 Task: Business budget blue modern simple.
Action: Mouse moved to (127, 168)
Screenshot: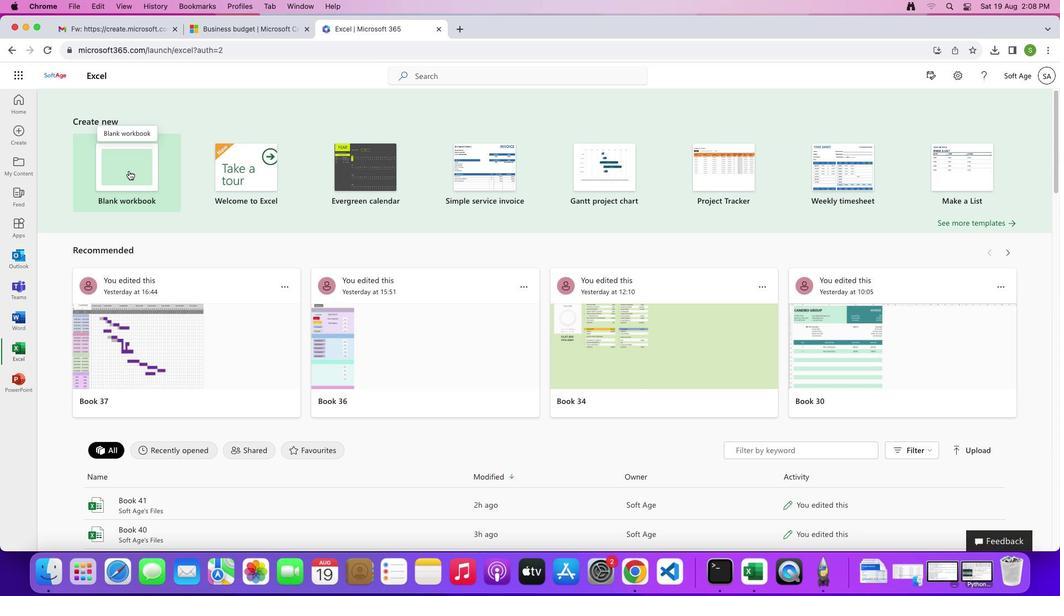
Action: Mouse pressed left at (127, 168)
Screenshot: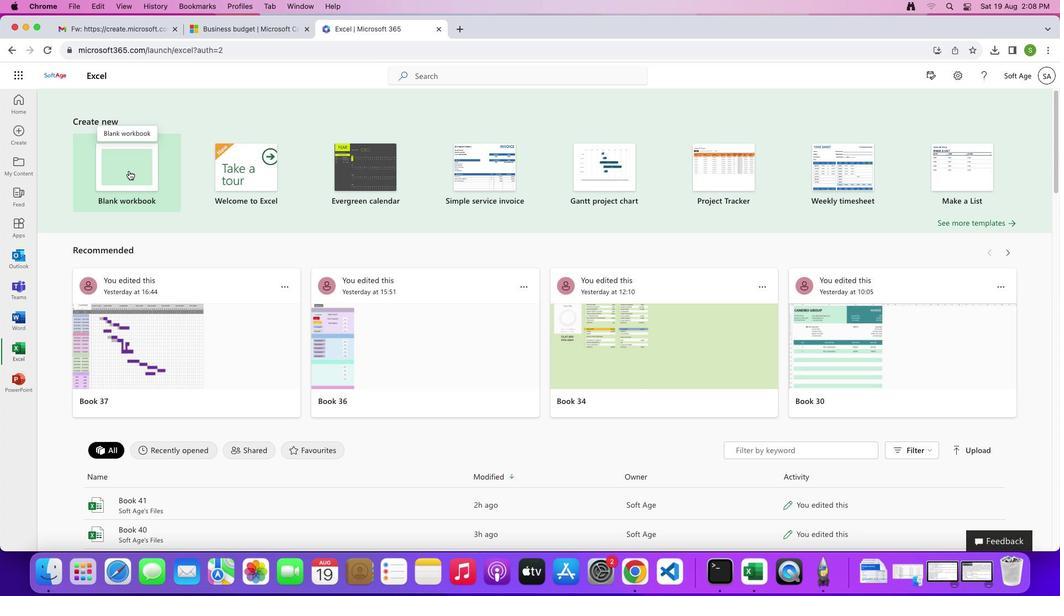 
Action: Mouse pressed left at (127, 168)
Screenshot: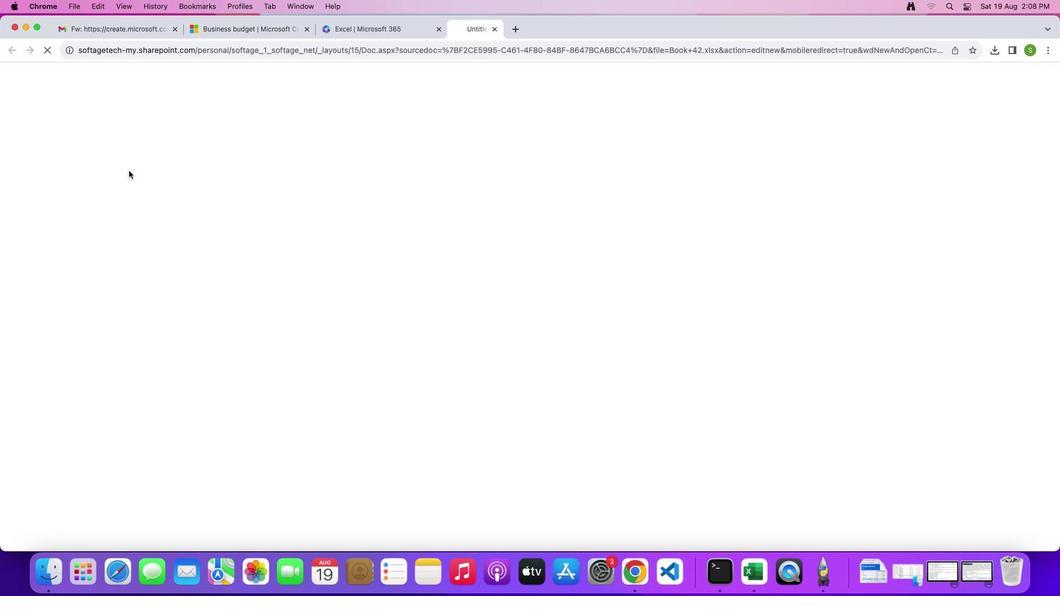 
Action: Mouse moved to (10, 182)
Screenshot: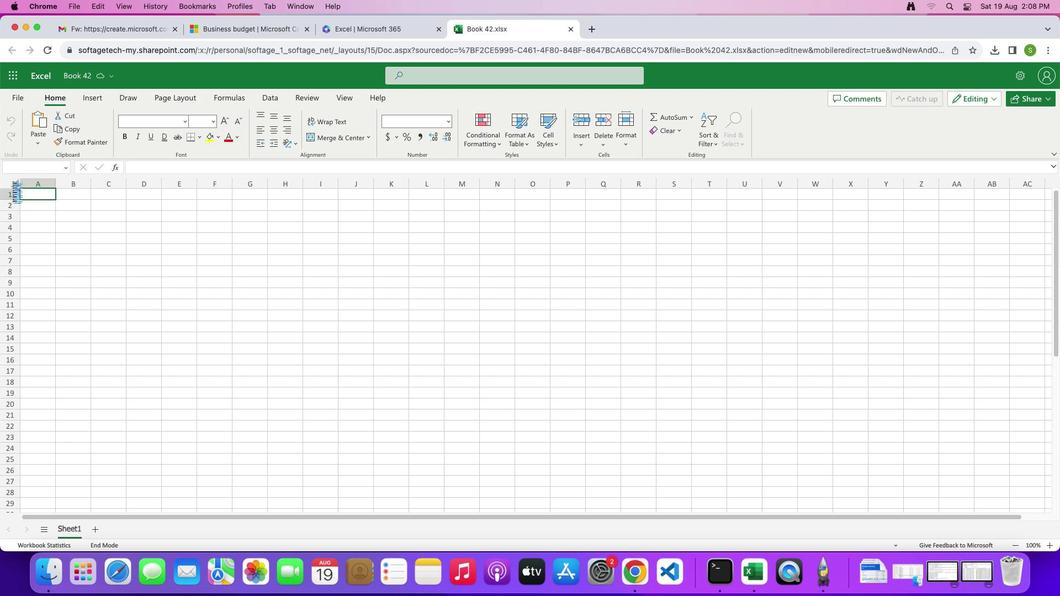 
Action: Mouse pressed left at (10, 182)
Screenshot: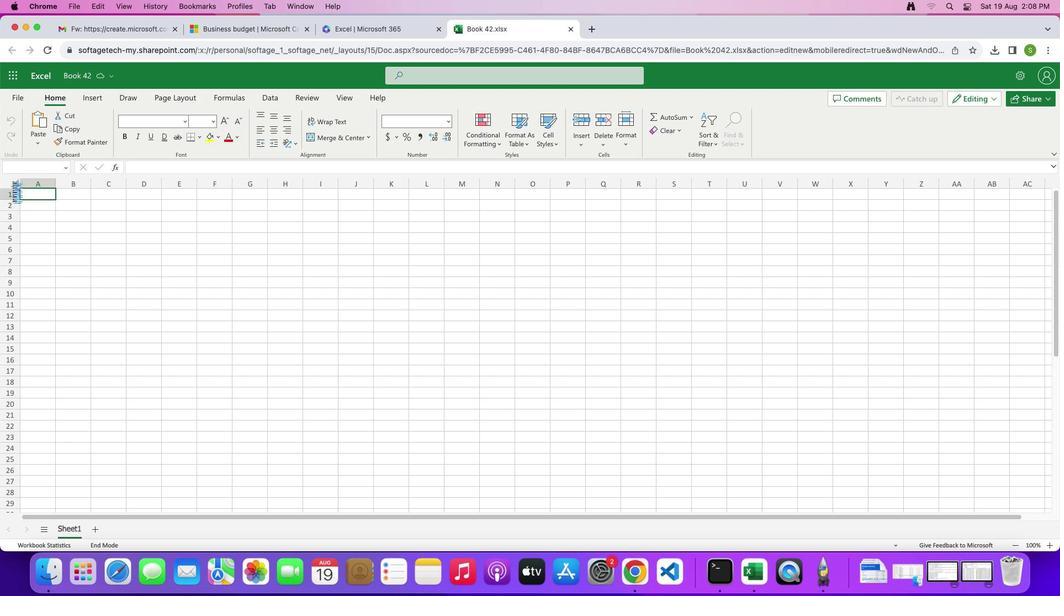 
Action: Mouse moved to (215, 139)
Screenshot: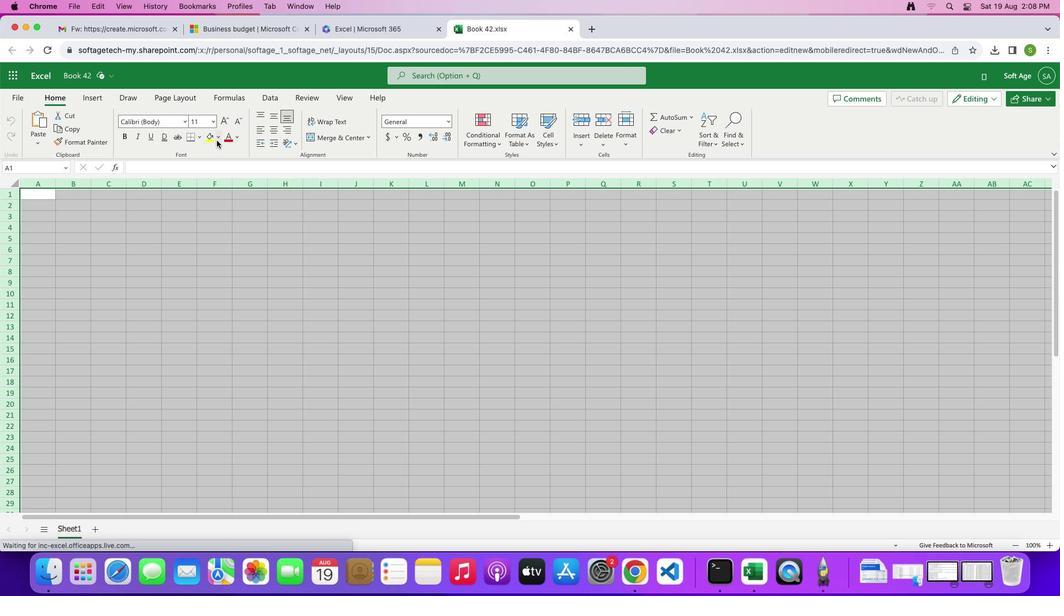 
Action: Mouse pressed left at (215, 139)
Screenshot: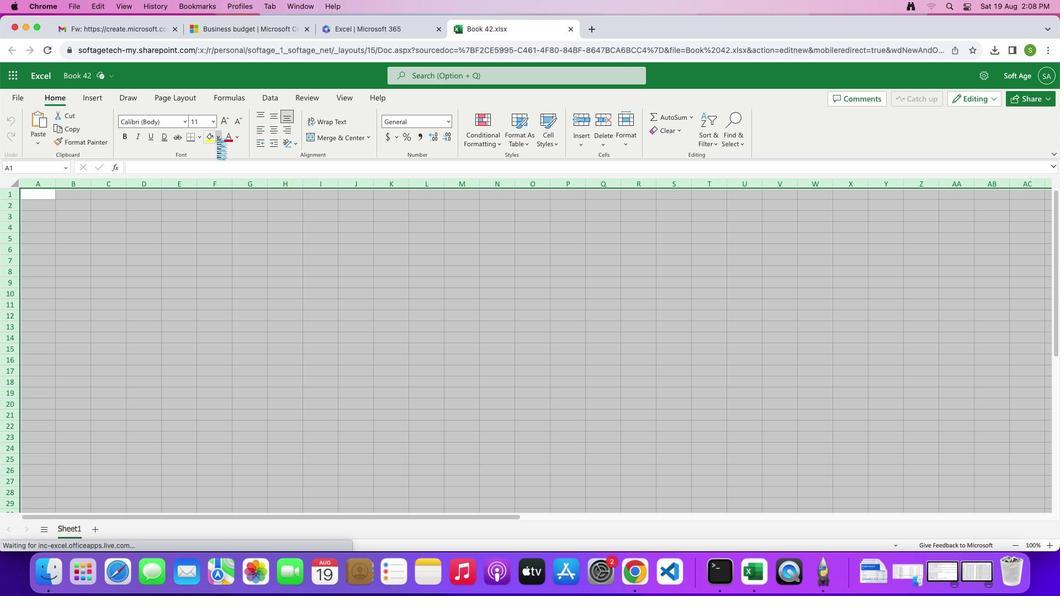 
Action: Mouse moved to (211, 165)
Screenshot: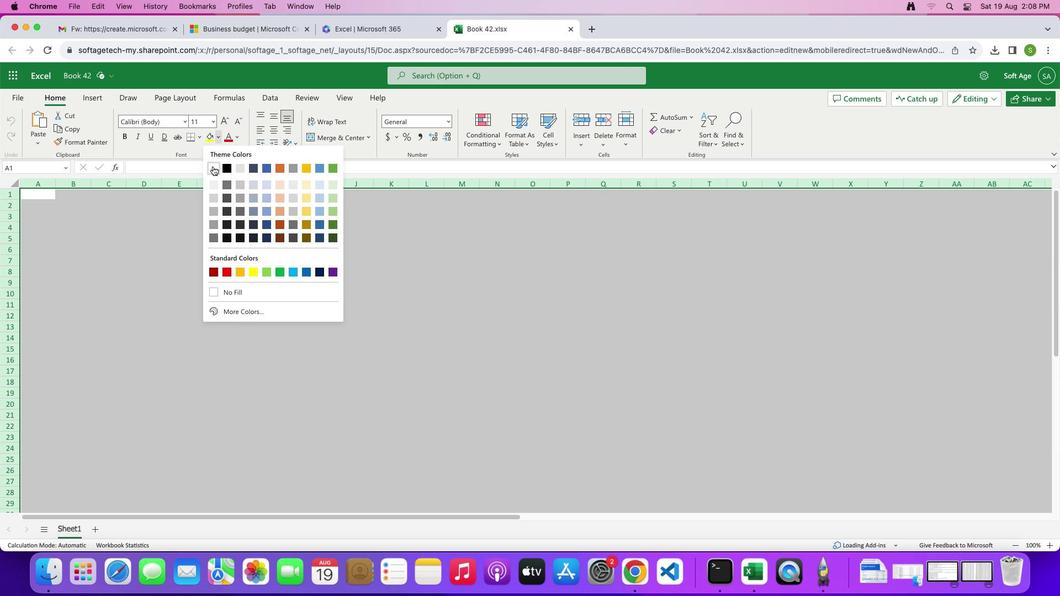 
Action: Mouse pressed left at (211, 165)
Screenshot: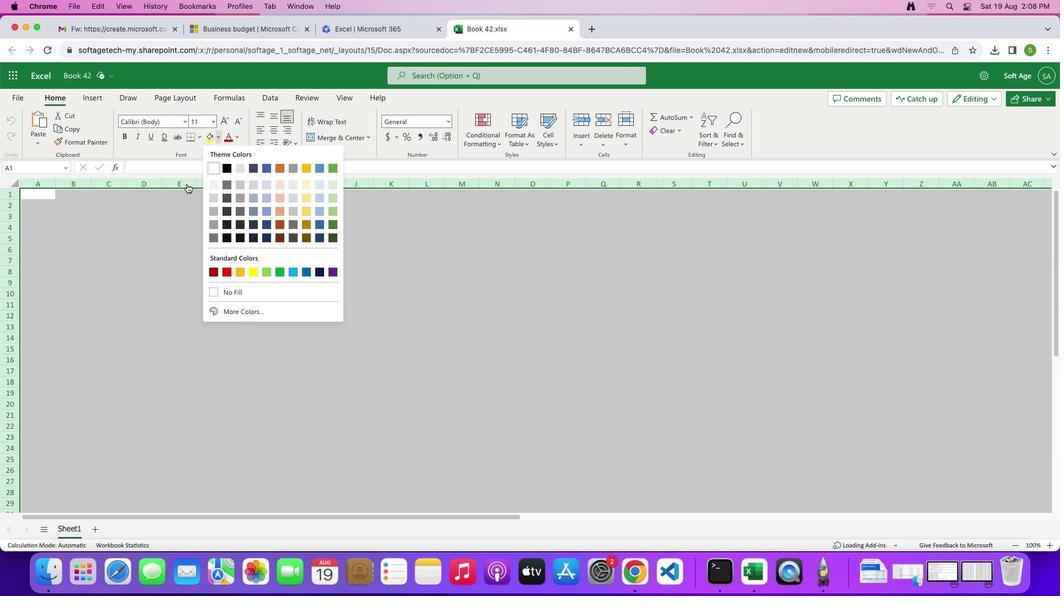 
Action: Mouse moved to (124, 238)
Screenshot: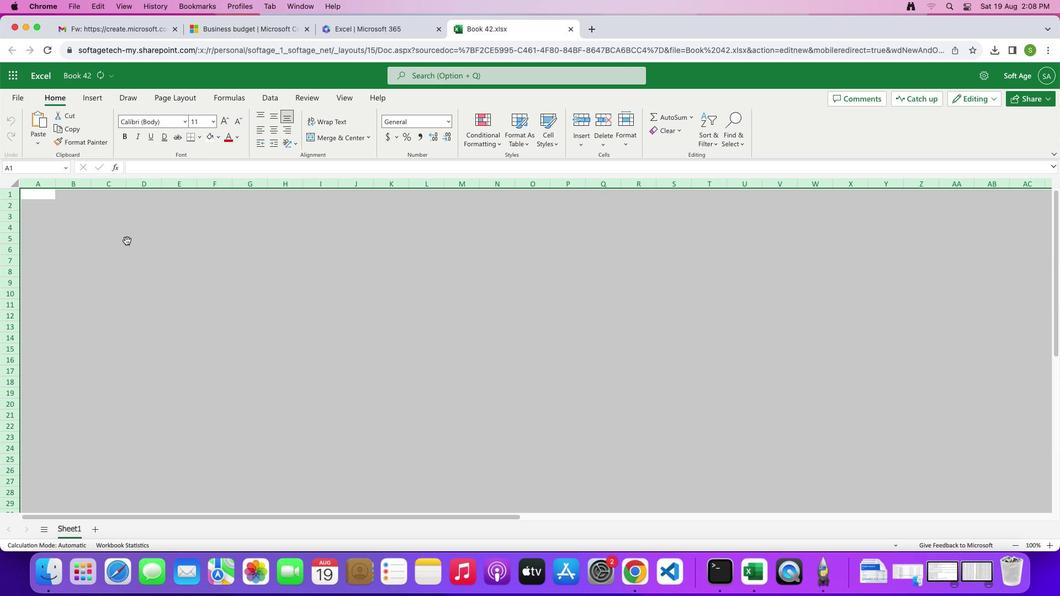 
Action: Mouse pressed left at (124, 238)
Screenshot: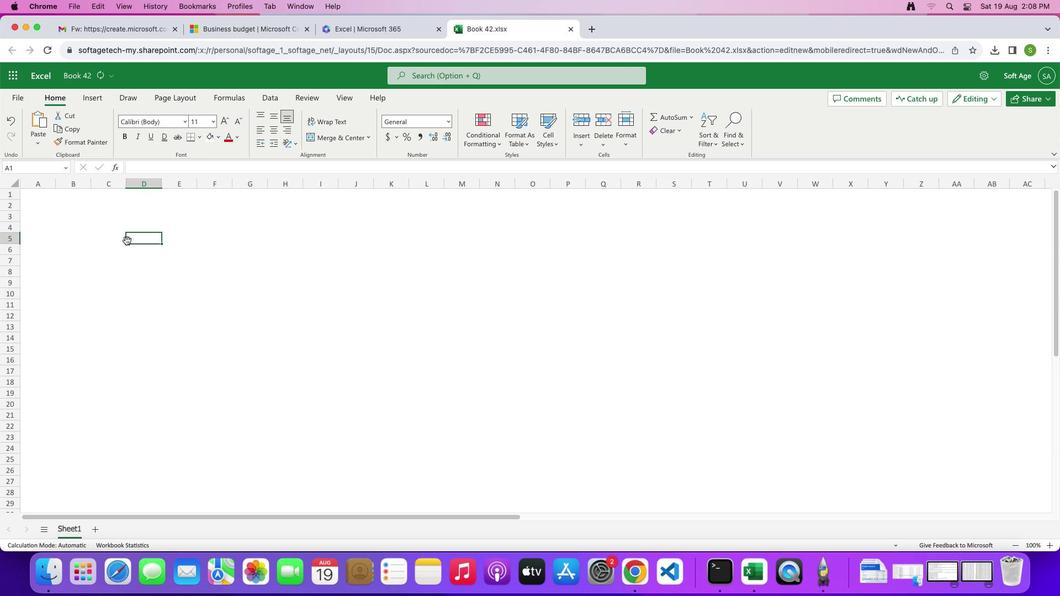 
Action: Mouse moved to (12, 198)
Screenshot: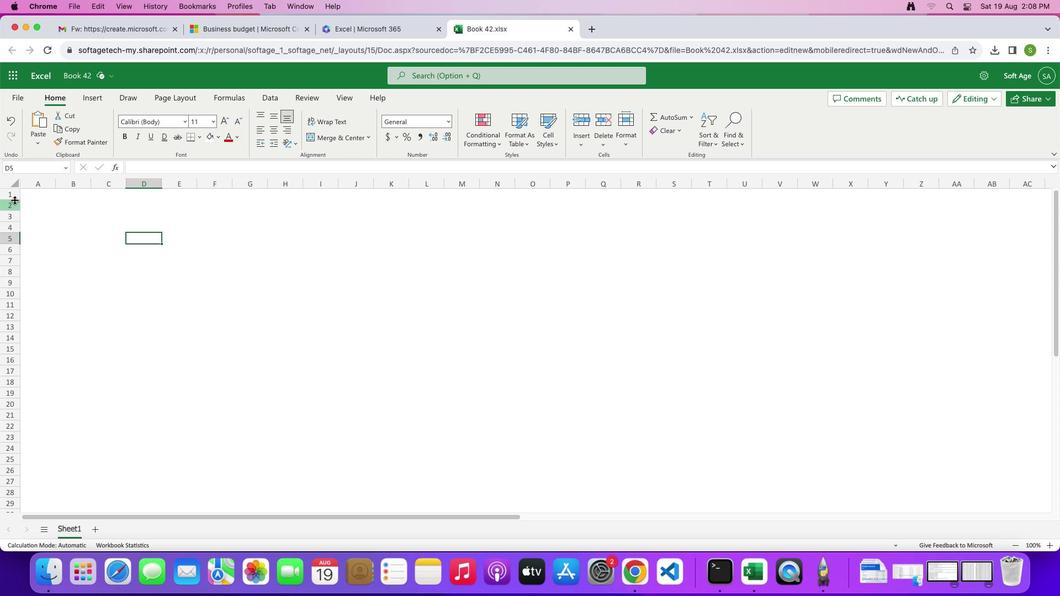 
Action: Mouse pressed left at (12, 198)
Screenshot: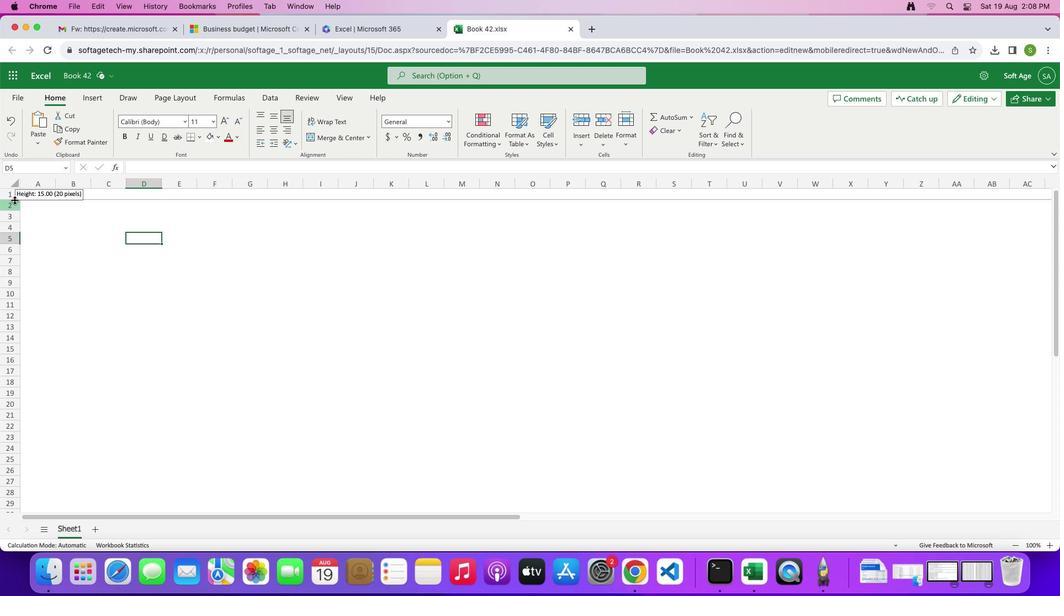 
Action: Mouse moved to (54, 182)
Screenshot: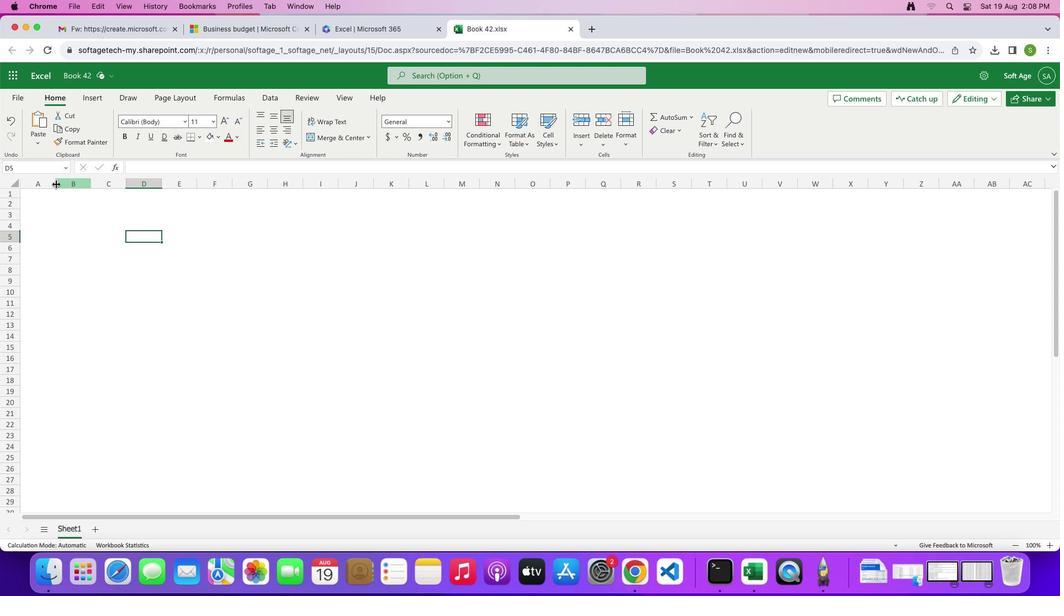 
Action: Mouse pressed left at (54, 182)
Screenshot: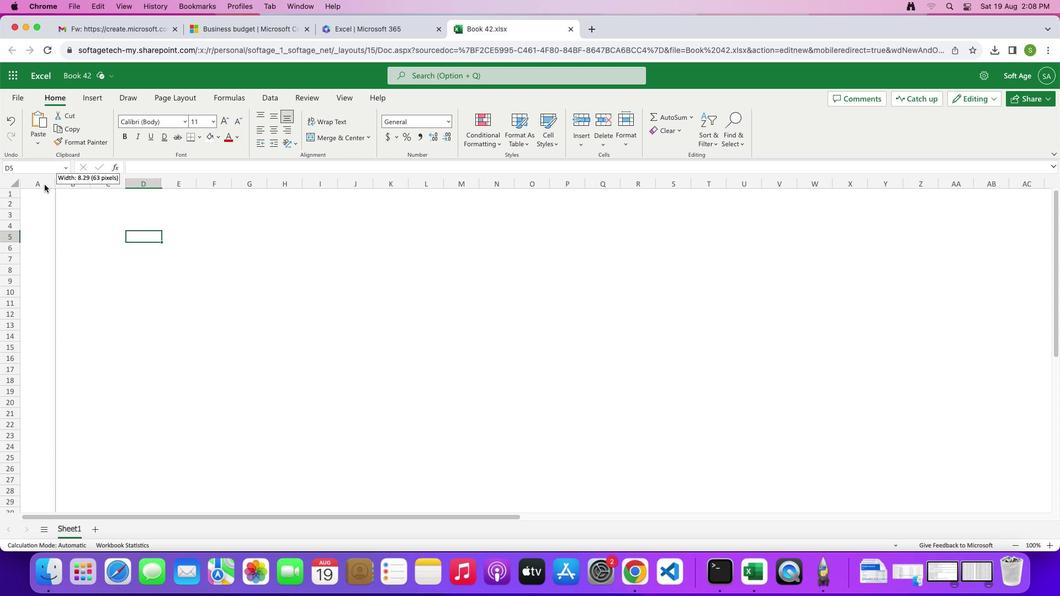 
Action: Mouse moved to (63, 183)
Screenshot: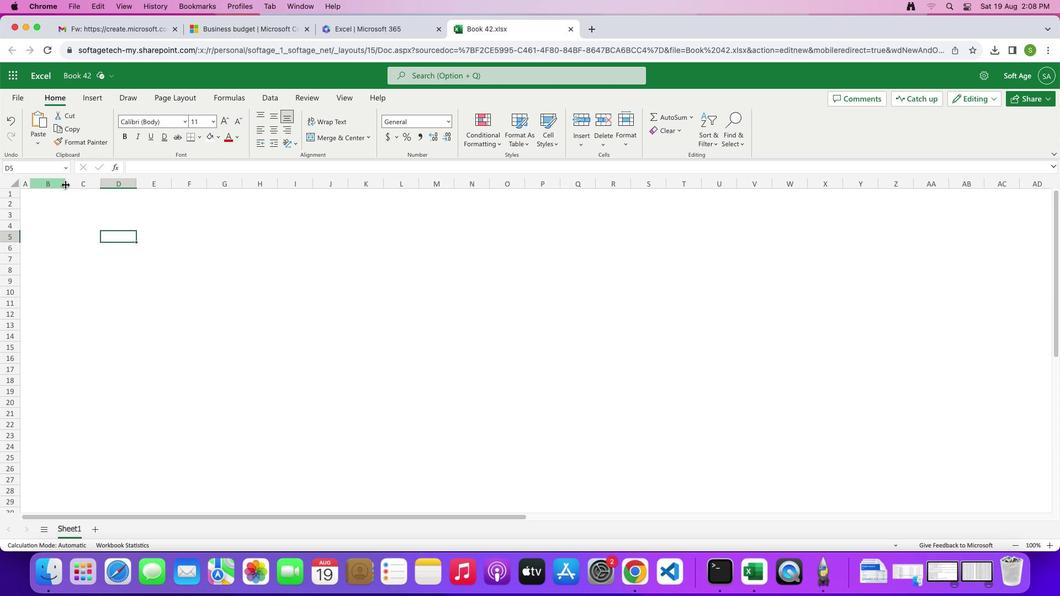 
Action: Mouse pressed left at (63, 183)
Screenshot: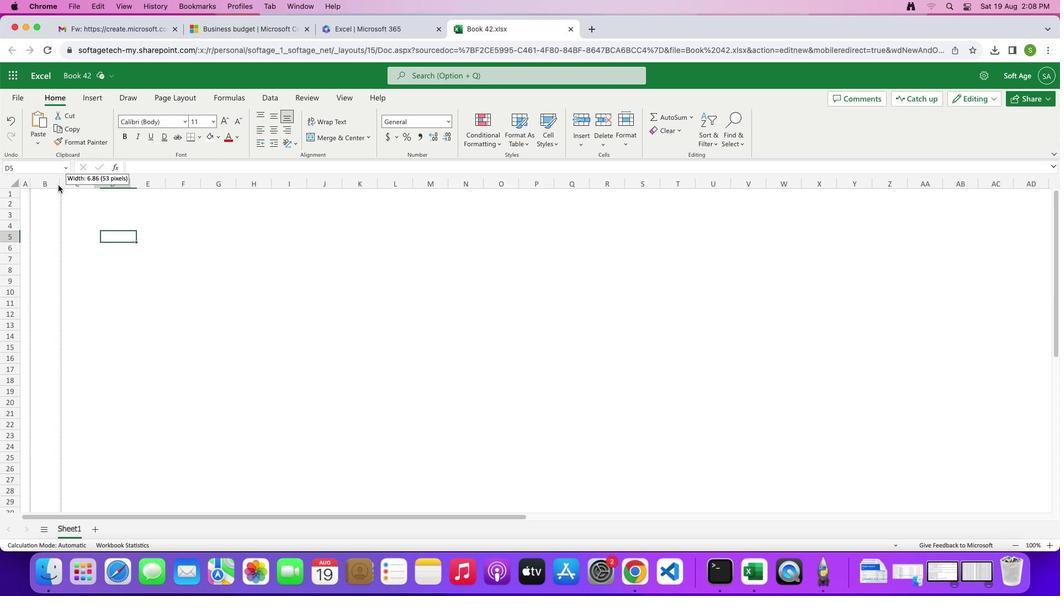 
Action: Mouse moved to (101, 284)
Screenshot: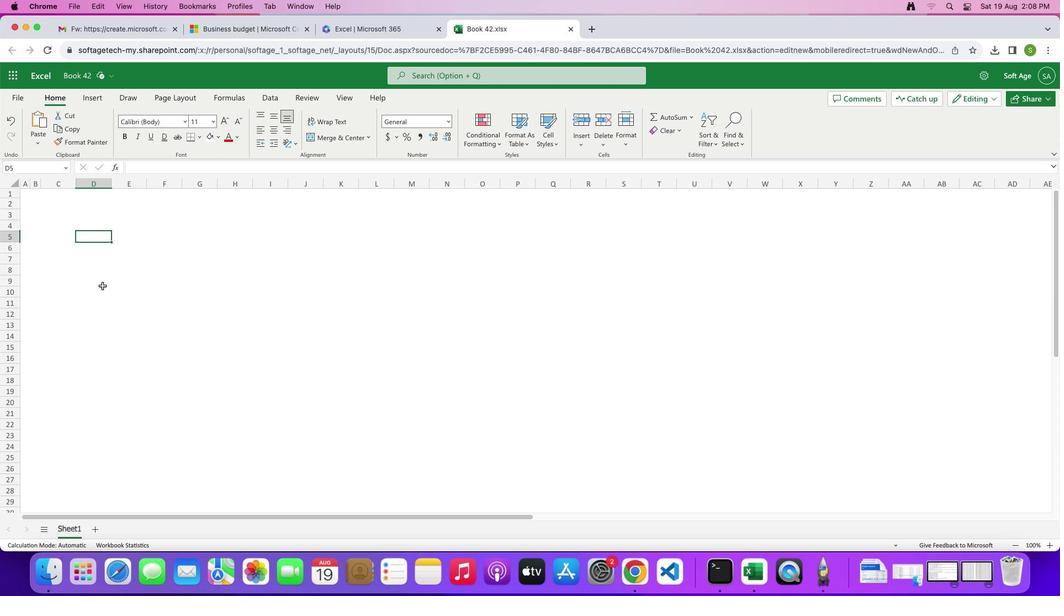 
Action: Mouse pressed left at (101, 284)
Screenshot: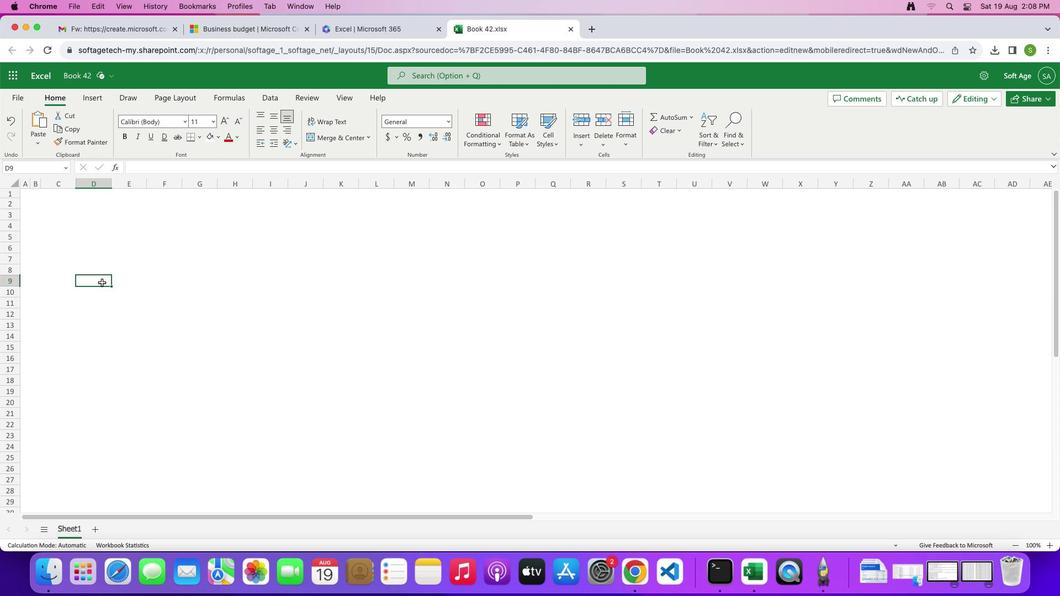 
Action: Mouse moved to (61, 183)
Screenshot: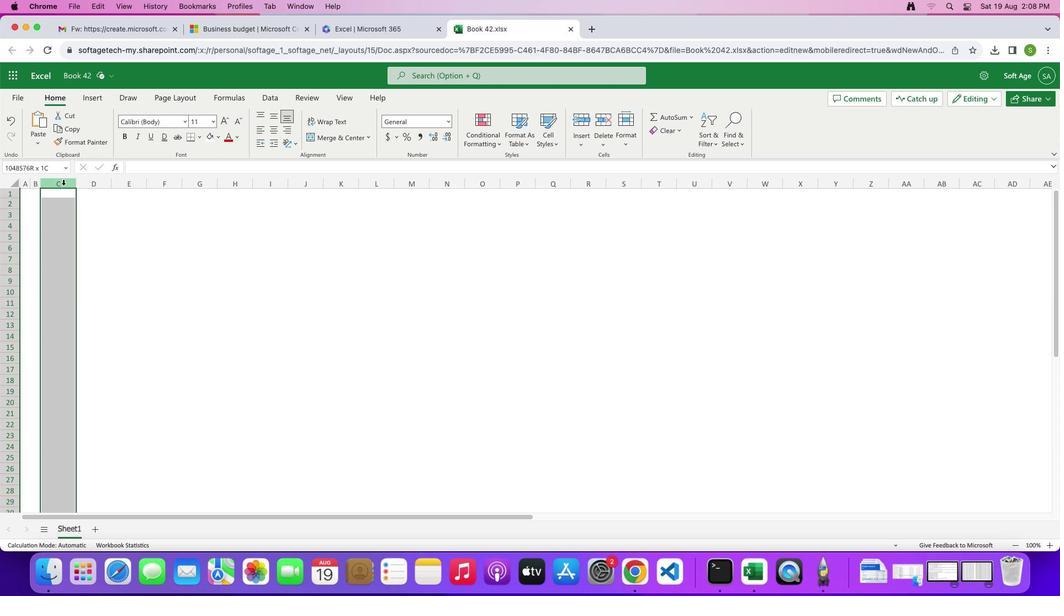 
Action: Mouse pressed left at (61, 183)
Screenshot: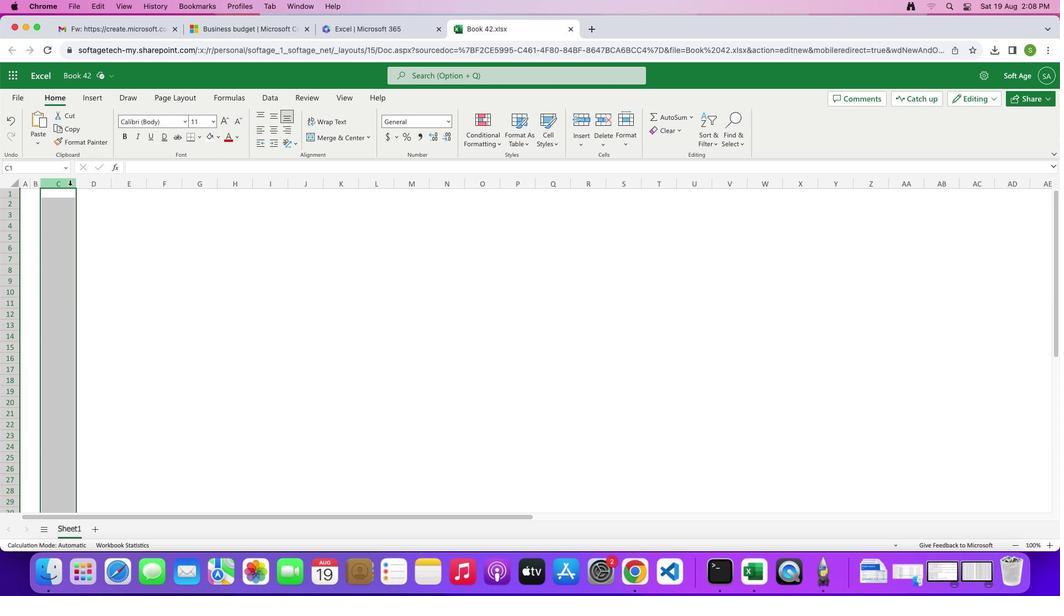 
Action: Mouse moved to (72, 183)
Screenshot: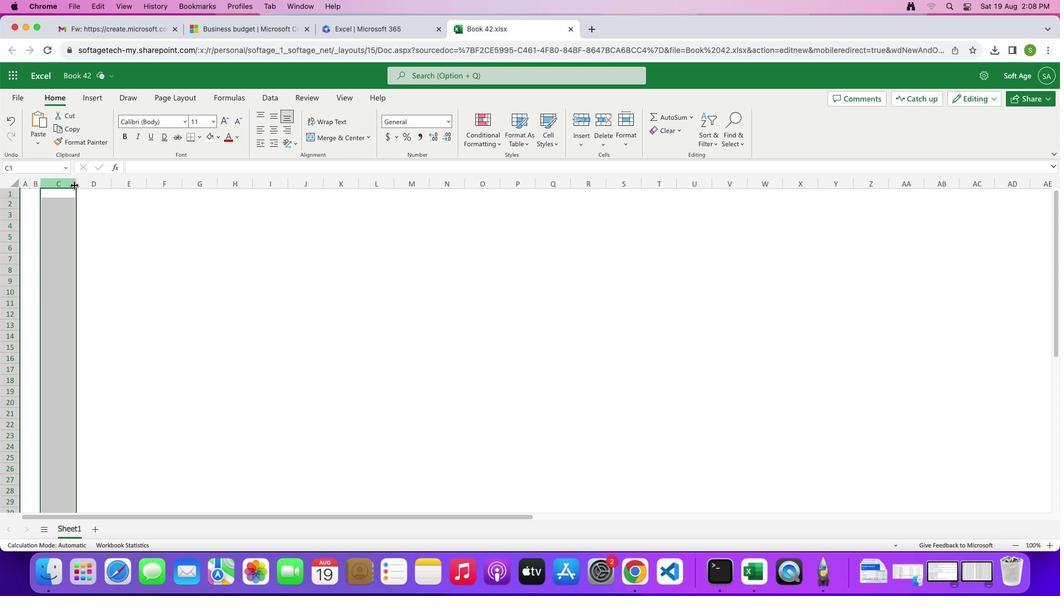 
Action: Mouse pressed left at (72, 183)
Screenshot: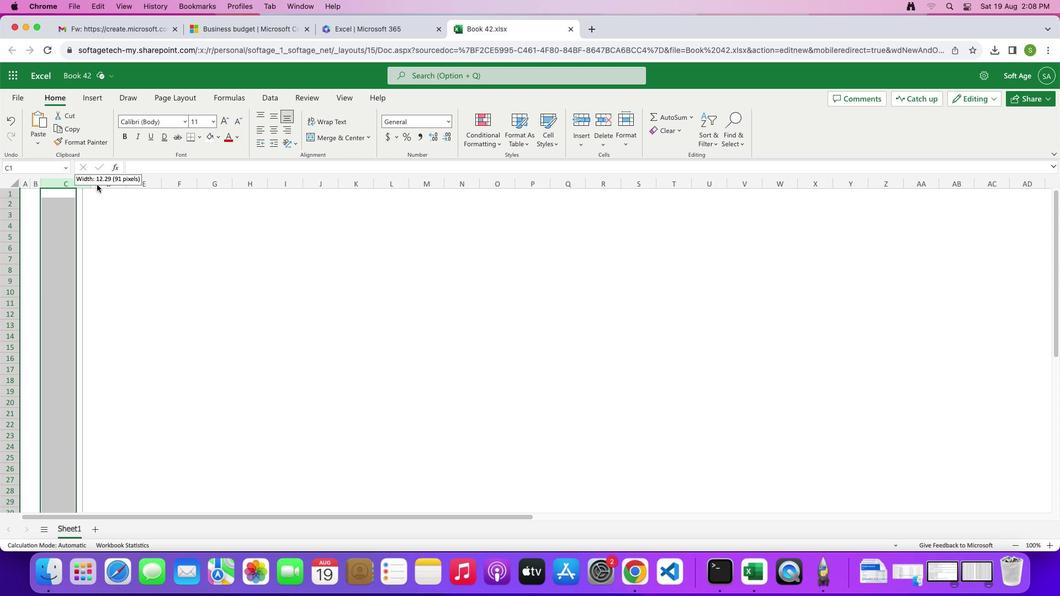 
Action: Mouse moved to (228, 180)
Screenshot: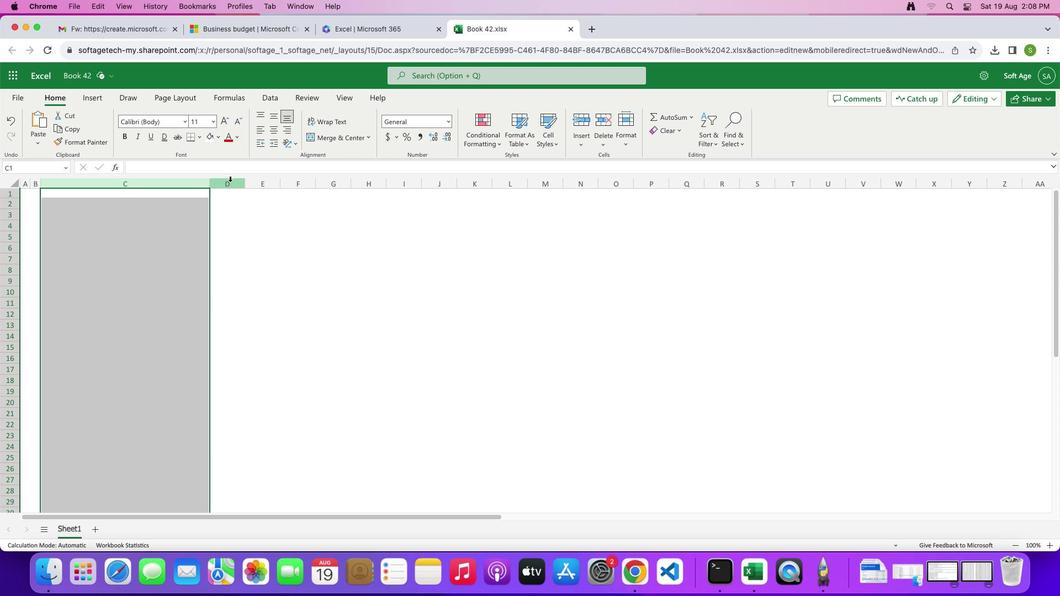 
Action: Mouse pressed left at (228, 180)
Screenshot: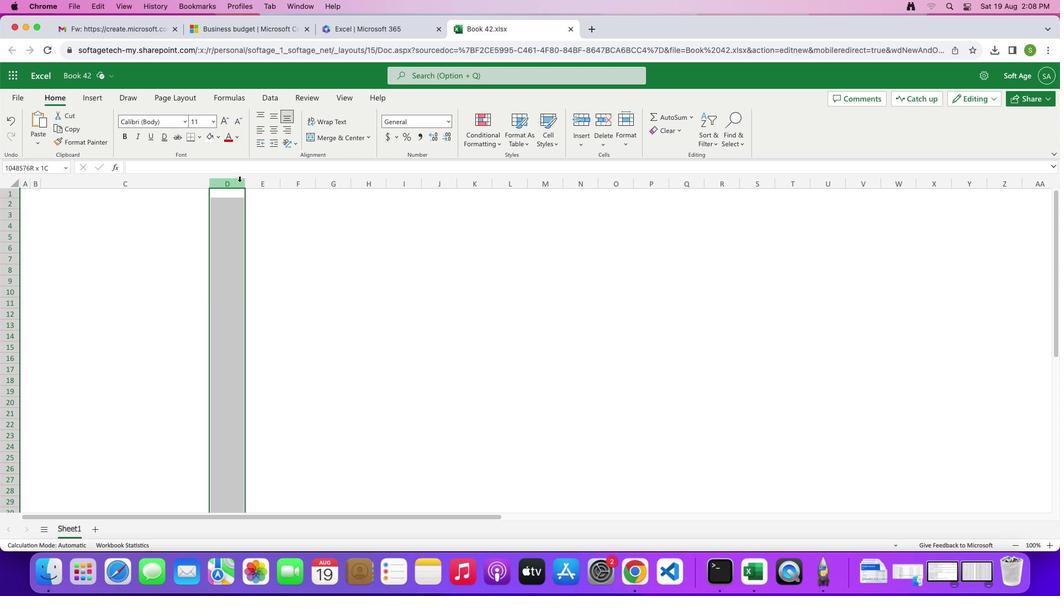 
Action: Mouse moved to (243, 182)
Screenshot: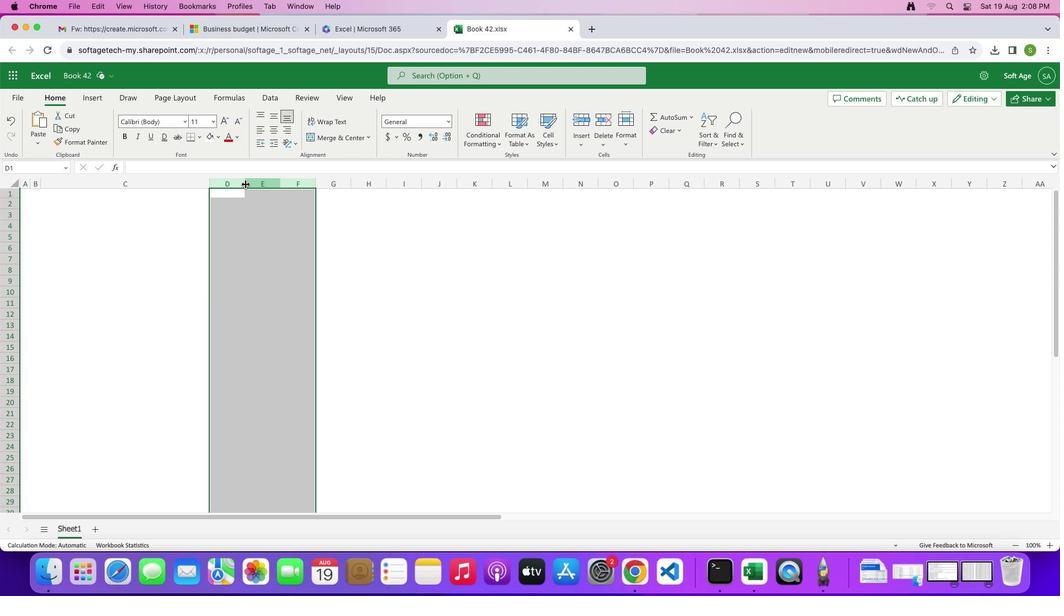 
Action: Mouse pressed left at (243, 182)
Screenshot: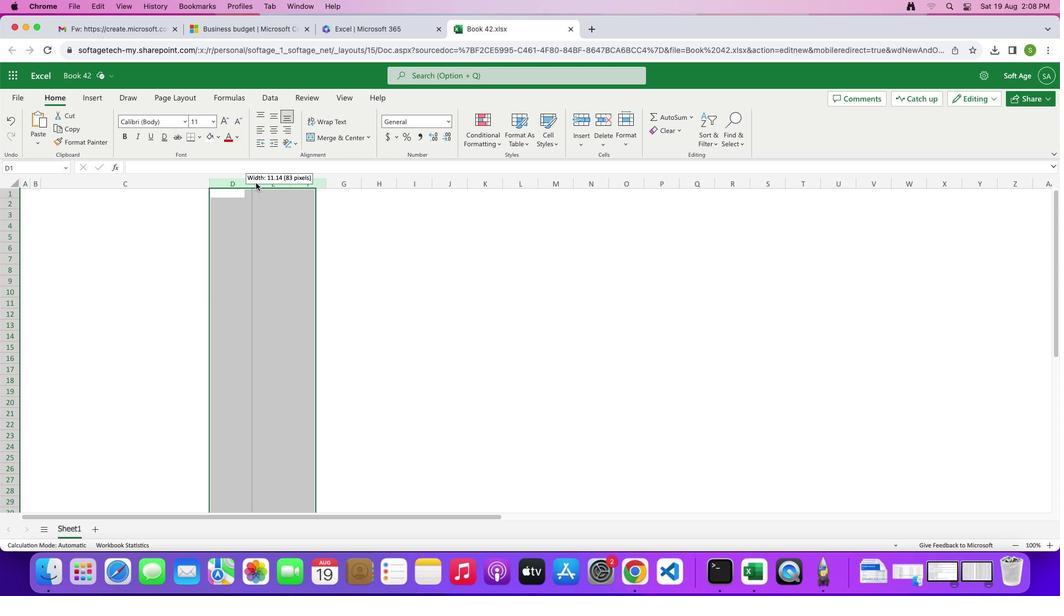 
Action: Mouse moved to (453, 184)
Screenshot: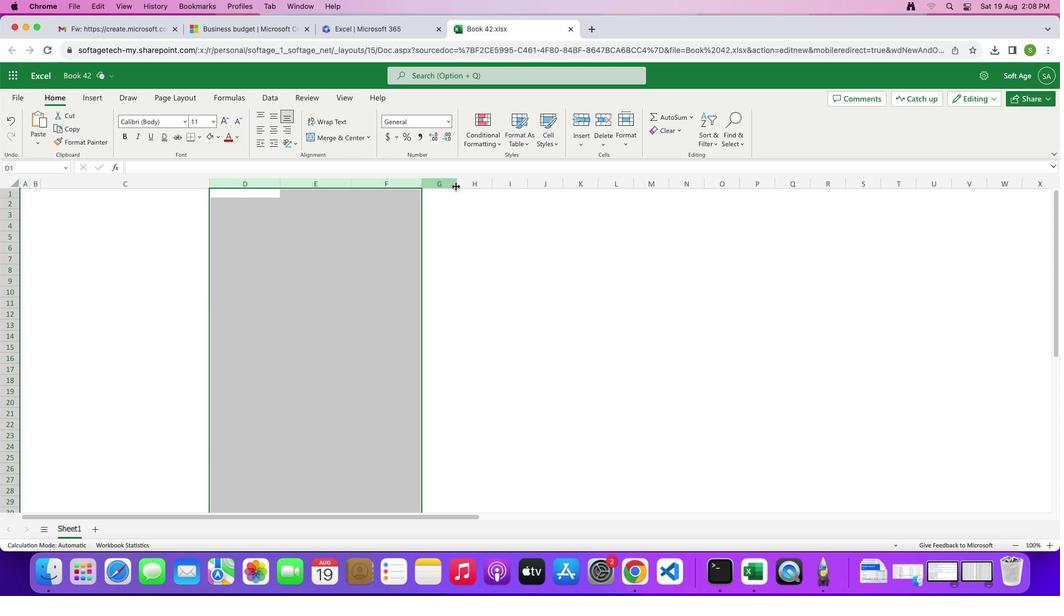 
Action: Mouse pressed left at (453, 184)
Screenshot: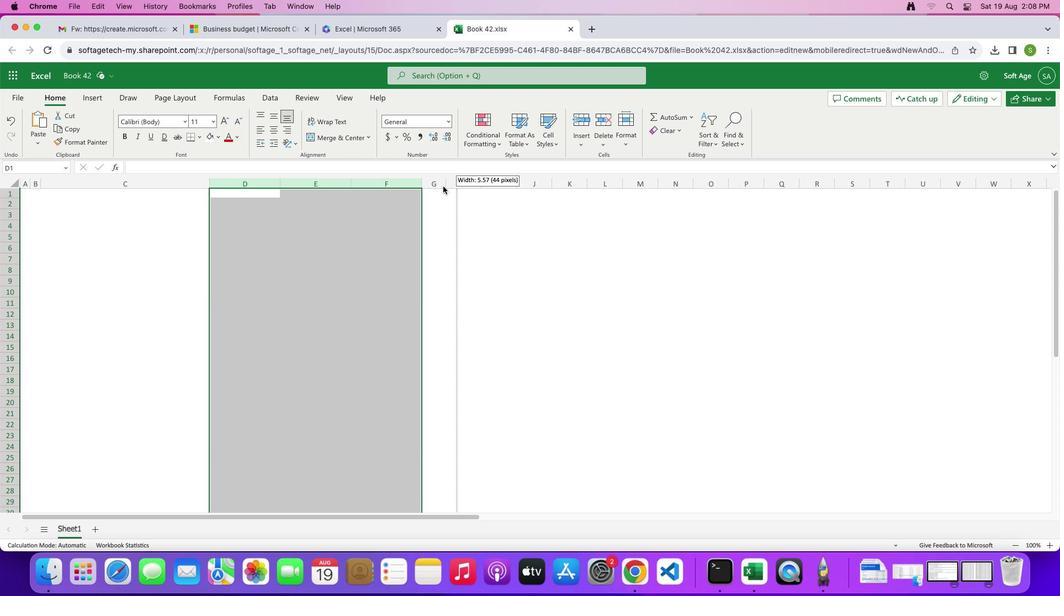
Action: Mouse moved to (464, 182)
Screenshot: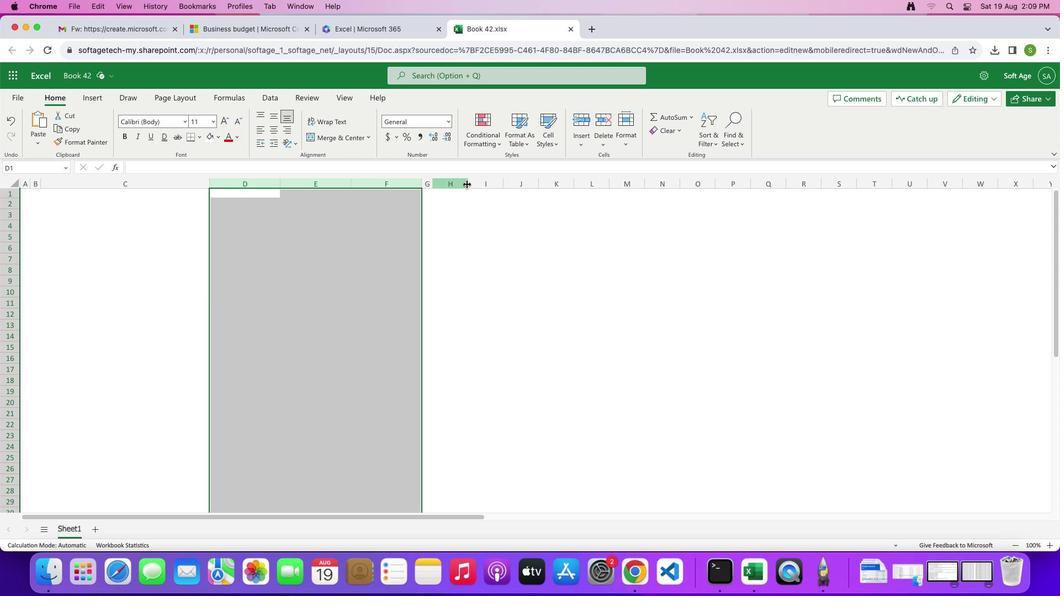 
Action: Mouse pressed left at (464, 182)
Screenshot: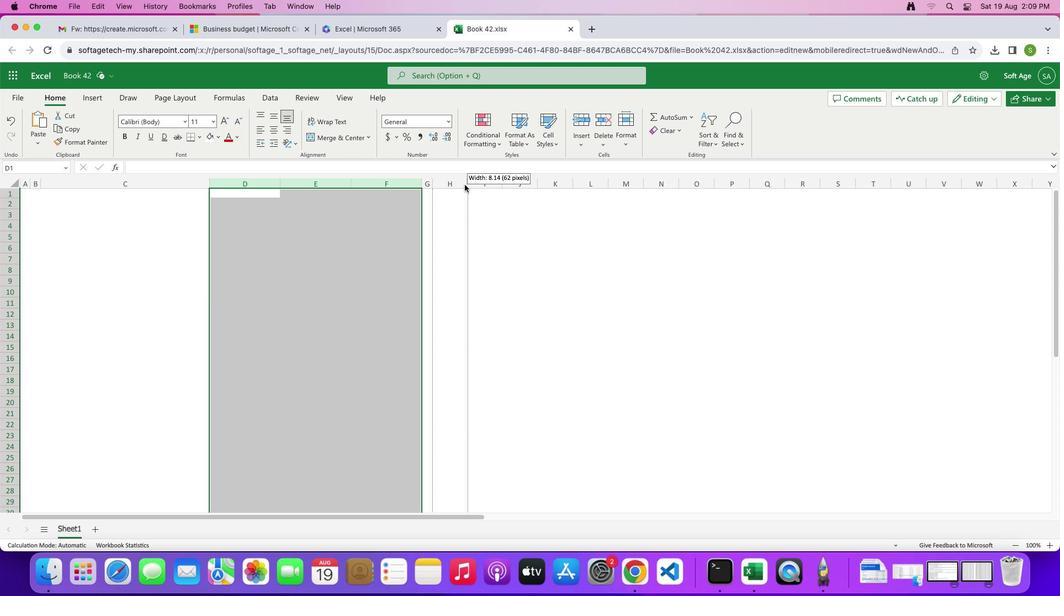 
Action: Mouse moved to (511, 252)
Screenshot: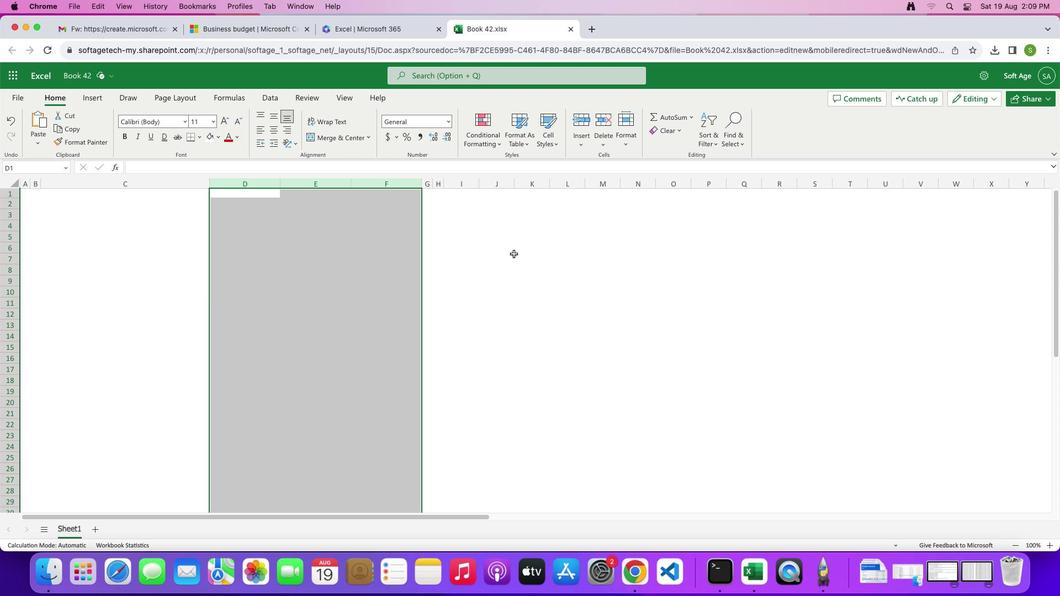 
Action: Mouse pressed left at (511, 252)
Screenshot: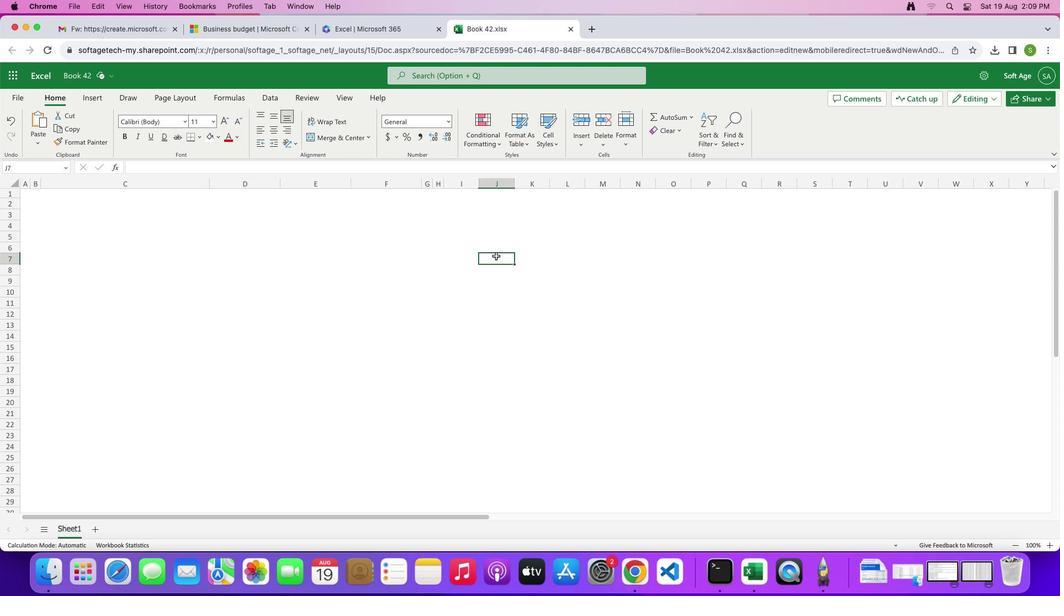 
Action: Mouse moved to (39, 204)
Screenshot: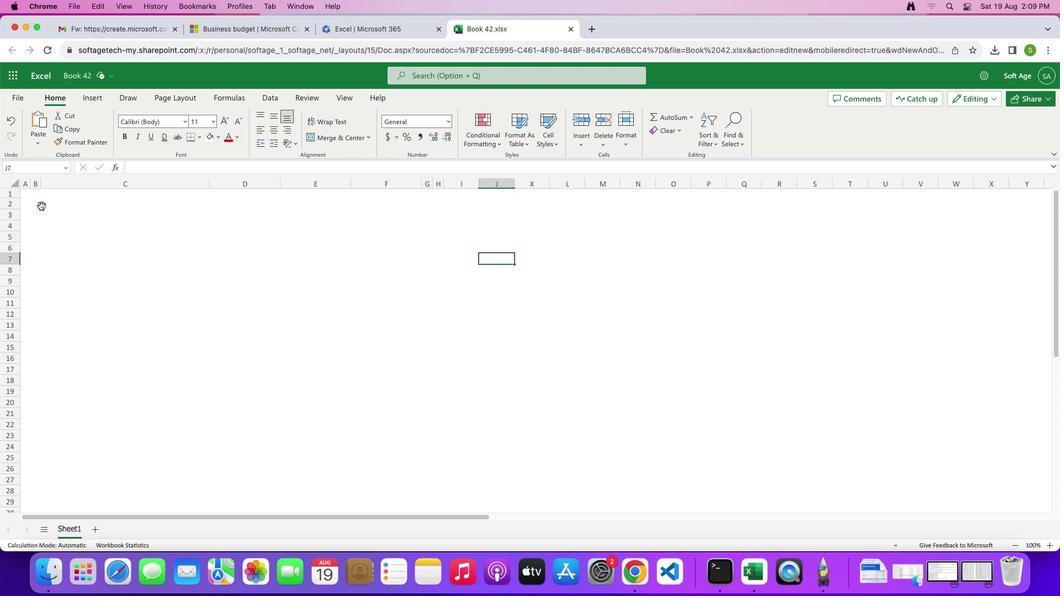
Action: Mouse pressed left at (39, 204)
Screenshot: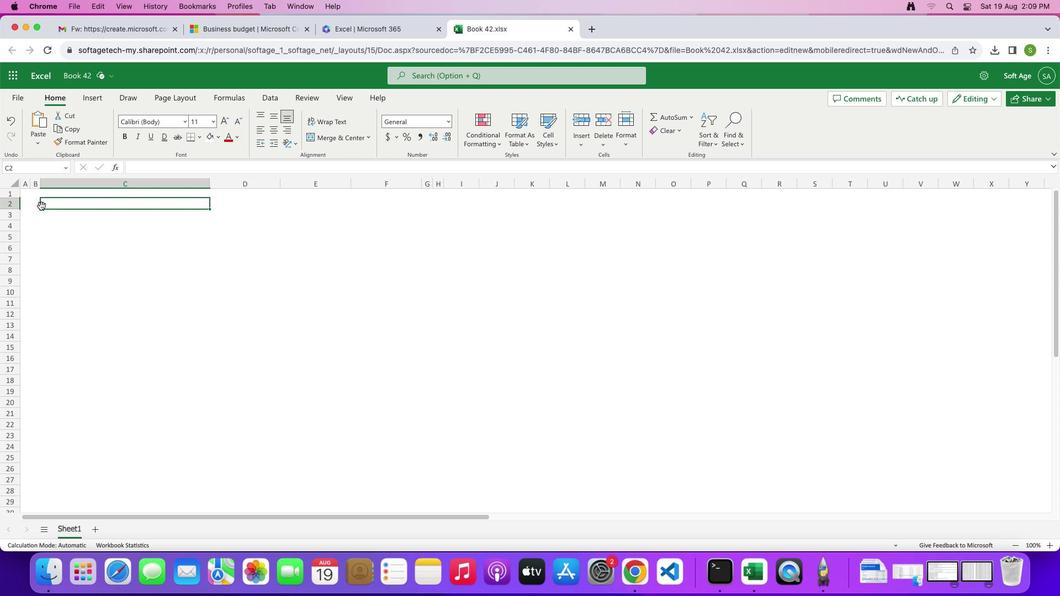 
Action: Mouse moved to (218, 136)
Screenshot: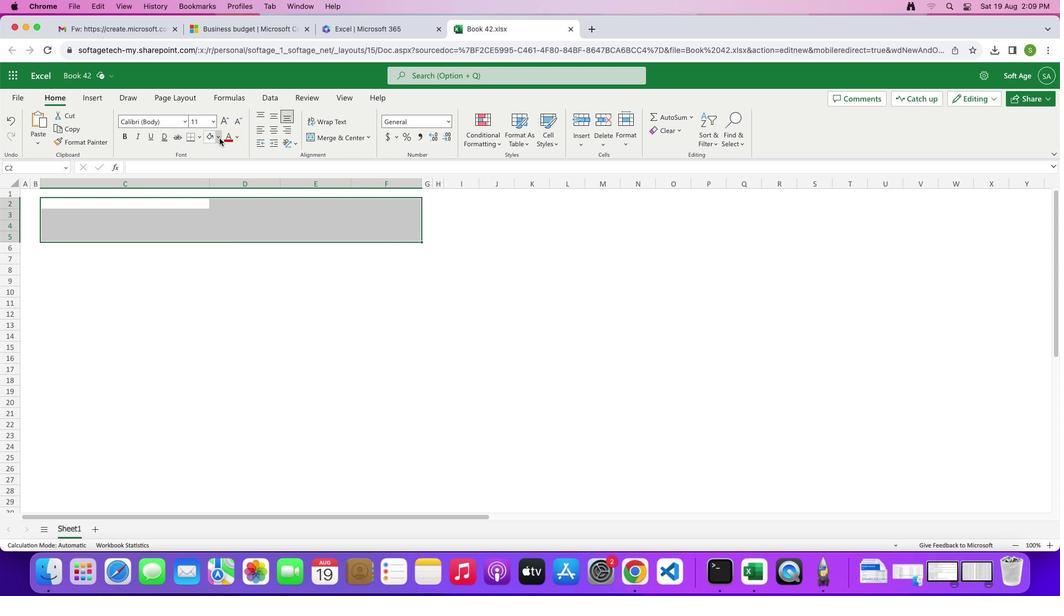 
Action: Mouse pressed left at (218, 136)
Screenshot: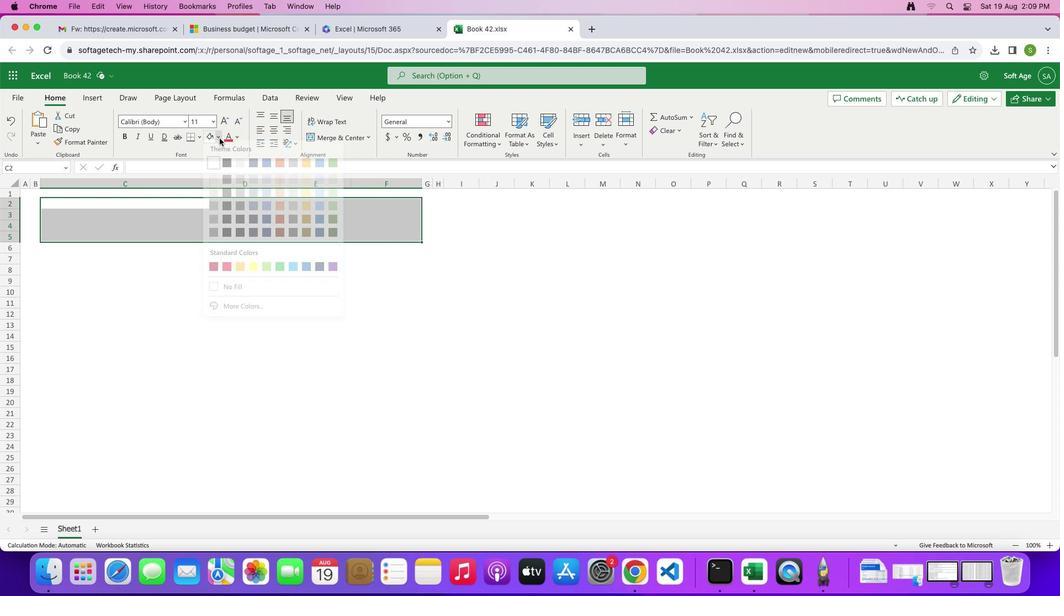 
Action: Mouse moved to (245, 312)
Screenshot: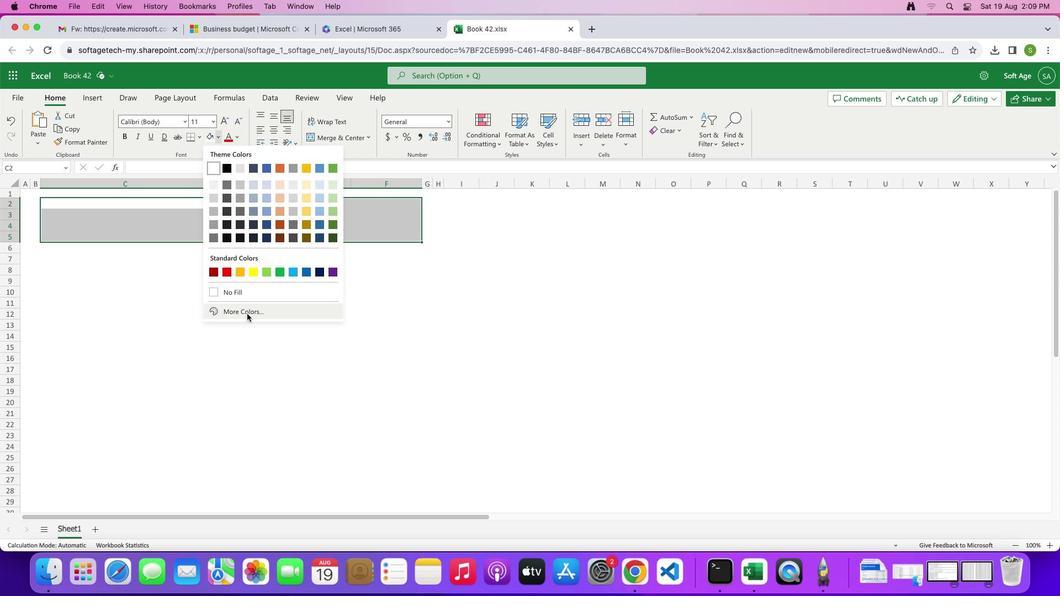 
Action: Mouse pressed left at (245, 312)
Screenshot: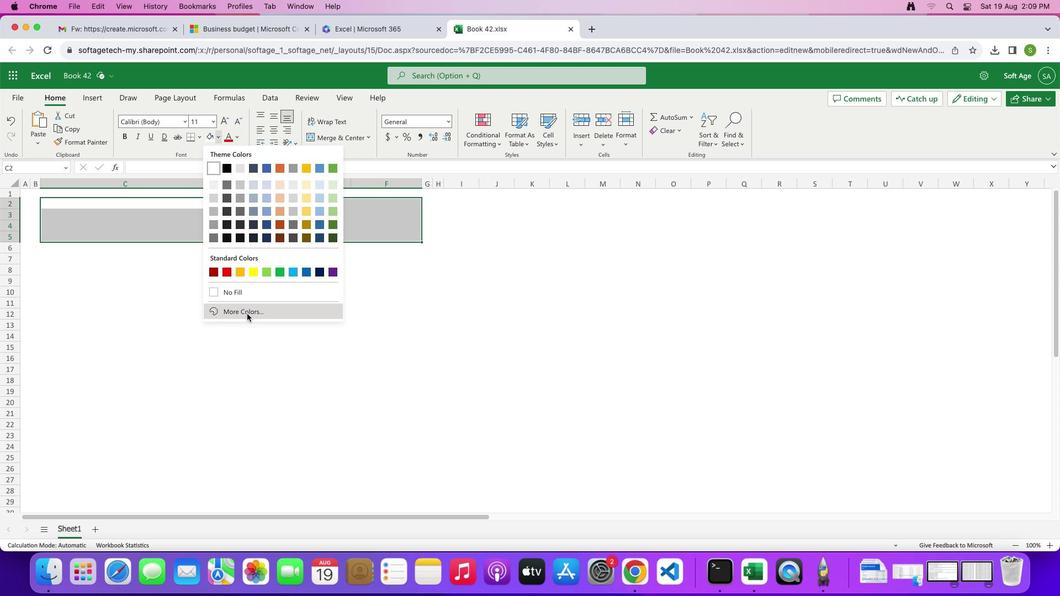 
Action: Mouse moved to (521, 354)
Screenshot: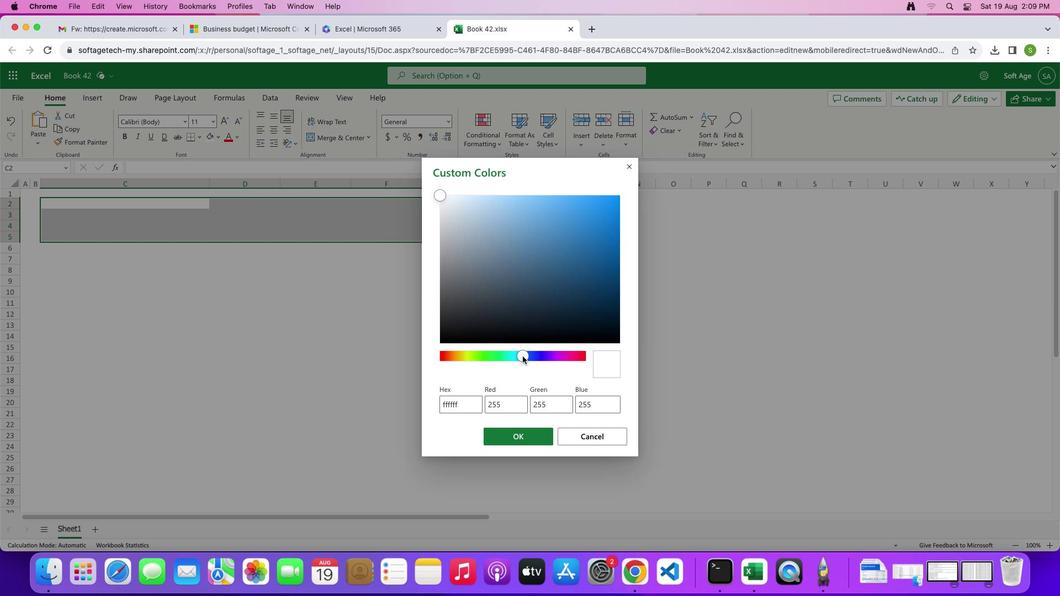 
Action: Mouse pressed left at (521, 354)
Screenshot: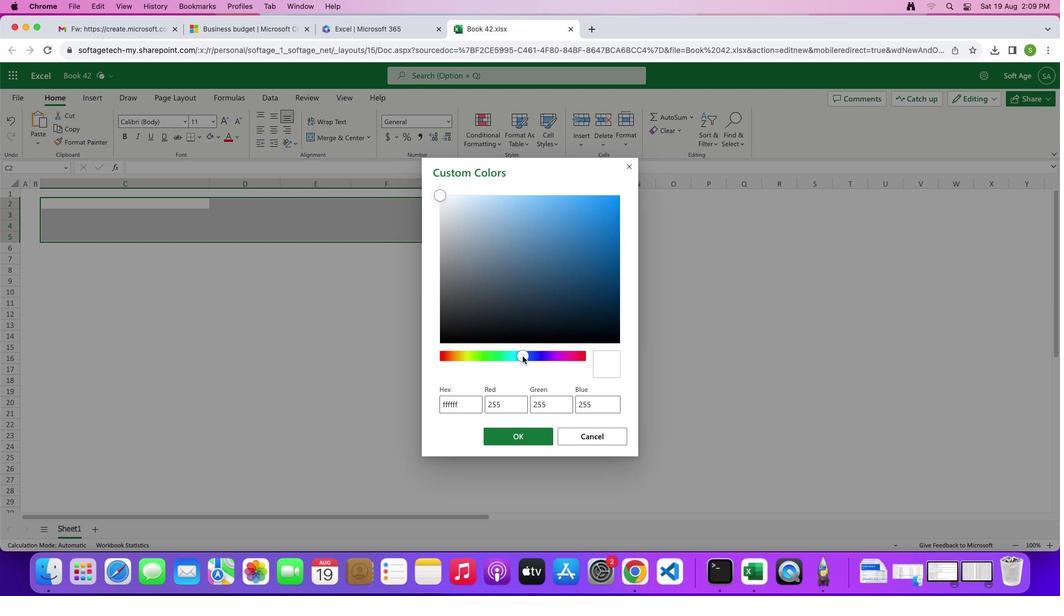 
Action: Mouse moved to (527, 352)
Screenshot: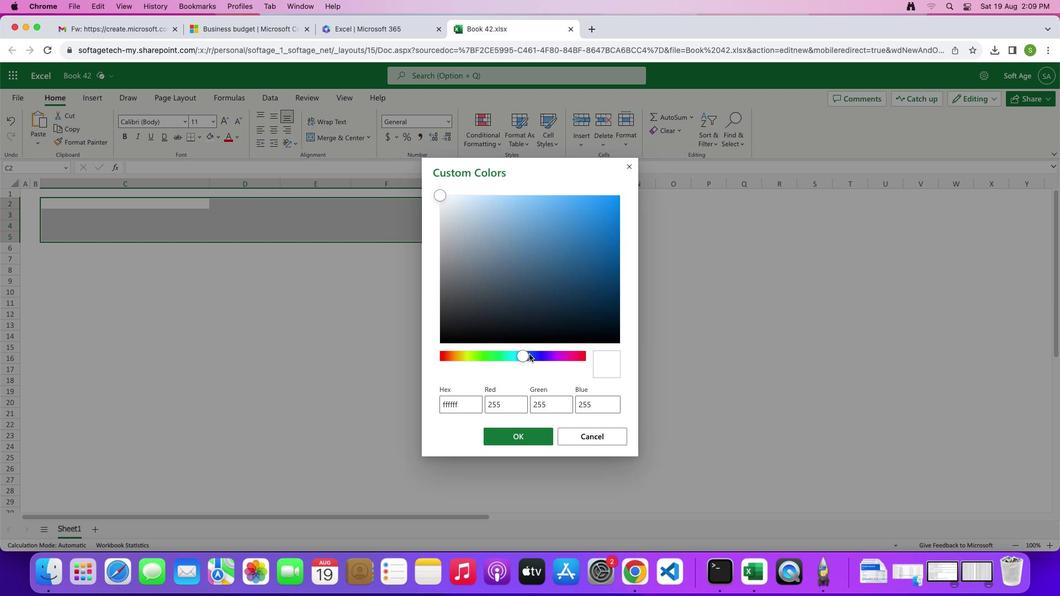 
Action: Mouse pressed left at (527, 352)
Screenshot: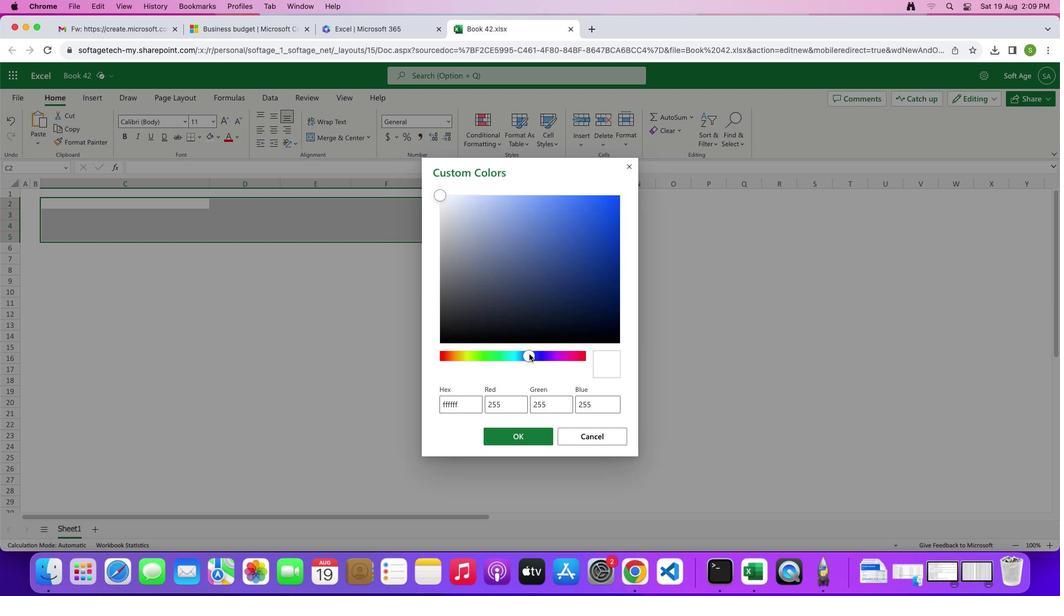 
Action: Mouse moved to (542, 212)
Screenshot: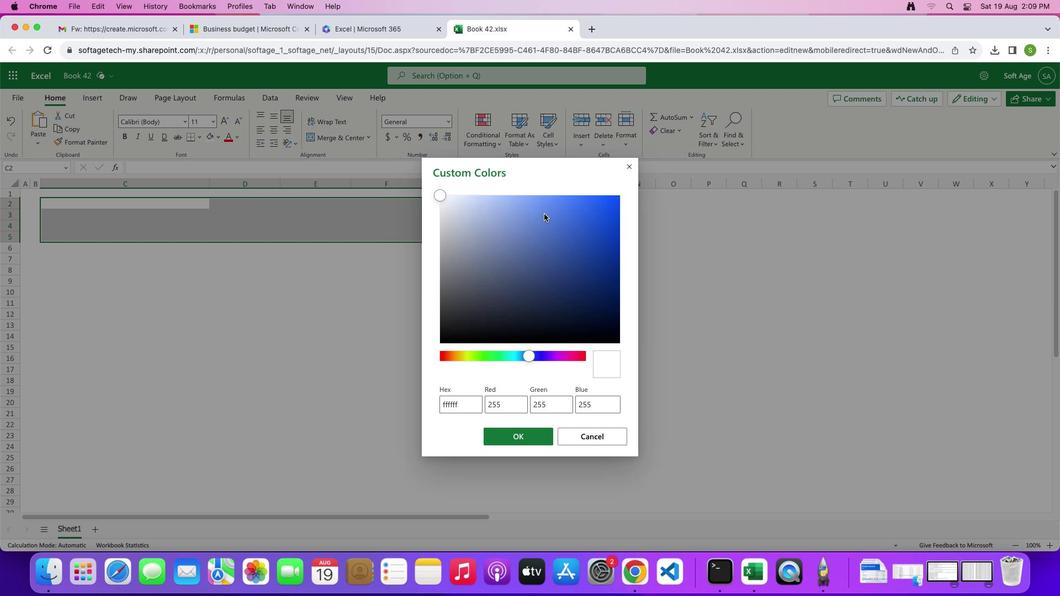 
Action: Mouse pressed left at (542, 212)
Screenshot: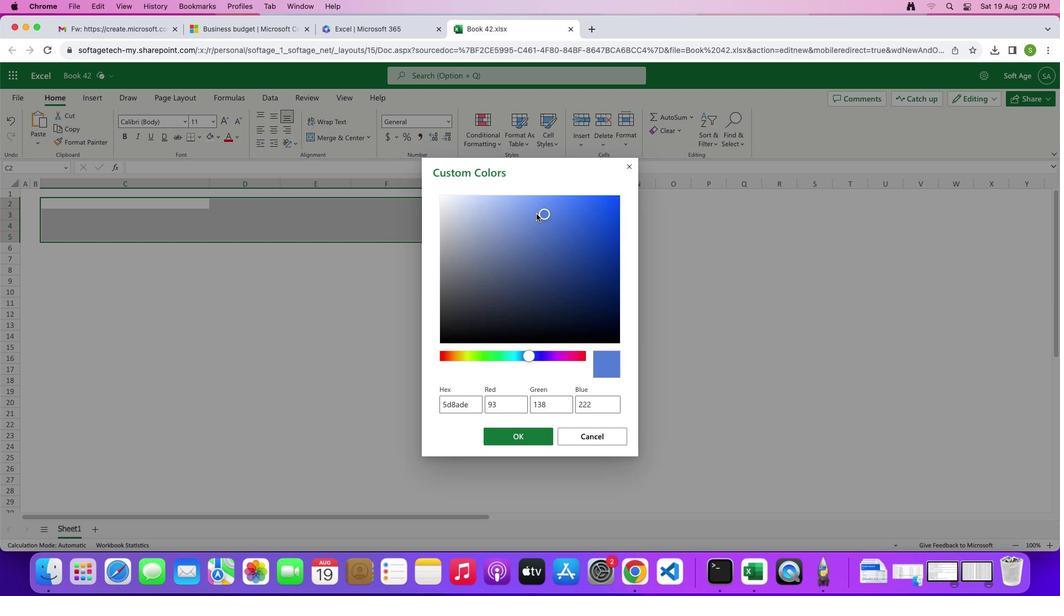 
Action: Mouse moved to (525, 202)
Screenshot: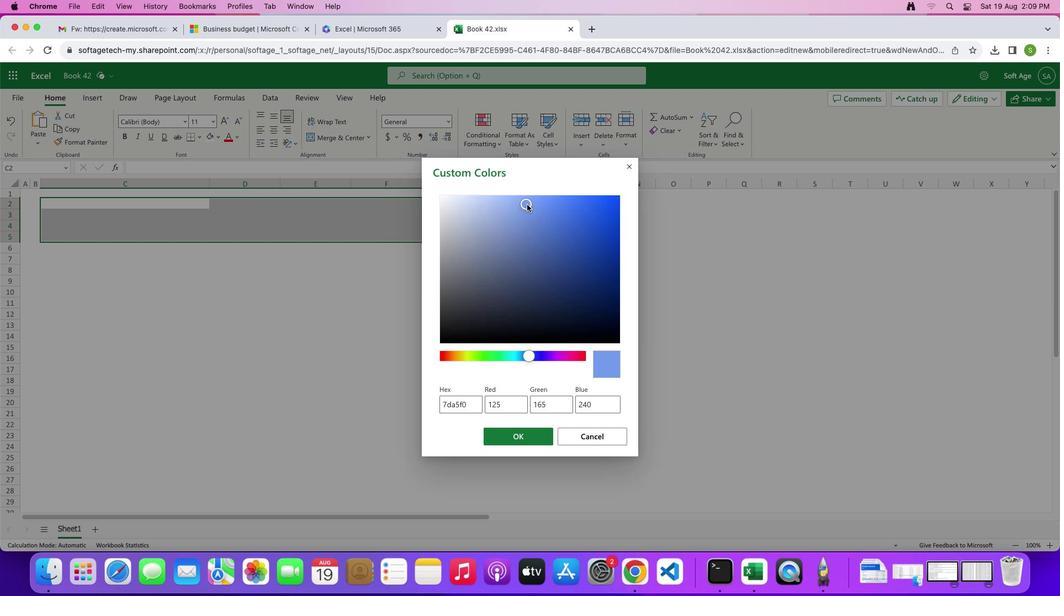 
Action: Mouse pressed left at (525, 202)
Screenshot: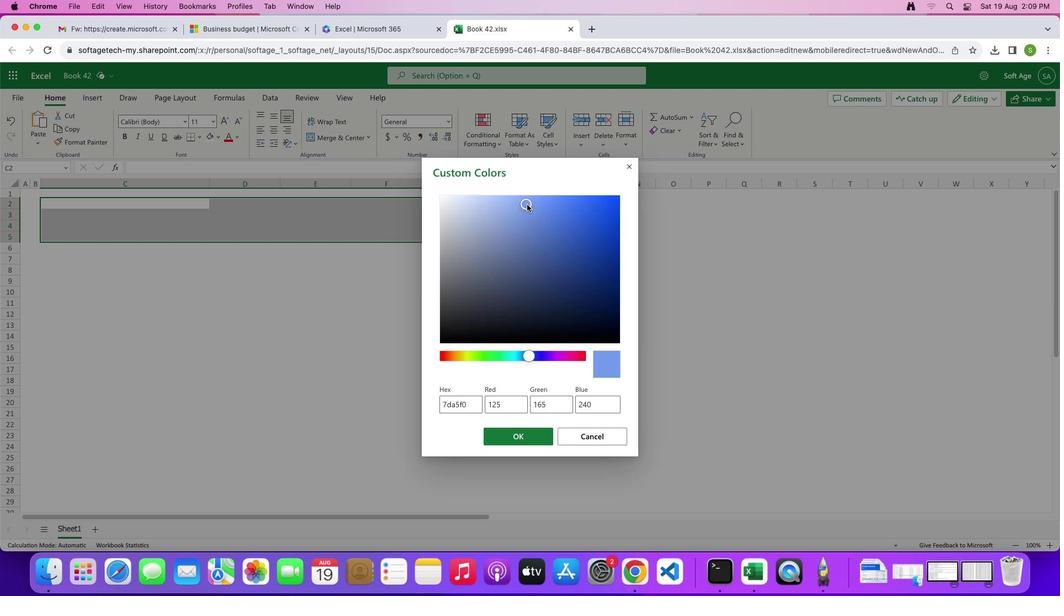 
Action: Mouse moved to (547, 200)
Screenshot: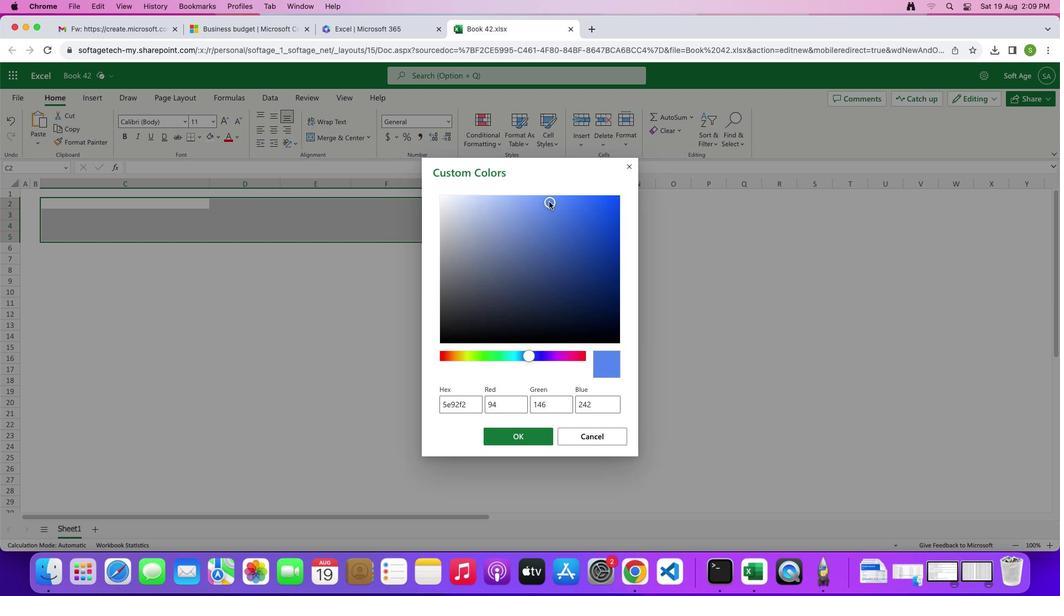 
Action: Mouse pressed left at (547, 200)
Screenshot: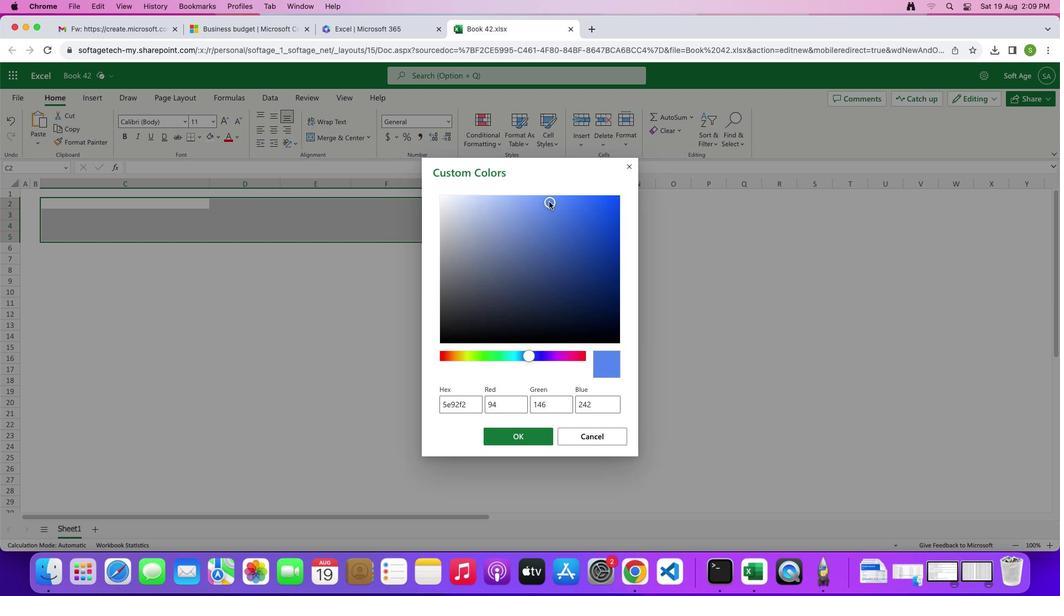
Action: Mouse moved to (558, 200)
Screenshot: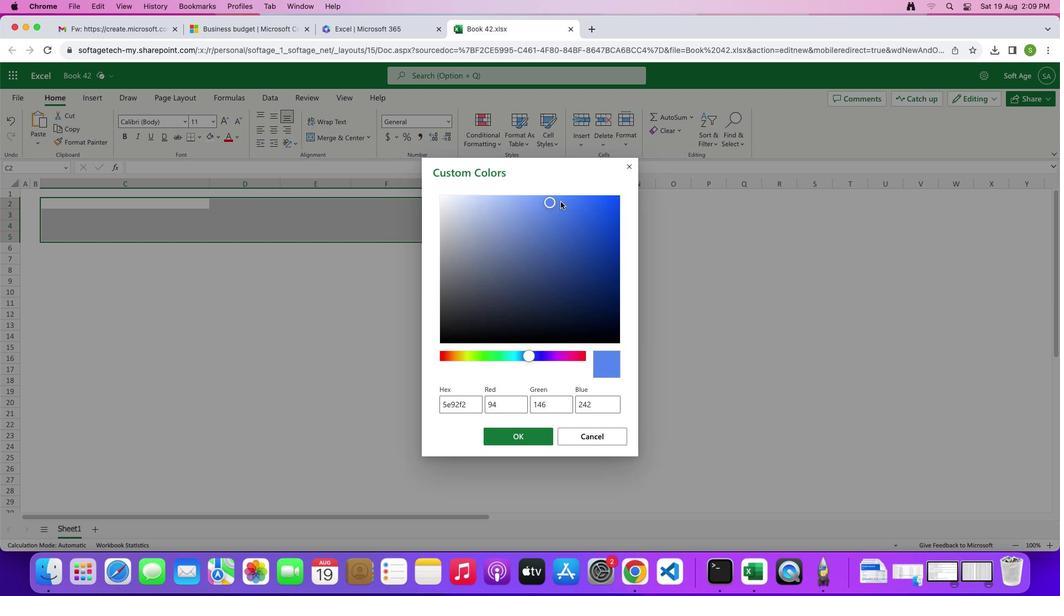 
Action: Mouse pressed left at (558, 200)
Screenshot: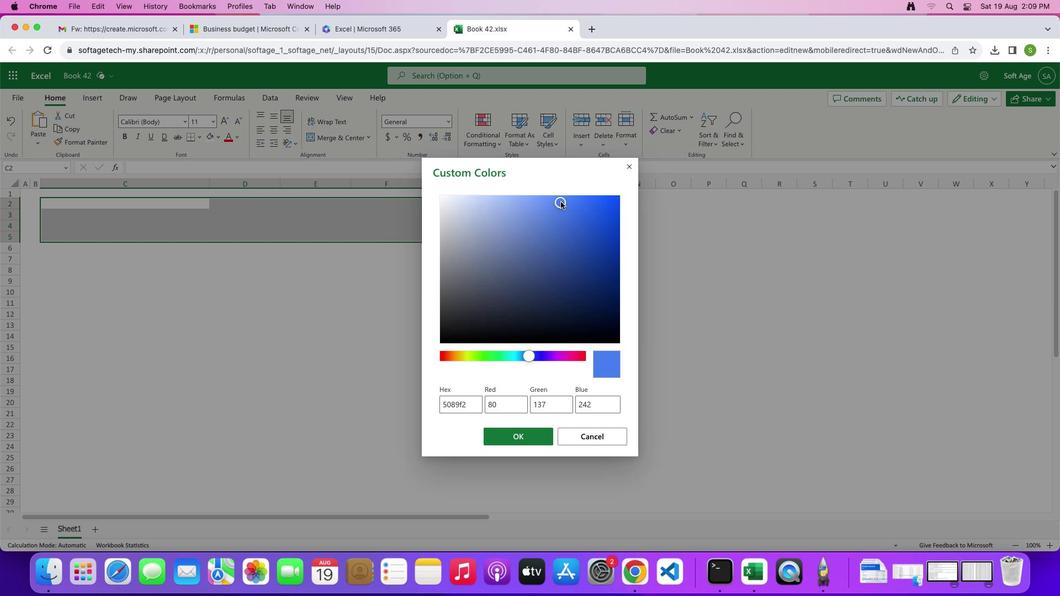 
Action: Mouse moved to (535, 357)
Screenshot: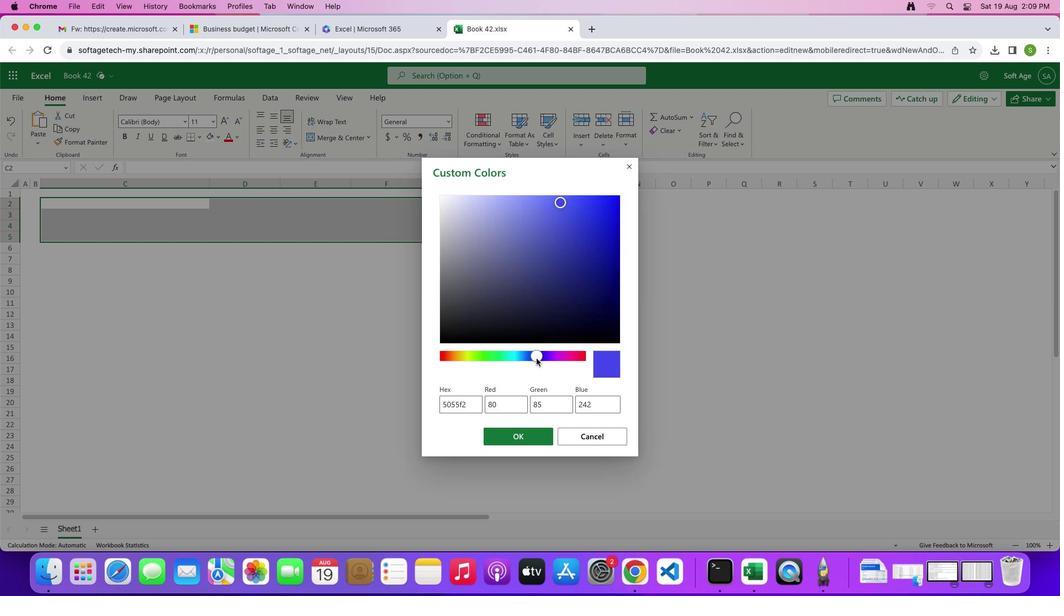 
Action: Mouse pressed left at (535, 357)
Screenshot: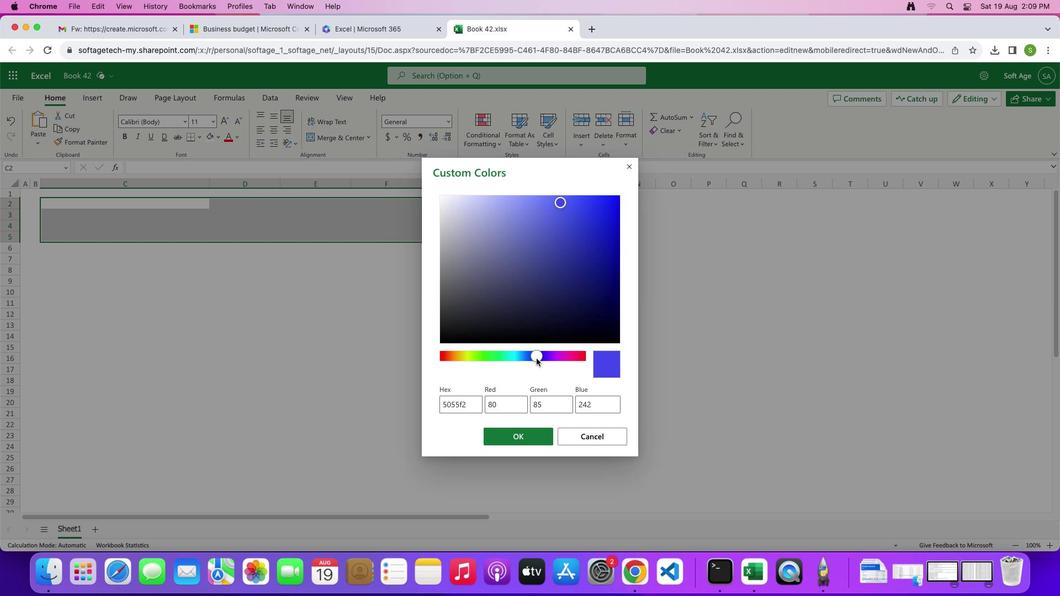 
Action: Mouse moved to (527, 357)
Screenshot: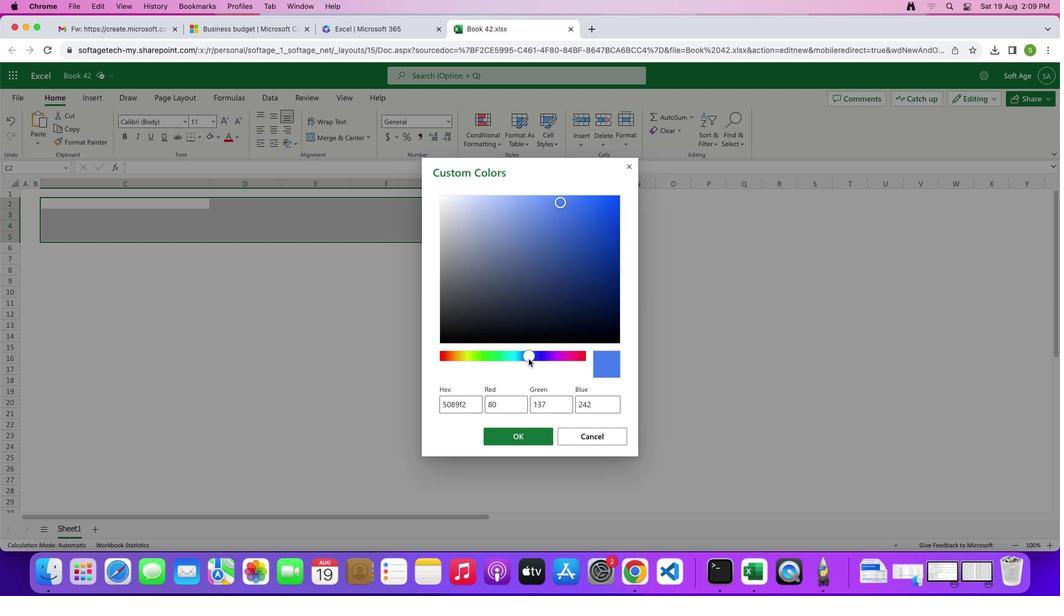 
Action: Mouse pressed left at (527, 357)
Screenshot: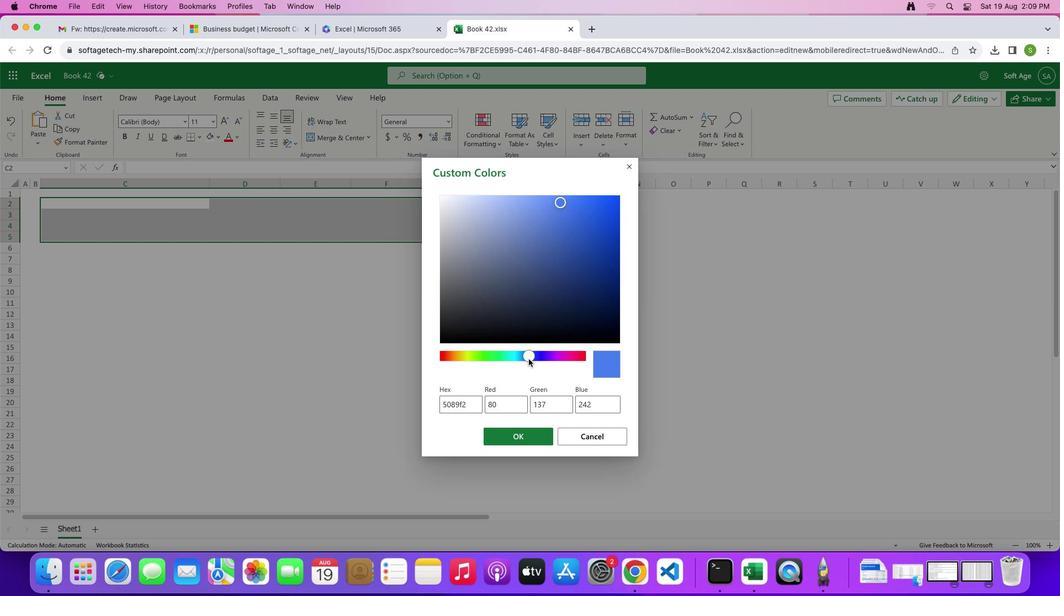 
Action: Mouse moved to (529, 205)
Screenshot: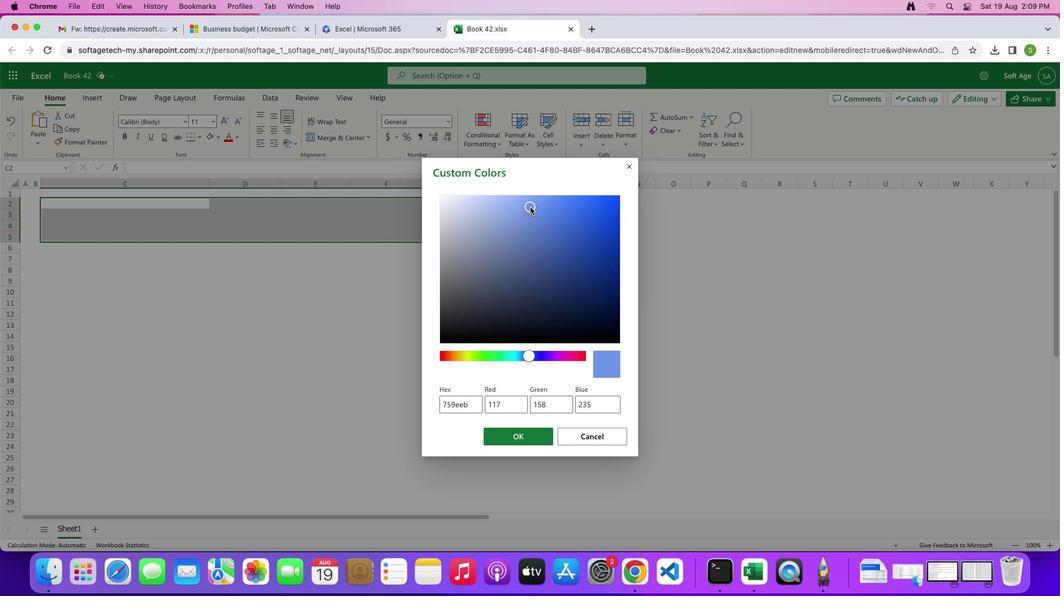 
Action: Mouse pressed left at (529, 205)
Screenshot: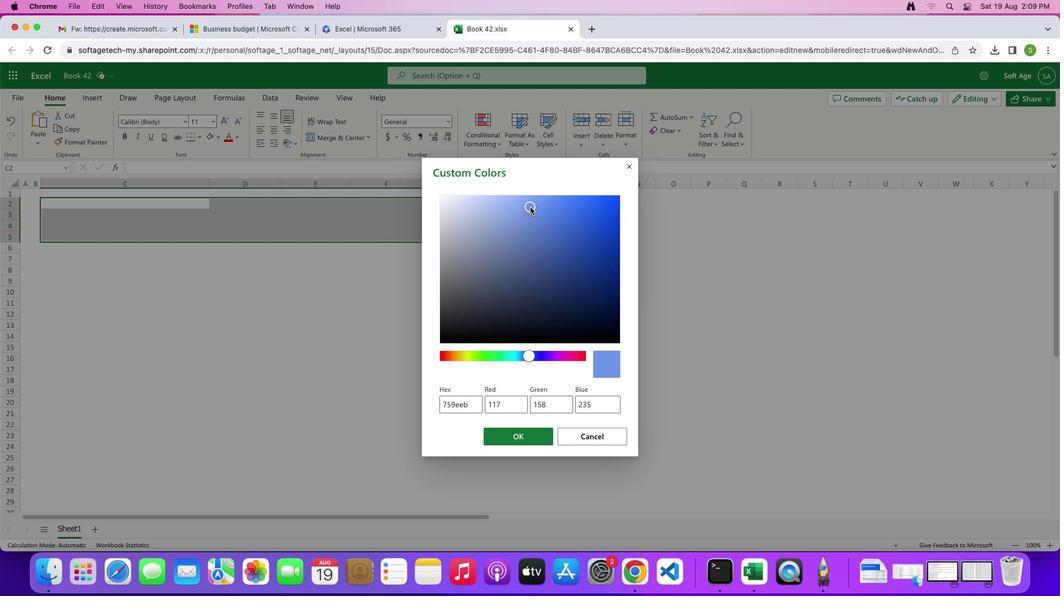 
Action: Mouse moved to (510, 194)
Screenshot: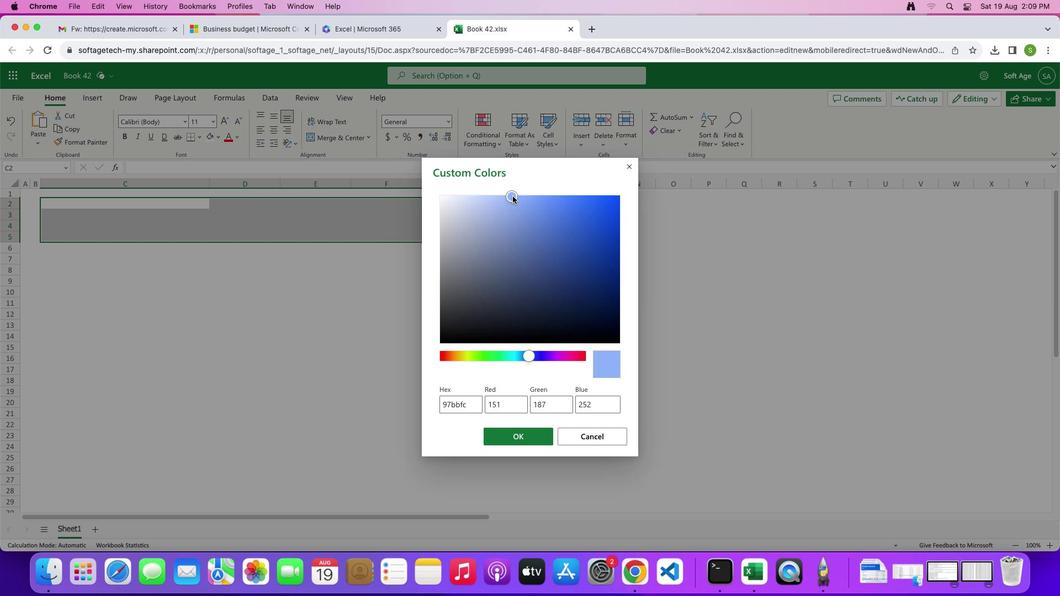 
Action: Mouse pressed left at (510, 194)
Screenshot: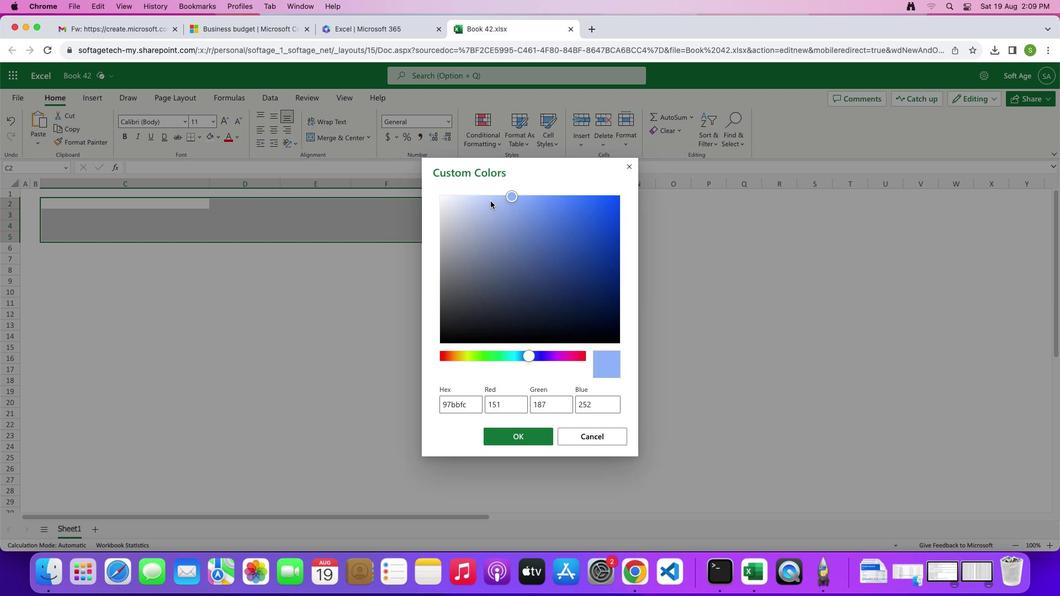 
Action: Mouse moved to (487, 199)
Screenshot: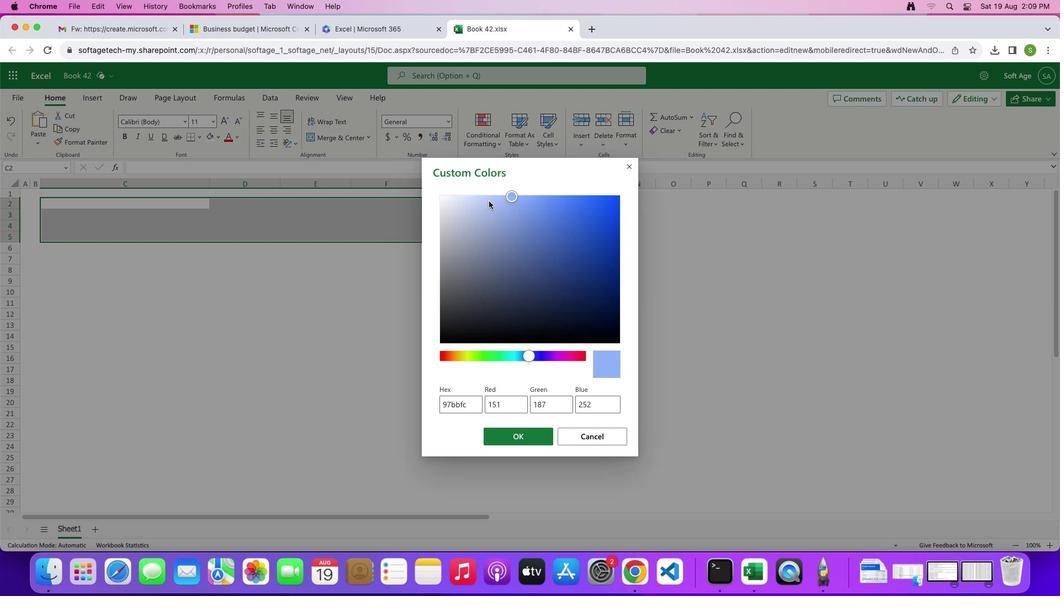 
Action: Mouse pressed left at (487, 199)
Screenshot: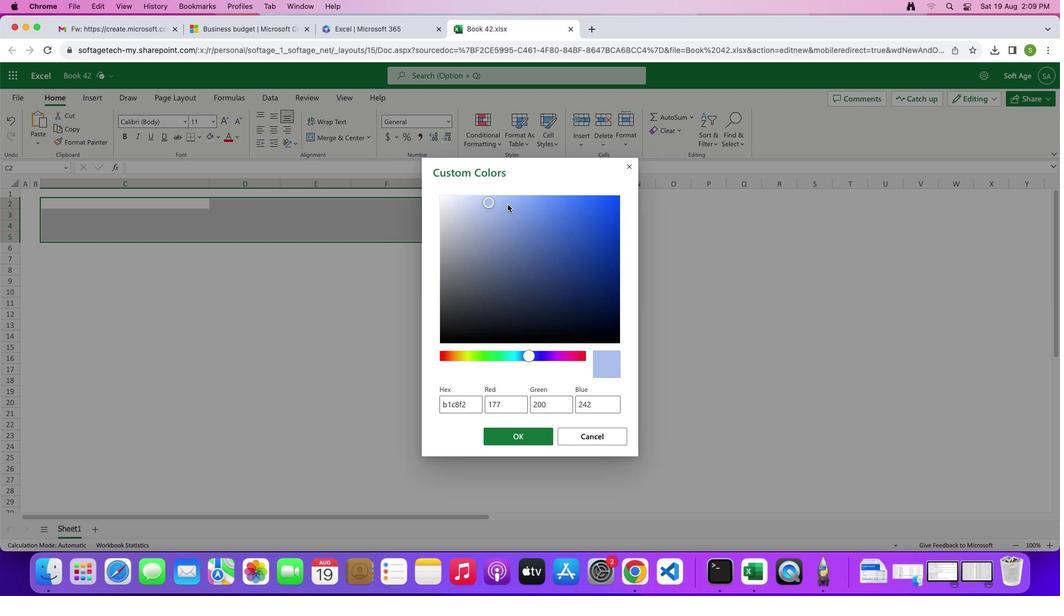 
Action: Mouse moved to (539, 202)
Screenshot: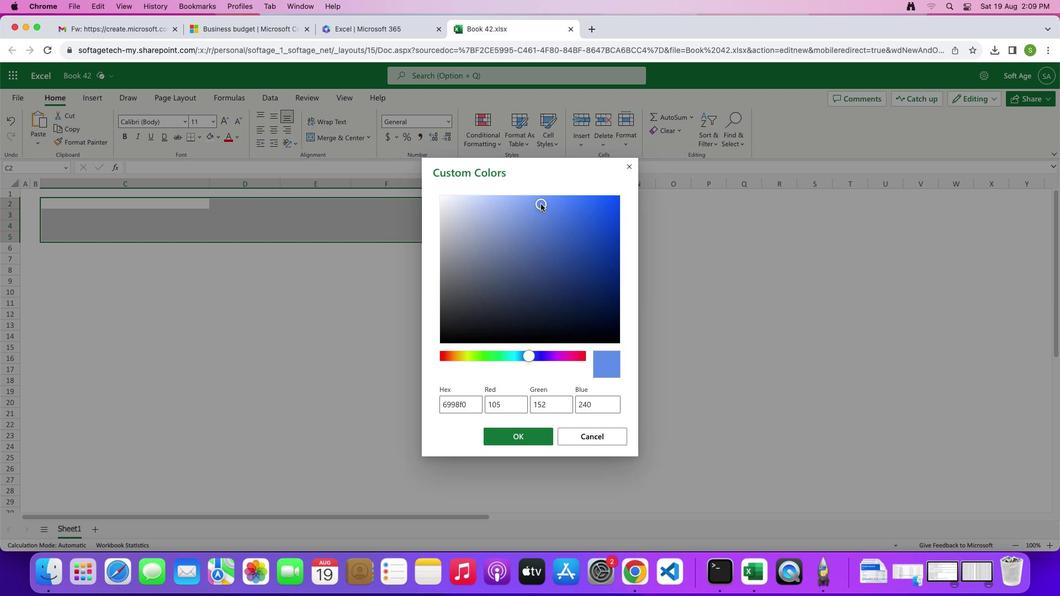 
Action: Mouse pressed left at (539, 202)
Screenshot: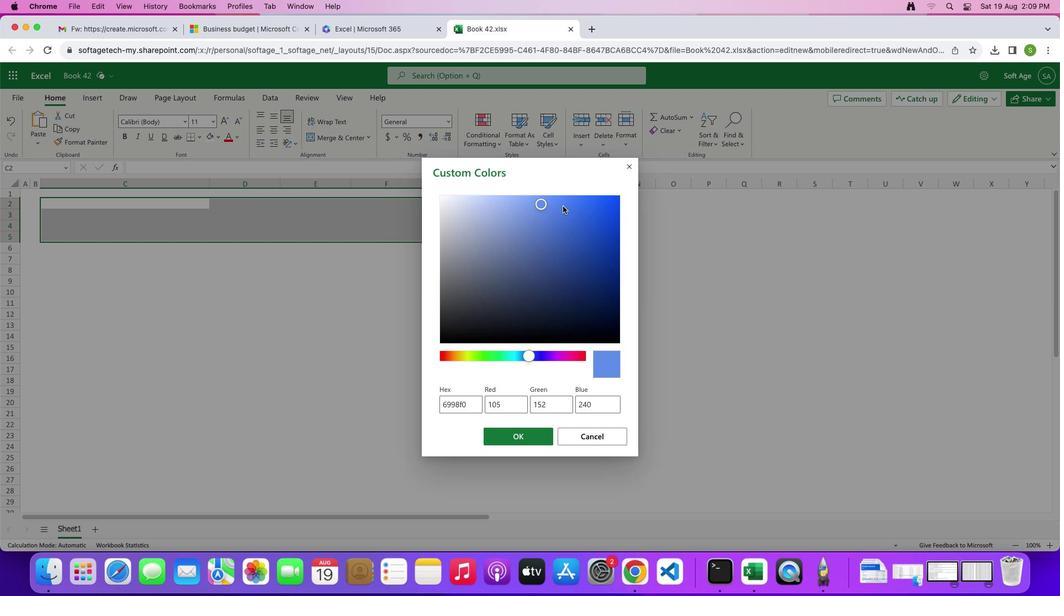 
Action: Mouse moved to (562, 204)
Screenshot: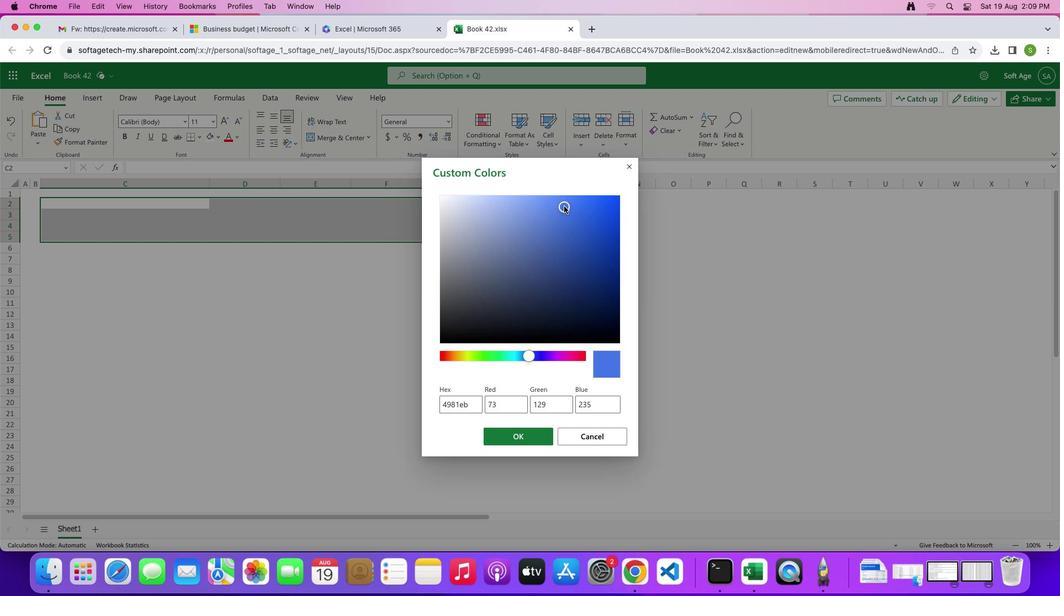 
Action: Mouse pressed left at (562, 204)
Screenshot: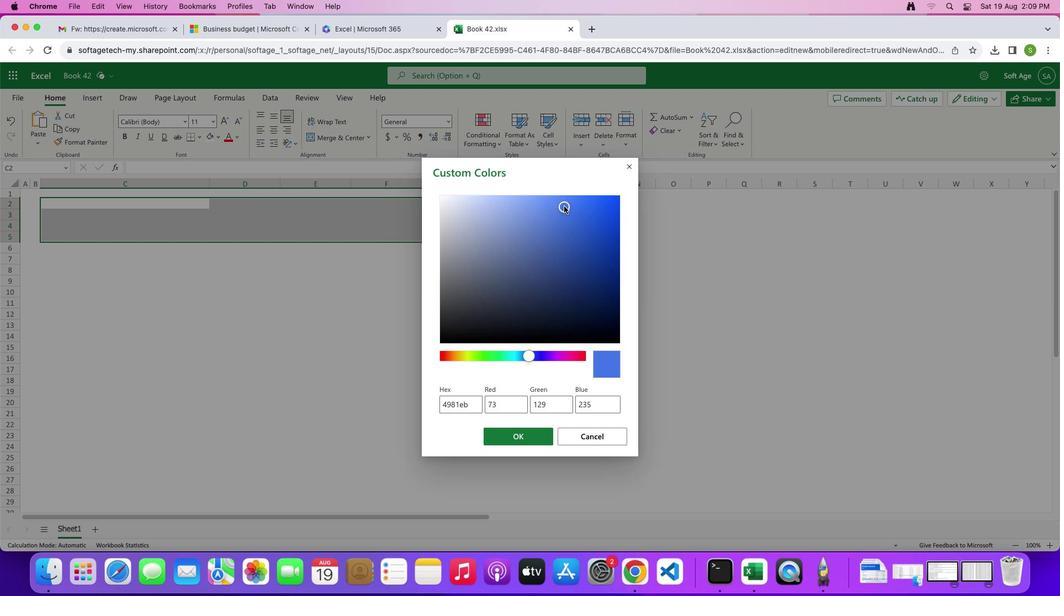 
Action: Mouse moved to (535, 436)
Screenshot: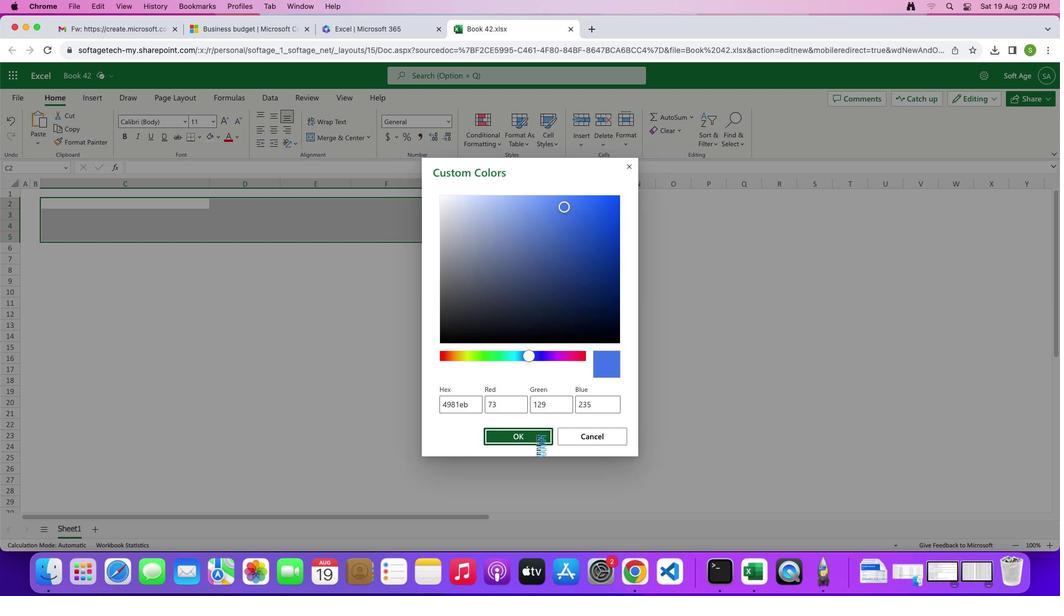 
Action: Mouse pressed left at (535, 436)
Screenshot: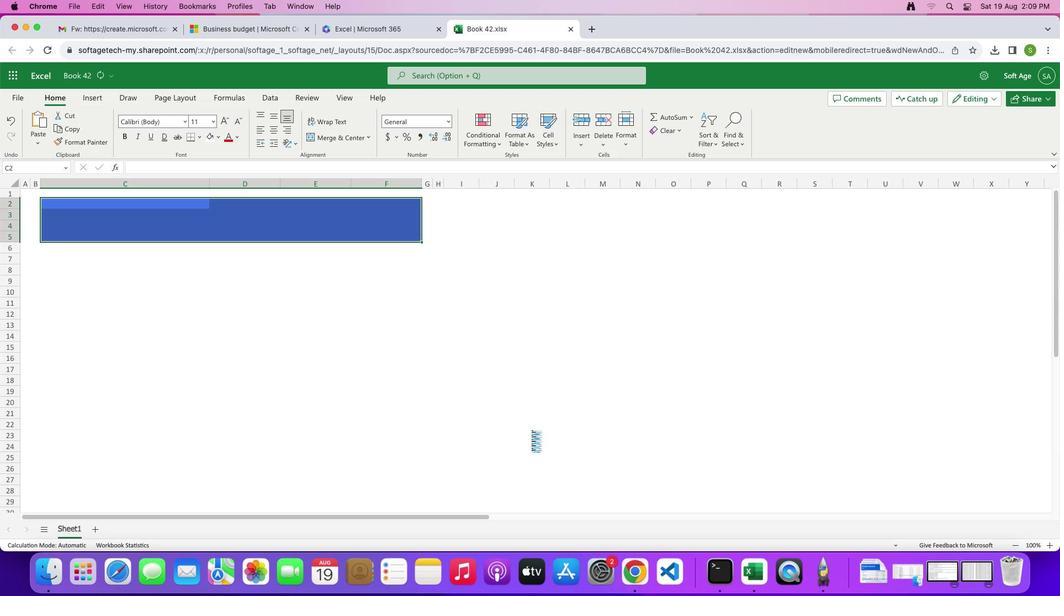 
Action: Mouse moved to (238, 280)
Screenshot: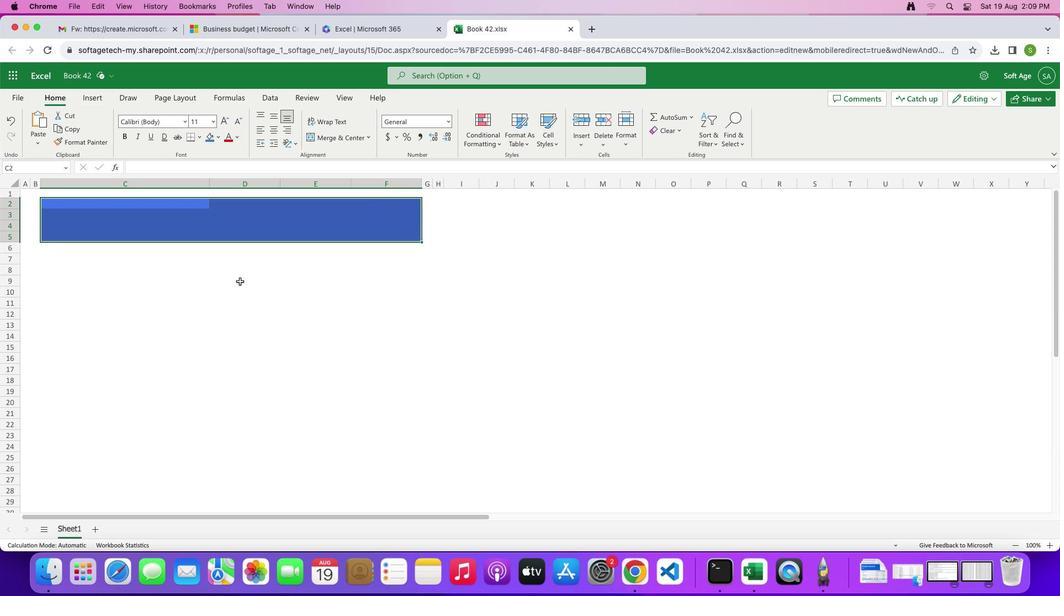 
Action: Mouse pressed left at (238, 280)
Screenshot: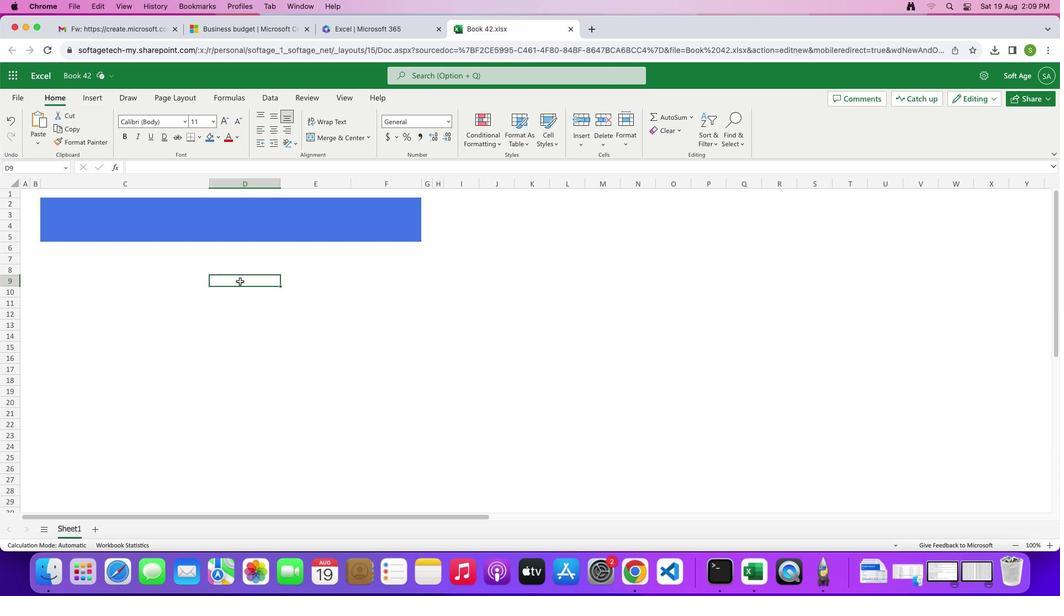 
Action: Mouse moved to (7, 213)
Screenshot: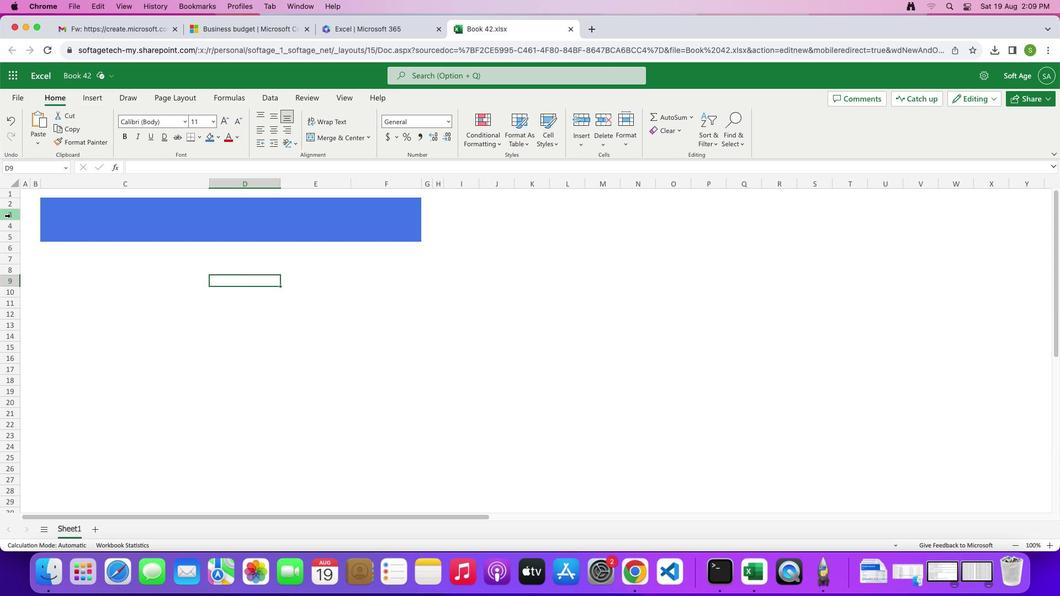 
Action: Mouse pressed left at (7, 213)
Screenshot: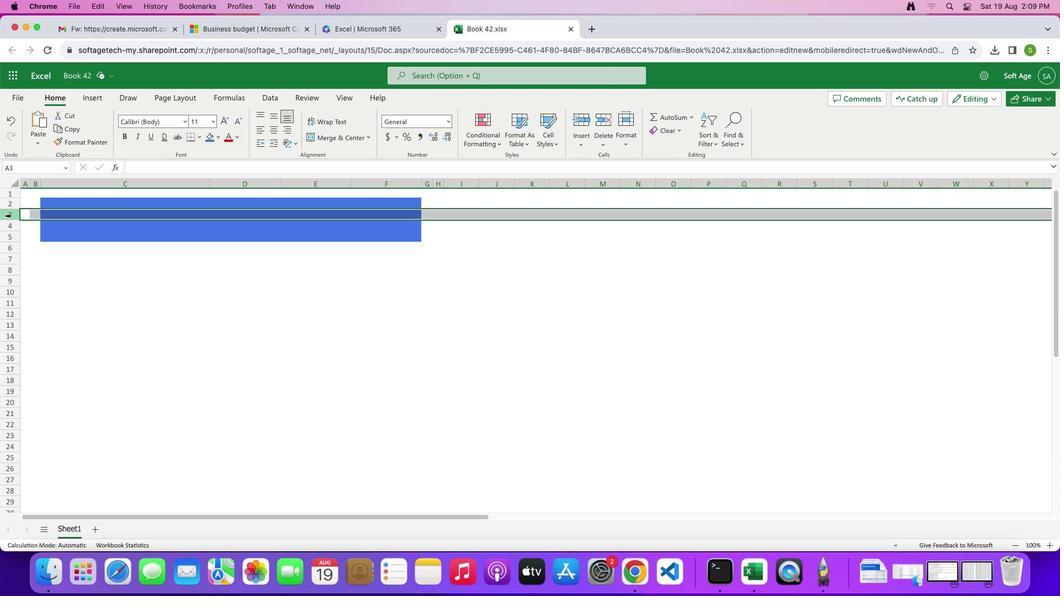 
Action: Mouse moved to (9, 217)
Screenshot: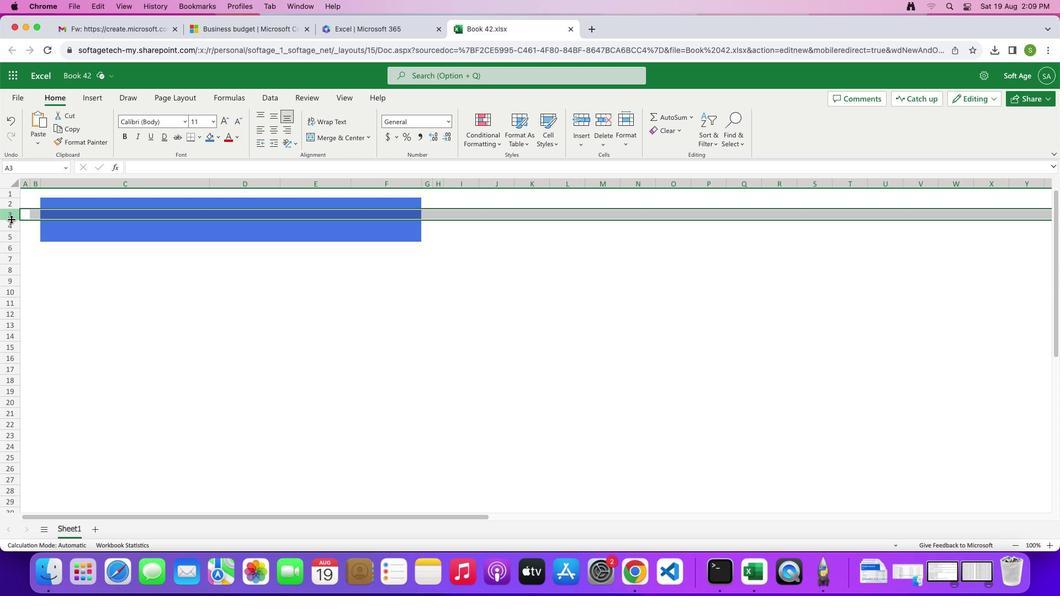 
Action: Mouse pressed left at (9, 217)
Screenshot: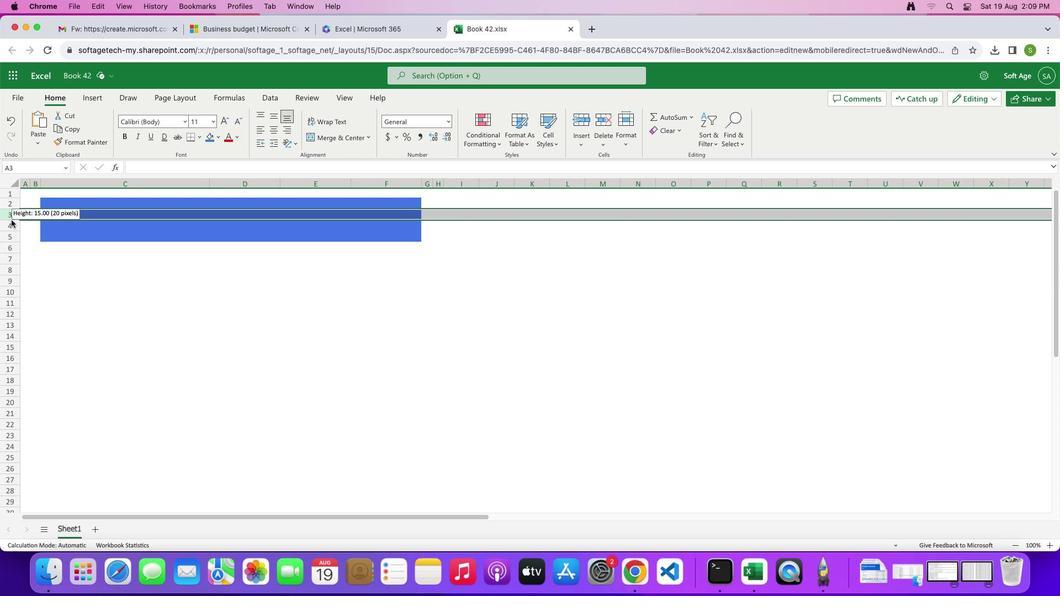 
Action: Mouse moved to (8, 233)
Screenshot: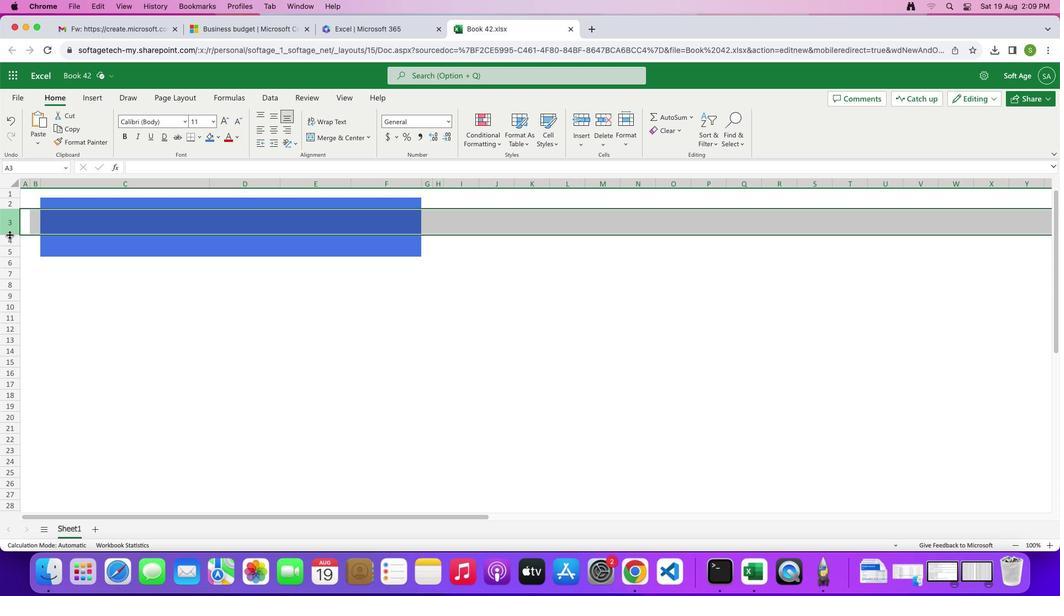 
Action: Mouse pressed left at (8, 233)
Screenshot: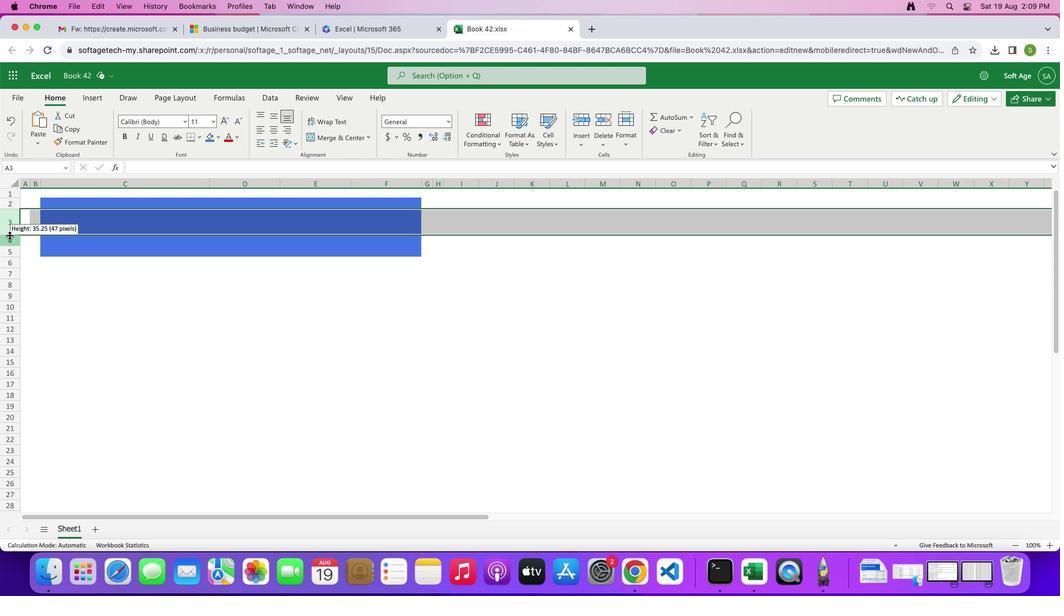 
Action: Mouse moved to (193, 320)
Screenshot: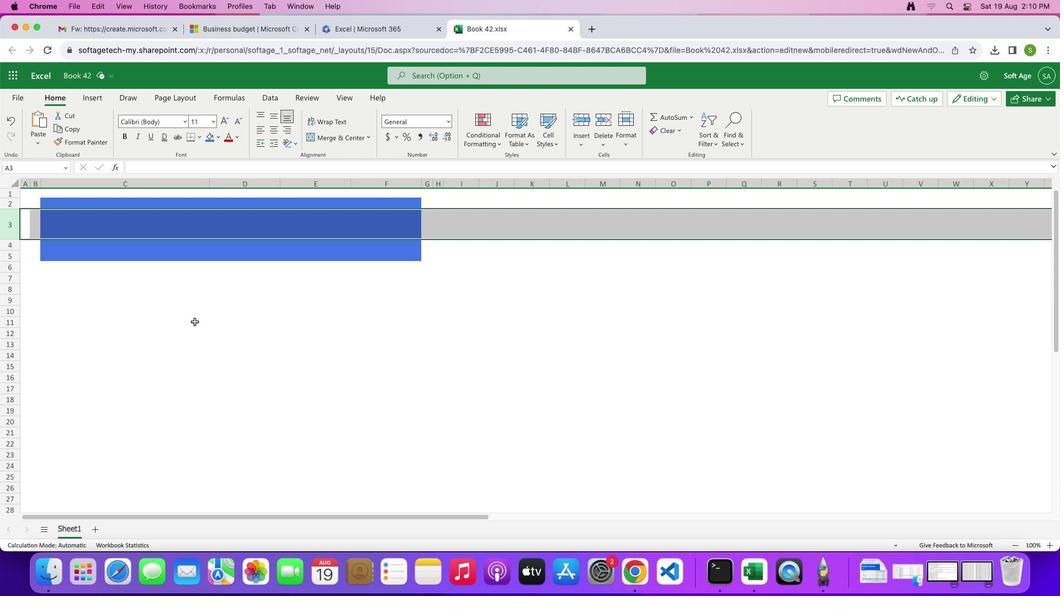 
Action: Mouse pressed left at (193, 320)
Screenshot: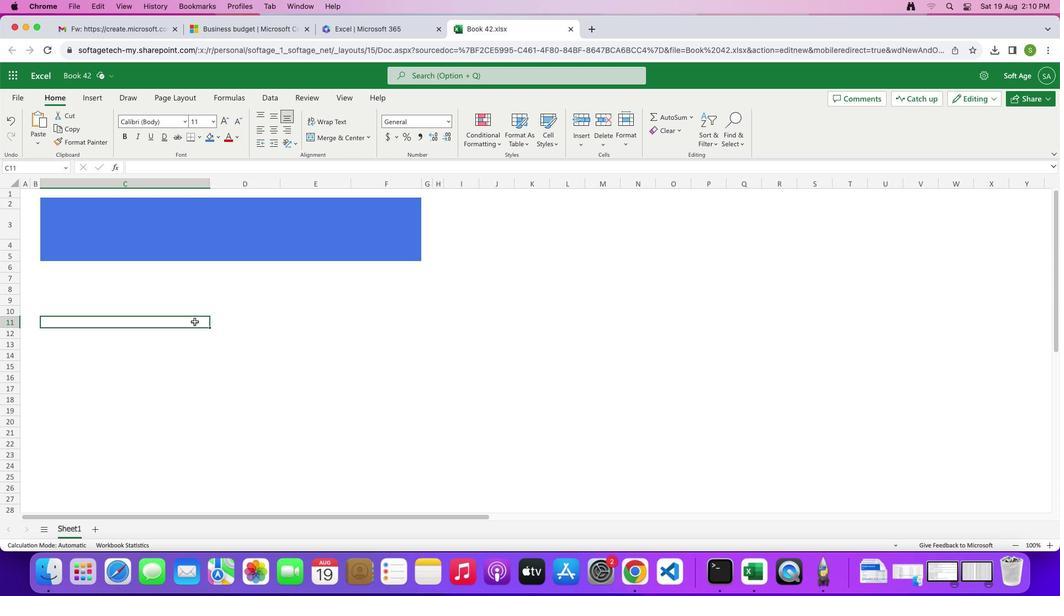 
Action: Mouse moved to (54, 224)
Screenshot: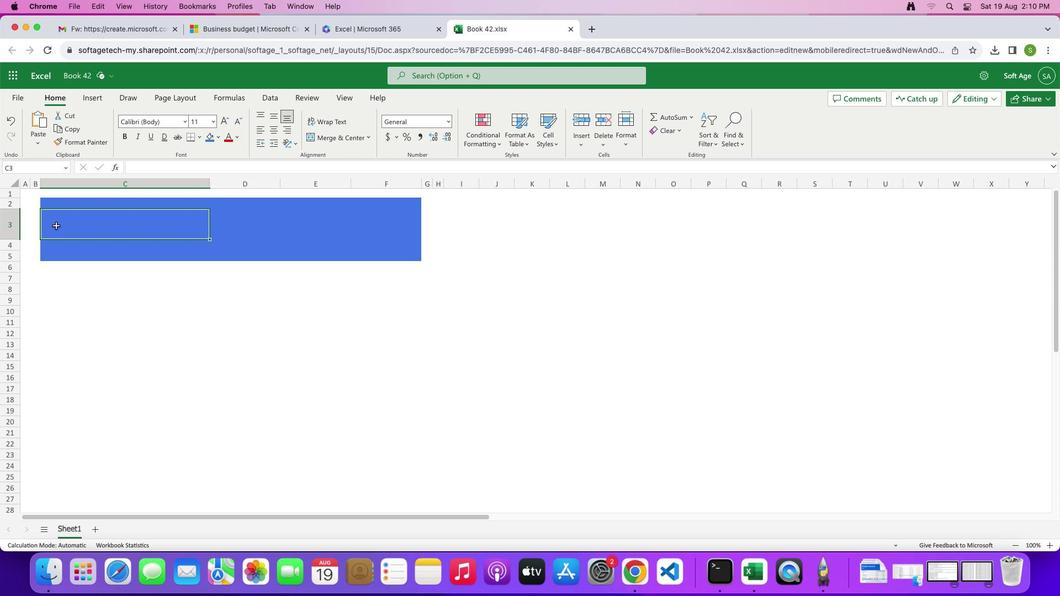 
Action: Mouse pressed left at (54, 224)
Screenshot: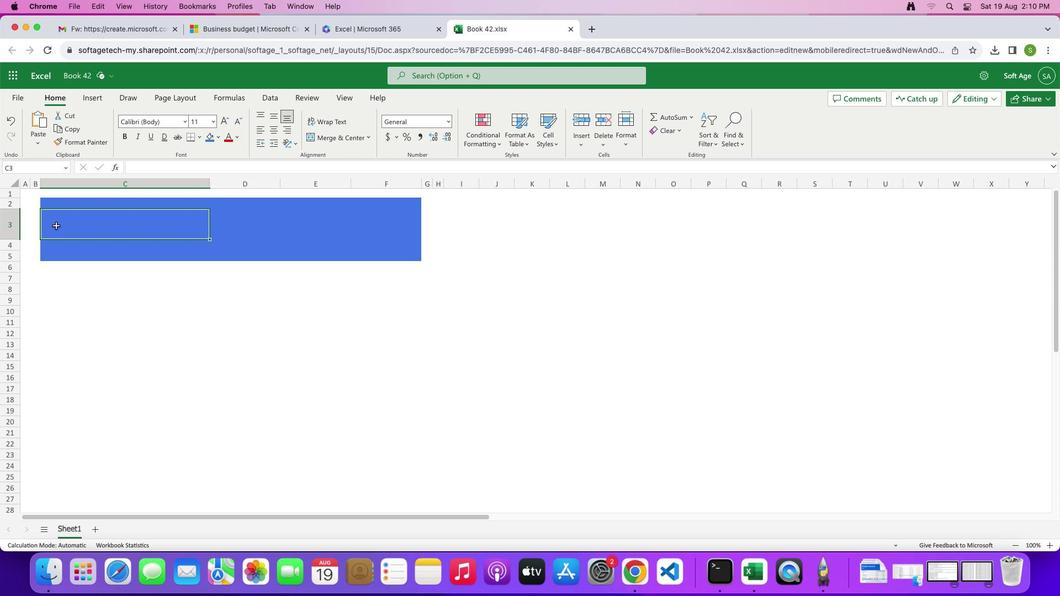 
Action: Mouse moved to (219, 331)
Screenshot: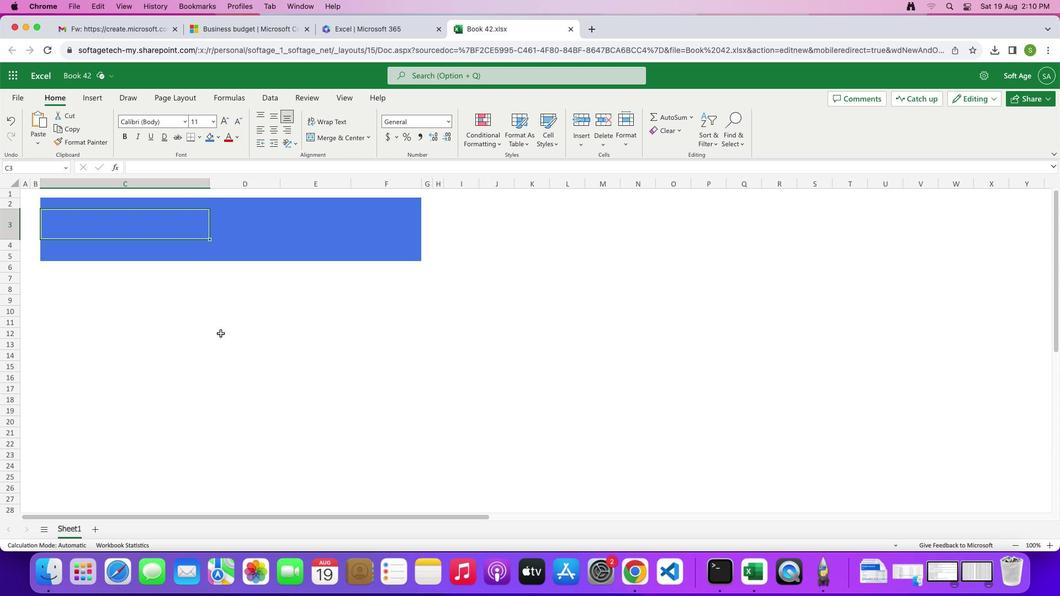 
Action: Mouse pressed left at (219, 331)
Screenshot: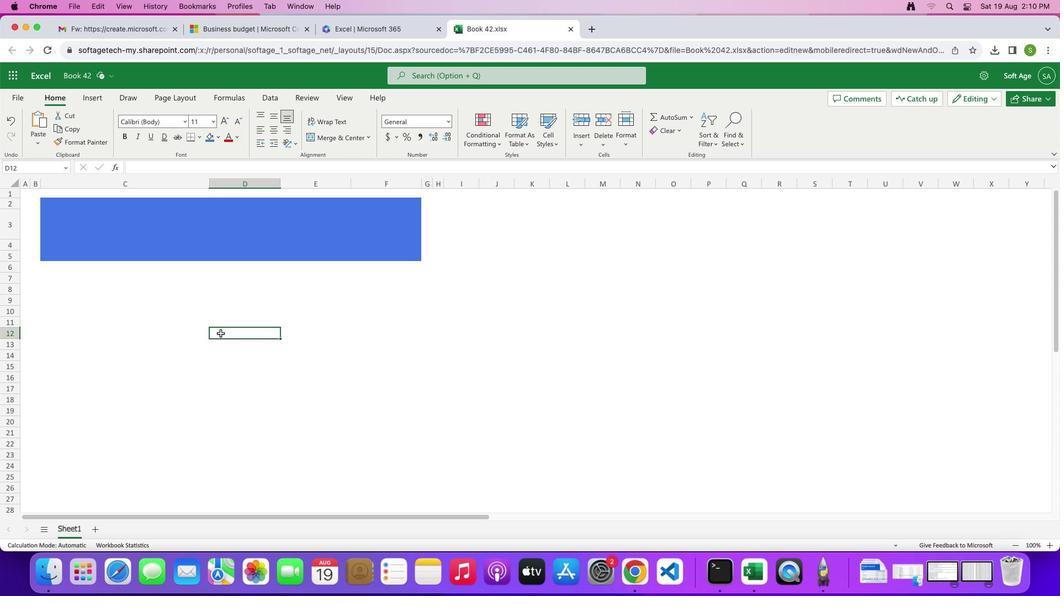 
Action: Mouse moved to (63, 221)
Screenshot: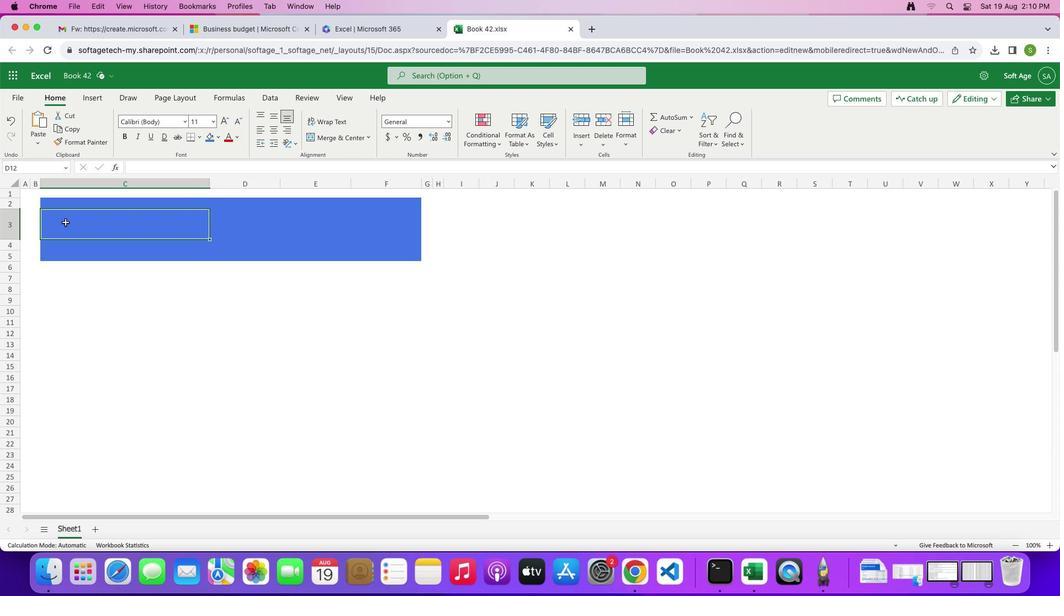 
Action: Mouse pressed left at (63, 221)
Screenshot: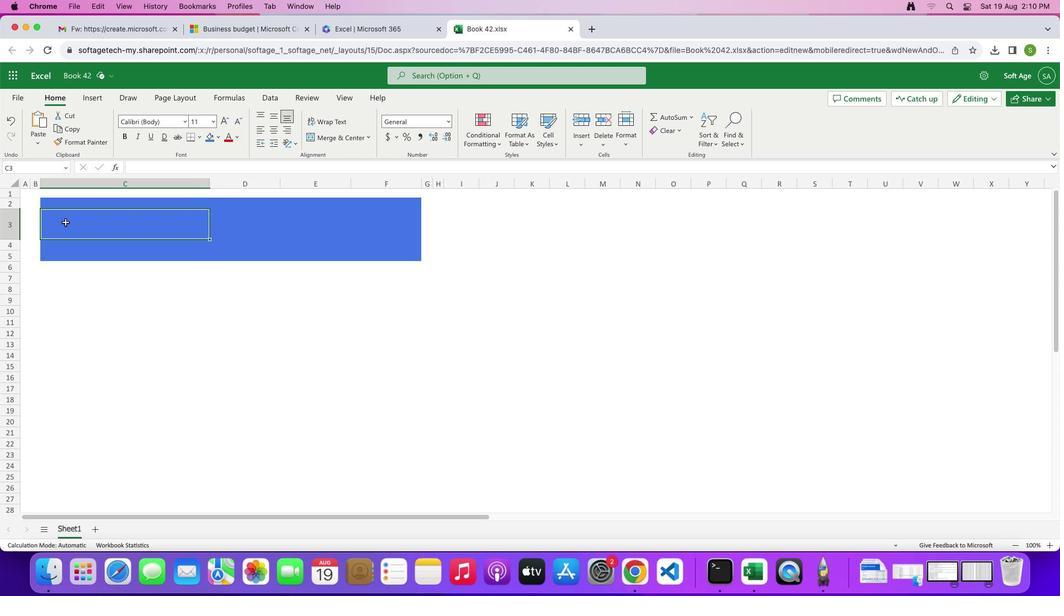 
Action: Mouse moved to (70, 222)
Screenshot: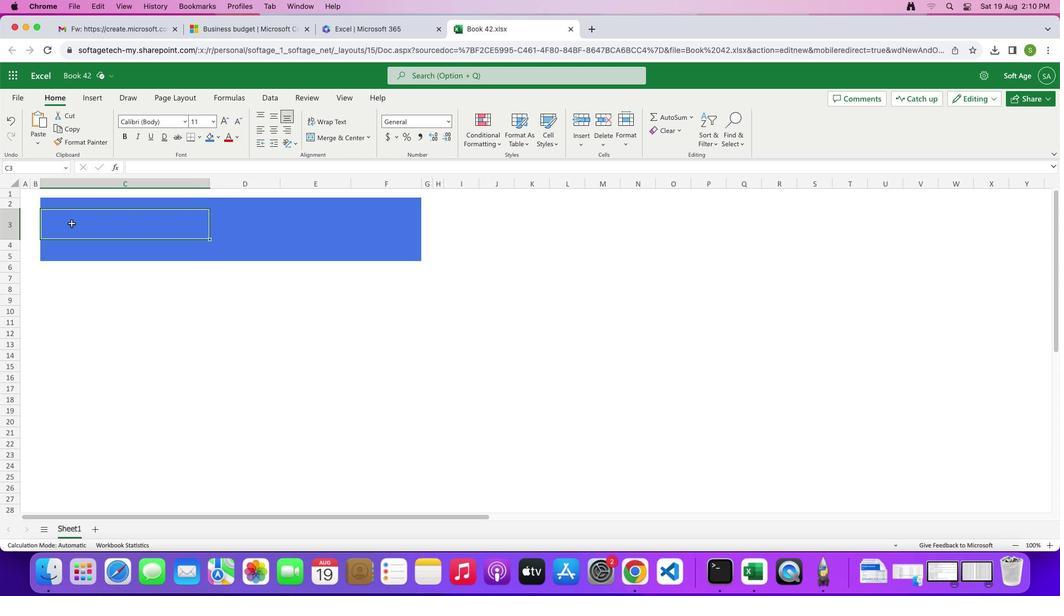 
Action: Key pressed Key.shift'O'Key.caps_lock'p''e''r''a''t''i''n''g'Key.spaceKey.shift'e''x''p''e''n''s''e''s'
Screenshot: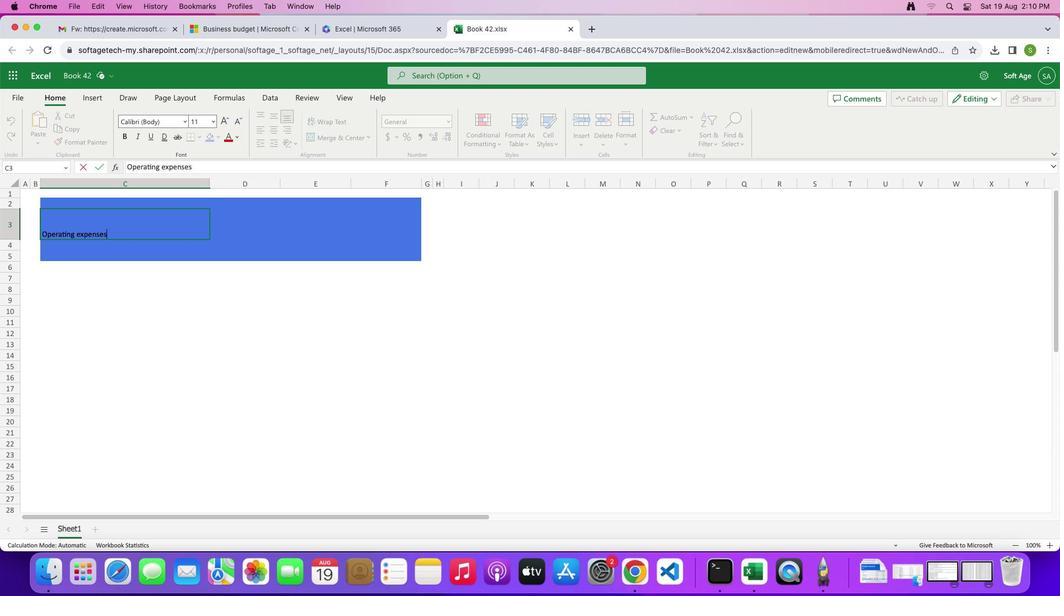 
Action: Mouse moved to (191, 245)
Screenshot: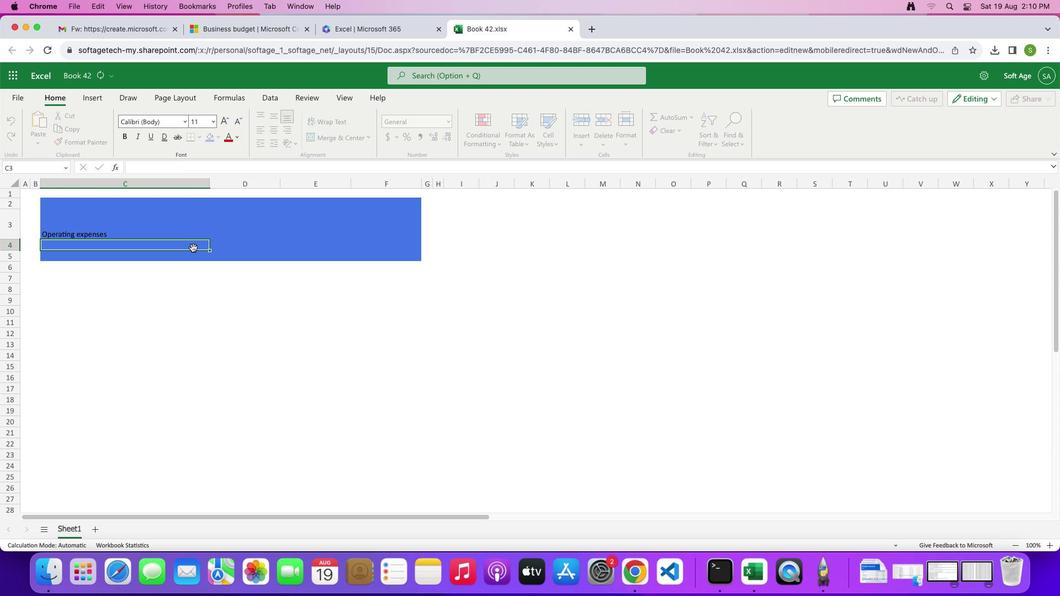 
Action: Mouse pressed left at (191, 245)
Screenshot: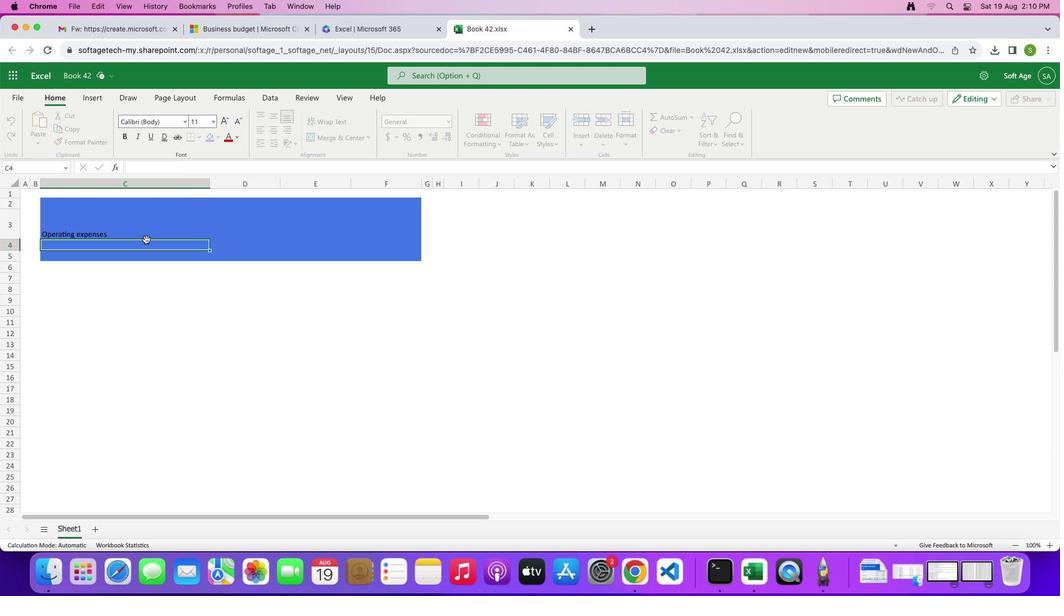 
Action: Mouse moved to (108, 221)
Screenshot: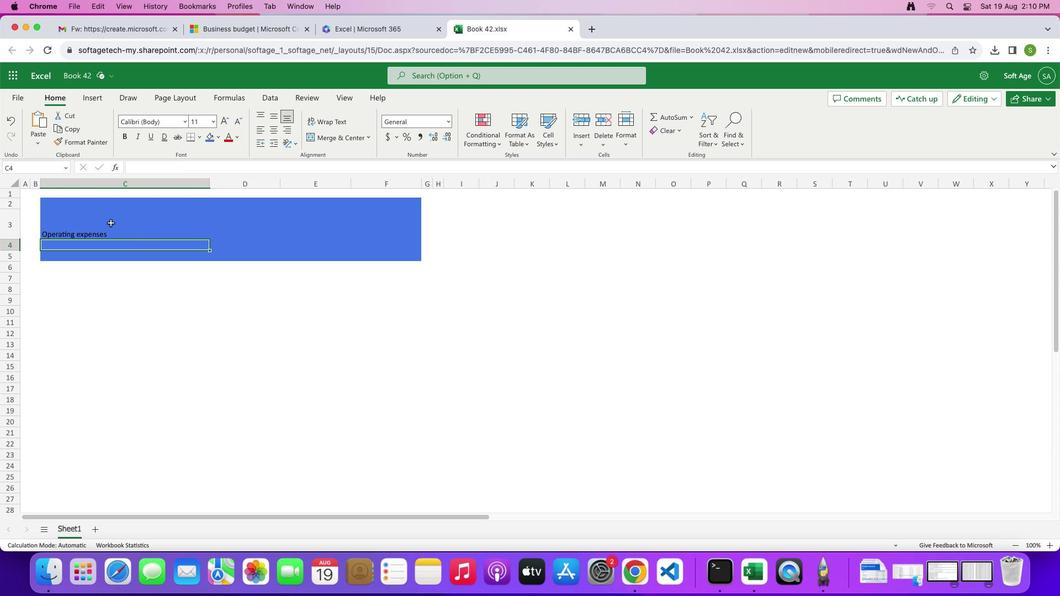 
Action: Mouse pressed left at (108, 221)
Screenshot: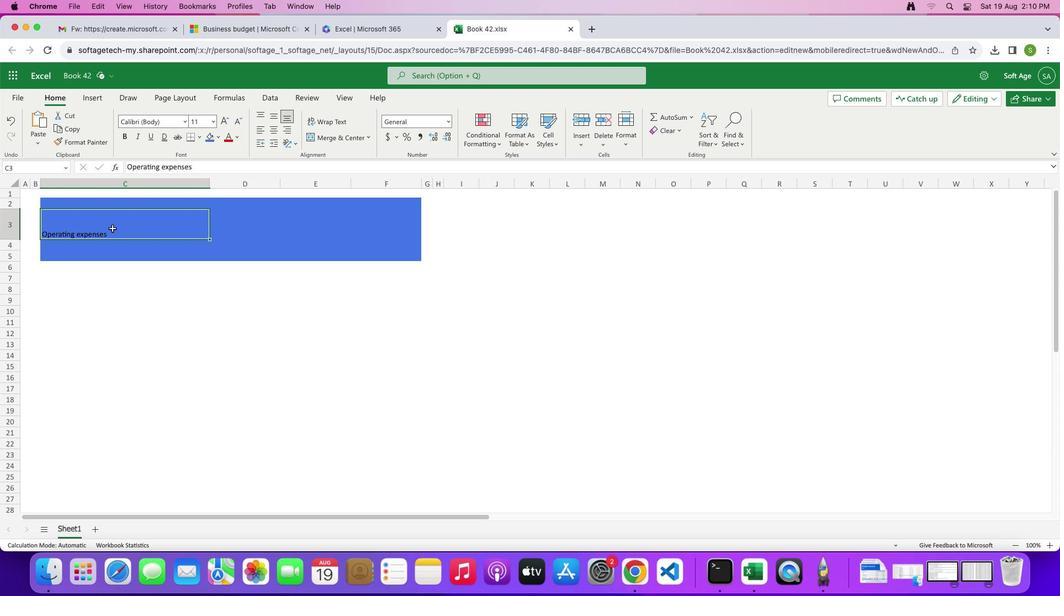 
Action: Mouse moved to (262, 111)
Screenshot: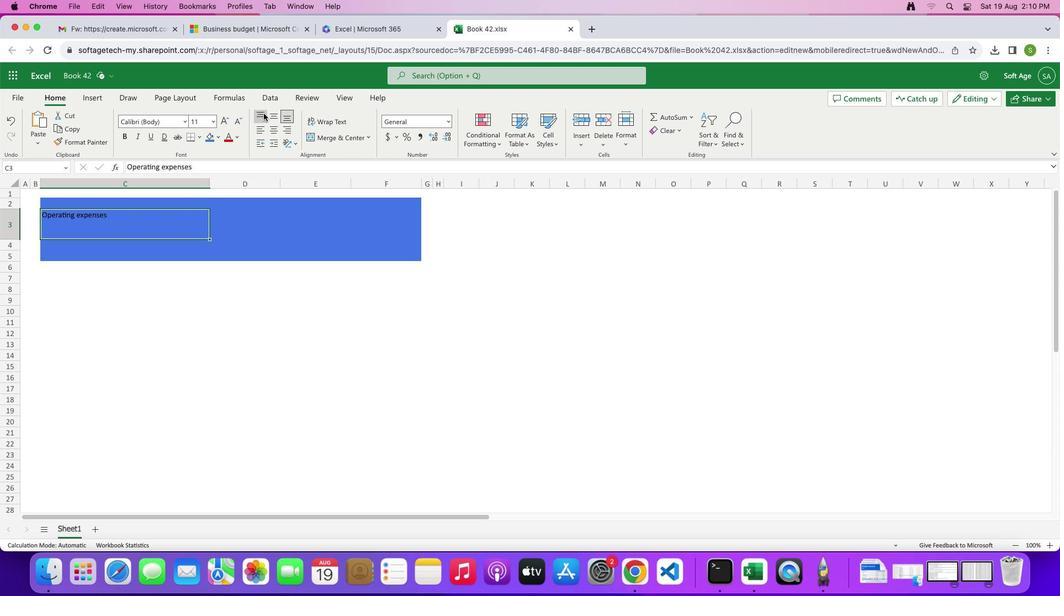 
Action: Mouse pressed left at (262, 111)
Screenshot: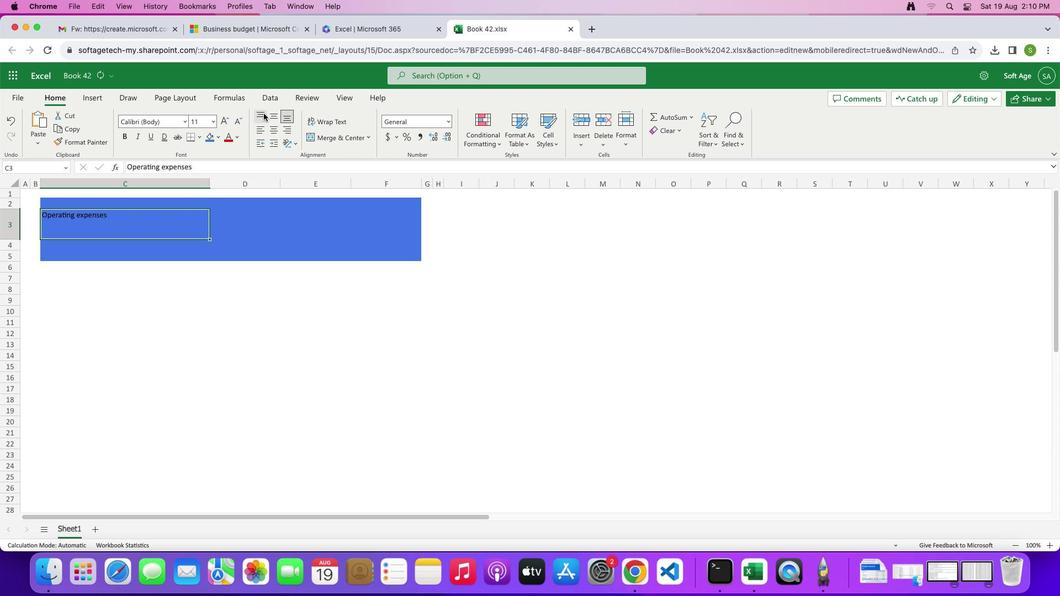 
Action: Mouse moved to (271, 117)
Screenshot: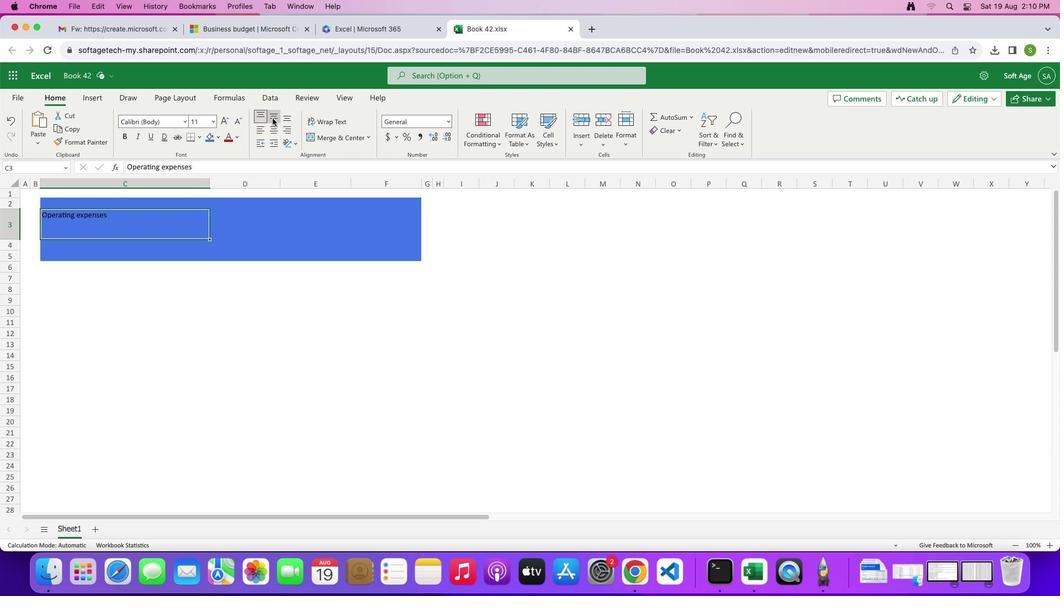 
Action: Mouse pressed left at (271, 117)
Screenshot: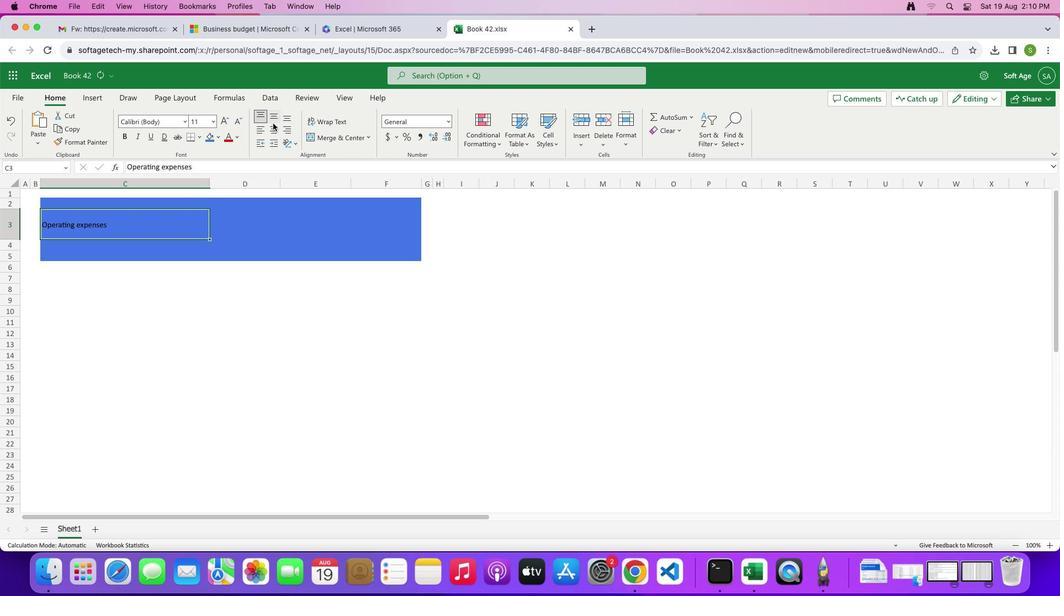 
Action: Mouse moved to (271, 129)
Screenshot: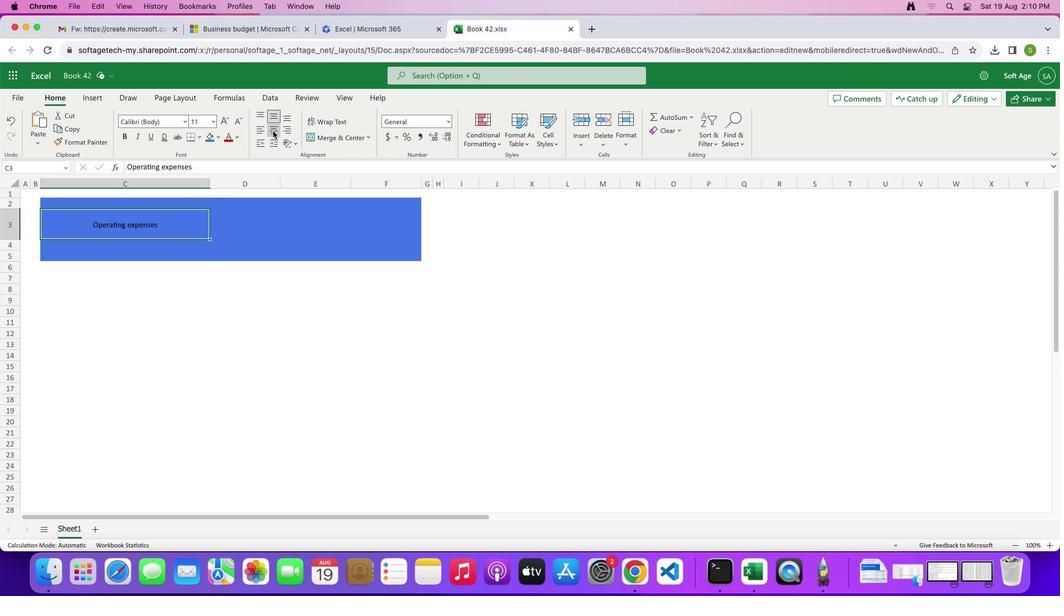 
Action: Mouse pressed left at (271, 129)
Screenshot: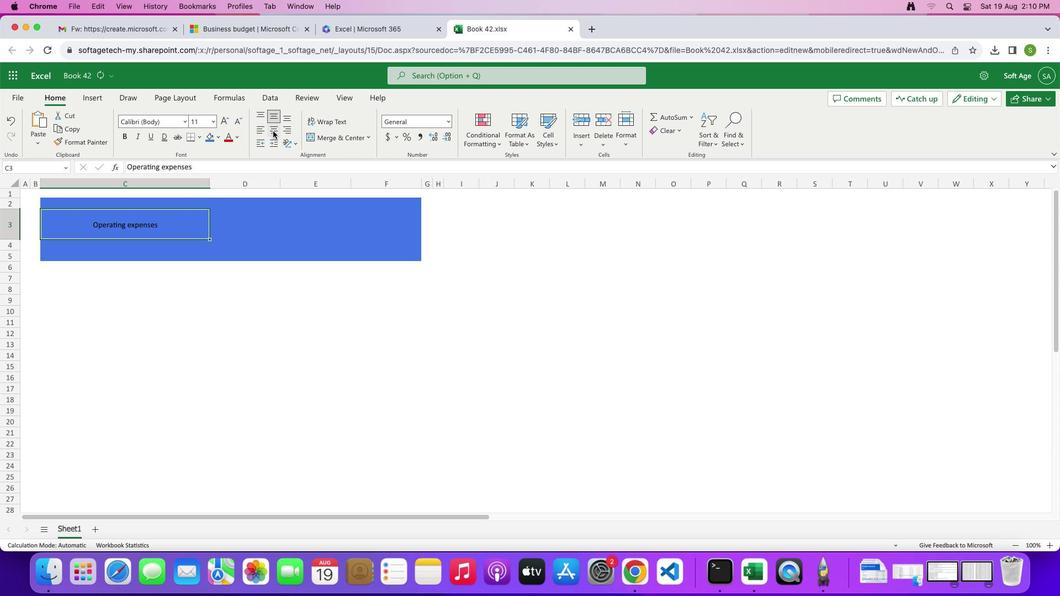 
Action: Mouse moved to (257, 128)
Screenshot: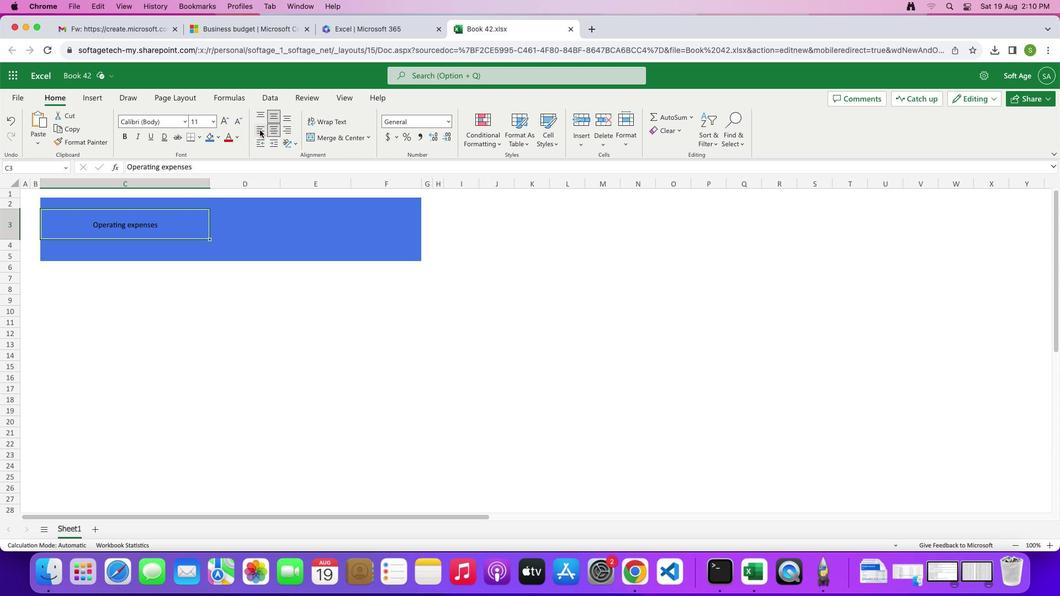 
Action: Mouse pressed left at (257, 128)
Screenshot: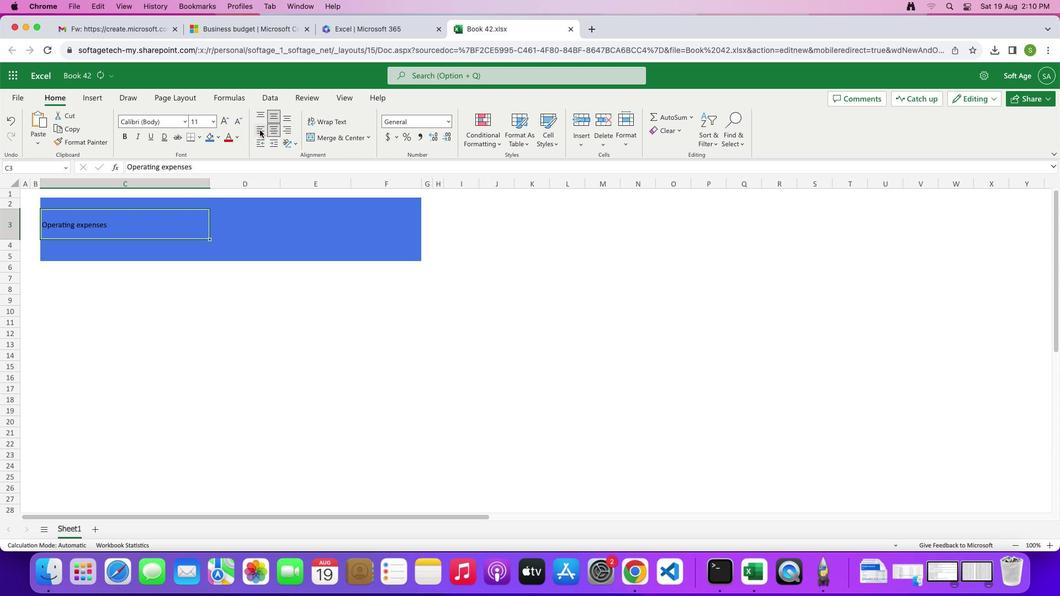 
Action: Mouse moved to (234, 134)
Screenshot: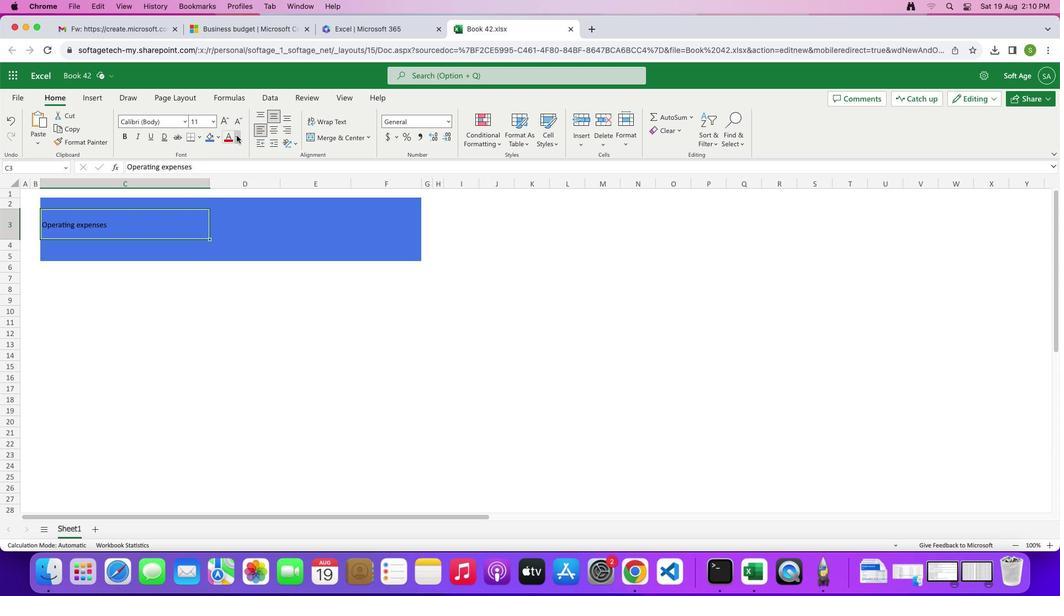 
Action: Mouse pressed left at (234, 134)
Screenshot: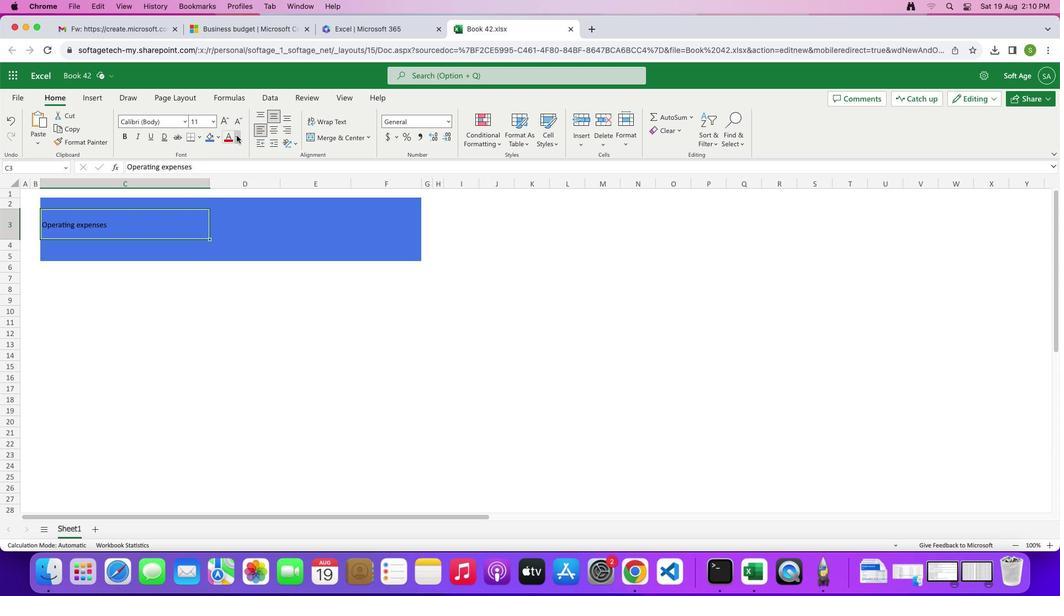 
Action: Mouse moved to (230, 185)
Screenshot: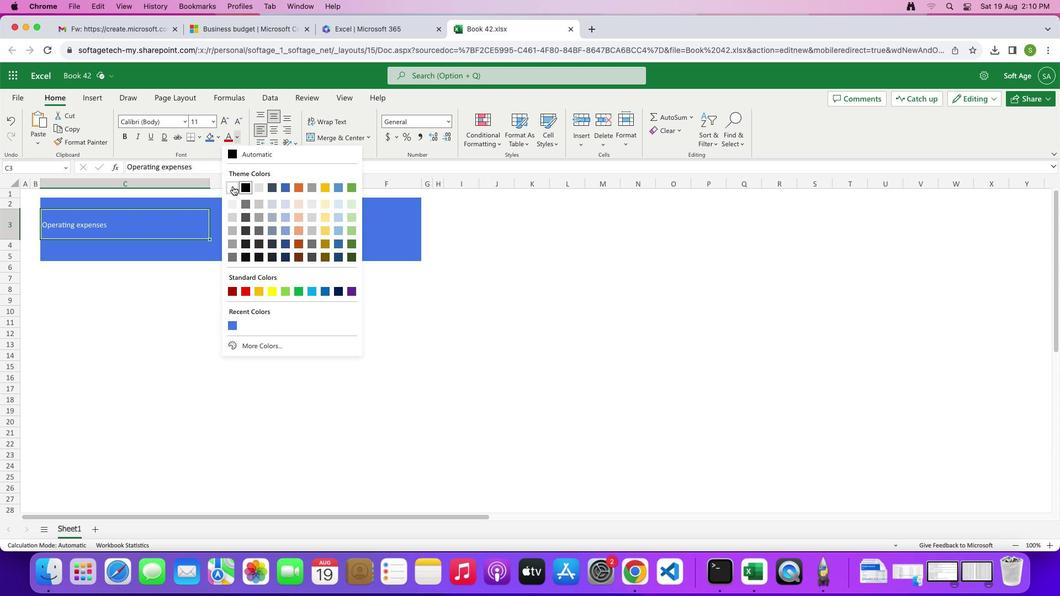 
Action: Mouse pressed left at (230, 185)
Screenshot: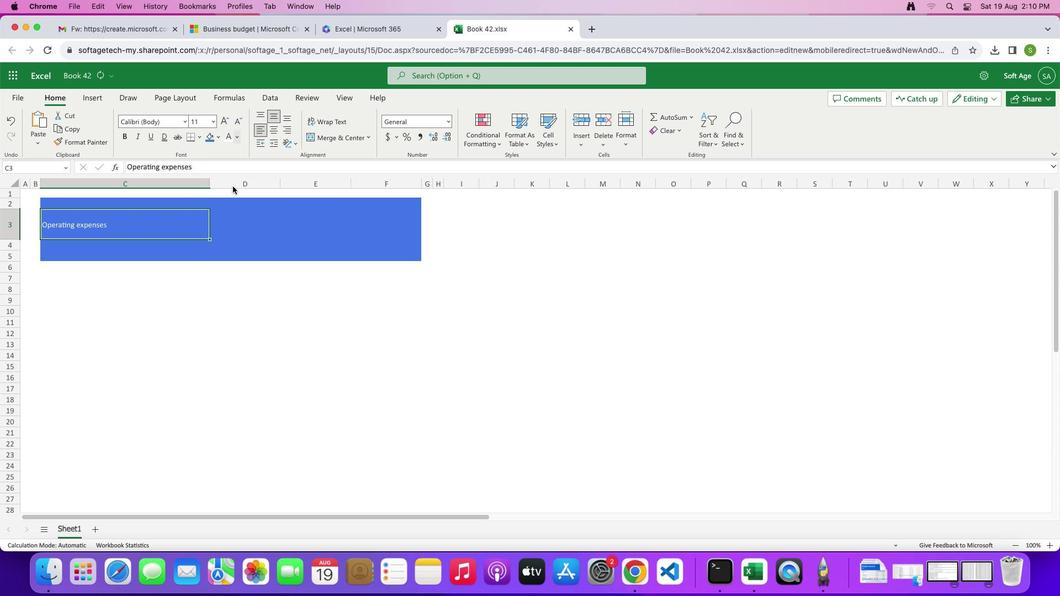 
Action: Mouse moved to (122, 135)
Screenshot: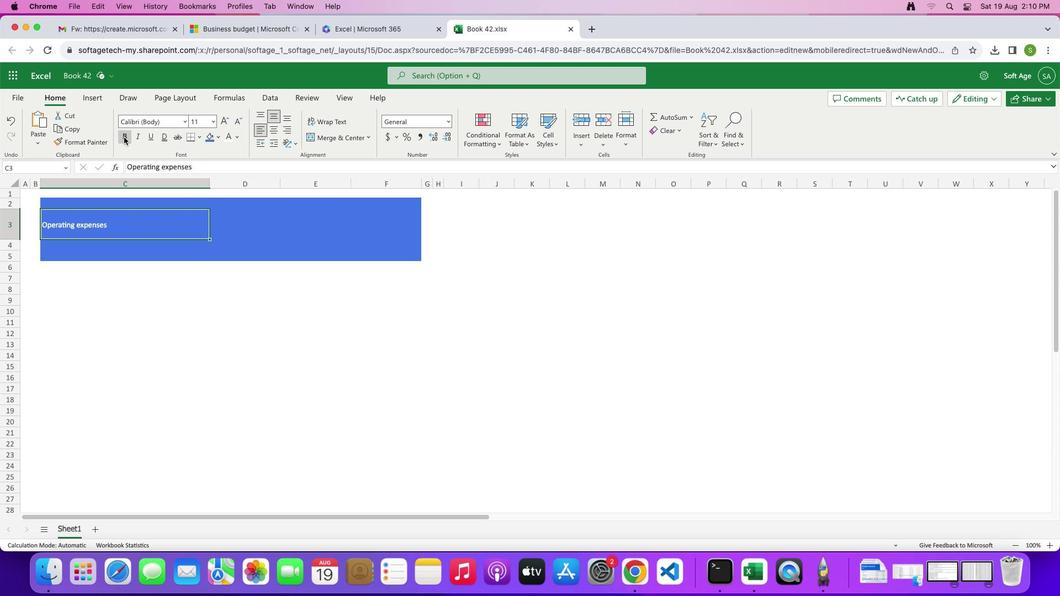 
Action: Mouse pressed left at (122, 135)
Screenshot: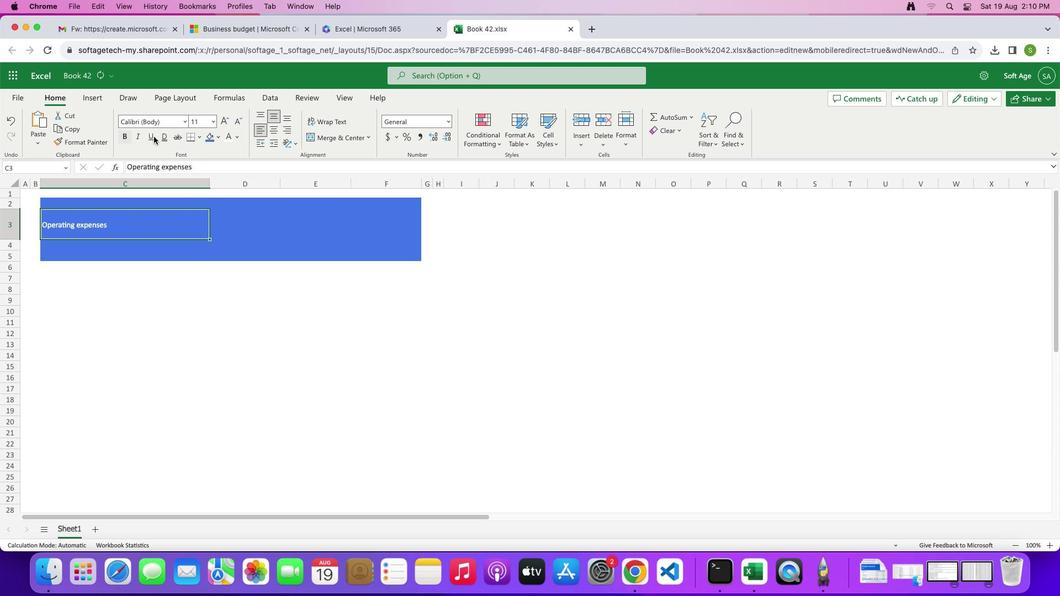 
Action: Mouse moved to (223, 119)
Screenshot: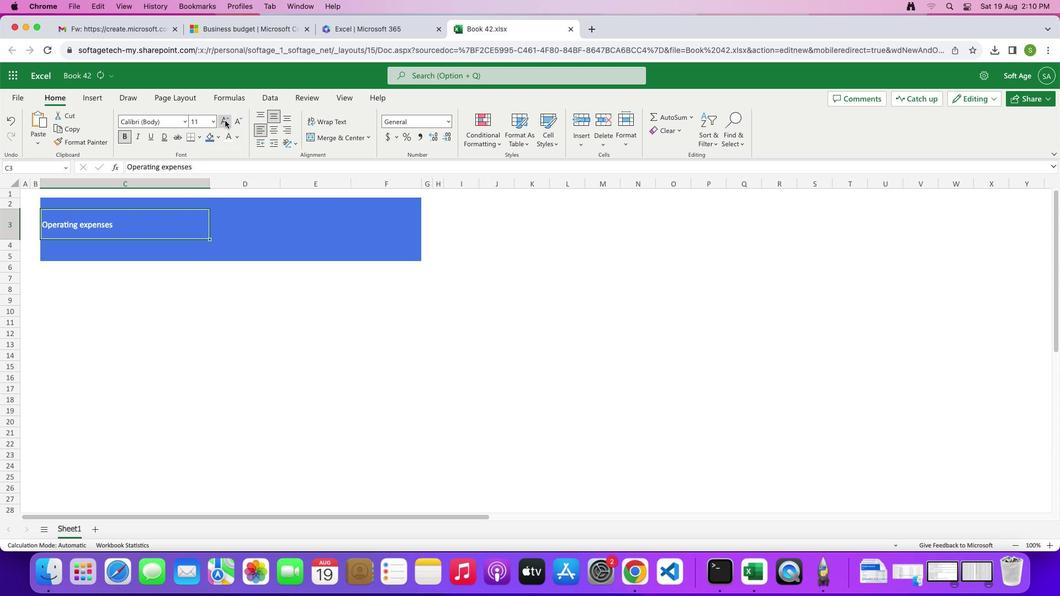 
Action: Mouse pressed left at (223, 119)
Screenshot: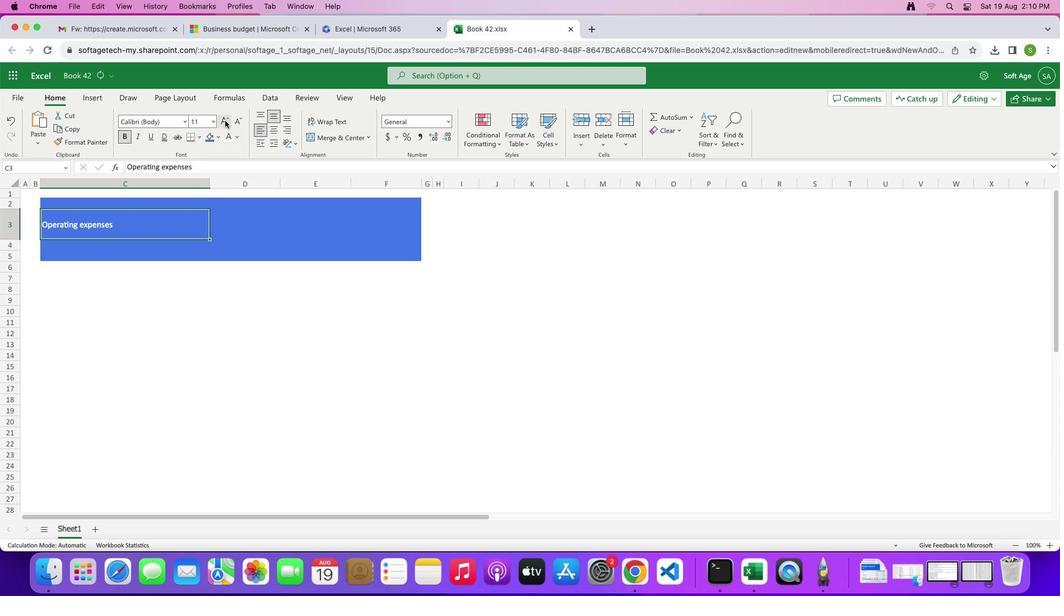 
Action: Mouse pressed left at (223, 119)
Screenshot: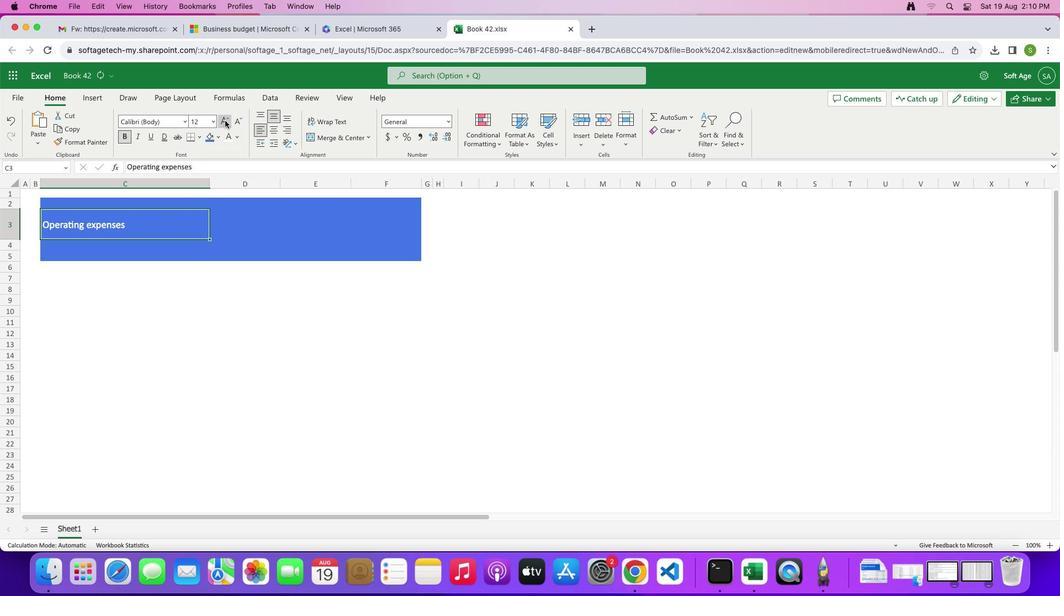 
Action: Mouse pressed left at (223, 119)
Screenshot: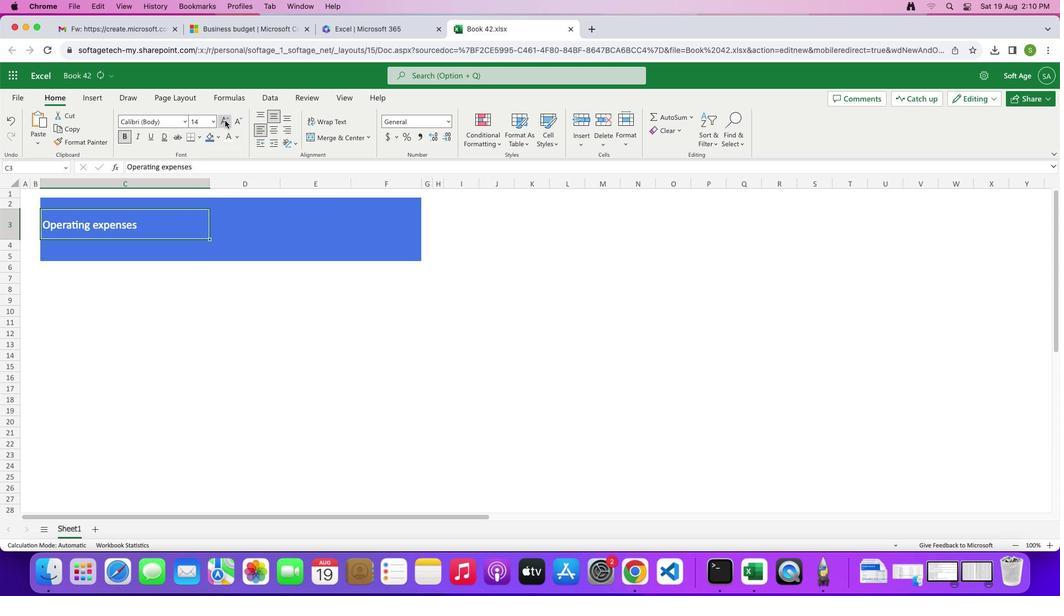 
Action: Mouse pressed left at (223, 119)
Screenshot: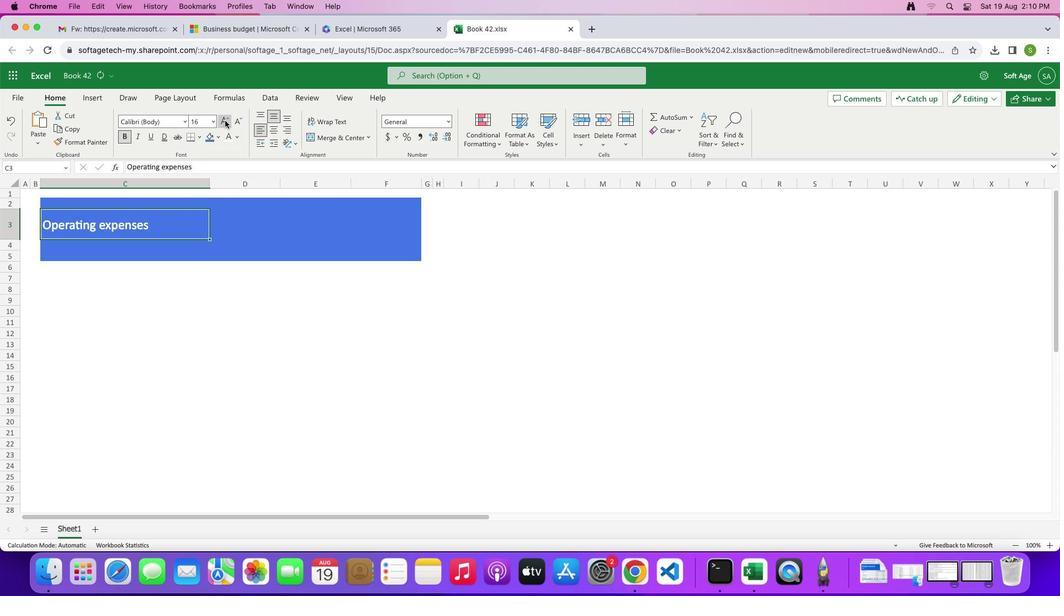 
Action: Mouse pressed left at (223, 119)
Screenshot: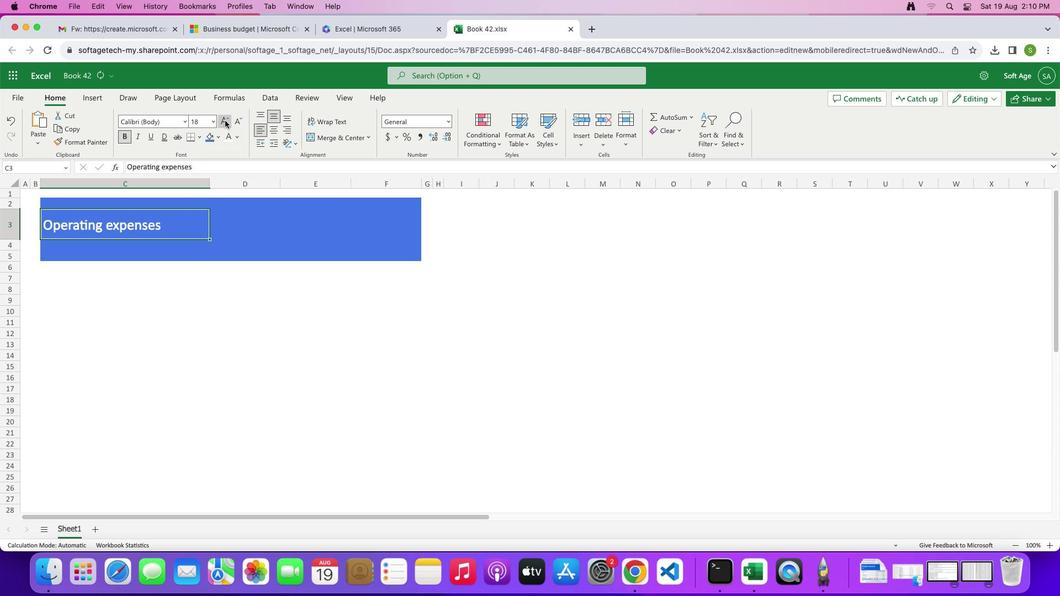 
Action: Mouse pressed left at (223, 119)
Screenshot: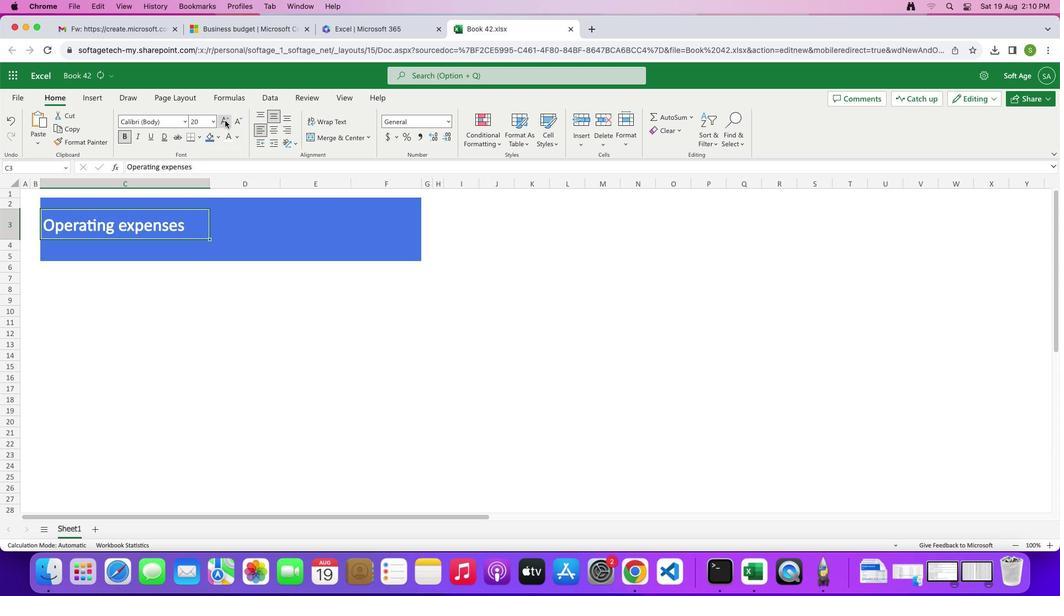 
Action: Mouse pressed left at (223, 119)
Screenshot: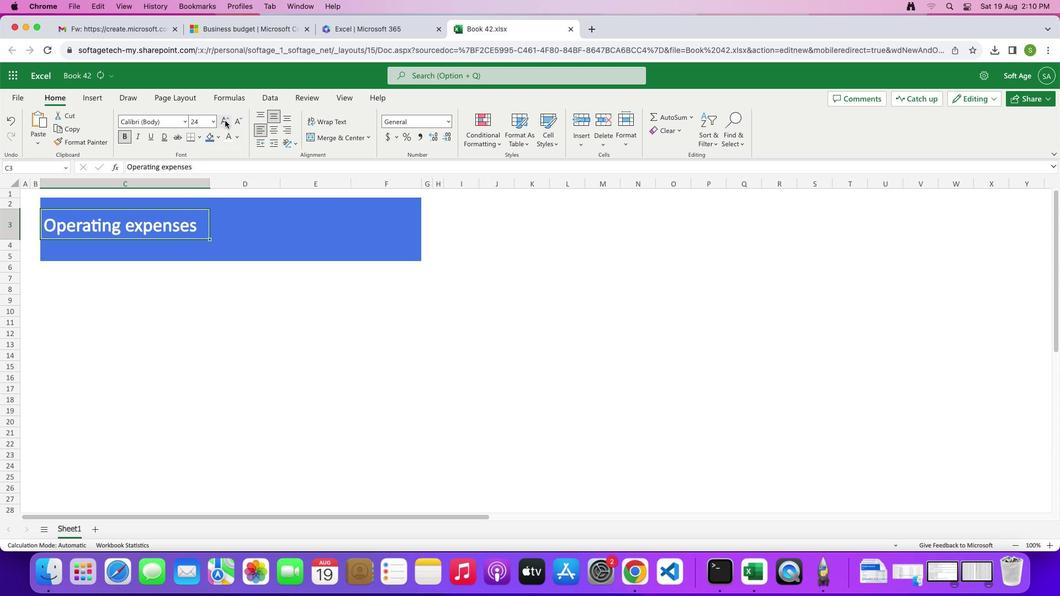 
Action: Mouse pressed left at (223, 119)
Screenshot: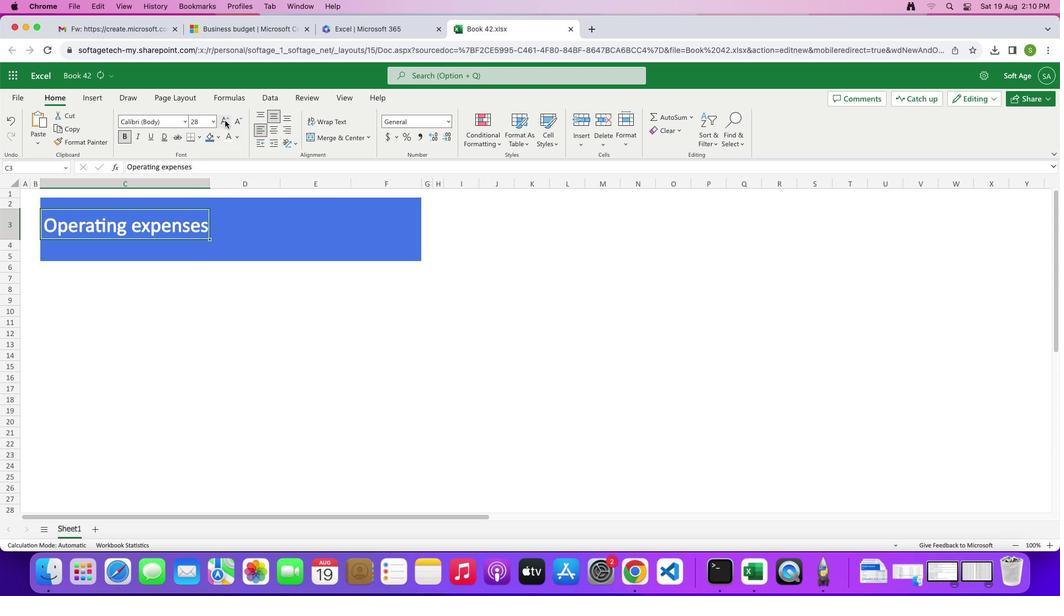 
Action: Mouse moved to (74, 242)
Screenshot: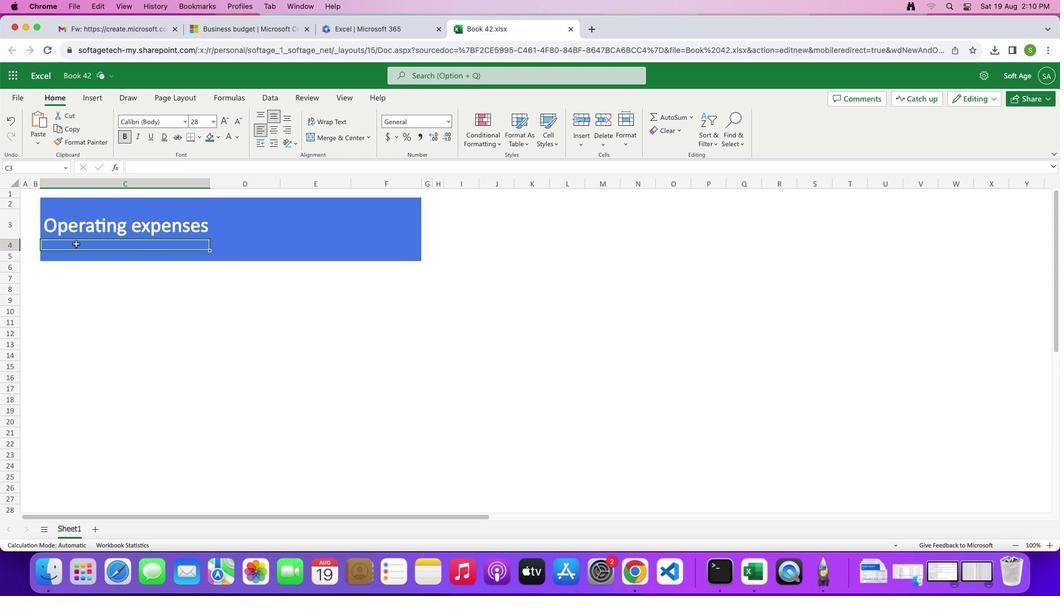 
Action: Mouse pressed left at (74, 242)
Screenshot: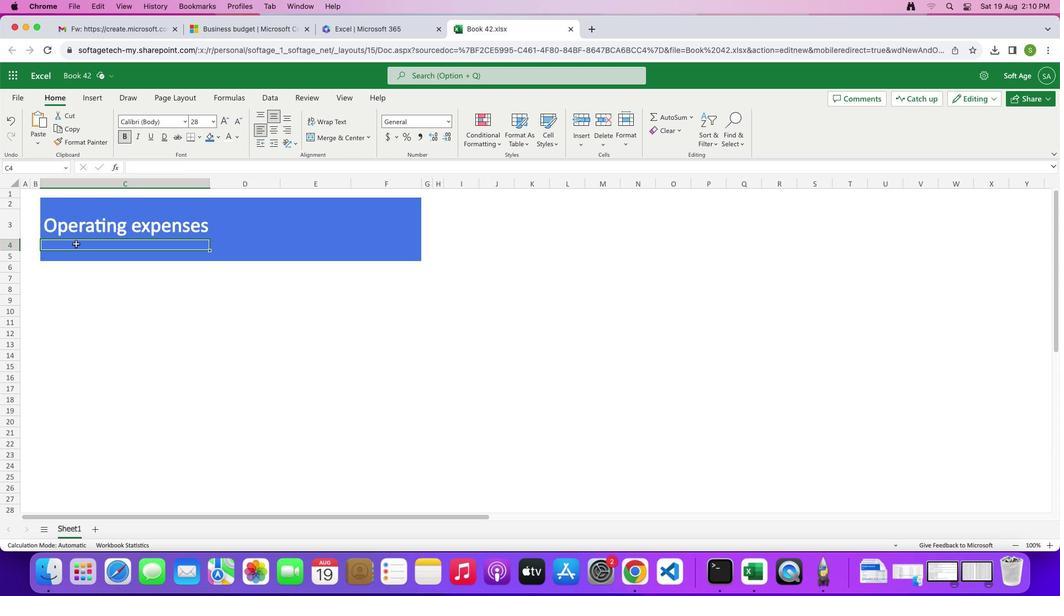 
Action: Mouse moved to (259, 128)
Screenshot: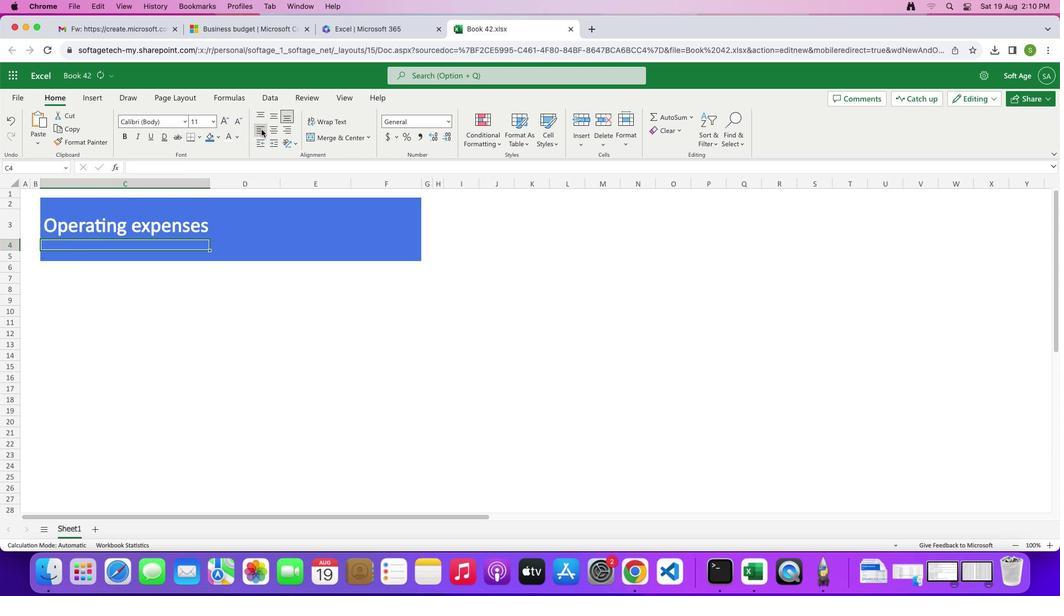
Action: Mouse pressed left at (259, 128)
Screenshot: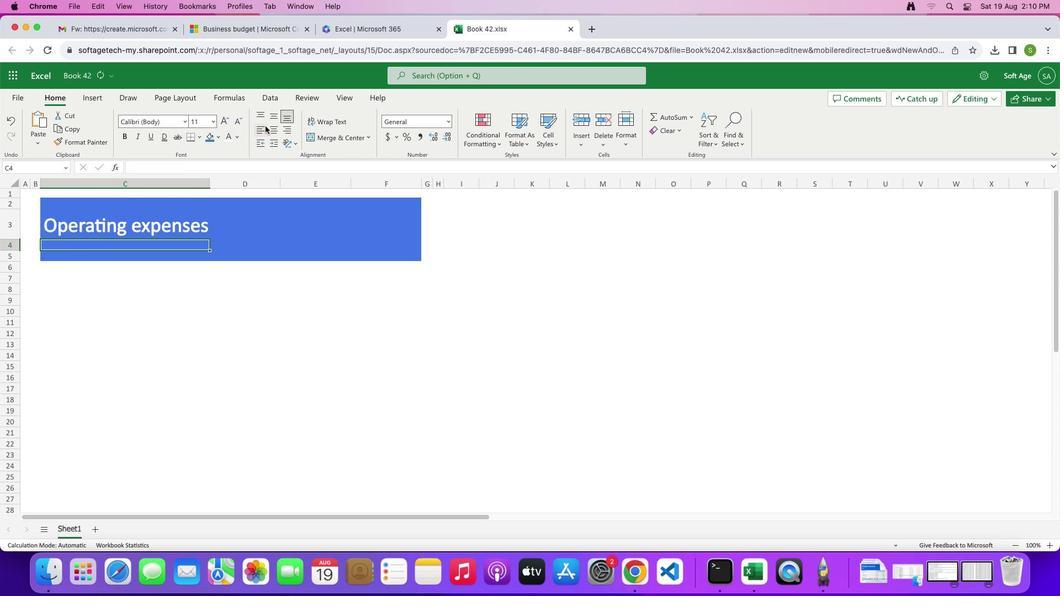 
Action: Mouse moved to (274, 113)
Screenshot: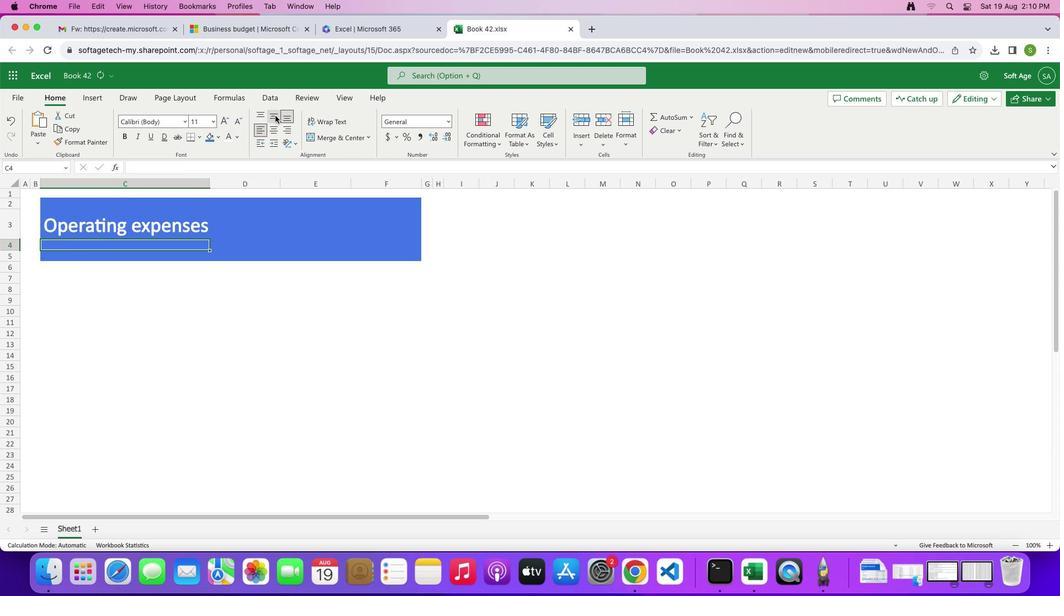 
Action: Mouse pressed left at (274, 113)
Screenshot: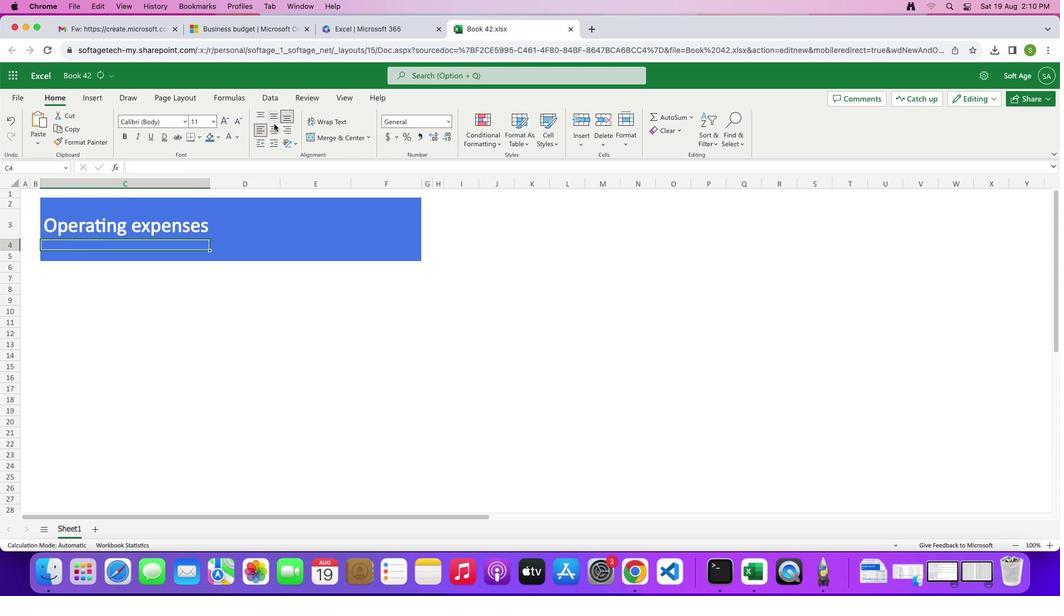 
Action: Mouse moved to (229, 139)
Screenshot: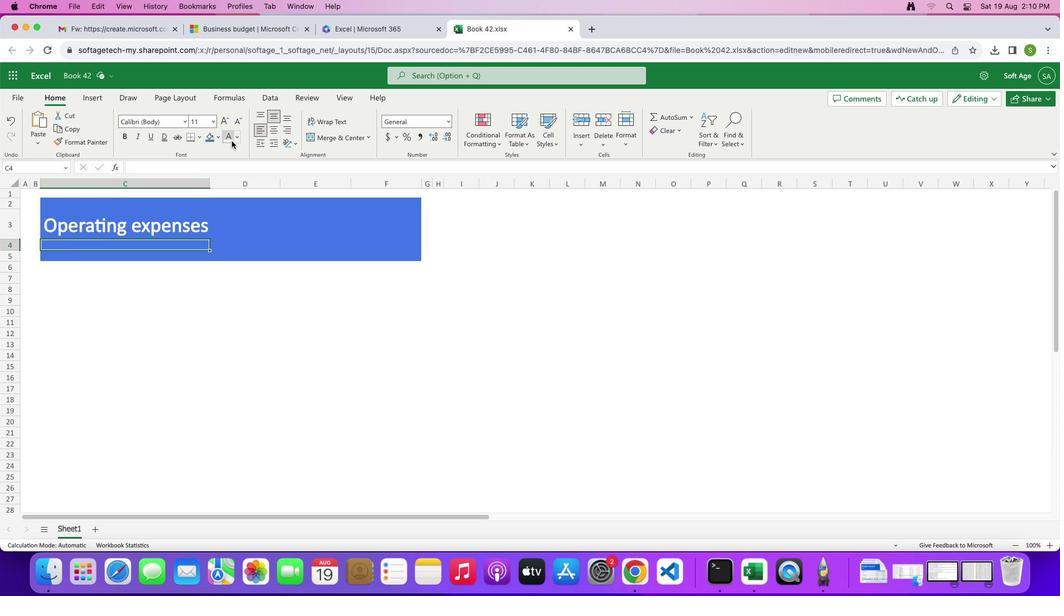 
Action: Mouse pressed left at (229, 139)
Screenshot: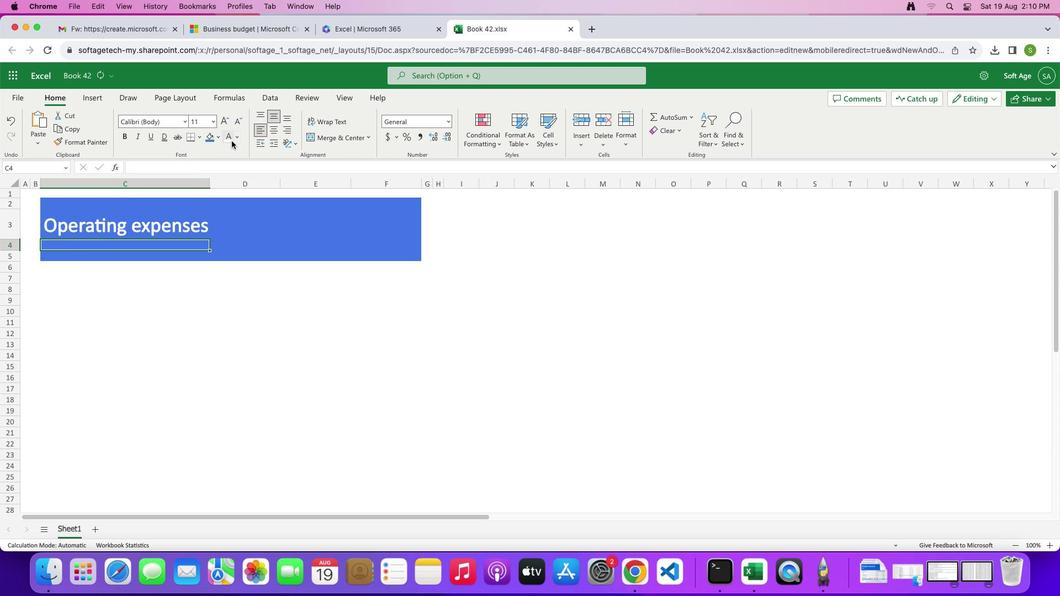 
Action: Mouse moved to (245, 174)
Screenshot: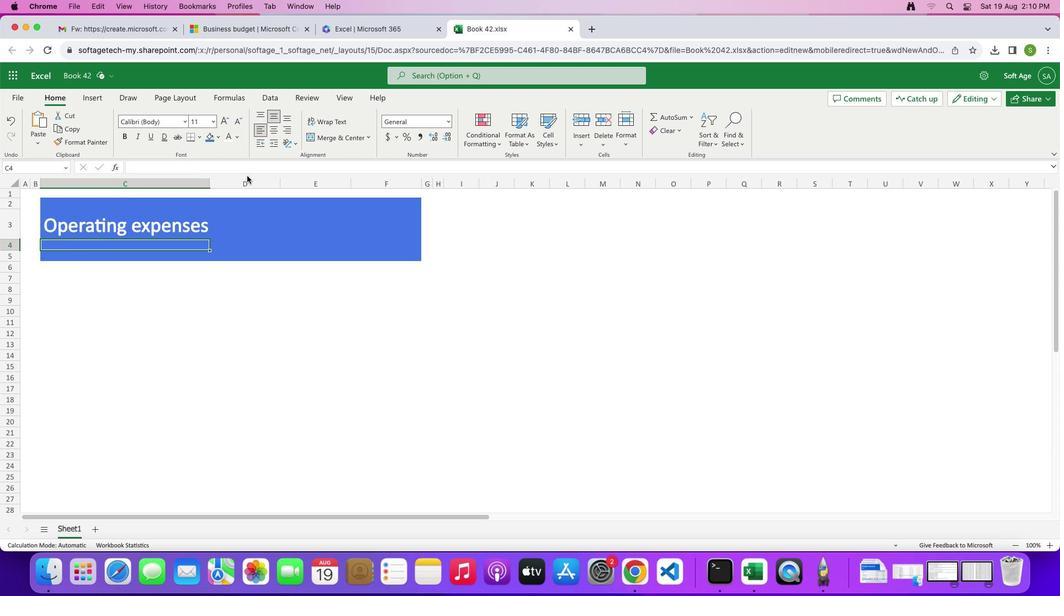 
Action: Key pressed Key.shift'D''a''t''e'
Screenshot: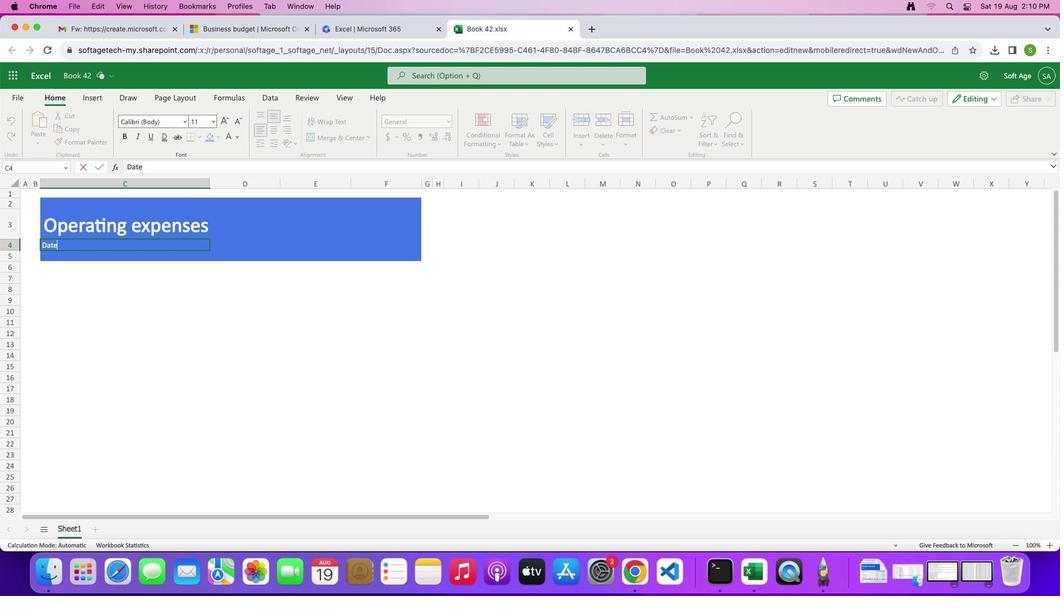 
Action: Mouse moved to (257, 175)
Screenshot: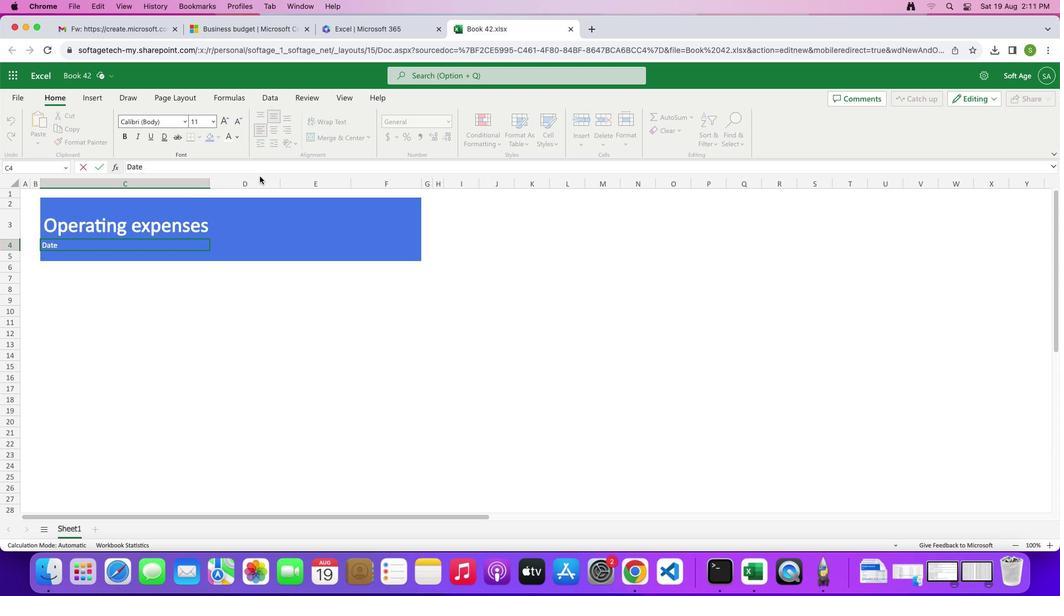 
Action: Key pressed Key.shift_r
Screenshot: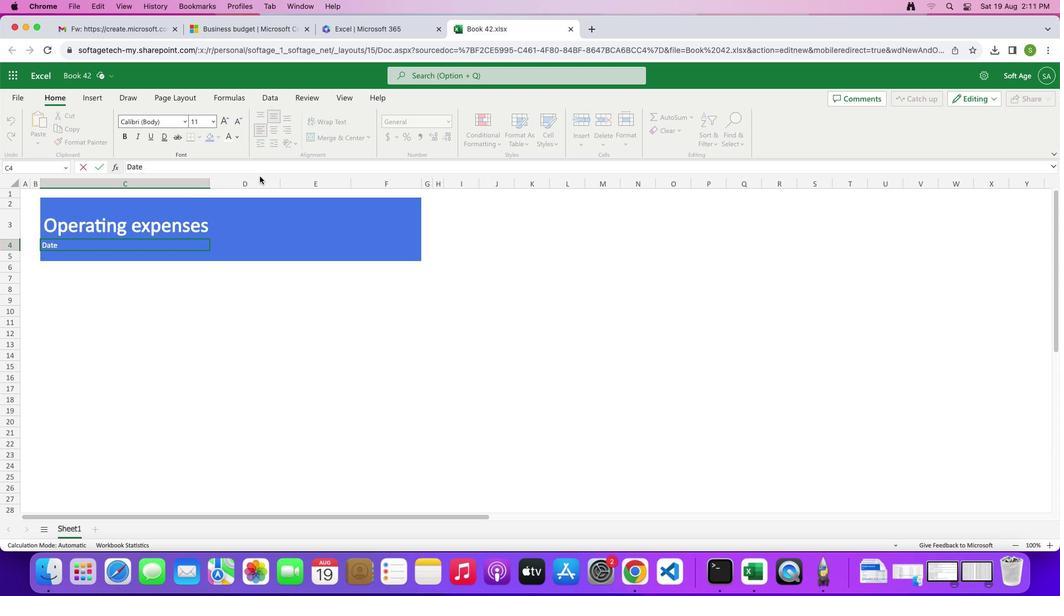 
Action: Mouse moved to (257, 175)
Screenshot: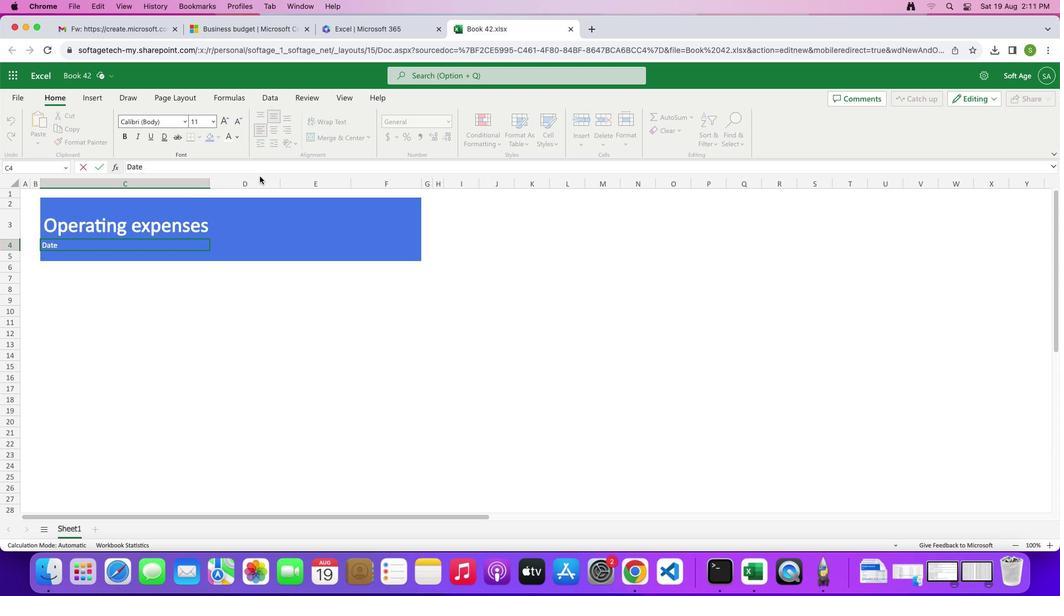 
Action: Key pressed ':'
Screenshot: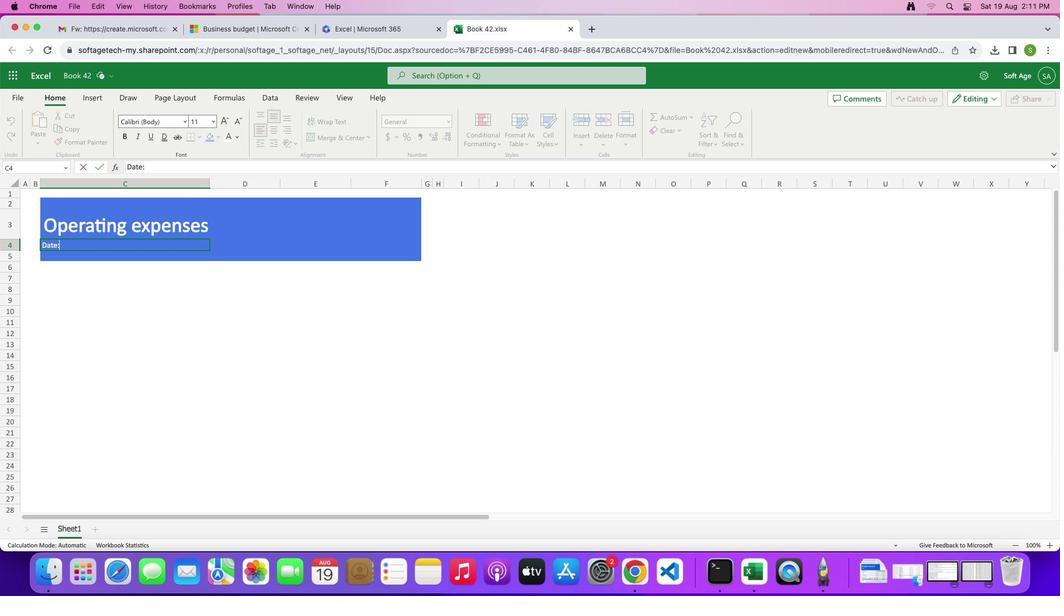 
Action: Mouse moved to (259, 231)
Screenshot: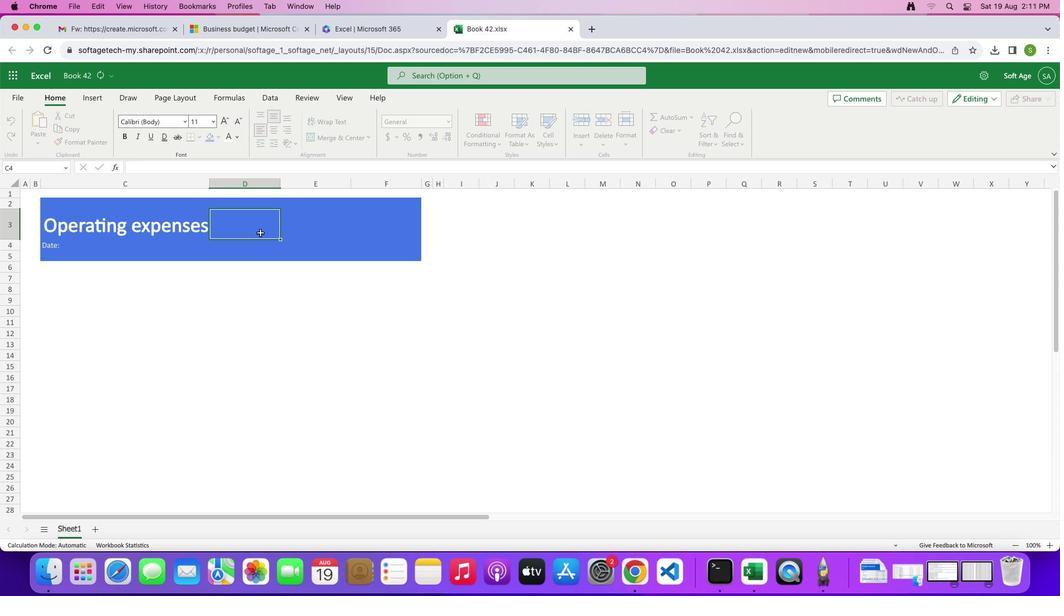 
Action: Mouse pressed left at (259, 231)
Screenshot: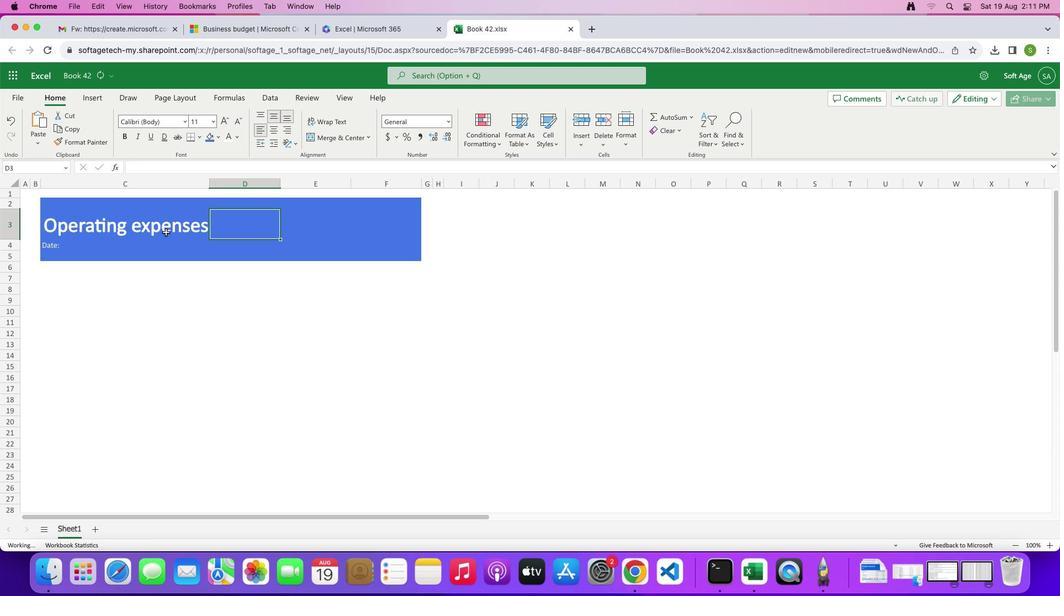 
Action: Mouse moved to (67, 244)
Screenshot: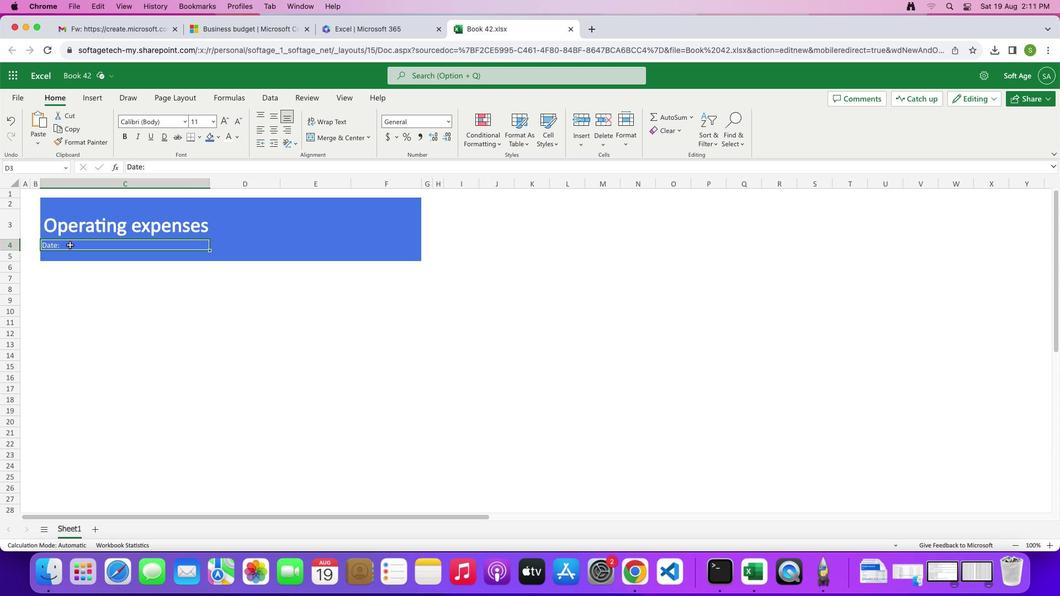 
Action: Mouse pressed left at (67, 244)
Screenshot: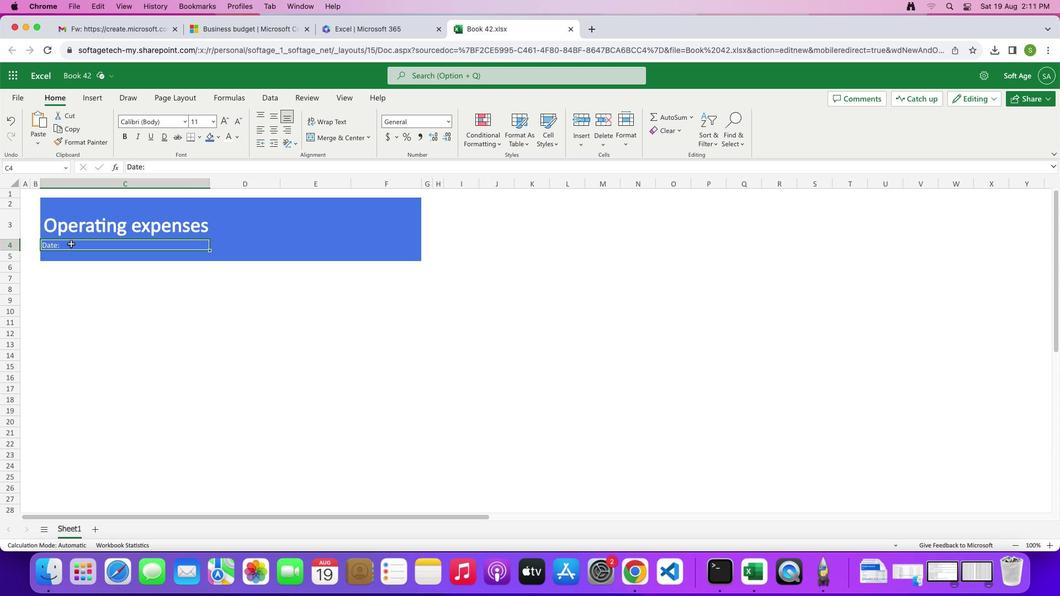 
Action: Mouse moved to (122, 133)
Screenshot: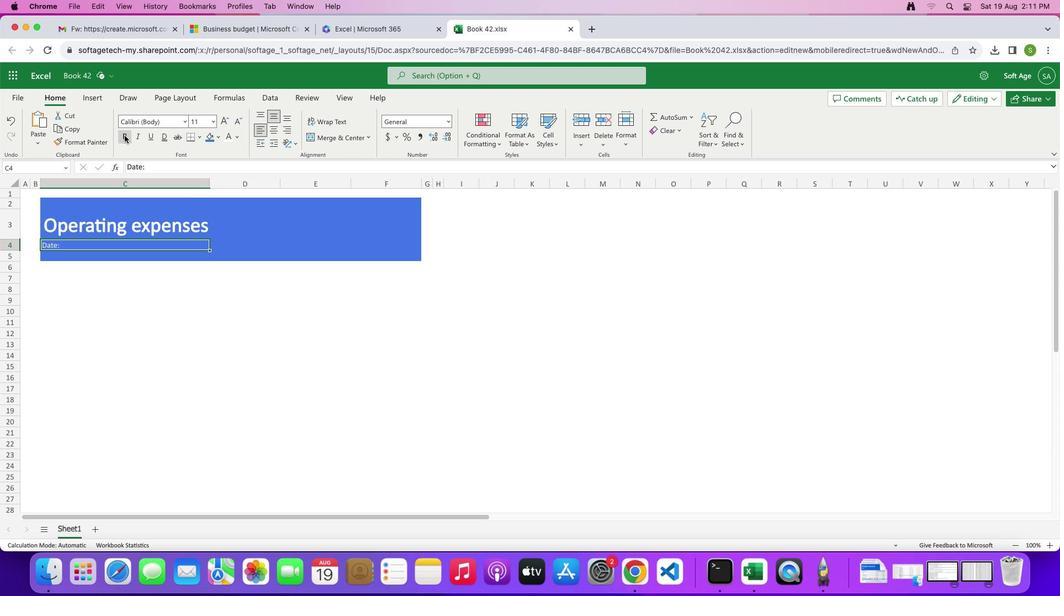 
Action: Mouse pressed left at (122, 133)
Screenshot: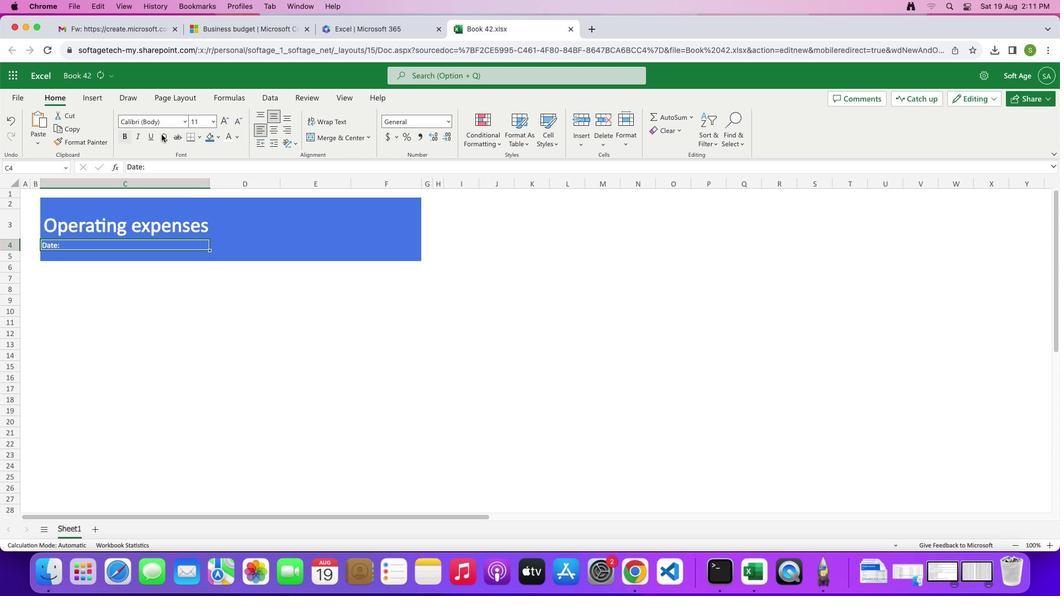
Action: Mouse moved to (223, 116)
Screenshot: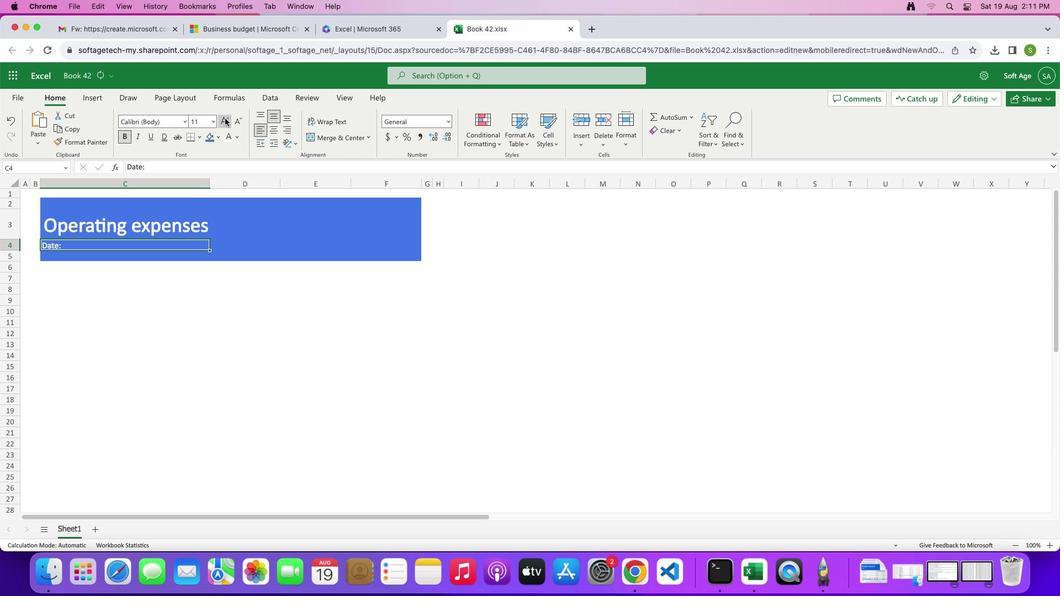 
Action: Mouse pressed left at (223, 116)
Screenshot: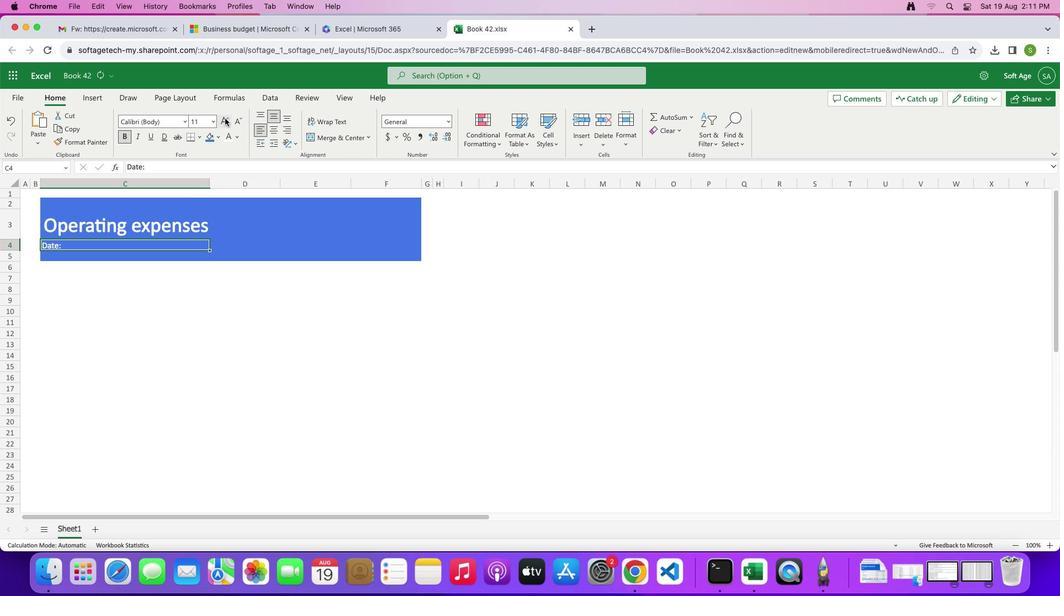 
Action: Mouse pressed left at (223, 116)
Screenshot: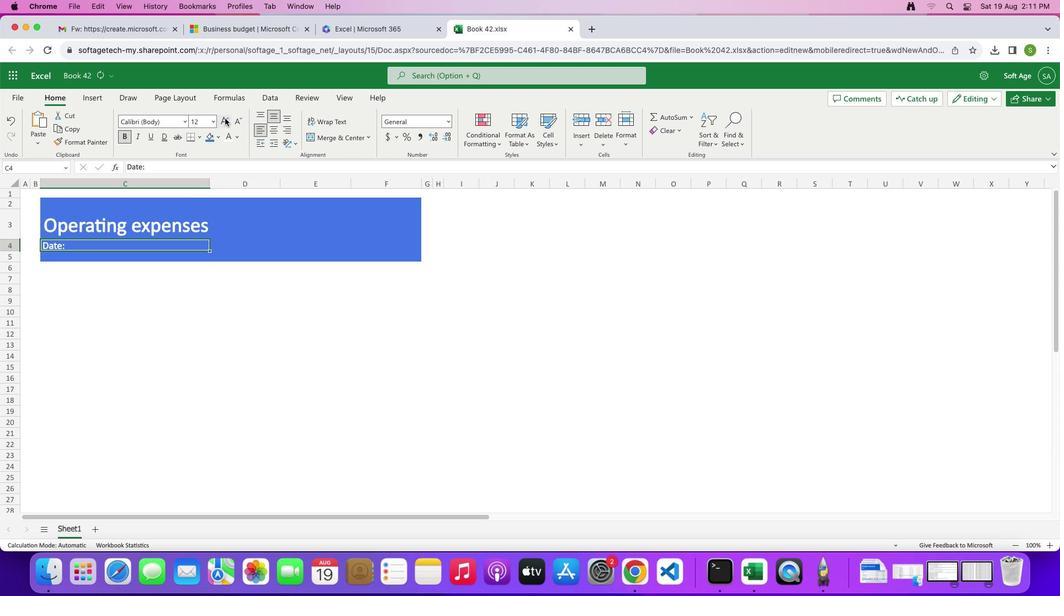 
Action: Mouse pressed left at (223, 116)
Screenshot: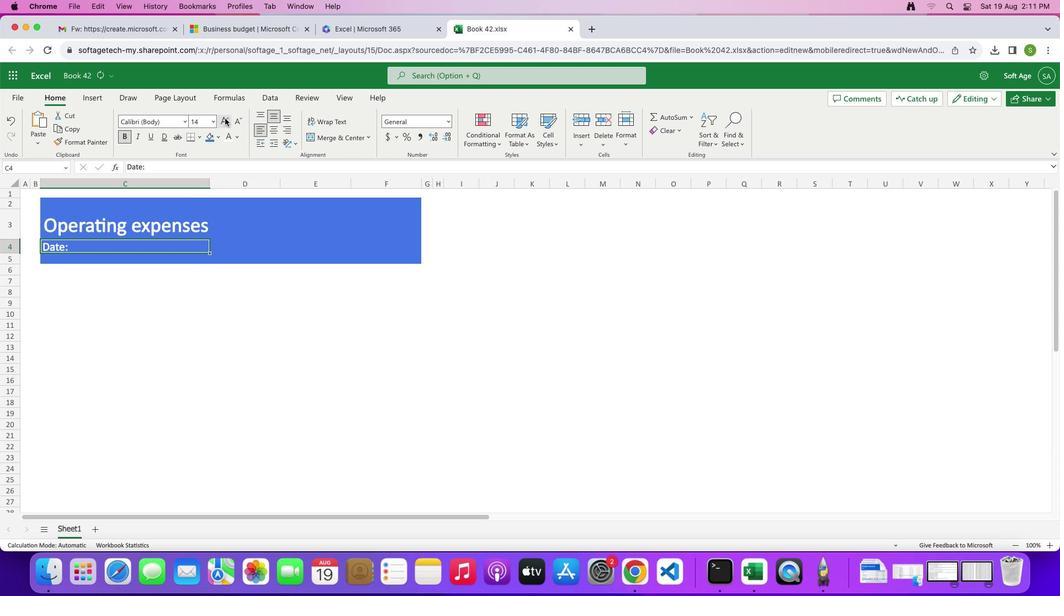 
Action: Mouse moved to (237, 119)
Screenshot: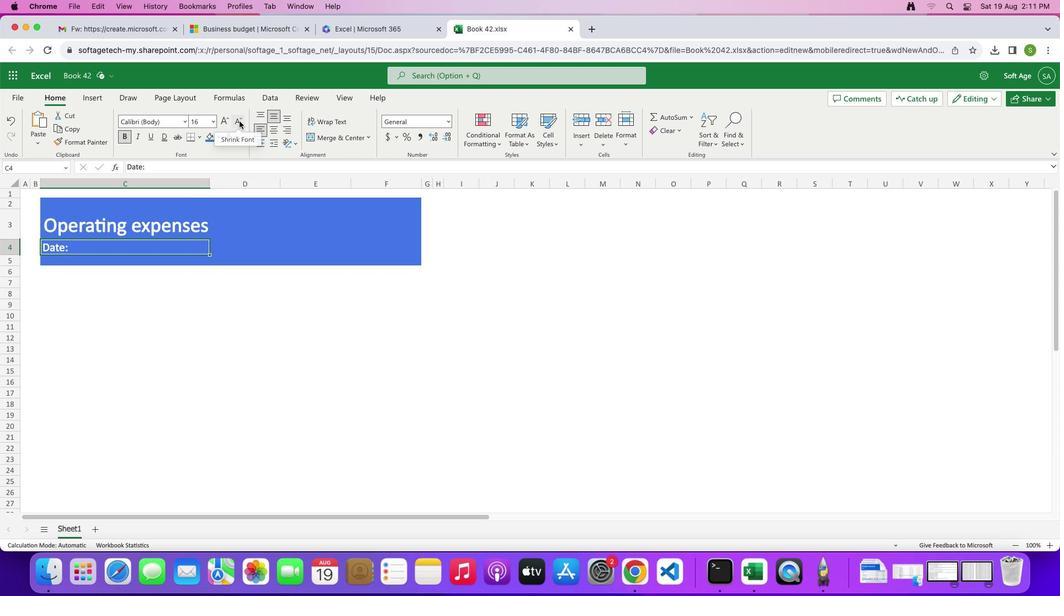
Action: Mouse pressed left at (237, 119)
Screenshot: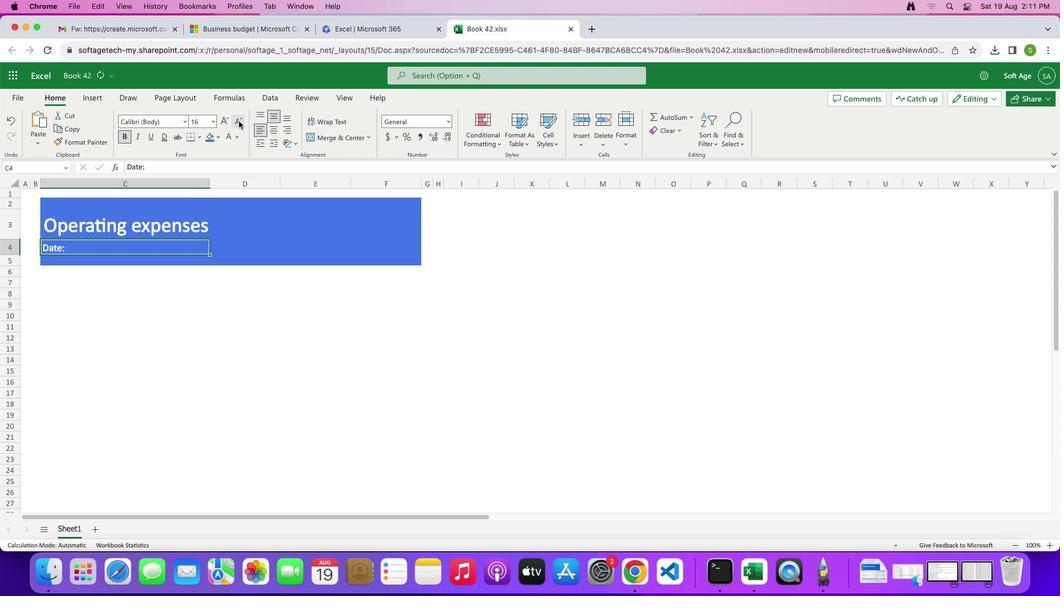 
Action: Mouse moved to (251, 239)
Screenshot: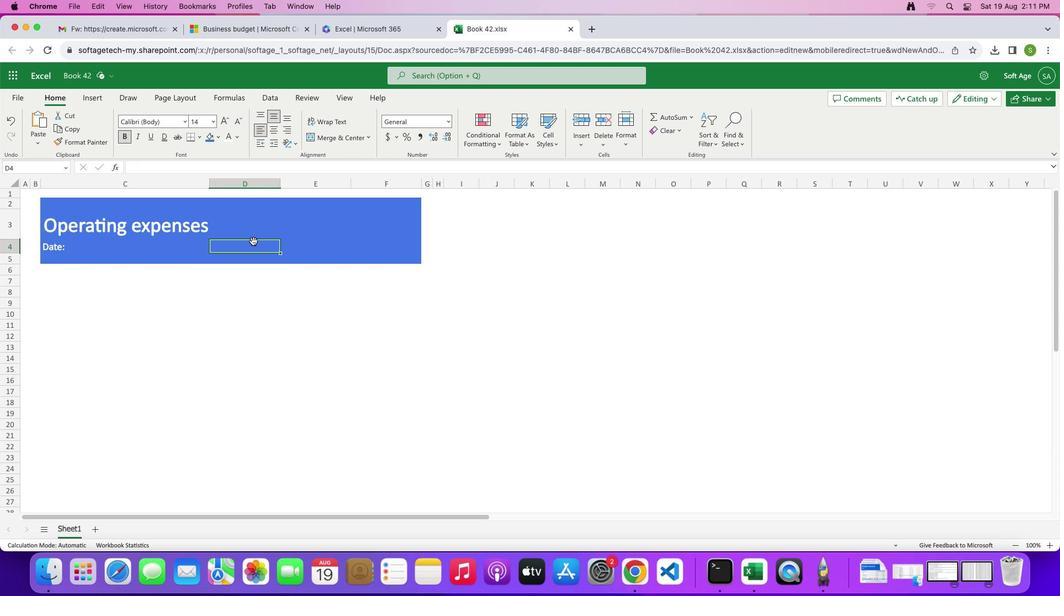 
Action: Mouse pressed left at (251, 239)
Screenshot: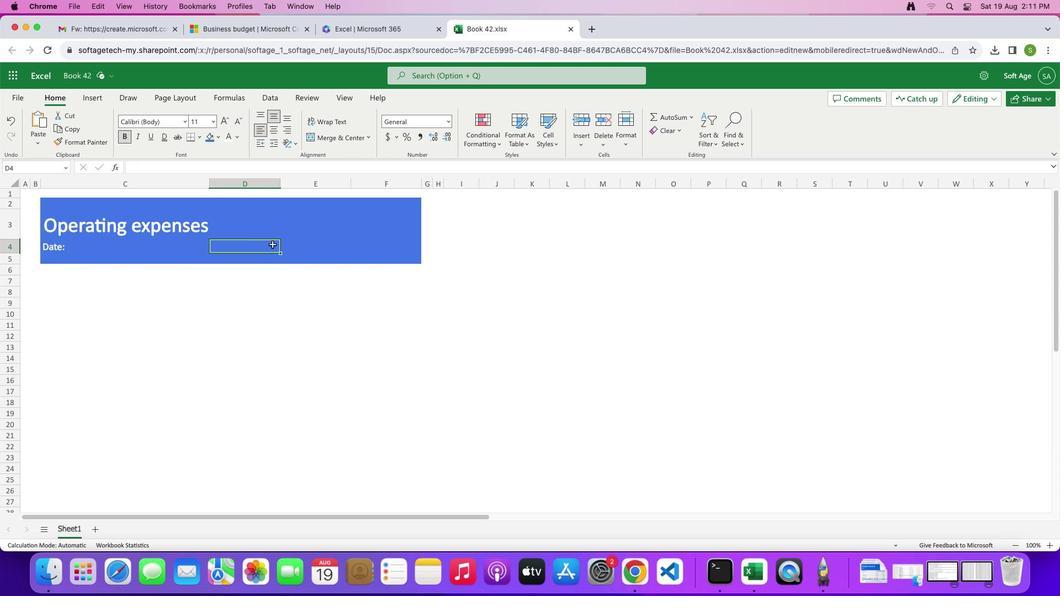 
Action: Mouse moved to (72, 245)
Screenshot: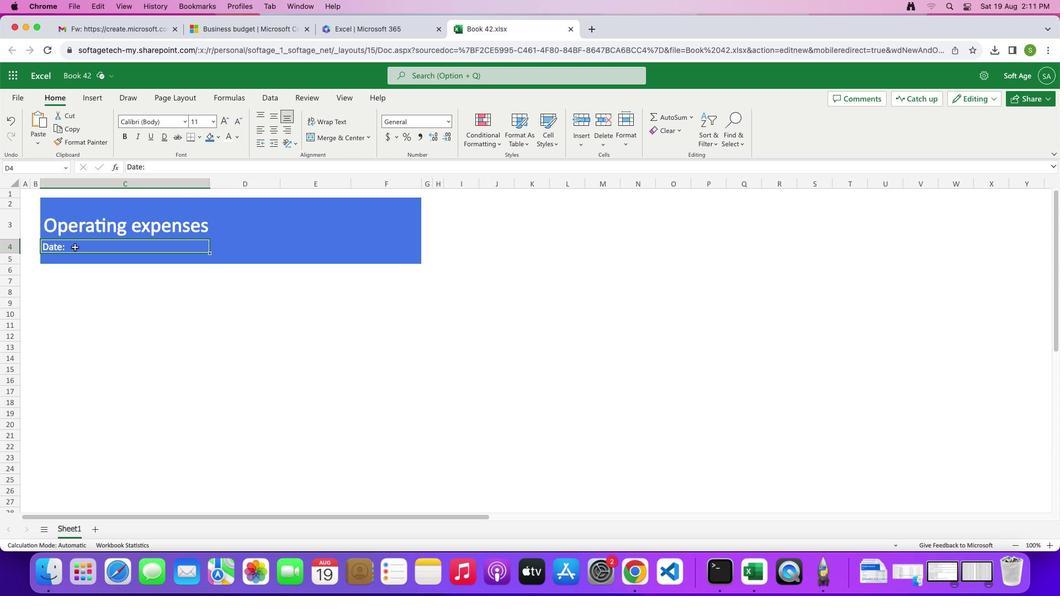 
Action: Mouse pressed left at (72, 245)
Screenshot: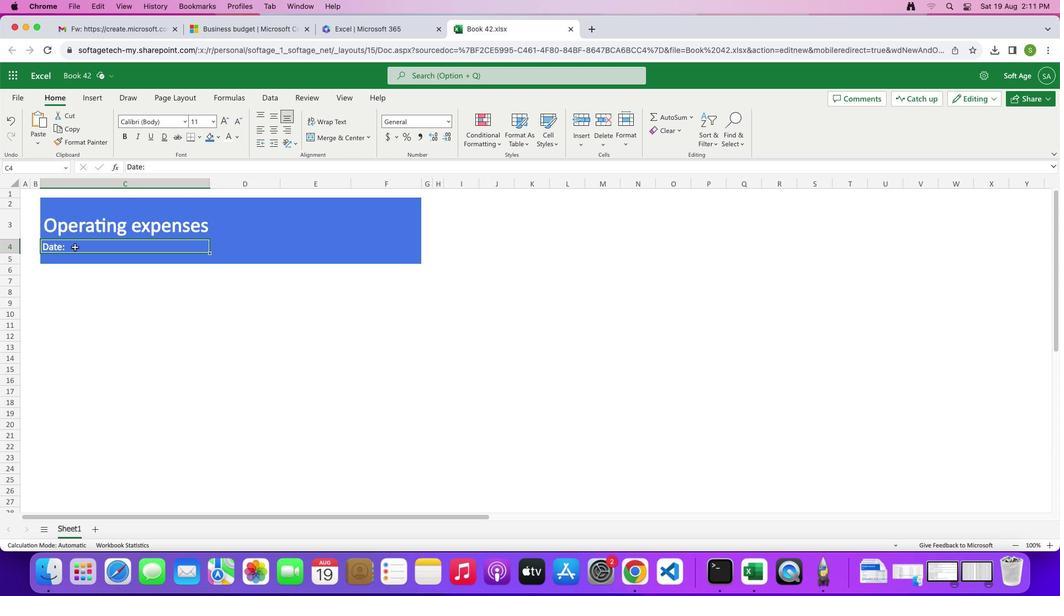 
Action: Mouse moved to (261, 111)
Screenshot: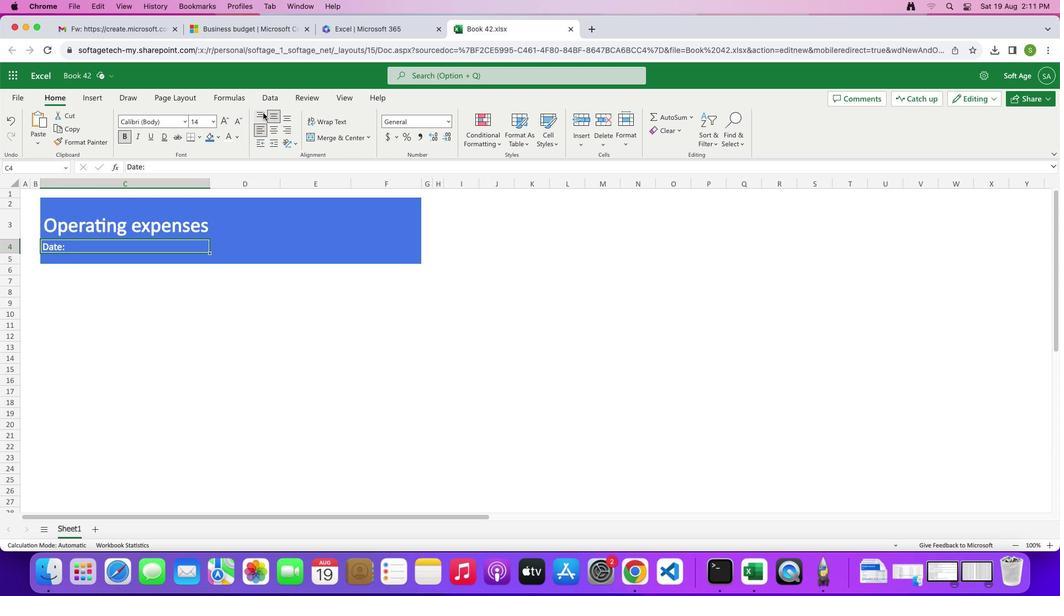 
Action: Mouse pressed left at (261, 111)
Screenshot: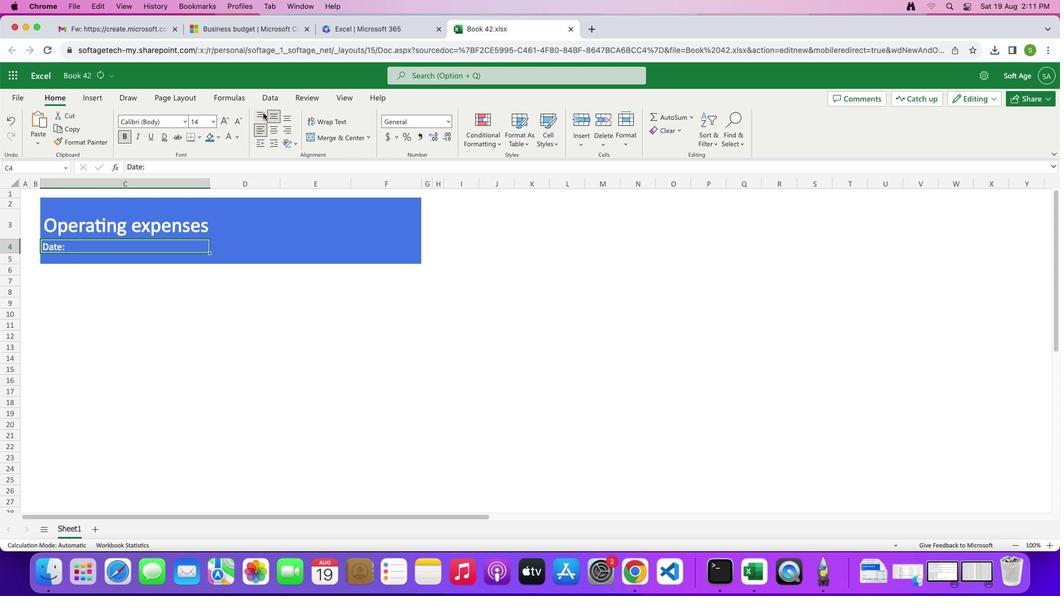 
Action: Mouse moved to (279, 227)
Screenshot: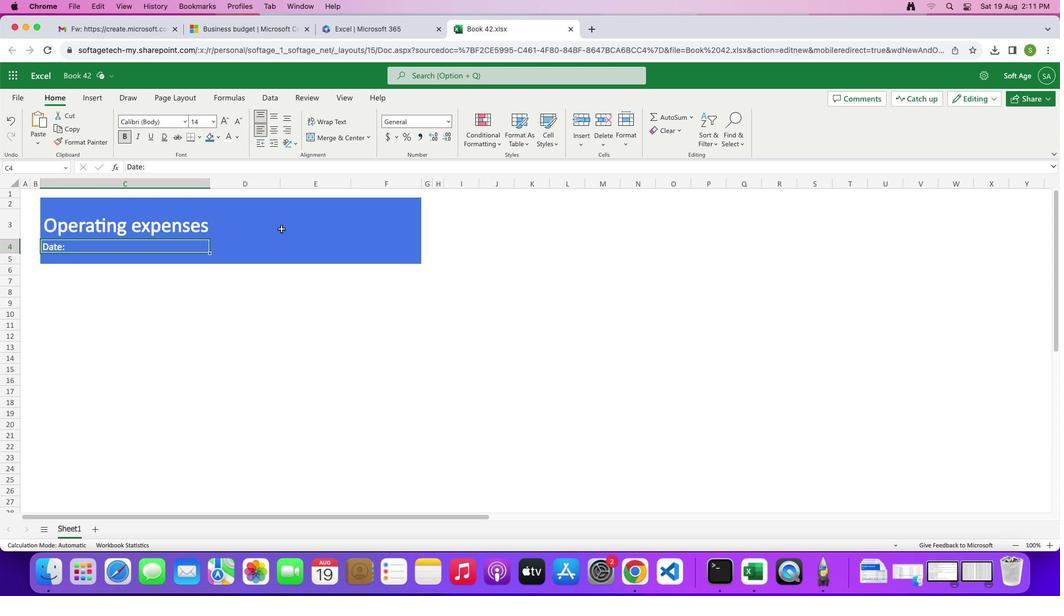 
Action: Mouse pressed left at (279, 227)
Screenshot: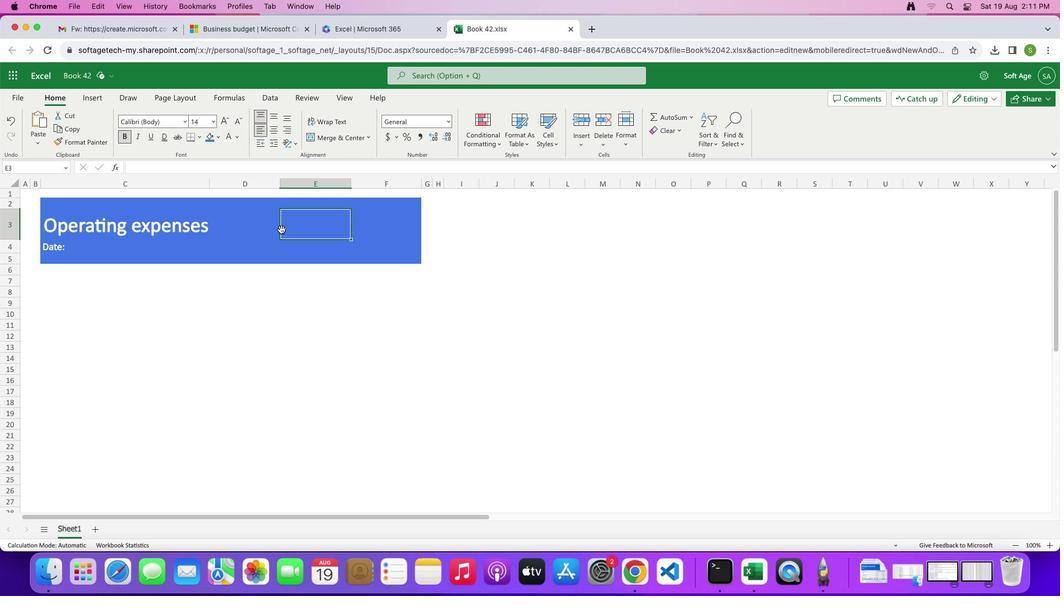 
Action: Mouse moved to (84, 97)
Screenshot: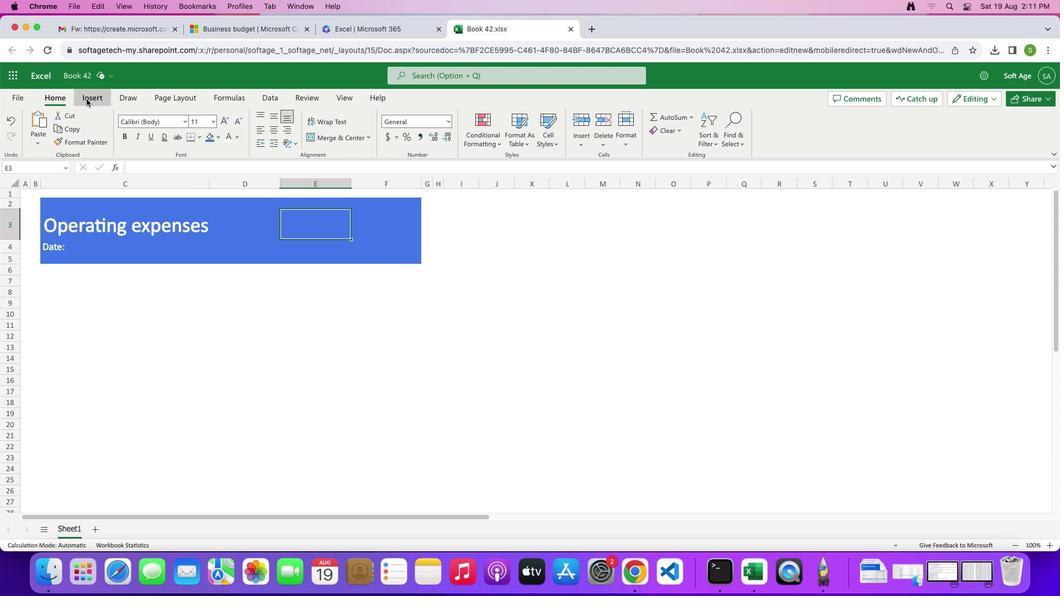 
Action: Mouse pressed left at (84, 97)
Screenshot: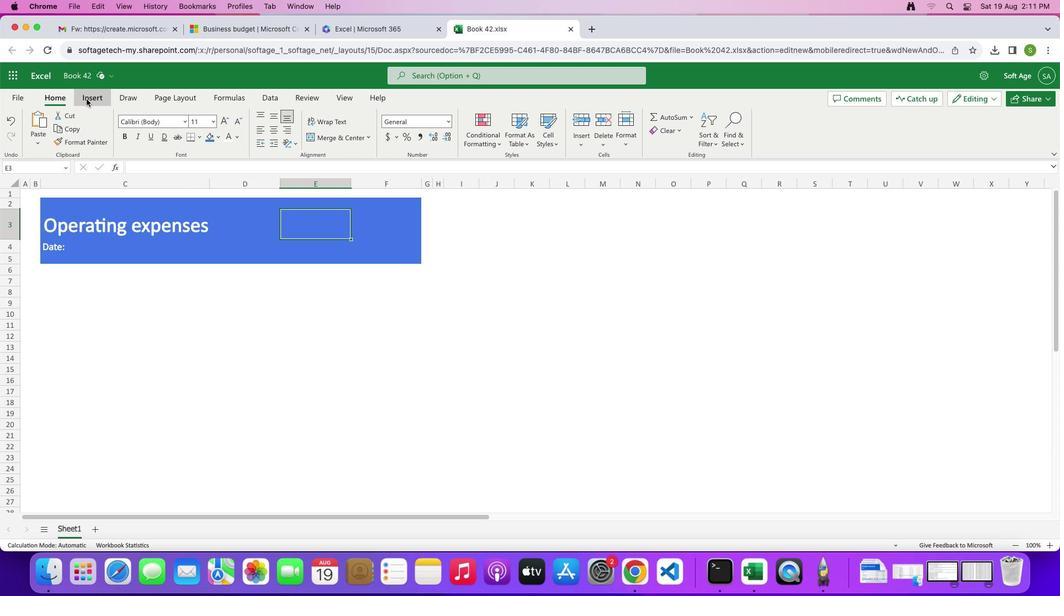 
Action: Mouse moved to (127, 119)
Screenshot: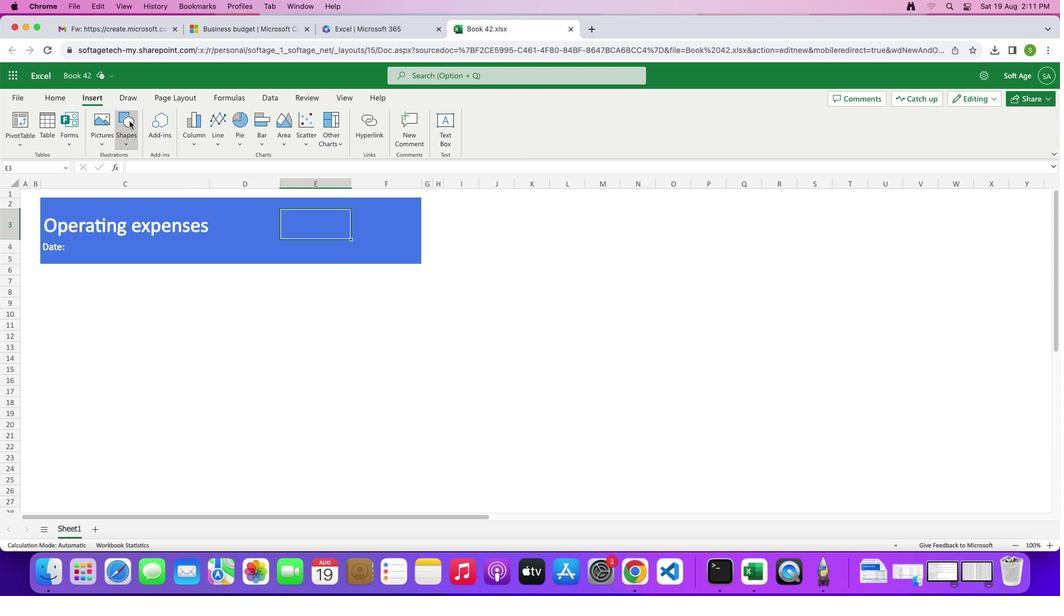 
Action: Mouse pressed left at (127, 119)
Screenshot: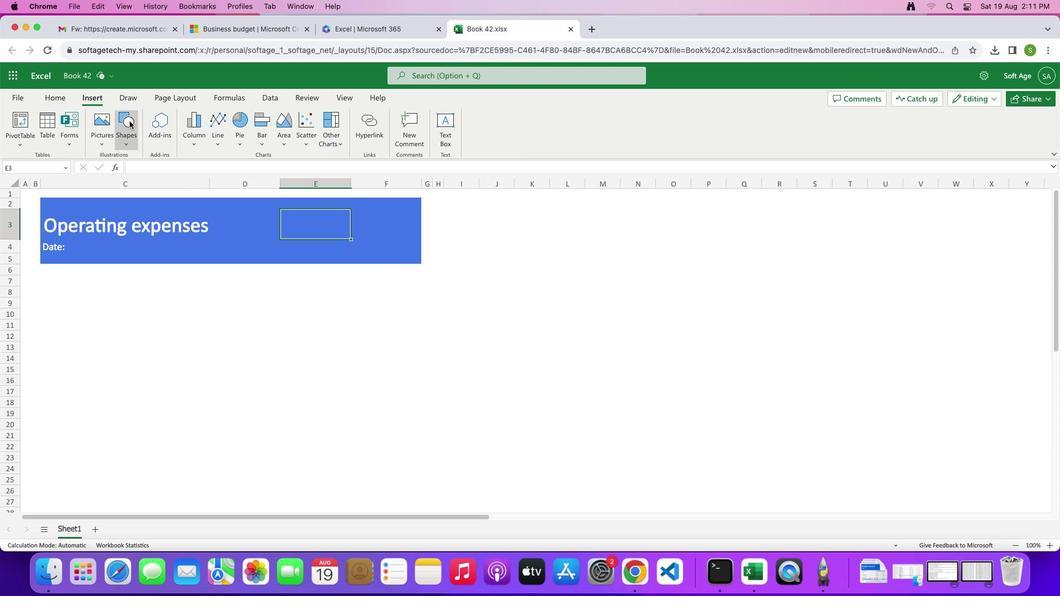 
Action: Mouse moved to (135, 177)
Screenshot: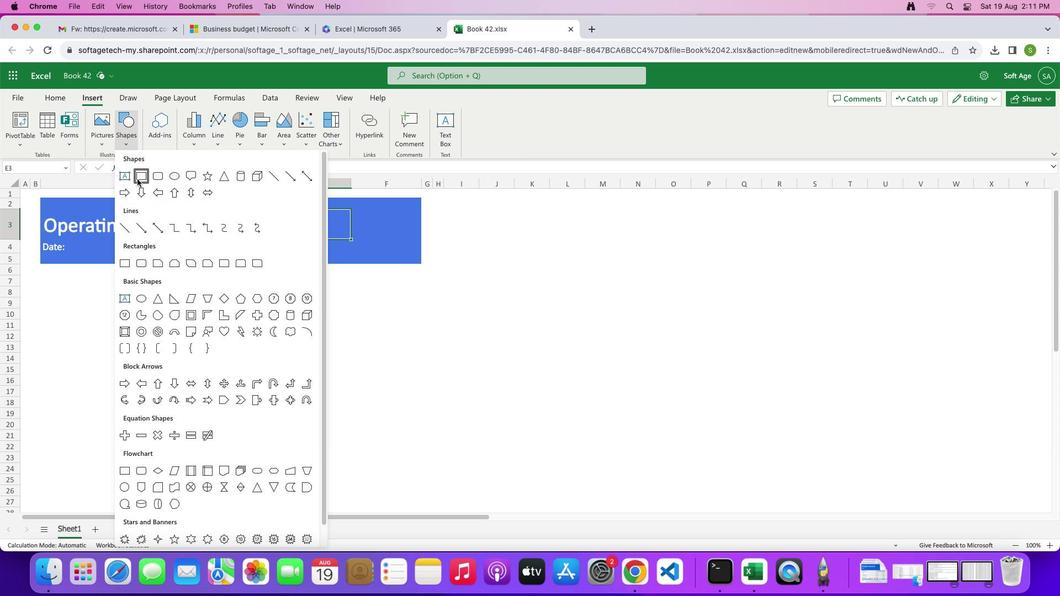 
Action: Mouse pressed left at (135, 177)
Screenshot: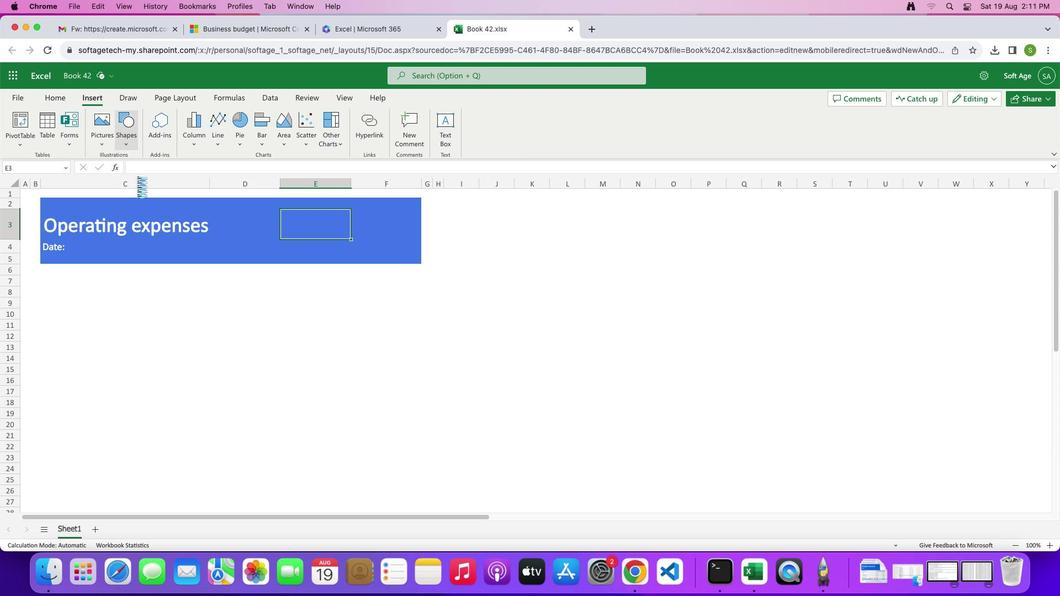 
Action: Mouse moved to (371, 114)
Screenshot: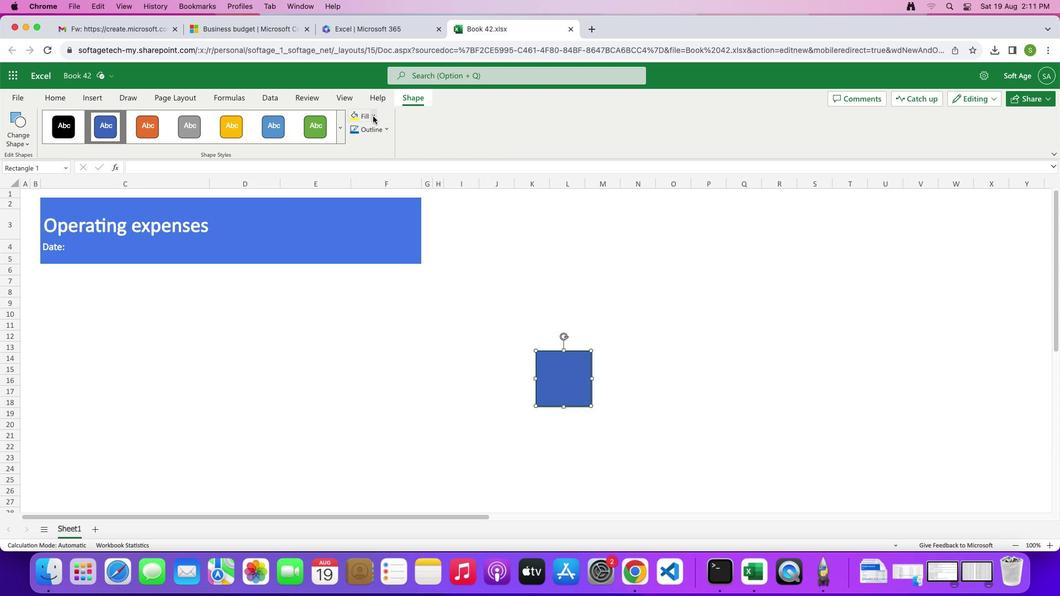 
Action: Mouse pressed left at (371, 114)
Screenshot: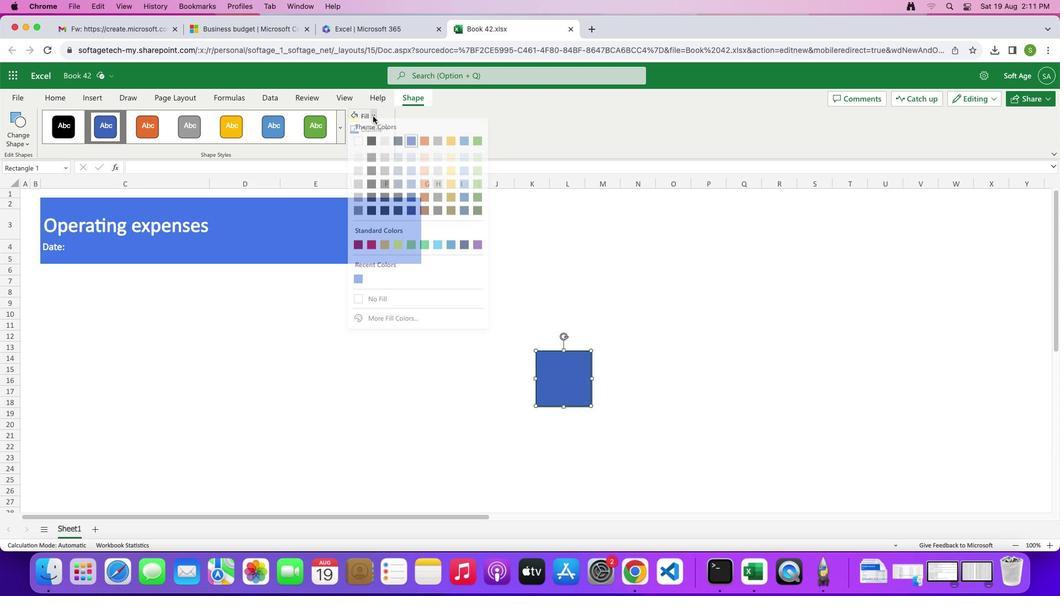 
Action: Mouse moved to (356, 143)
Screenshot: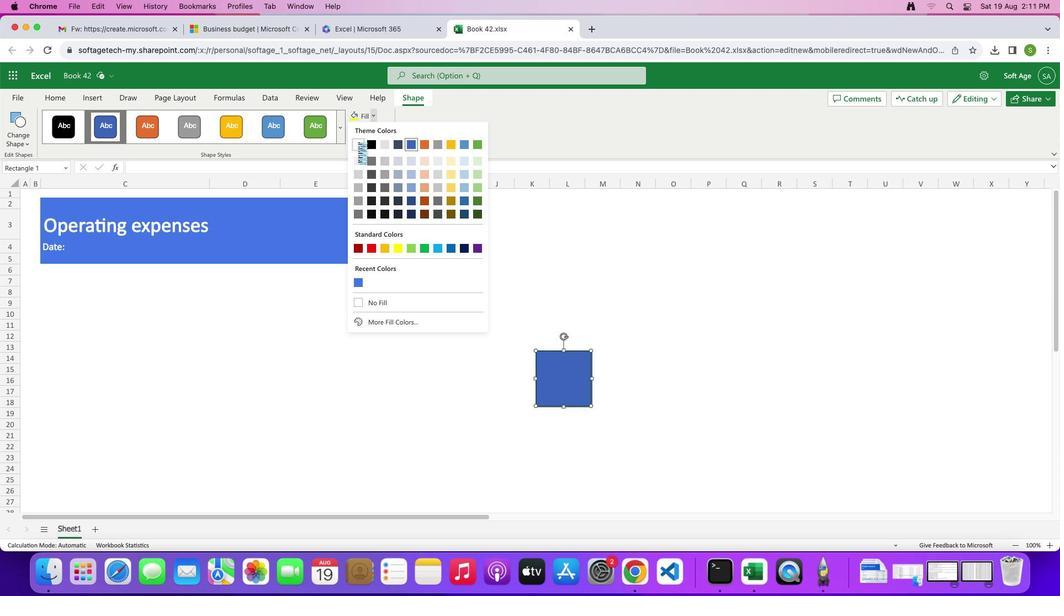 
Action: Mouse pressed left at (356, 143)
Screenshot: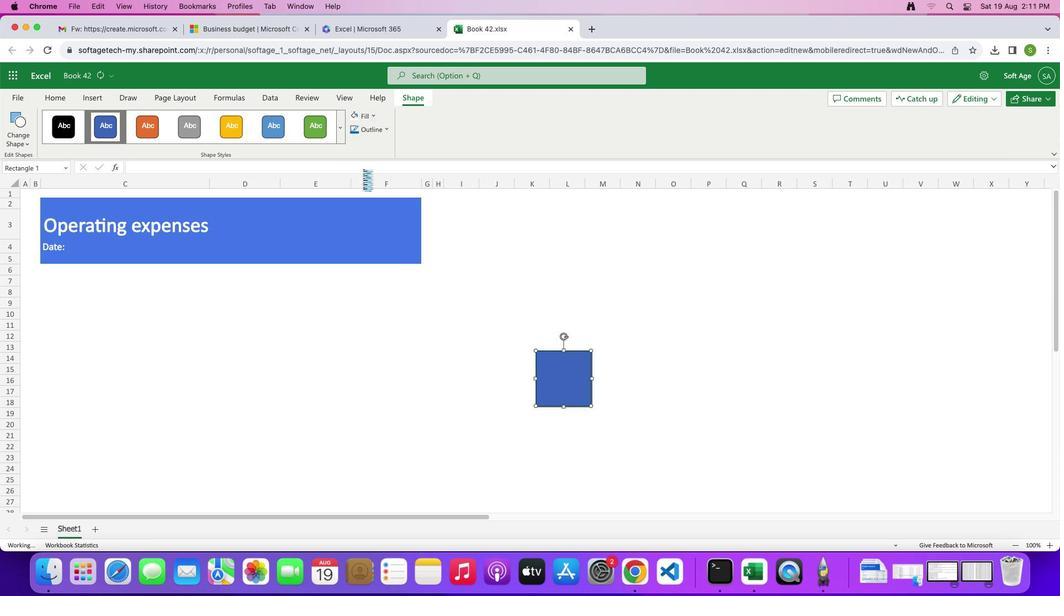 
Action: Mouse moved to (552, 380)
Screenshot: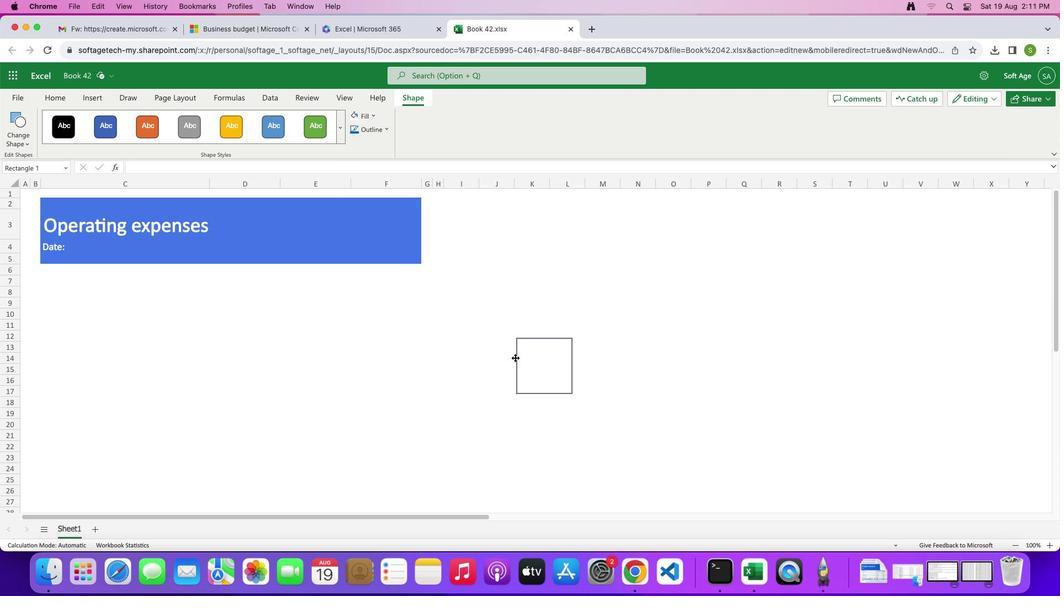 
Action: Mouse pressed left at (552, 380)
Screenshot: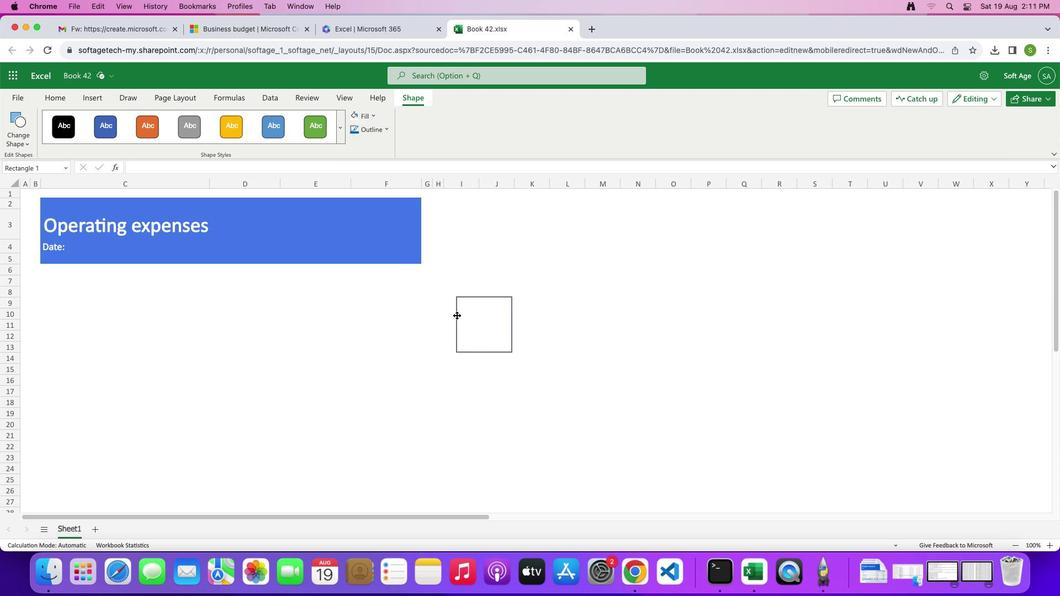
Action: Mouse moved to (325, 233)
Screenshot: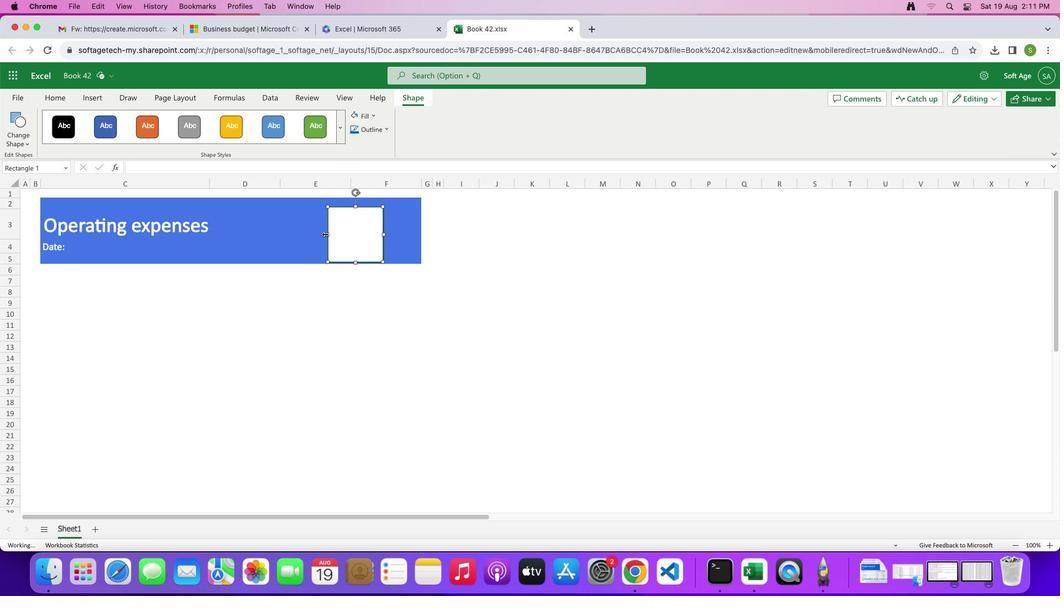 
Action: Mouse pressed left at (325, 233)
Screenshot: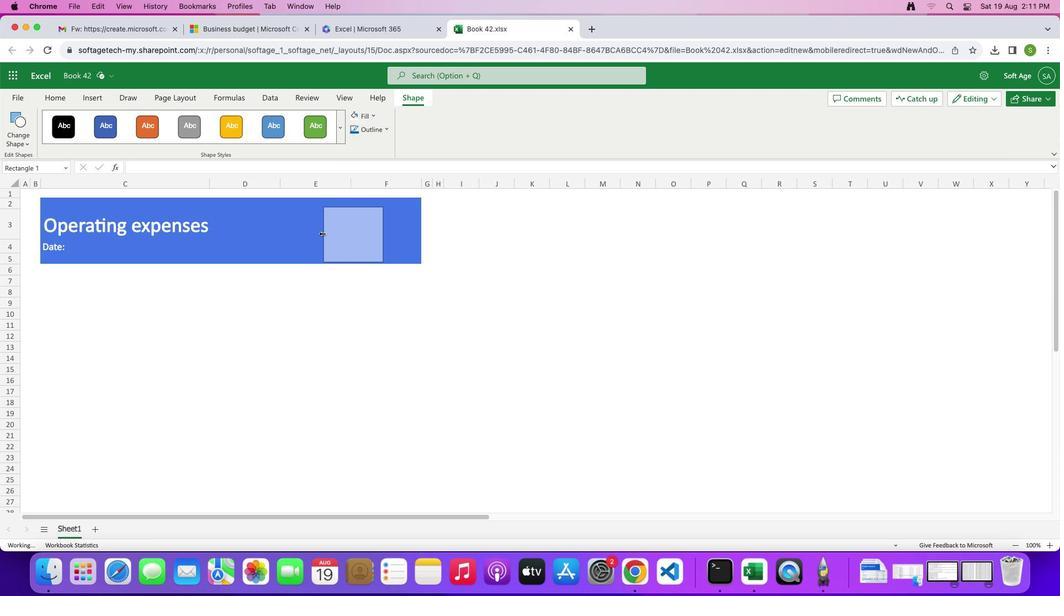 
Action: Mouse moved to (339, 258)
Screenshot: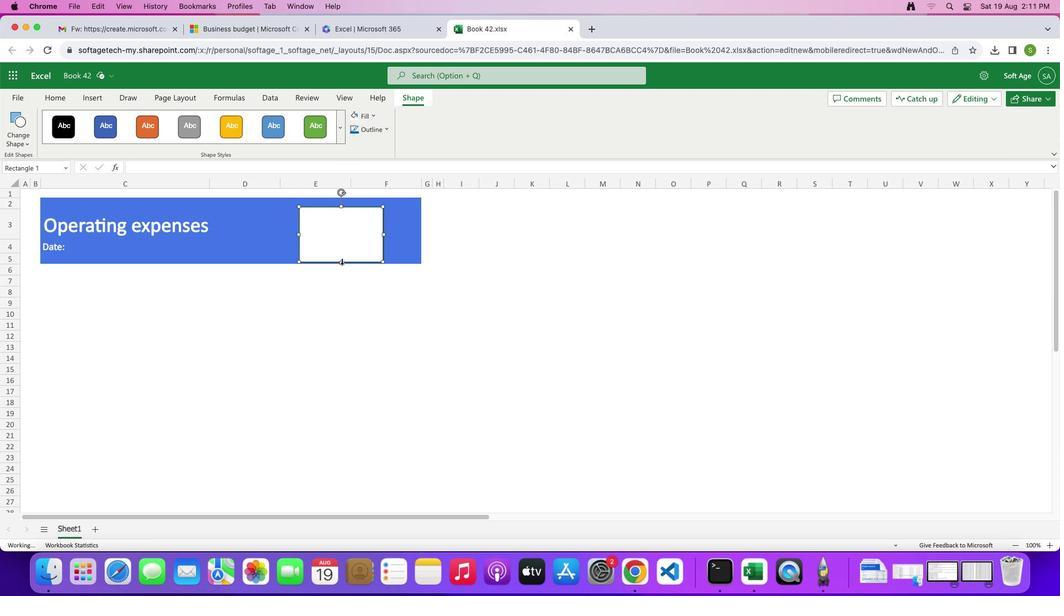 
Action: Mouse pressed left at (339, 258)
Screenshot: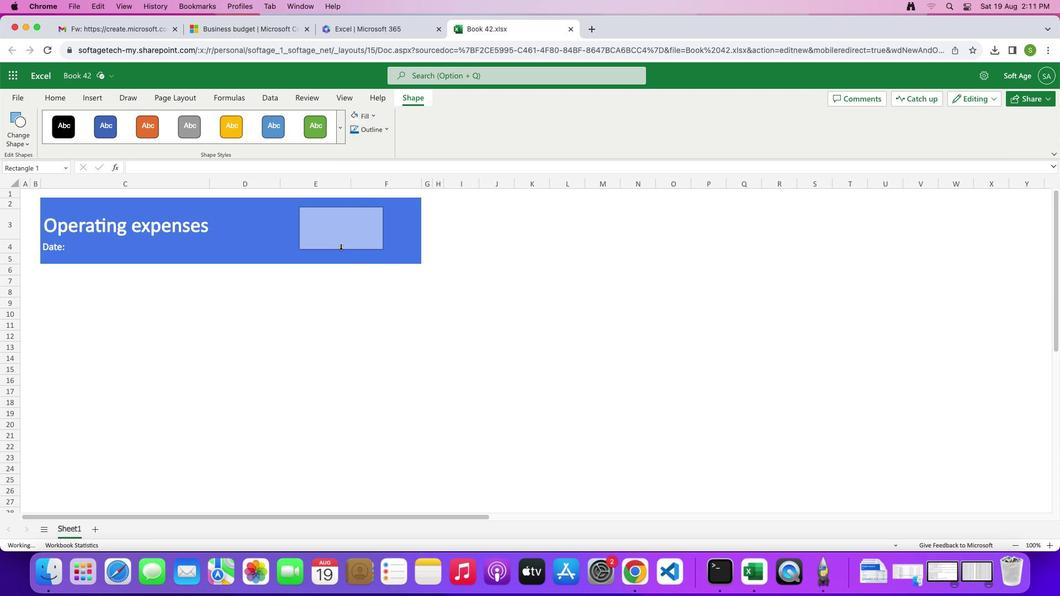 
Action: Mouse moved to (325, 224)
Screenshot: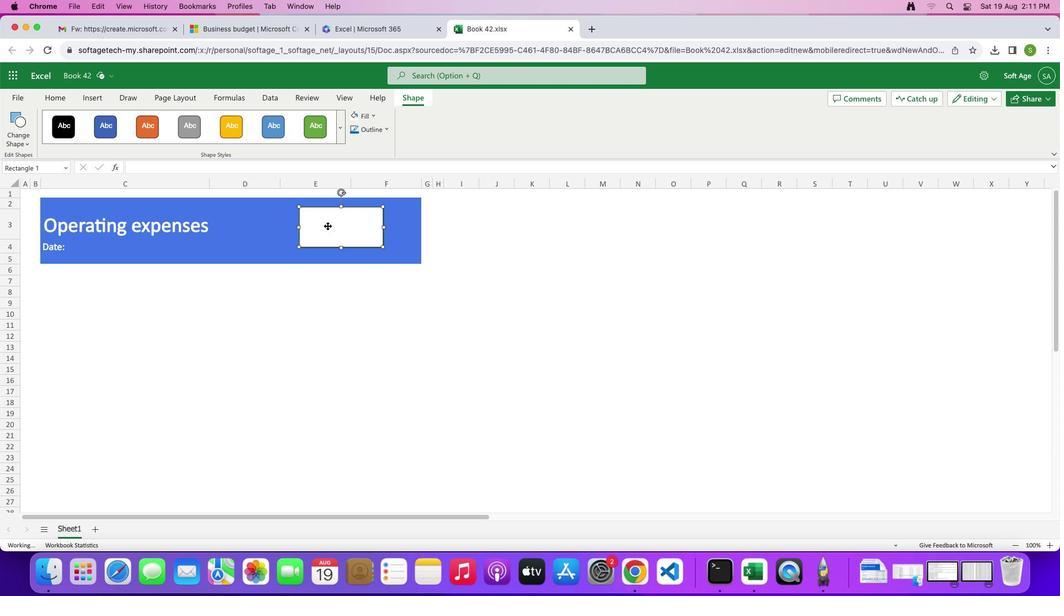 
Action: Mouse pressed left at (325, 224)
Screenshot: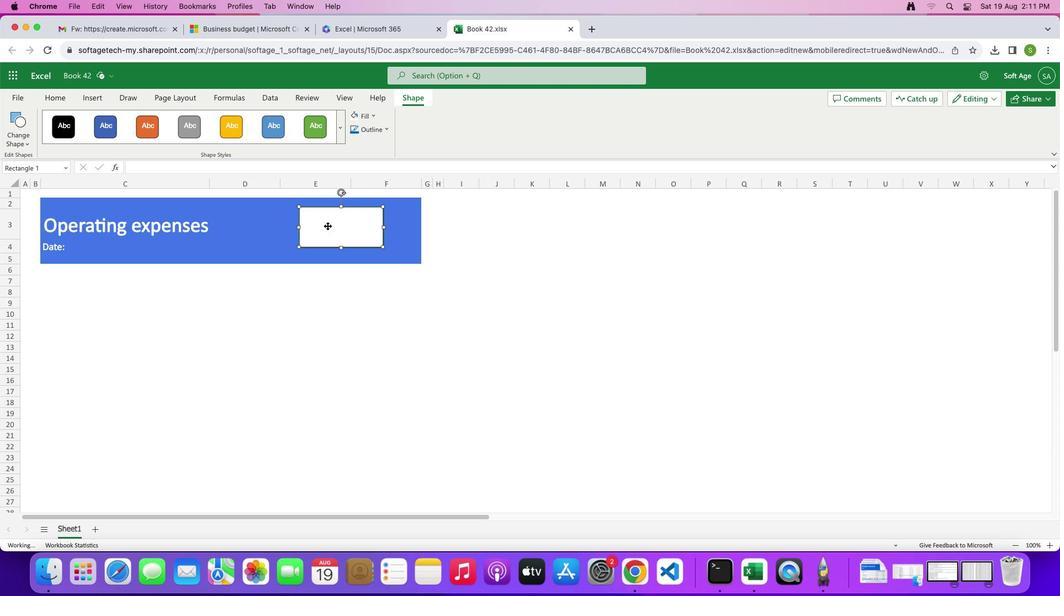 
Action: Mouse moved to (334, 229)
Screenshot: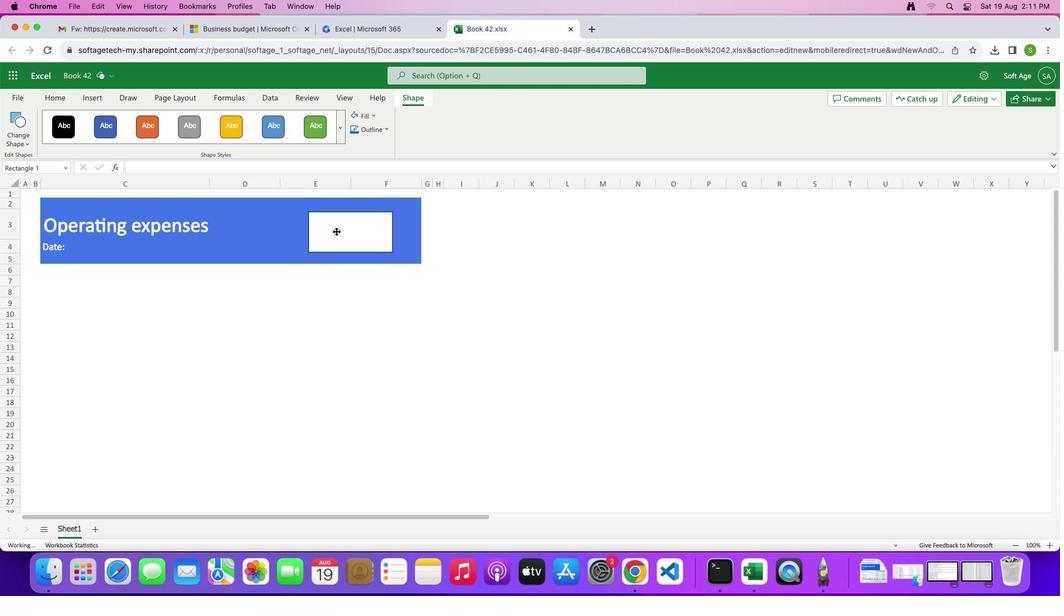 
Action: Mouse pressed left at (334, 229)
Screenshot: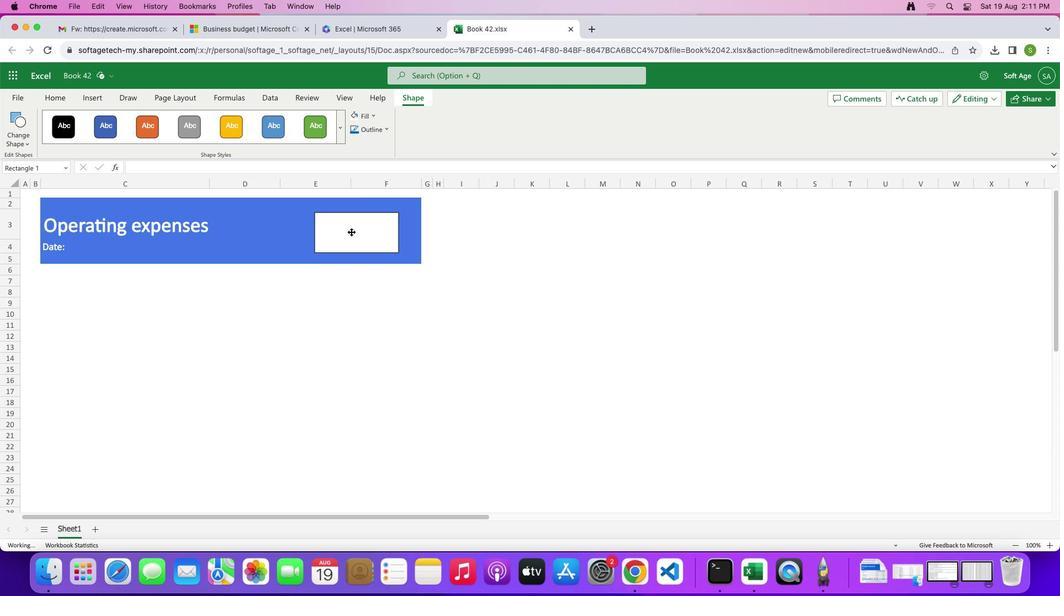 
Action: Mouse moved to (384, 126)
Screenshot: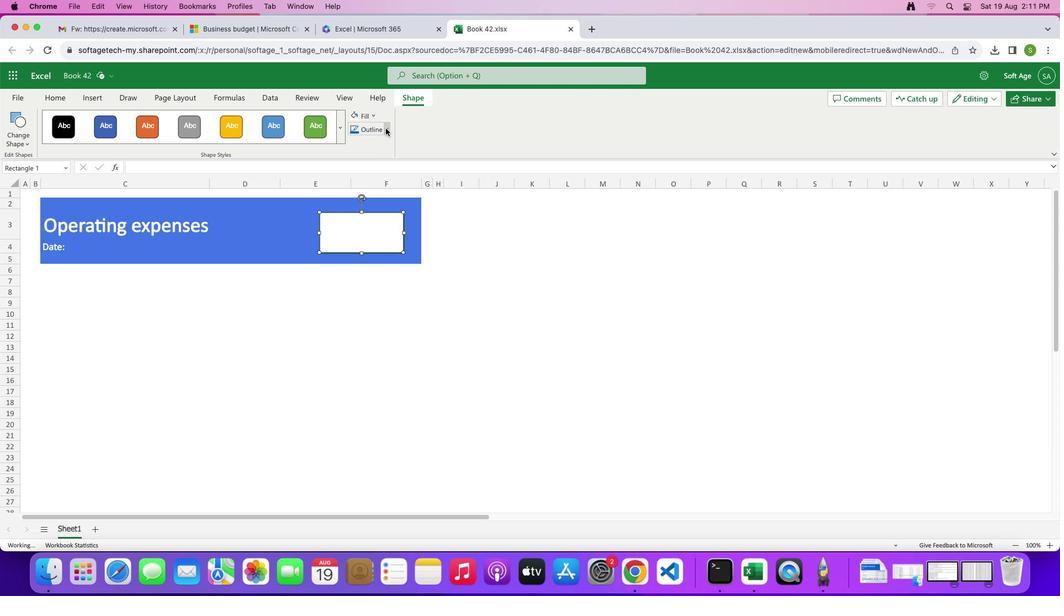 
Action: Mouse pressed left at (384, 126)
Screenshot: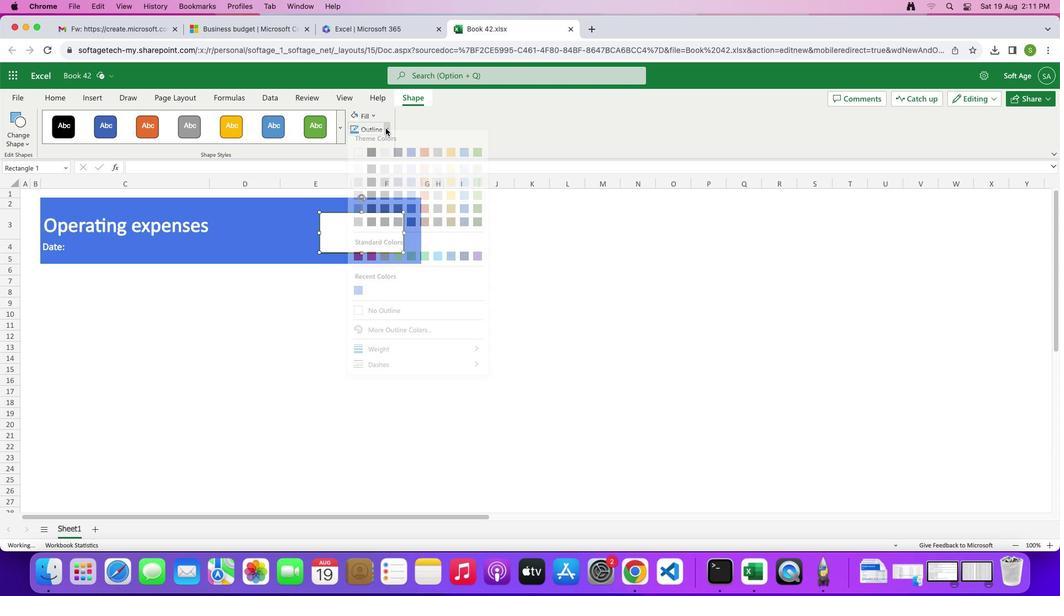 
Action: Mouse moved to (376, 313)
Screenshot: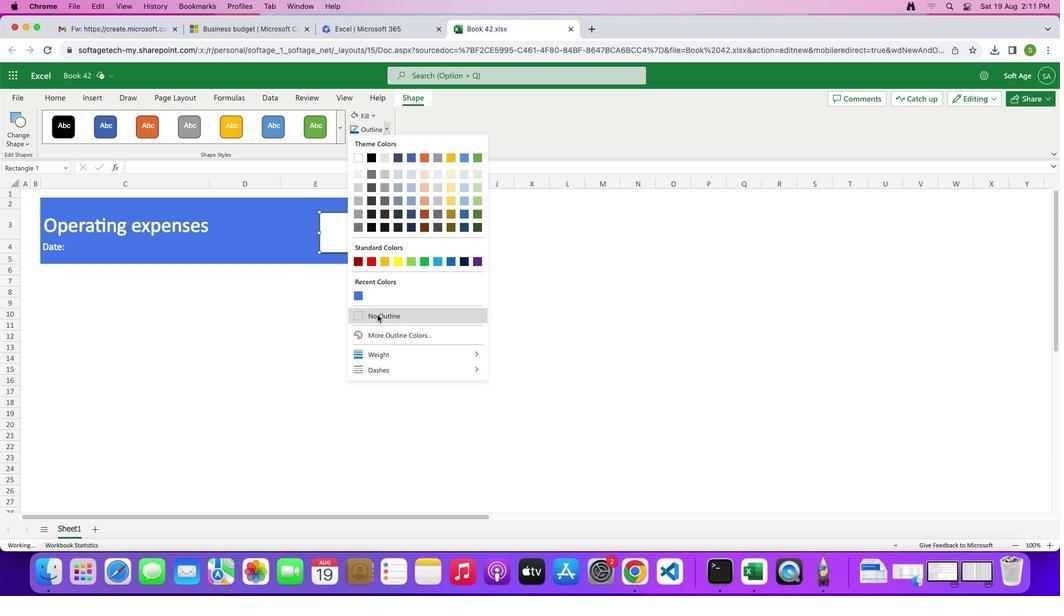 
Action: Mouse pressed left at (376, 313)
Screenshot: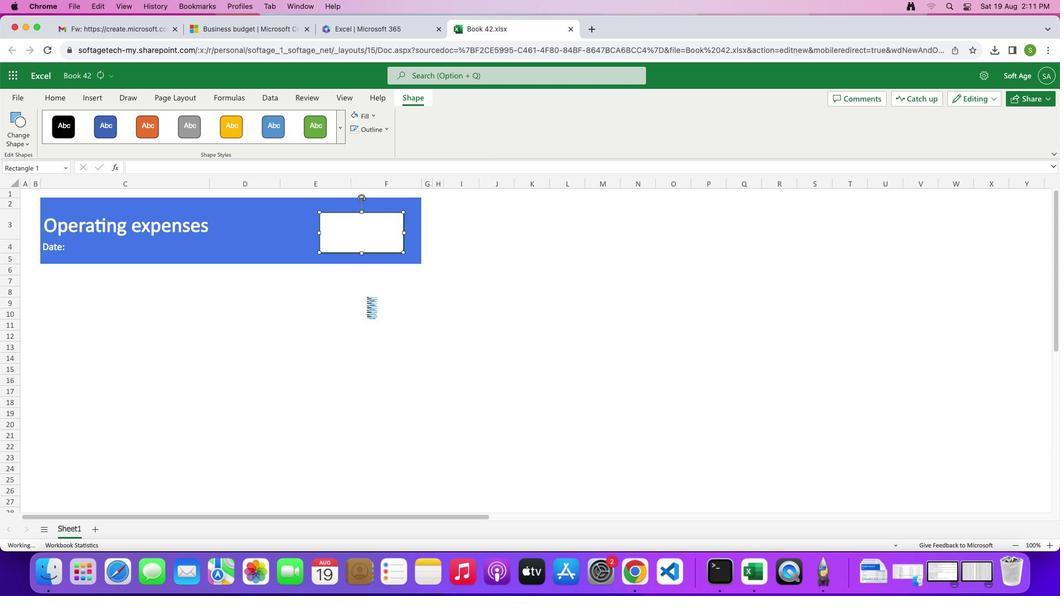 
Action: Mouse moved to (349, 236)
Screenshot: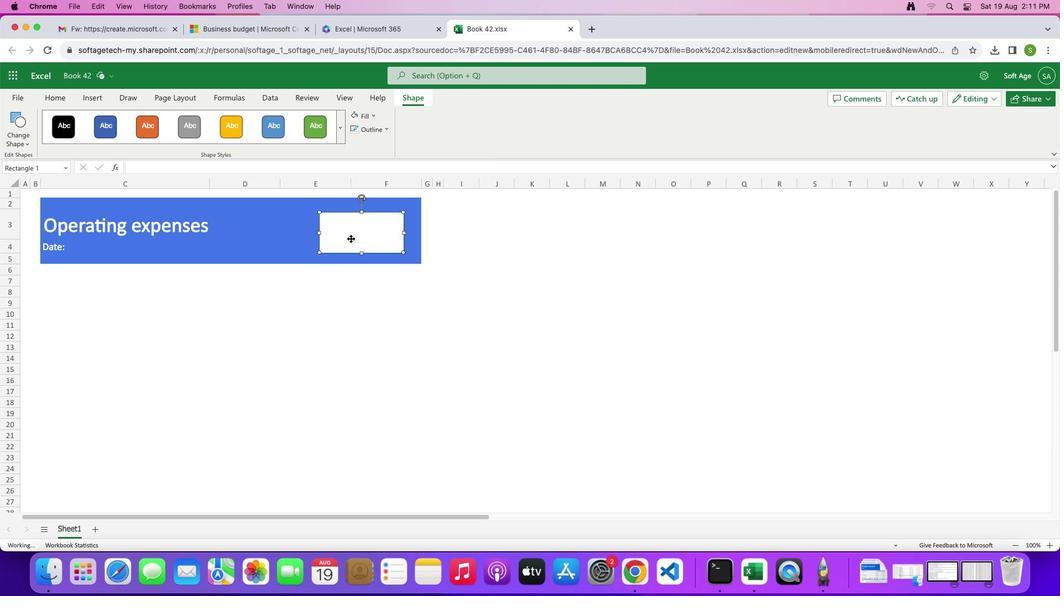 
Action: Mouse pressed left at (349, 236)
Screenshot: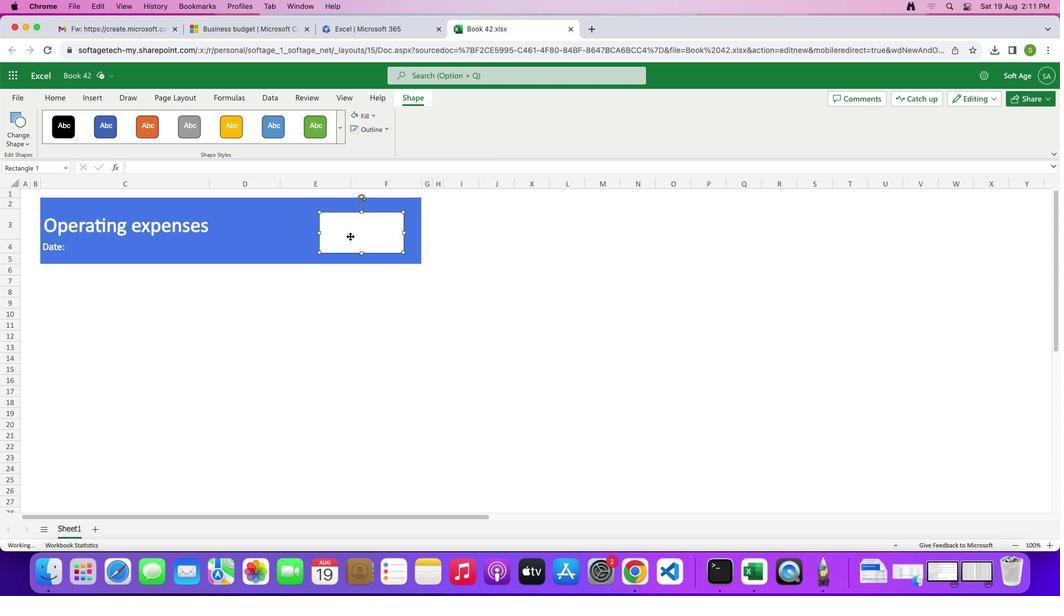 
Action: Mouse moved to (338, 229)
Screenshot: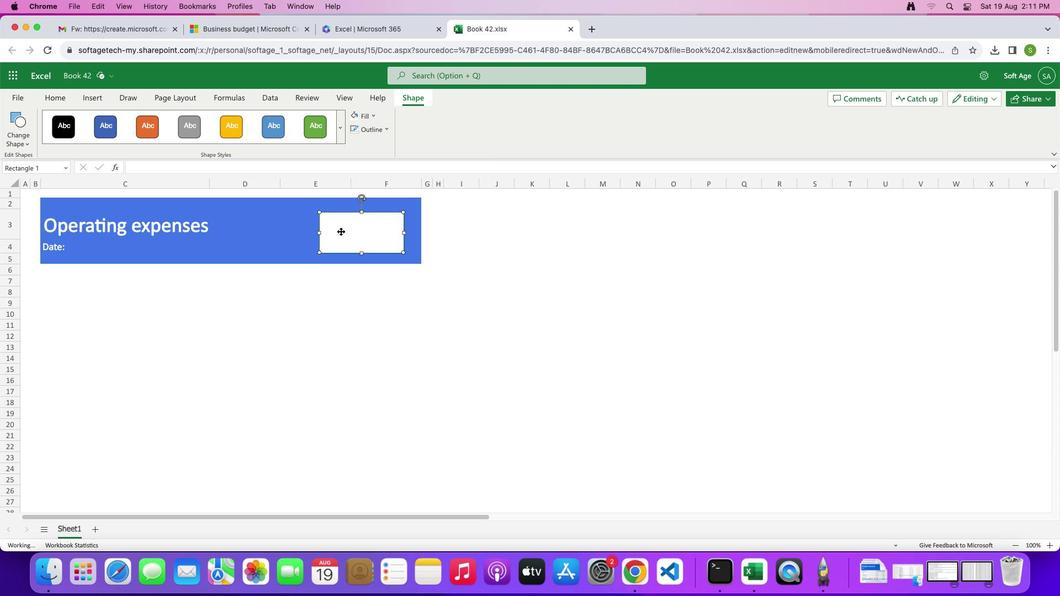 
Action: Mouse pressed left at (338, 229)
Screenshot: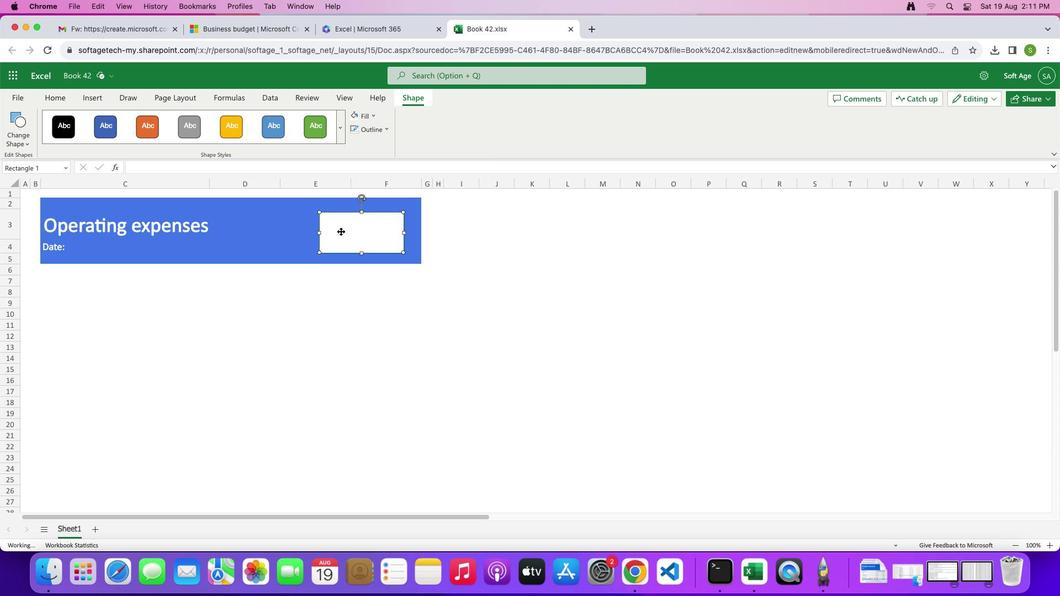
Action: Mouse pressed left at (338, 229)
Screenshot: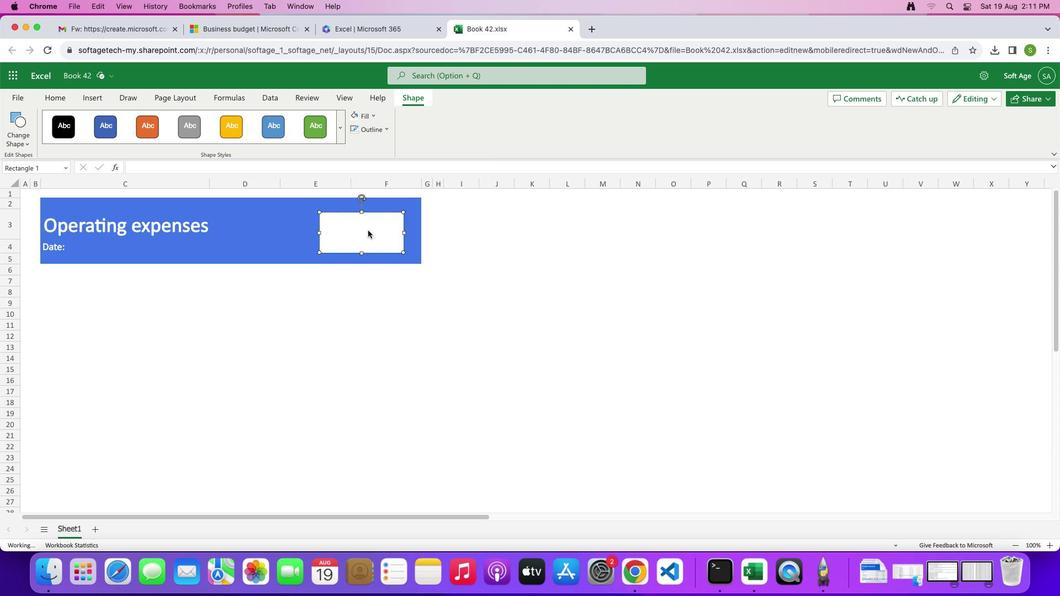 
Action: Mouse moved to (326, 220)
Screenshot: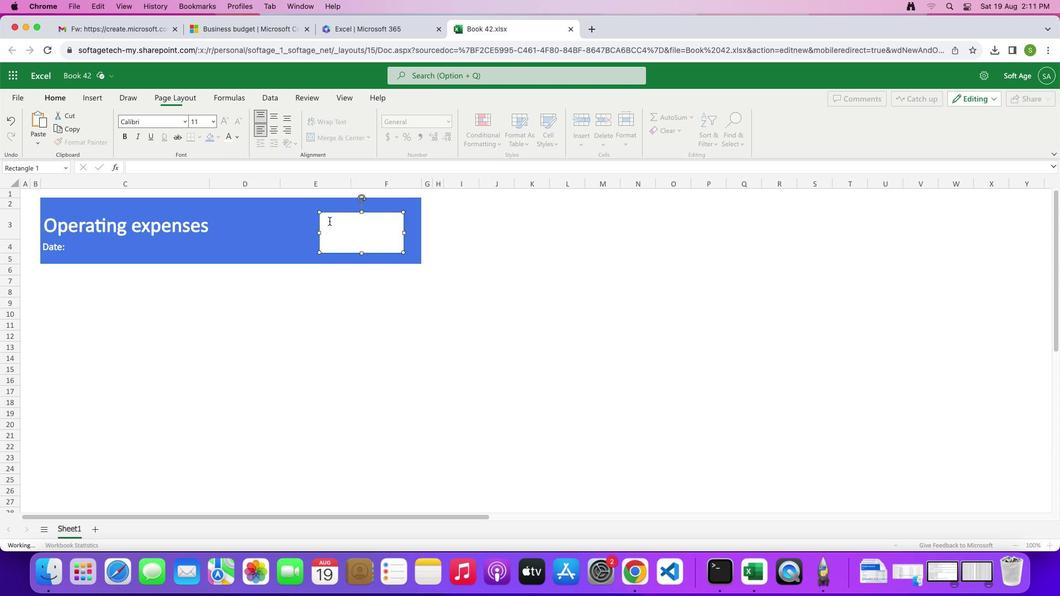 
Action: Mouse pressed left at (326, 220)
Screenshot: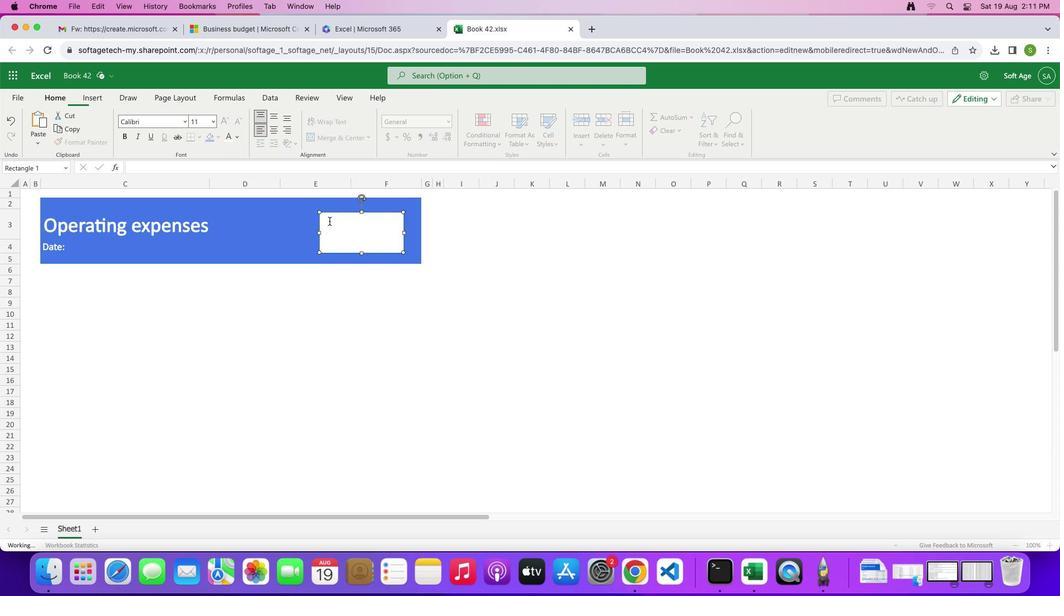 
Action: Mouse moved to (328, 219)
Screenshot: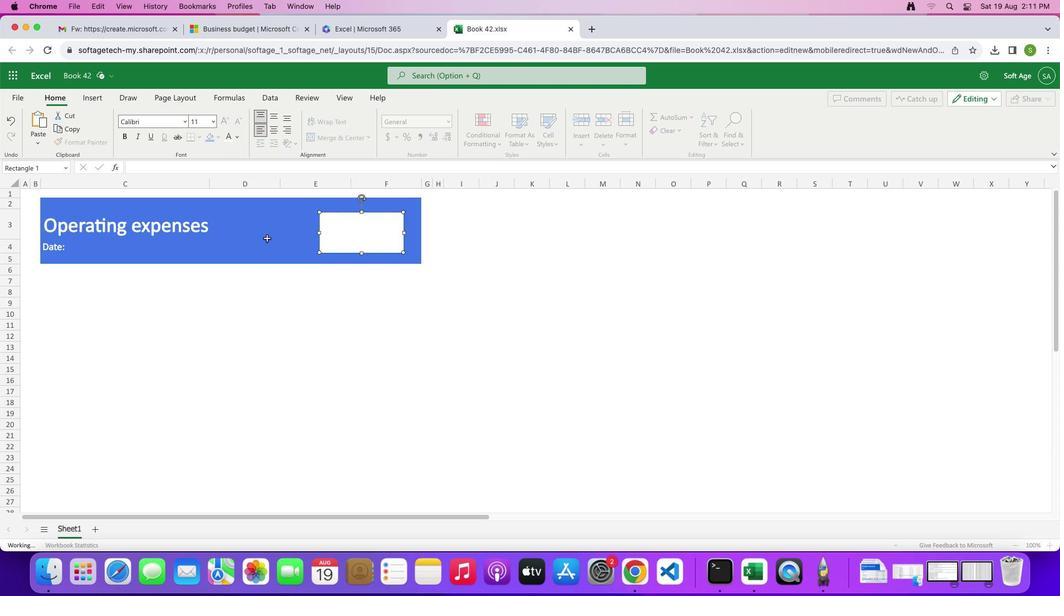 
Action: Mouse pressed left at (328, 219)
Screenshot: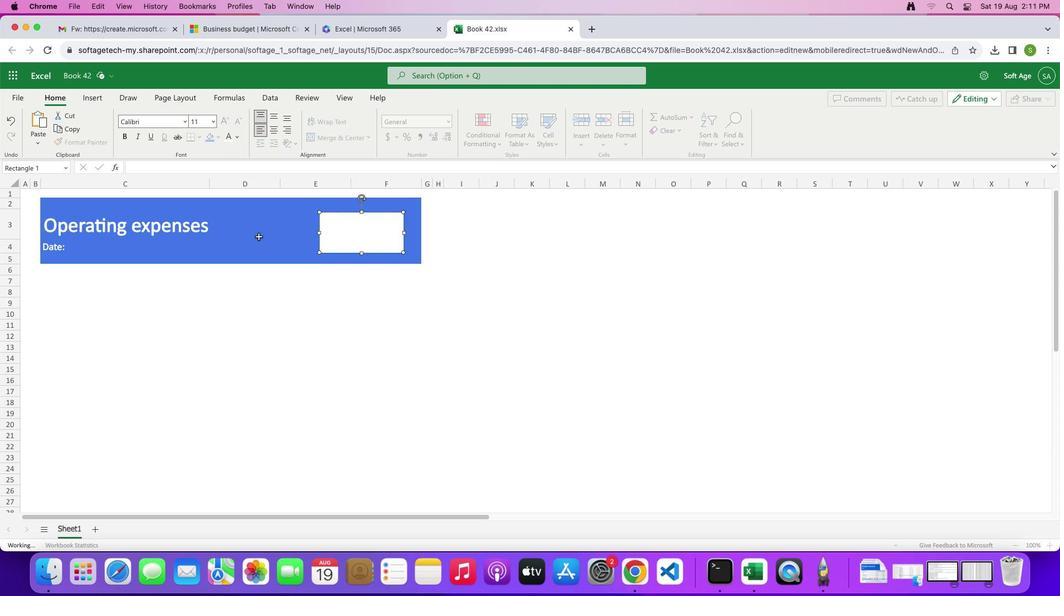
Action: Mouse moved to (256, 235)
Screenshot: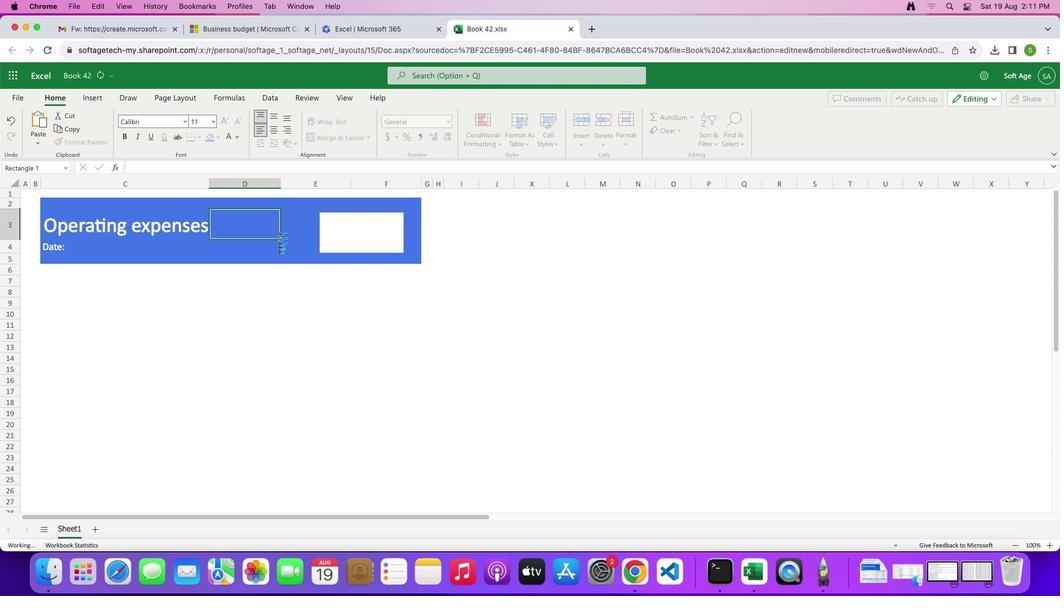 
Action: Mouse pressed left at (256, 235)
Screenshot: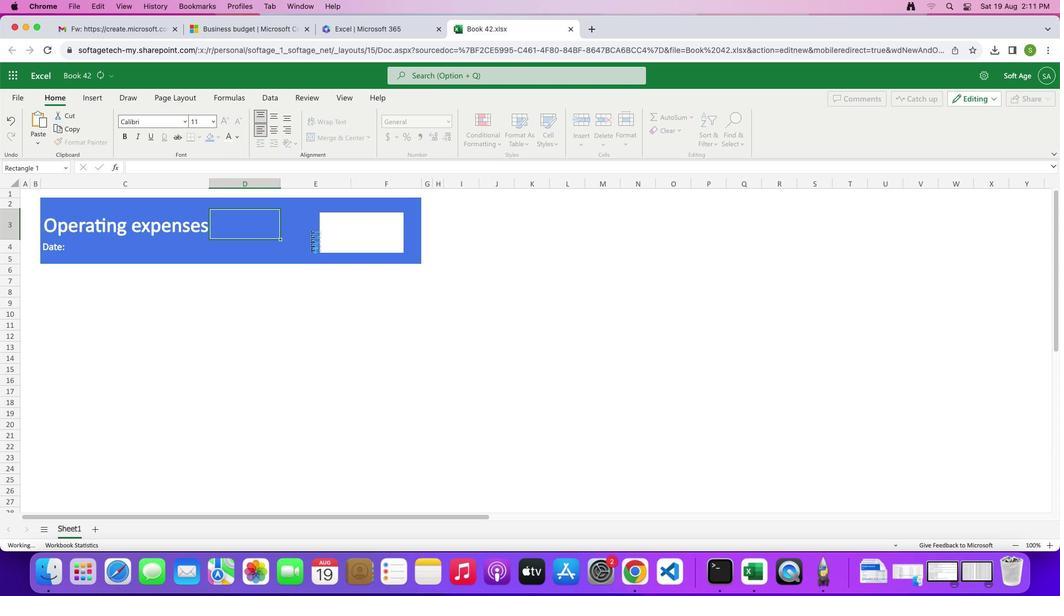 
Action: Mouse moved to (352, 227)
Screenshot: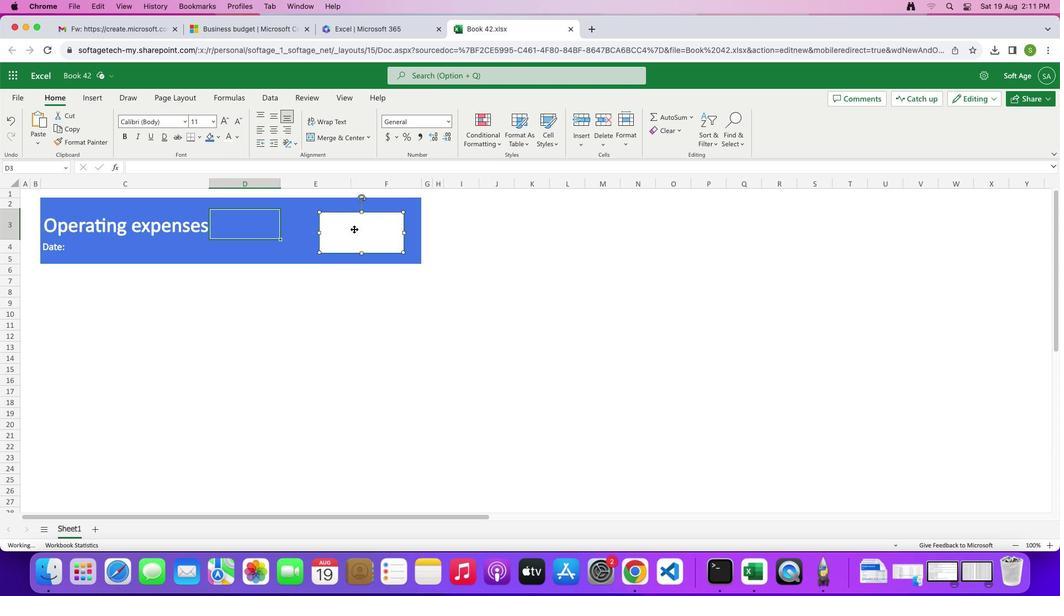 
Action: Mouse pressed left at (352, 227)
Screenshot: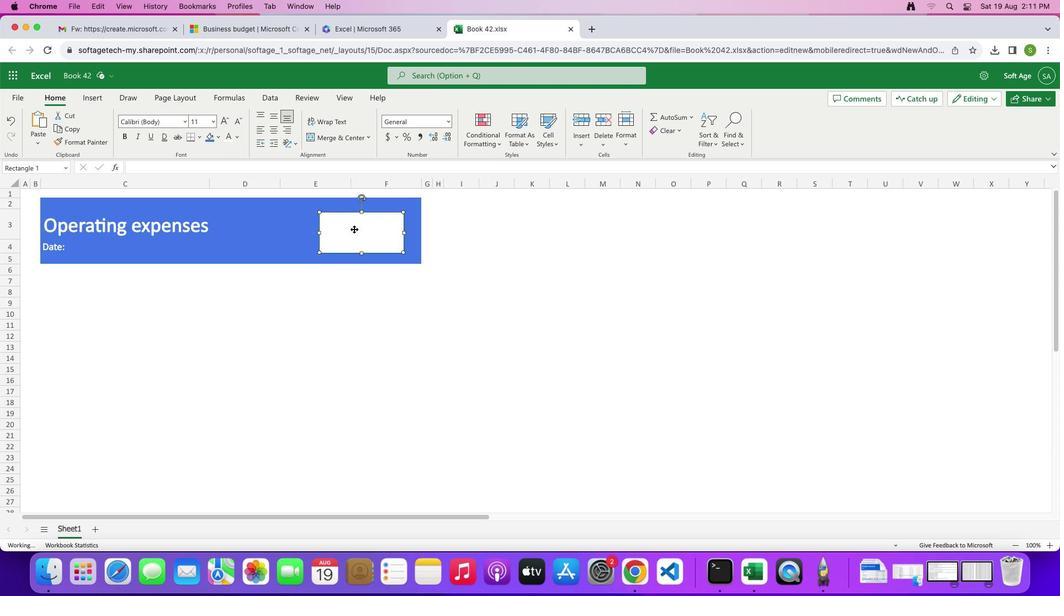 
Action: Mouse pressed left at (352, 227)
Screenshot: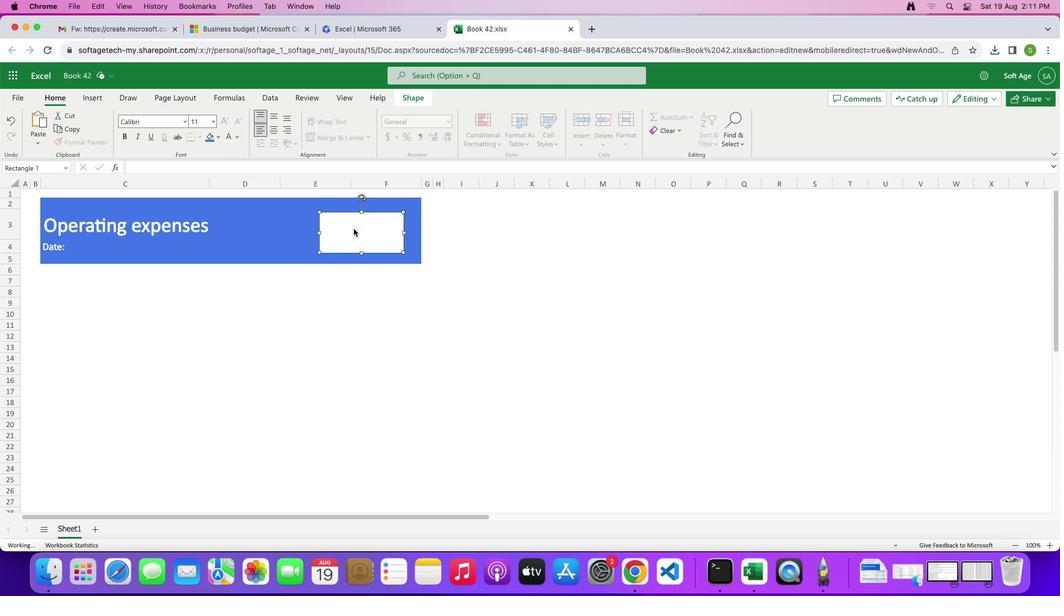 
Action: Mouse moved to (329, 227)
Screenshot: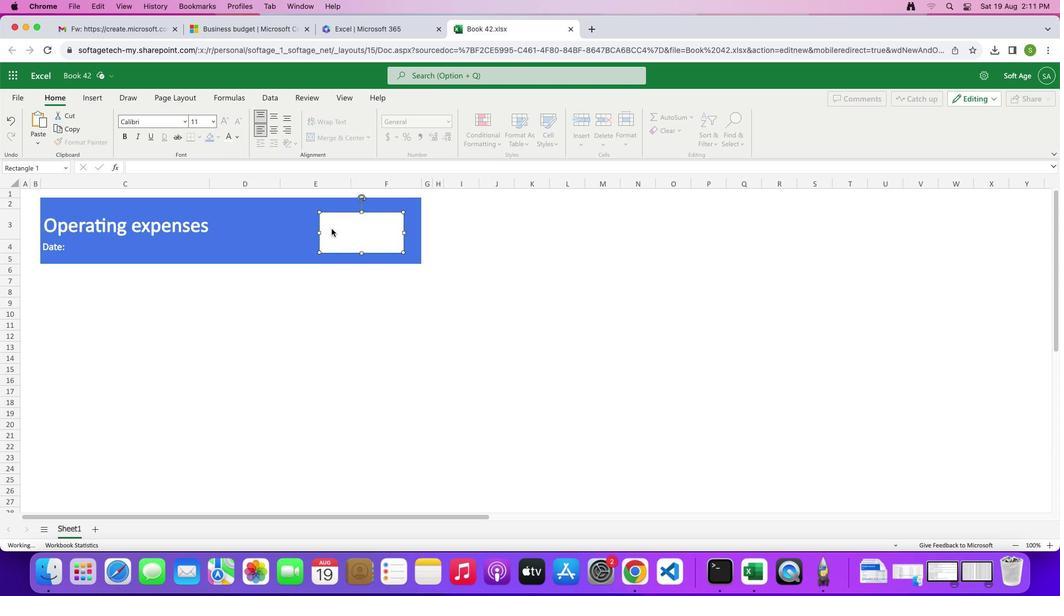 
Action: Mouse pressed left at (329, 227)
Screenshot: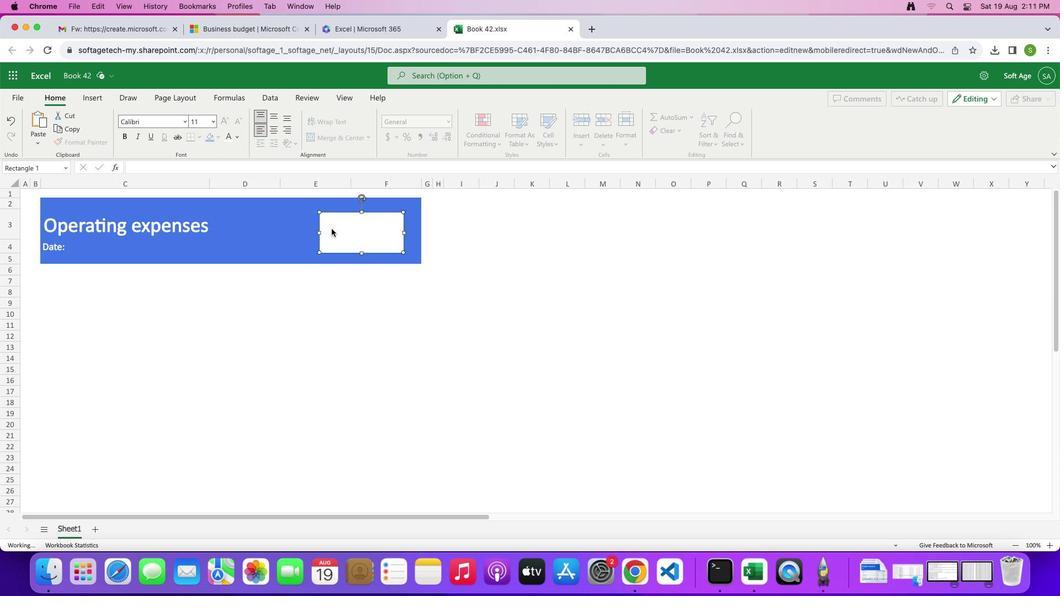 
Action: Mouse pressed left at (329, 227)
Screenshot: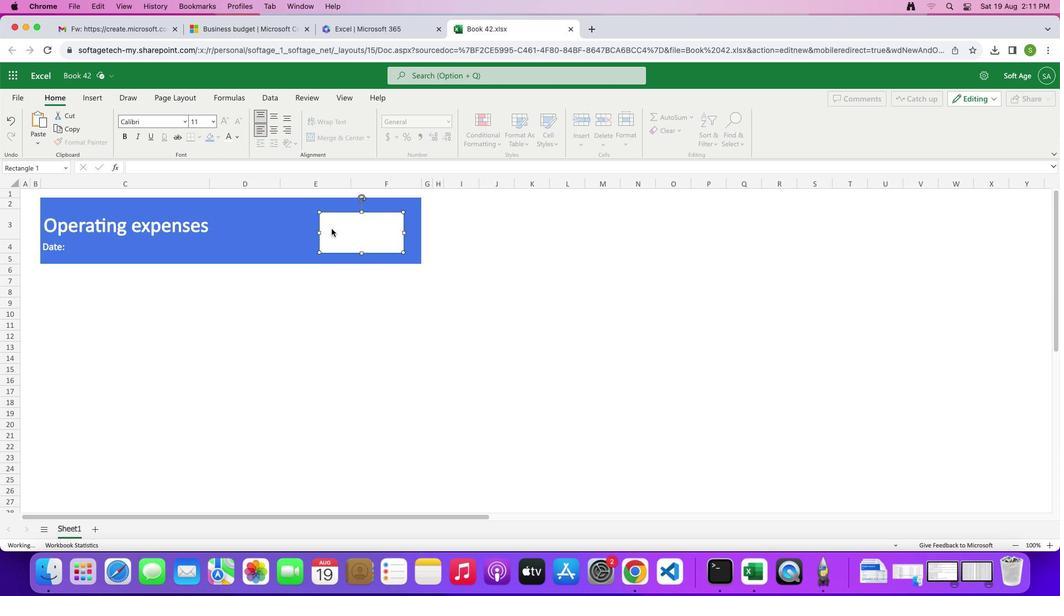 
Action: Mouse pressed left at (329, 227)
Screenshot: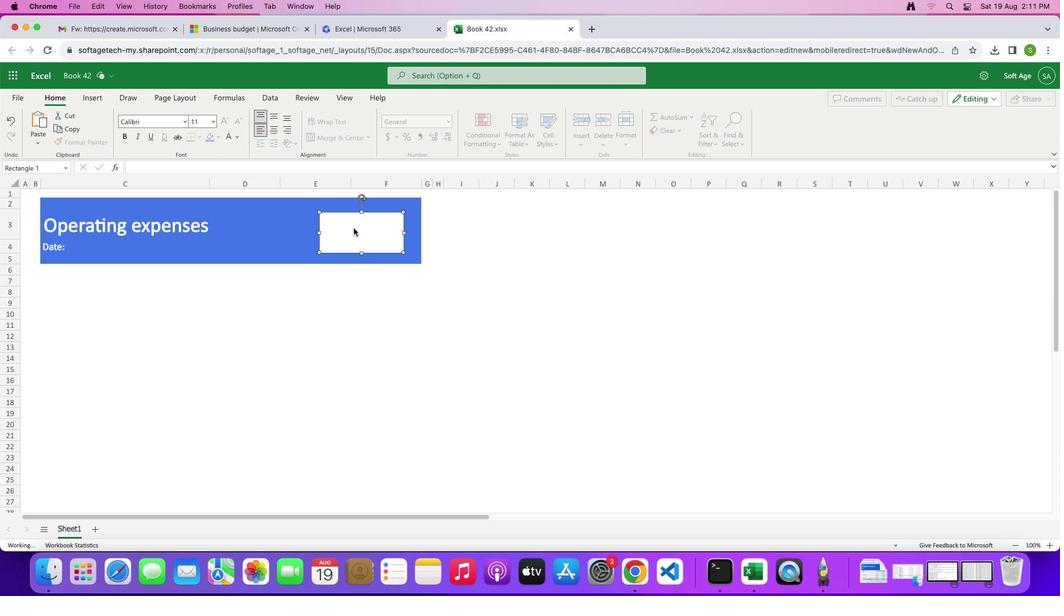 
Action: Mouse moved to (352, 226)
Screenshot: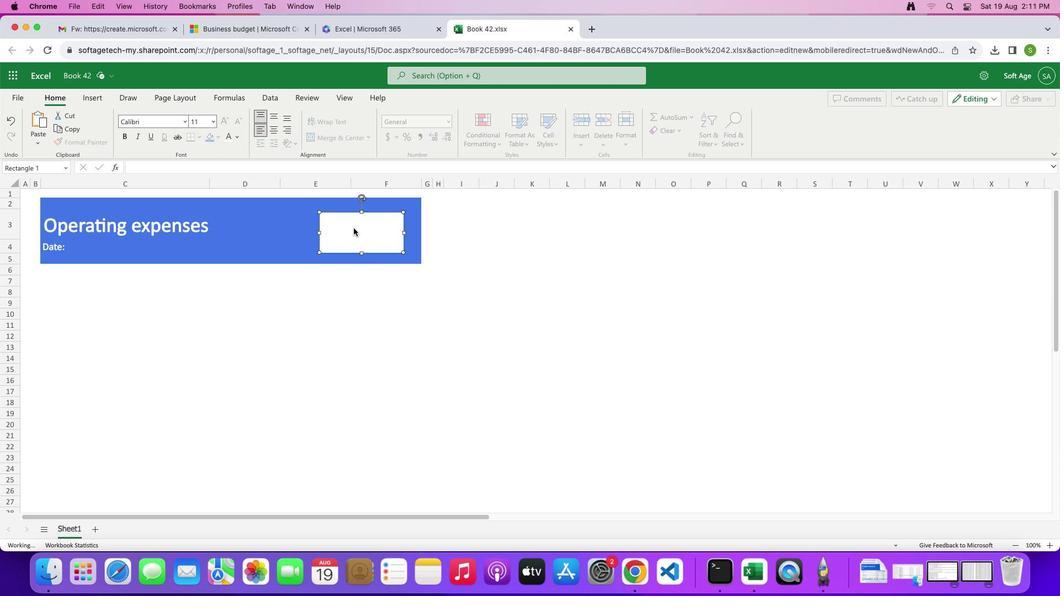 
Action: Mouse pressed left at (352, 226)
Screenshot: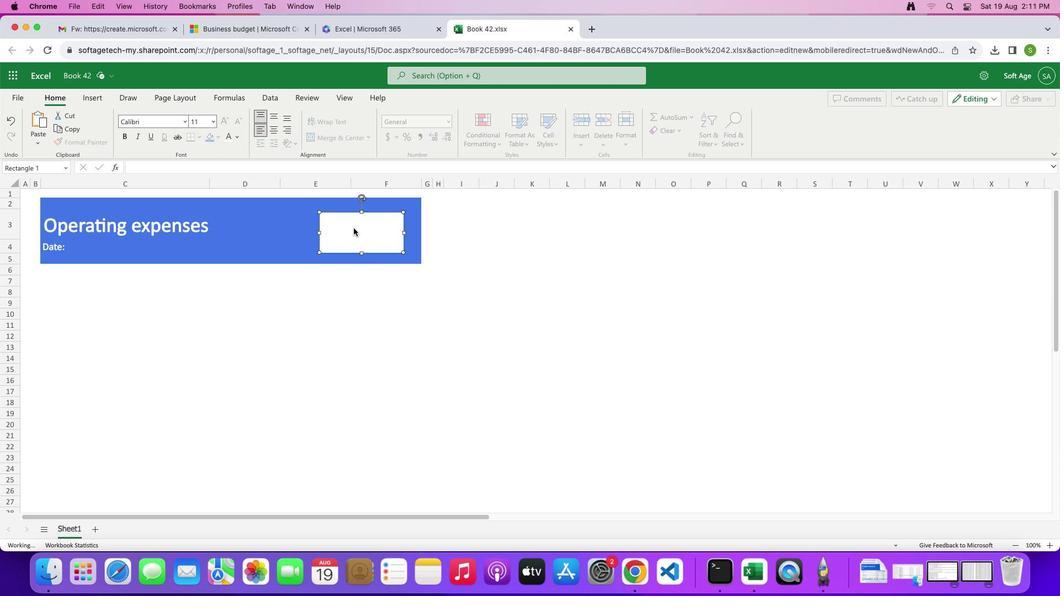
Action: Mouse moved to (352, 226)
Screenshot: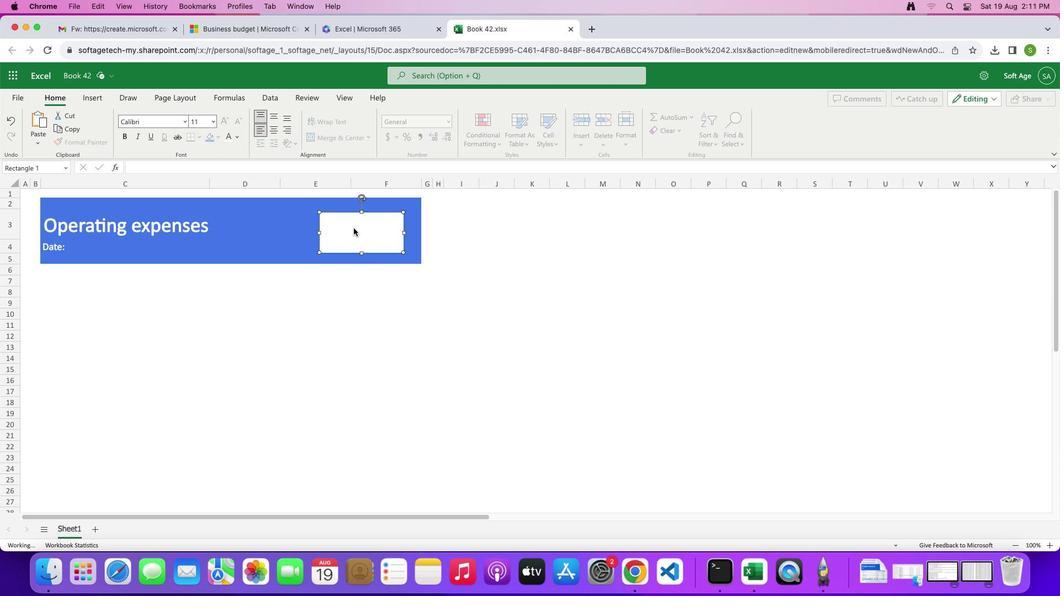 
Action: Key pressed 'g'
Screenshot: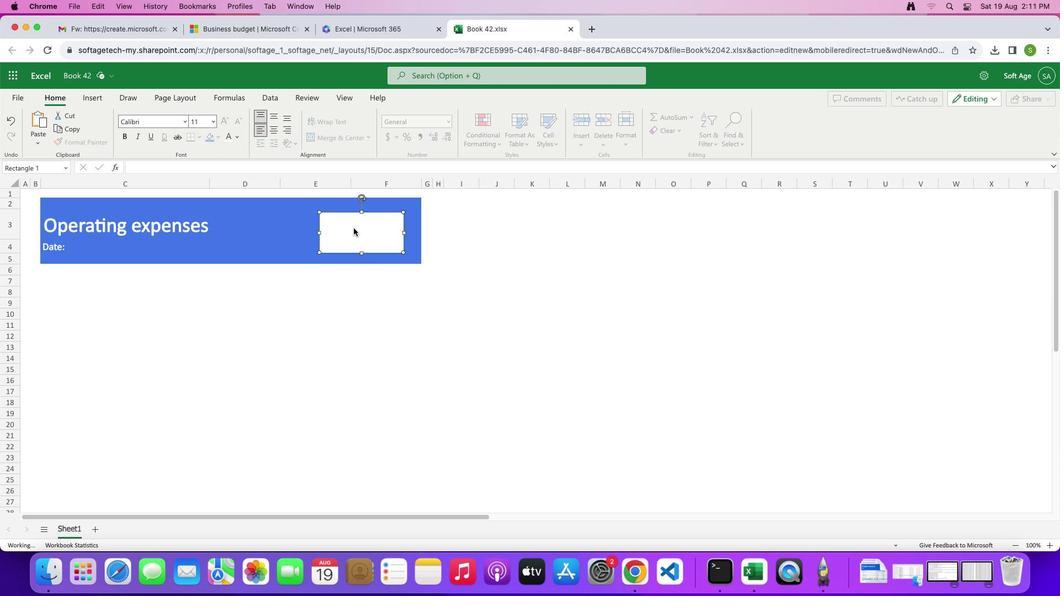 
Action: Mouse moved to (352, 226)
Screenshot: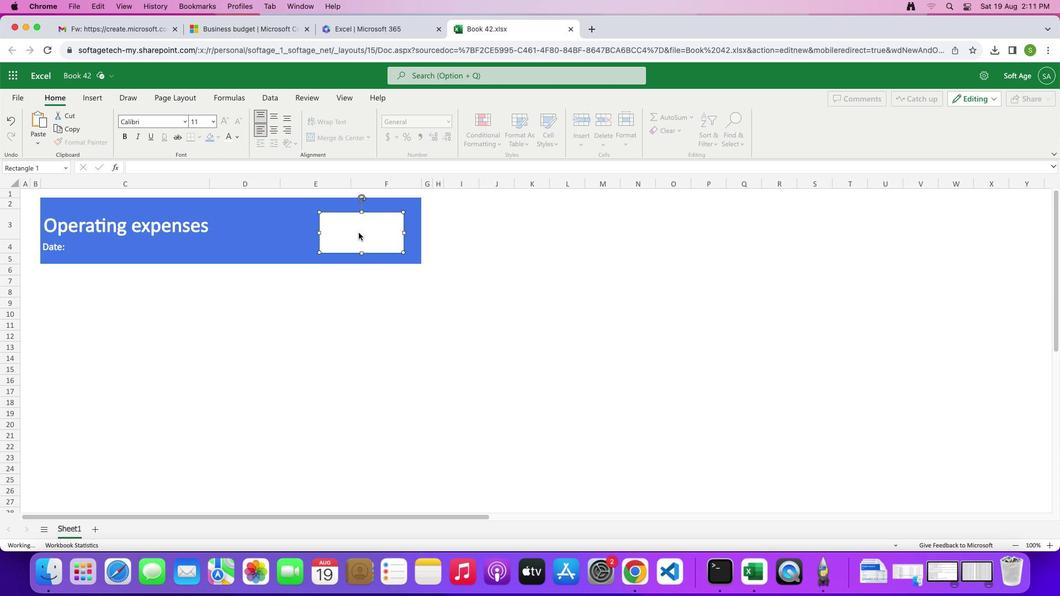 
Action: Key pressed 'f'
Screenshot: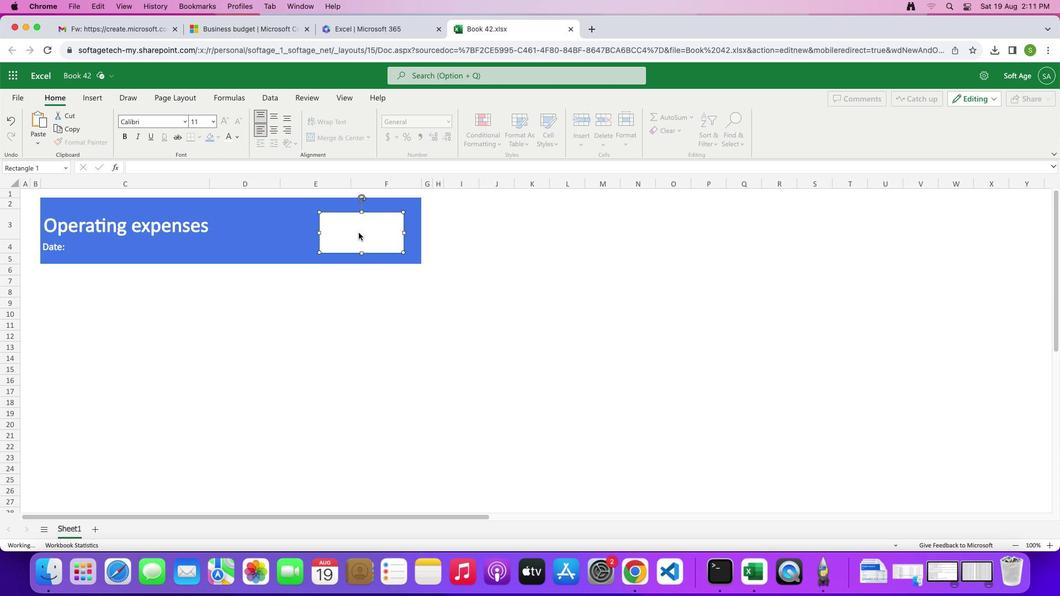 
Action: Mouse moved to (353, 223)
Screenshot: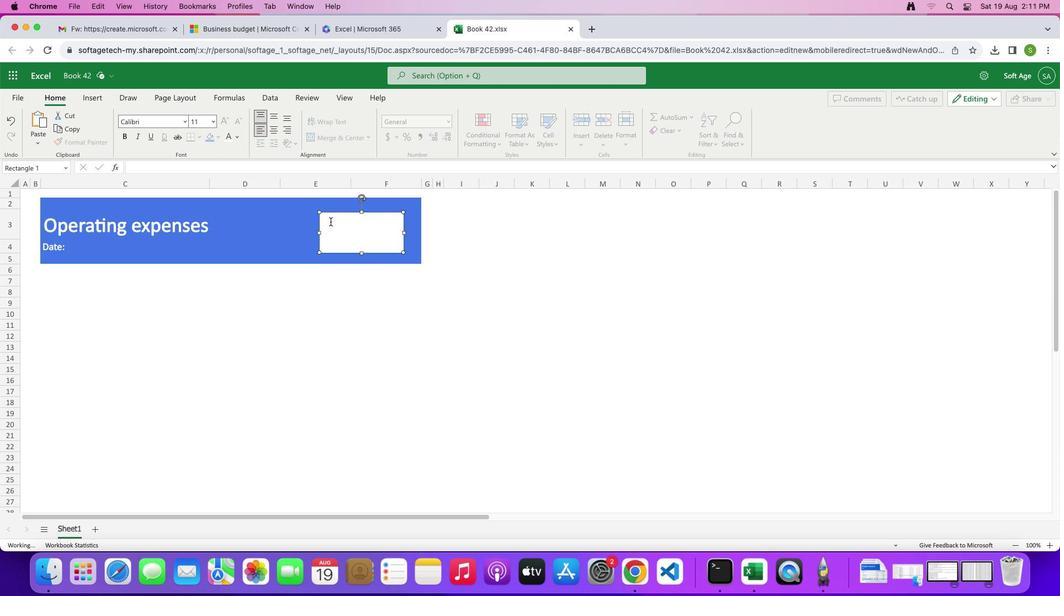 
Action: Mouse pressed left at (353, 223)
Screenshot: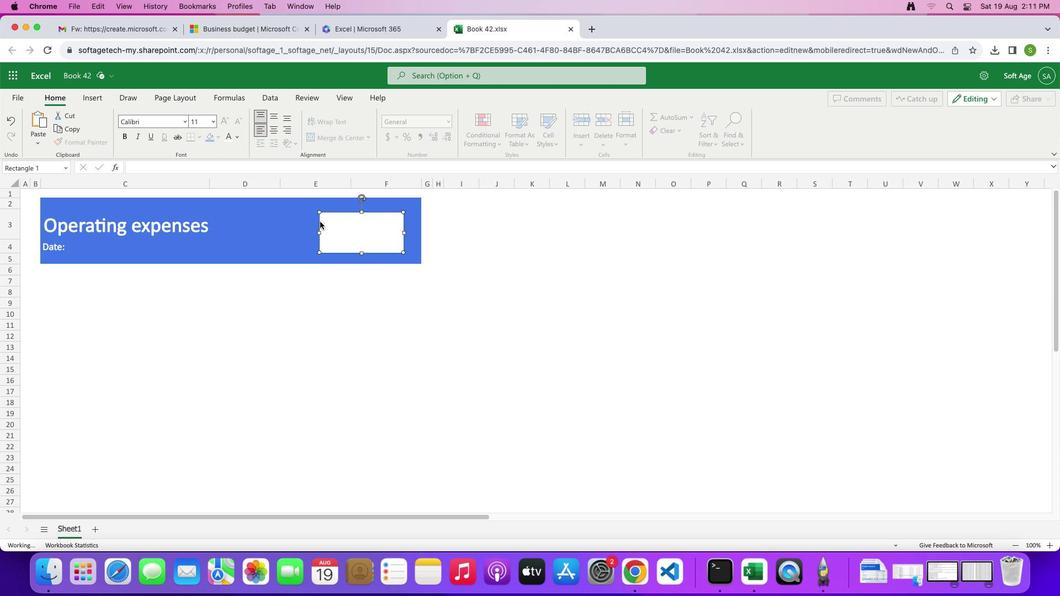 
Action: Mouse moved to (357, 230)
Screenshot: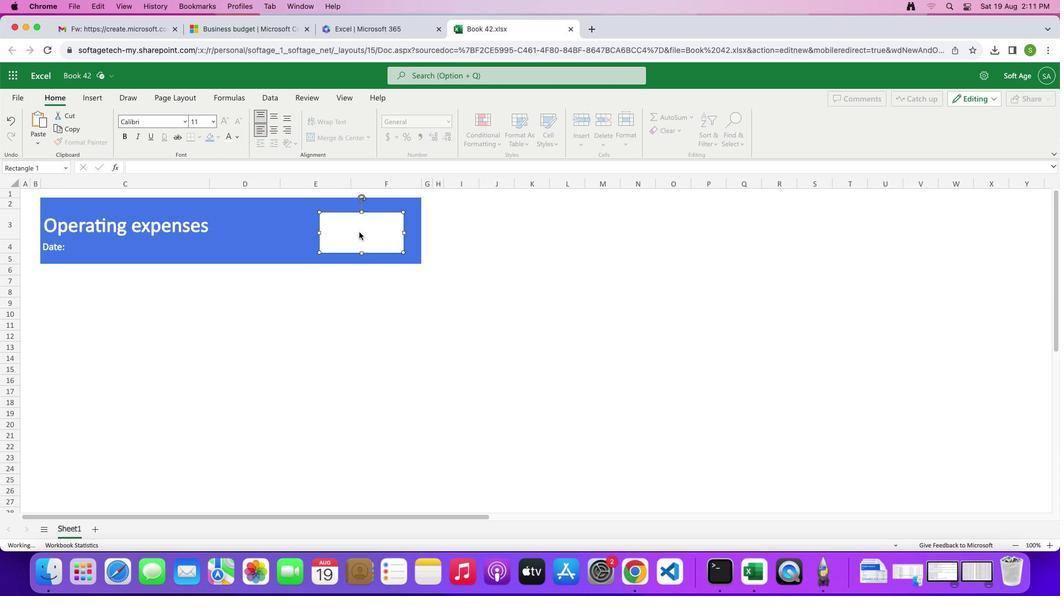 
Action: Mouse pressed left at (357, 230)
Screenshot: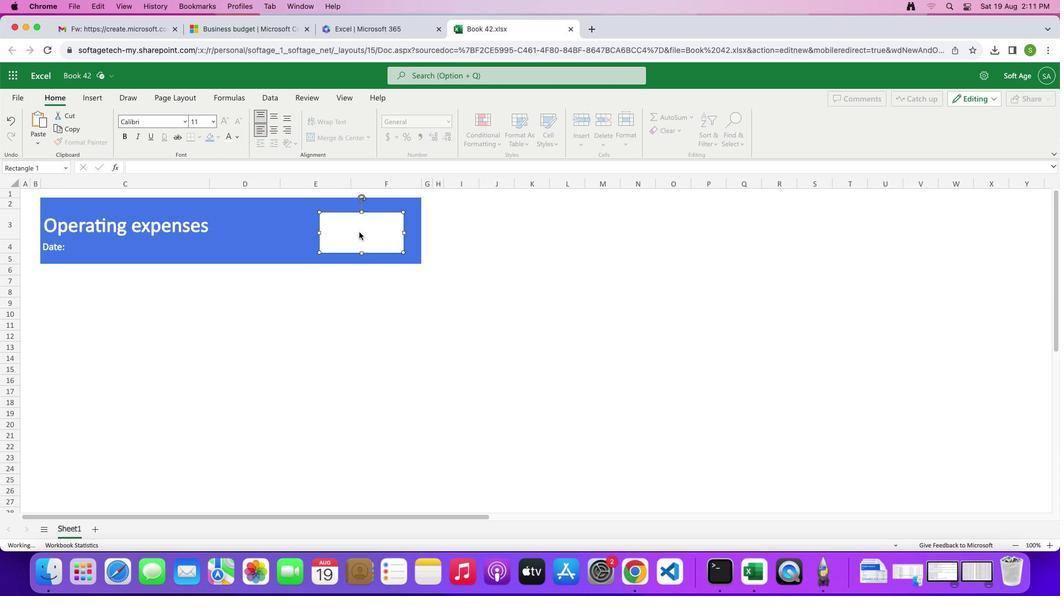 
Action: Mouse moved to (357, 230)
Screenshot: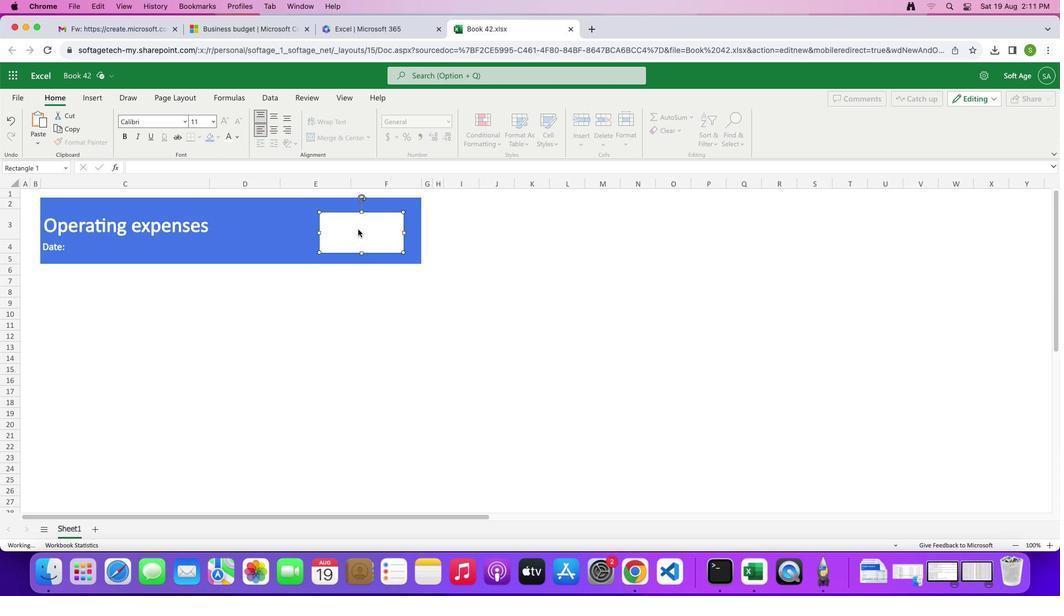 
Action: Mouse pressed left at (357, 230)
Screenshot: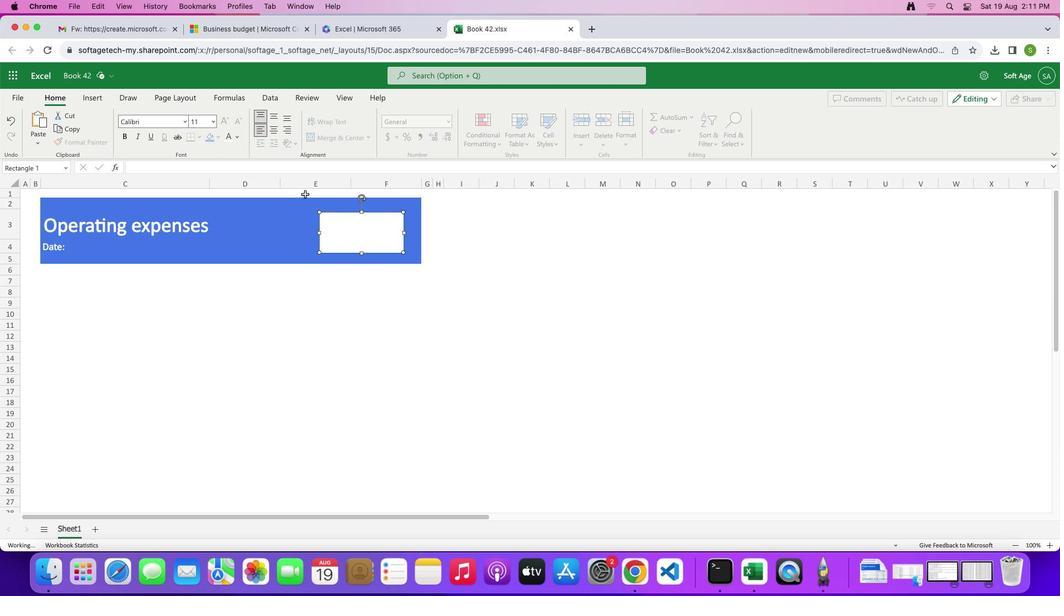 
Action: Mouse moved to (236, 135)
Screenshot: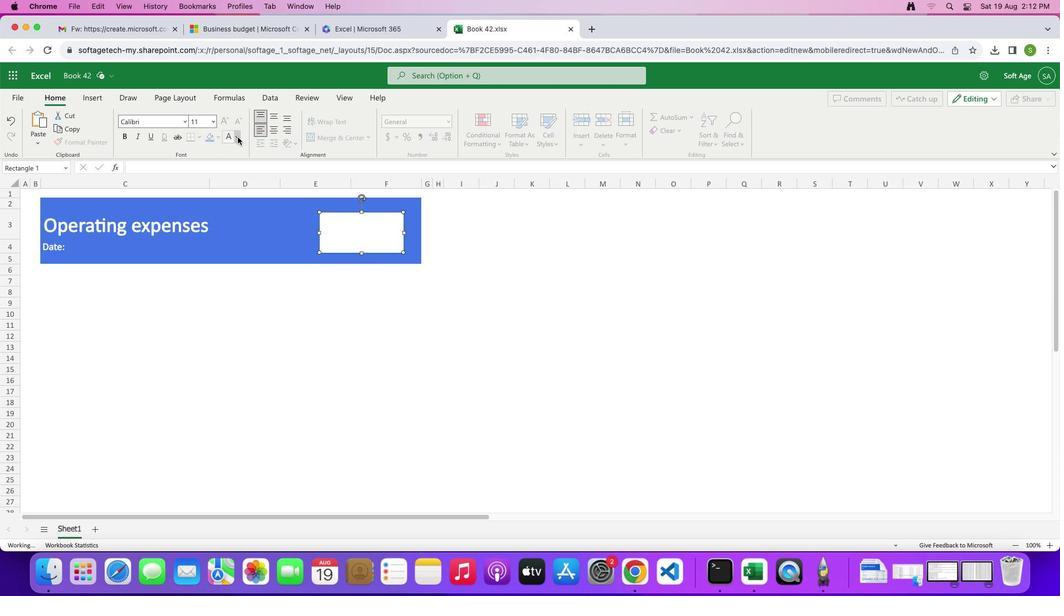 
Action: Mouse pressed left at (236, 135)
Screenshot: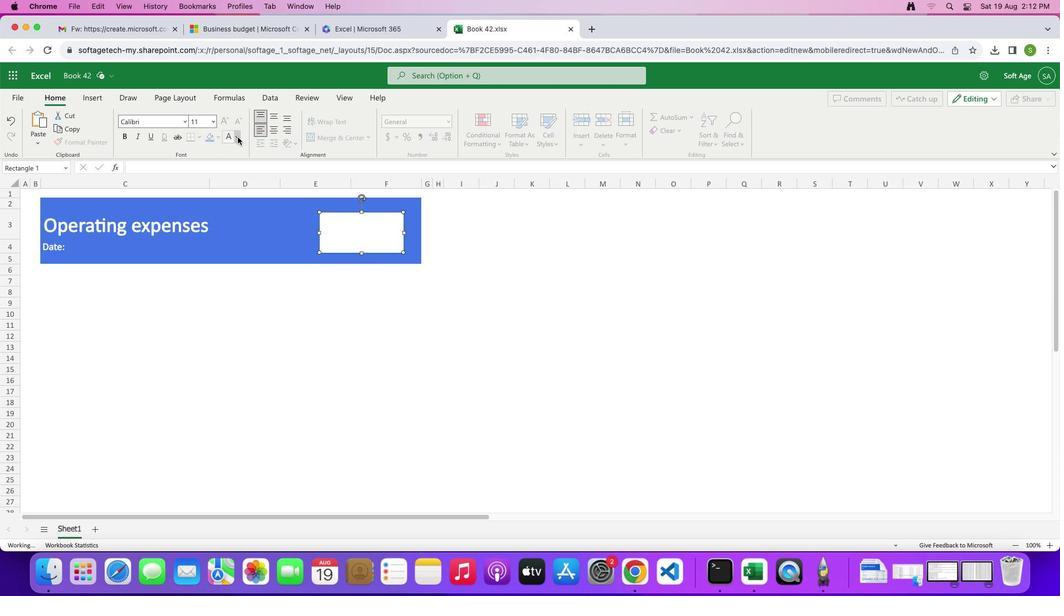 
Action: Mouse moved to (245, 186)
Screenshot: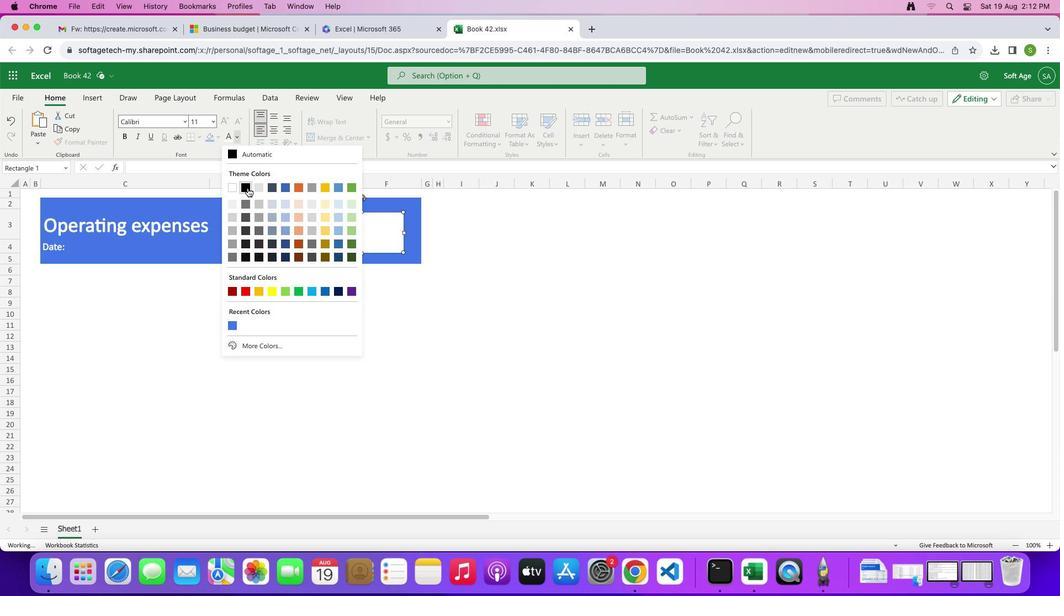 
Action: Mouse pressed left at (245, 186)
Screenshot: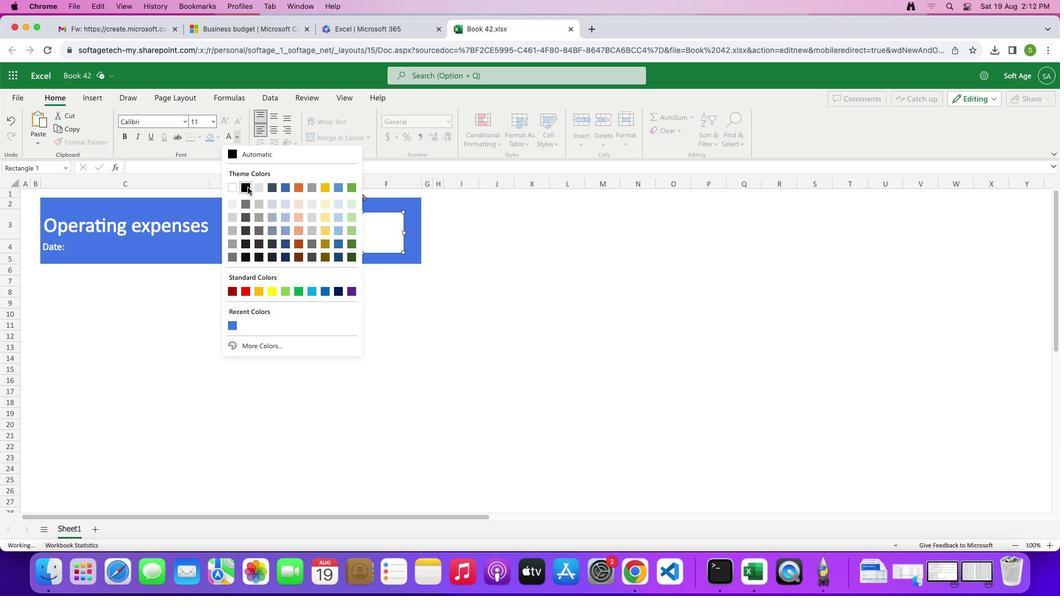 
Action: Mouse moved to (347, 229)
Screenshot: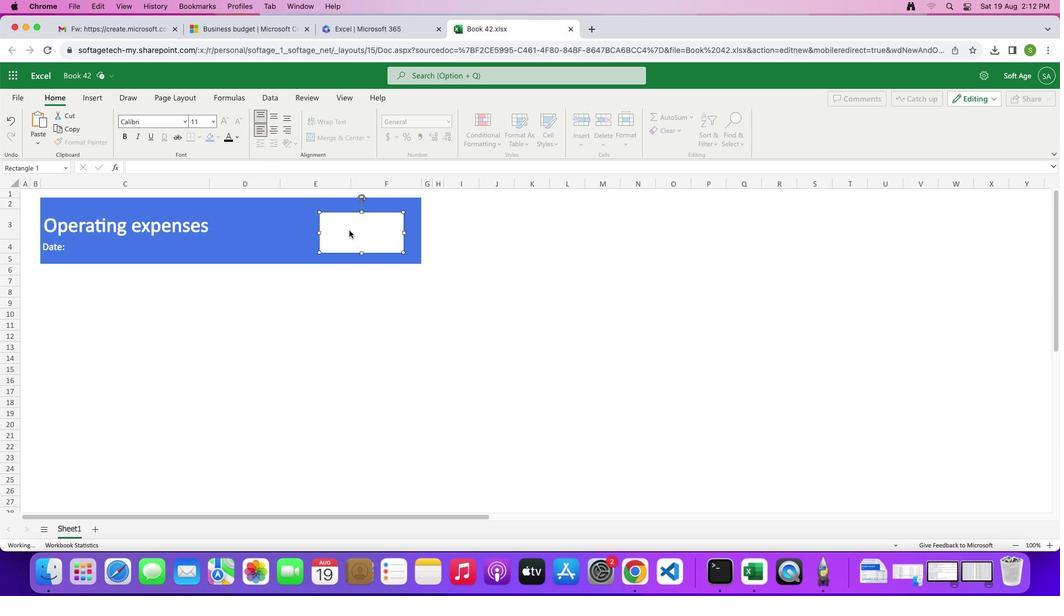 
Action: Mouse pressed left at (347, 229)
Screenshot: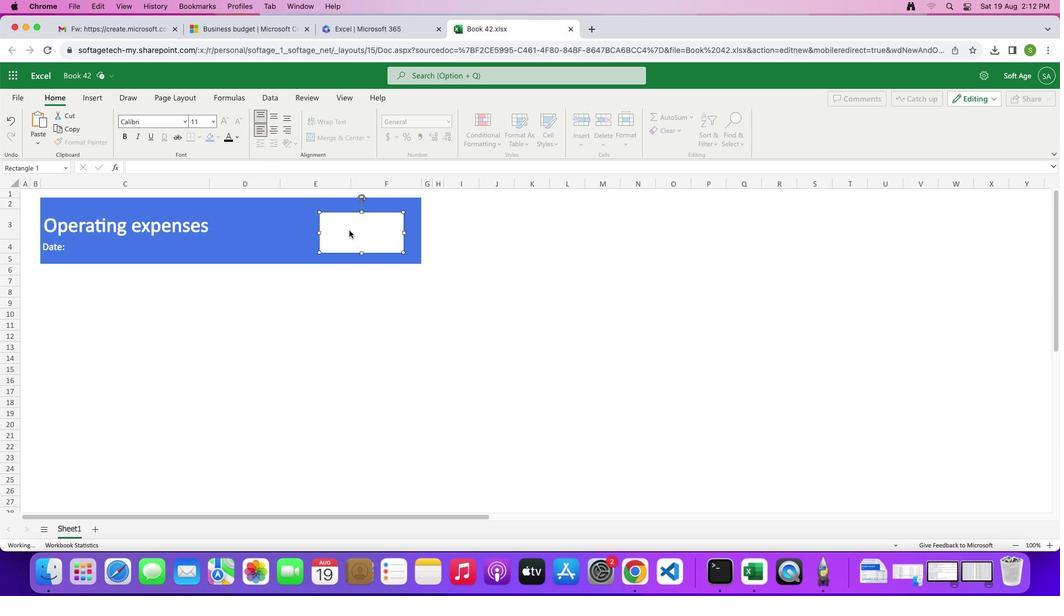 
Action: Mouse moved to (228, 133)
Screenshot: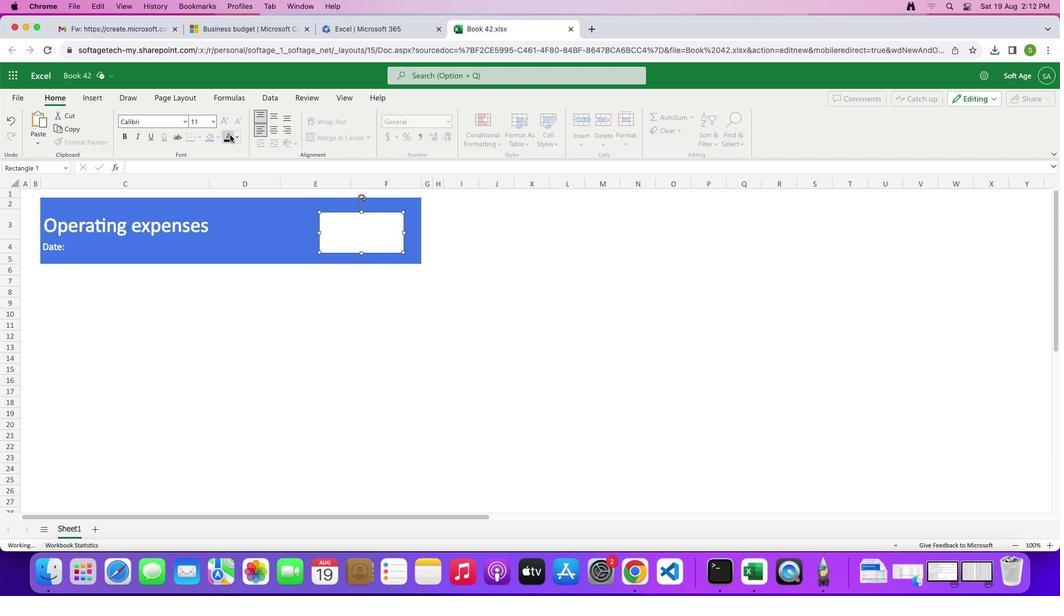 
Action: Mouse pressed left at (228, 133)
Screenshot: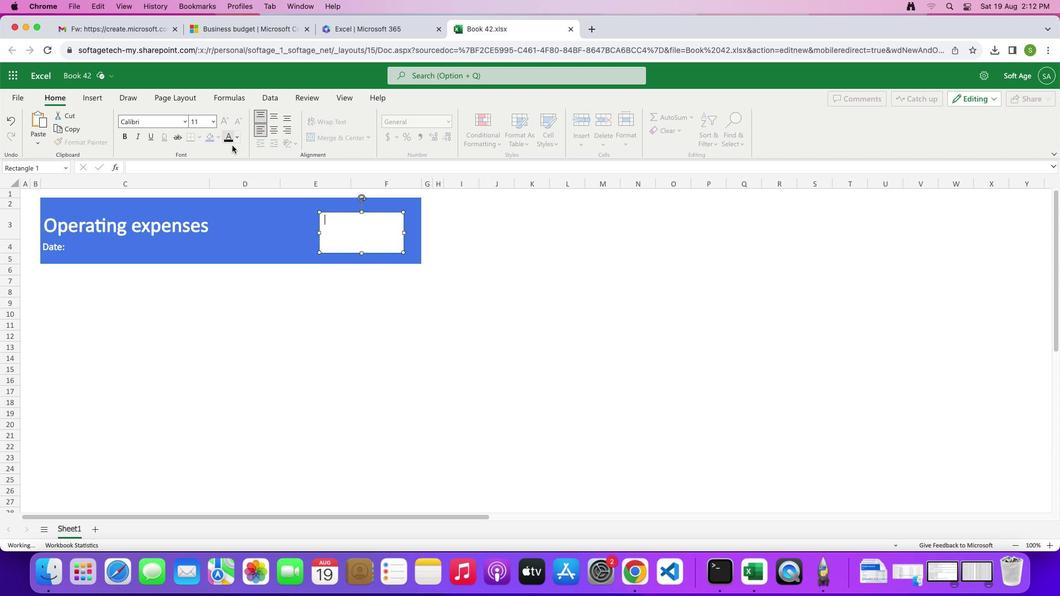 
Action: Mouse moved to (351, 225)
Screenshot: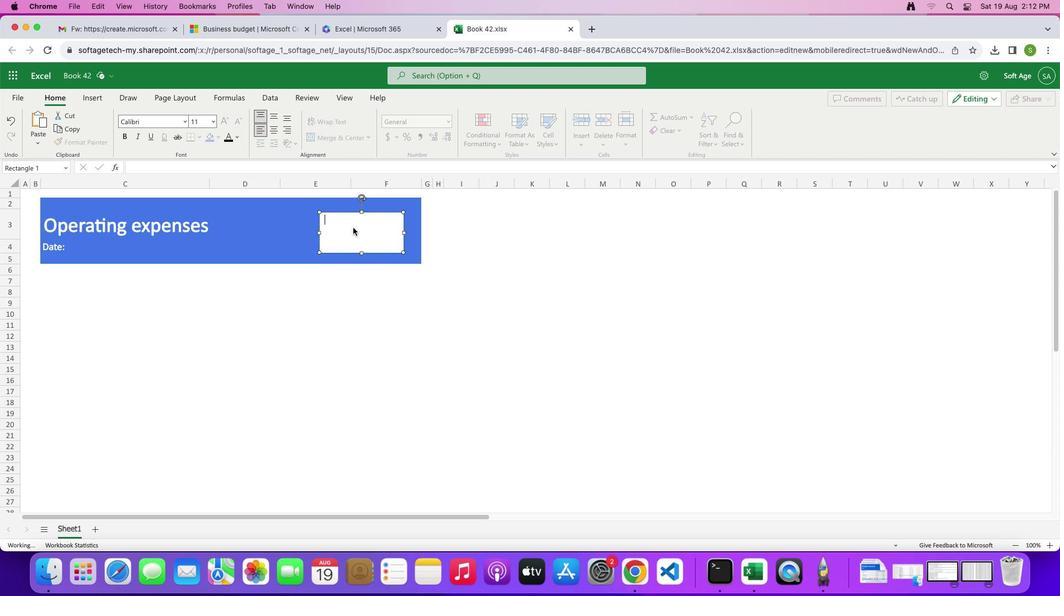 
Action: Key pressed Key.shift'Y''O''U''R'Key.space'L''O''G''O'
Screenshot: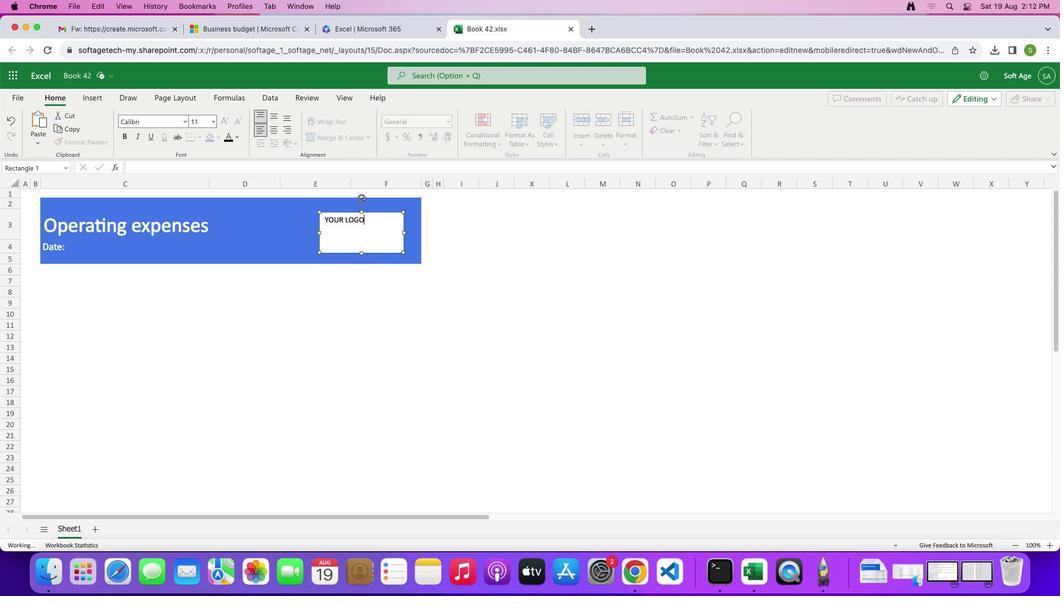 
Action: Mouse moved to (355, 225)
Screenshot: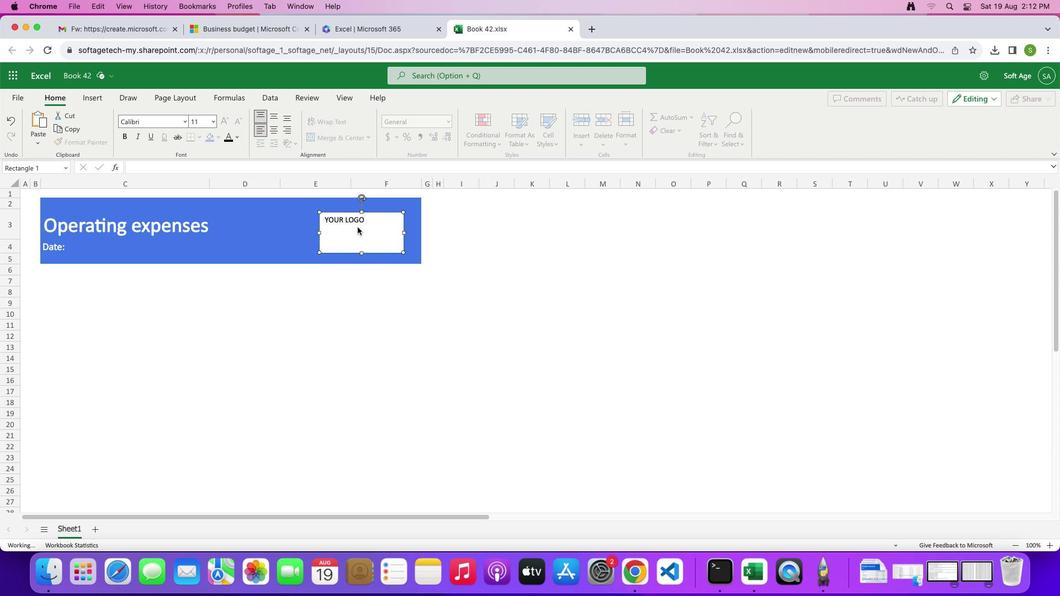 
Action: Key pressed Key.enterKey.shift'H''E''R''E'
Screenshot: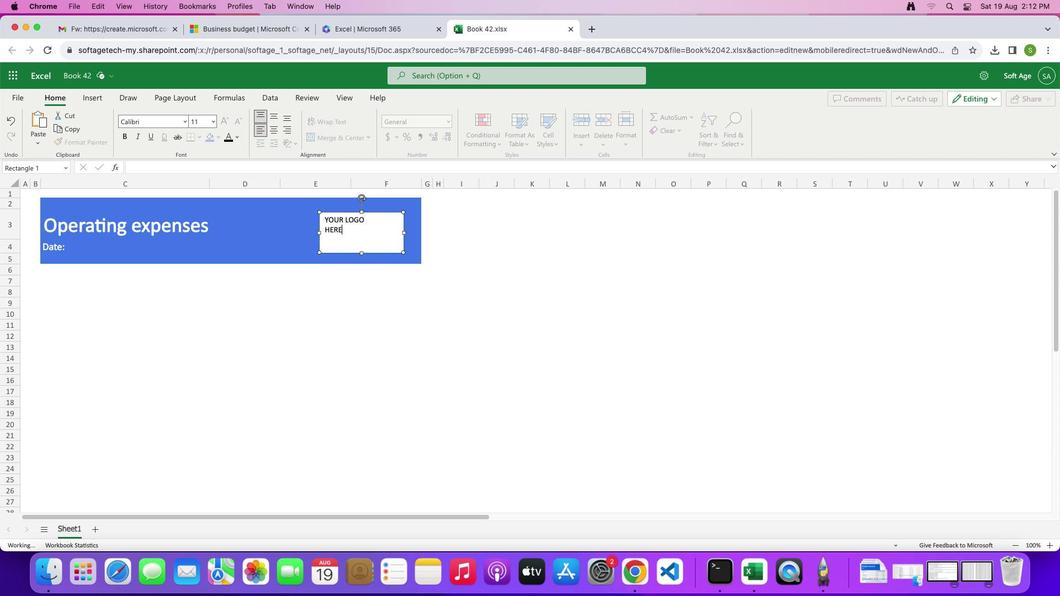 
Action: Mouse moved to (323, 225)
Screenshot: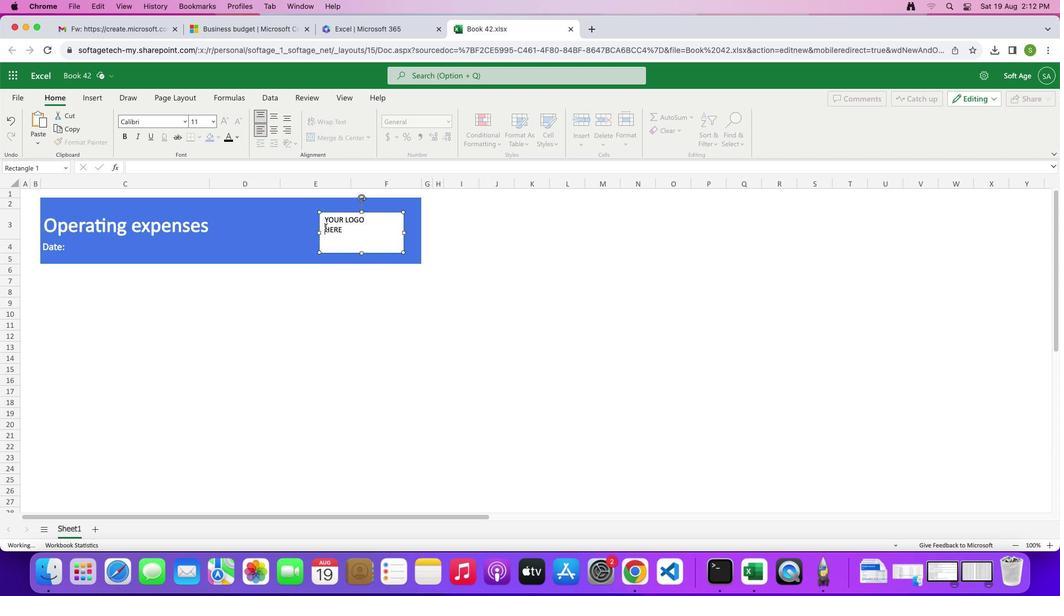 
Action: Mouse pressed left at (323, 225)
Screenshot: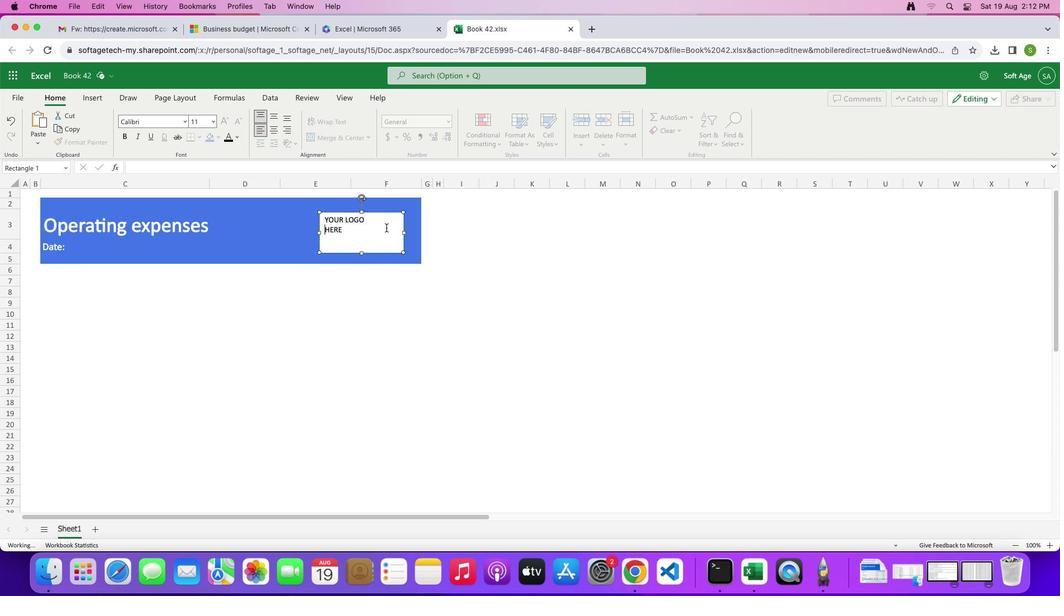 
Action: Mouse moved to (386, 225)
Screenshot: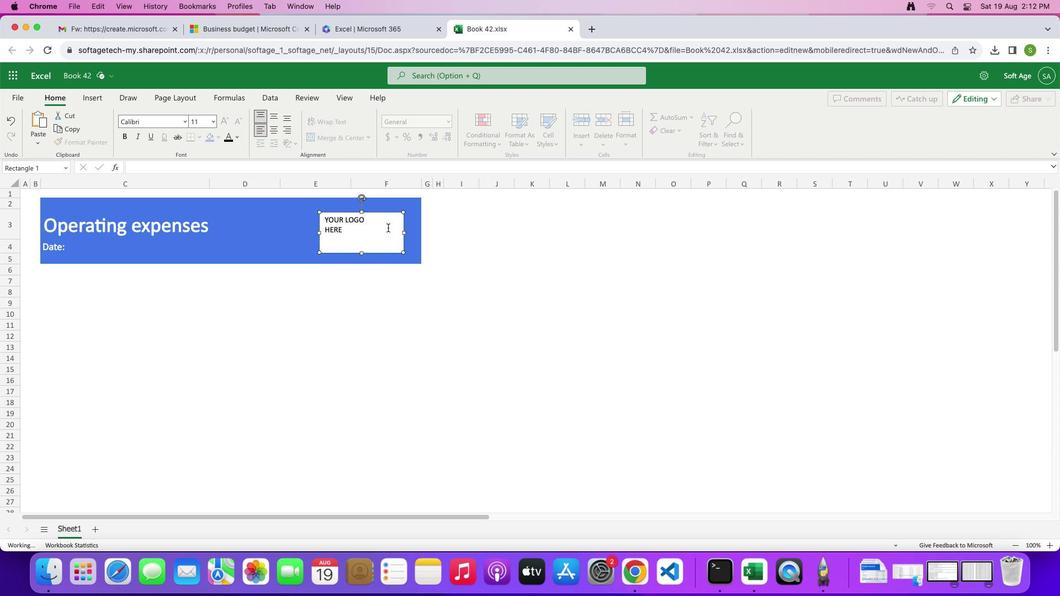 
Action: Key pressed Key.spaceKey.spaceKey.spaceKey.spaceKey.space
Screenshot: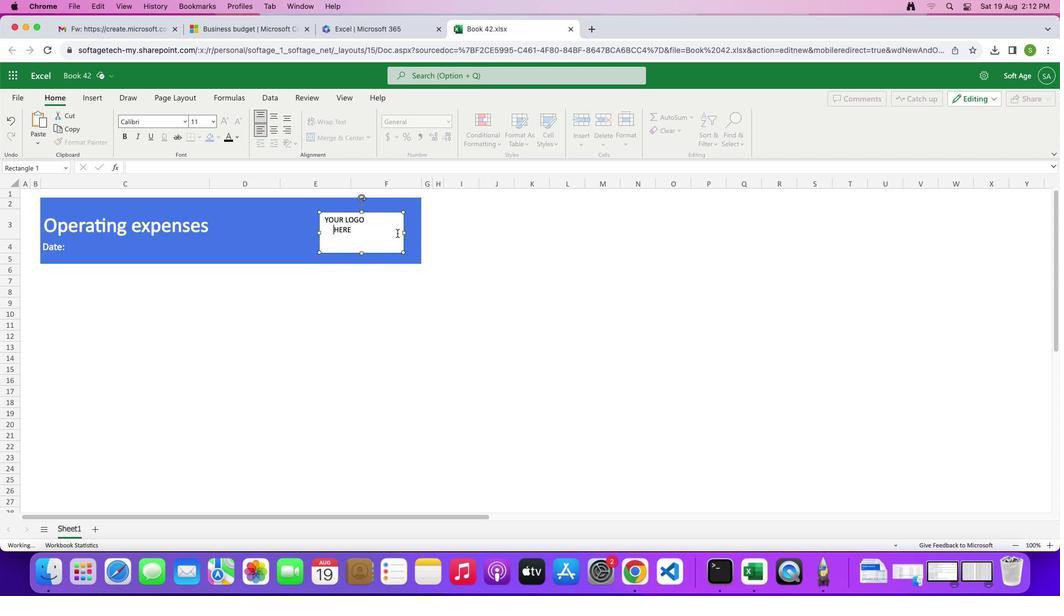 
Action: Mouse moved to (365, 229)
Screenshot: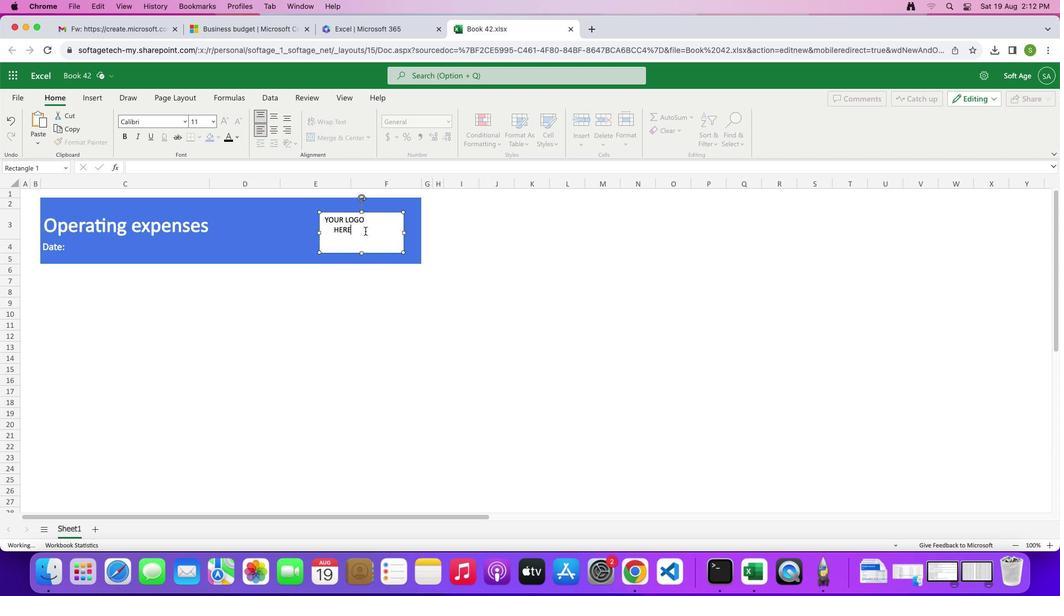
Action: Mouse pressed left at (365, 229)
Screenshot: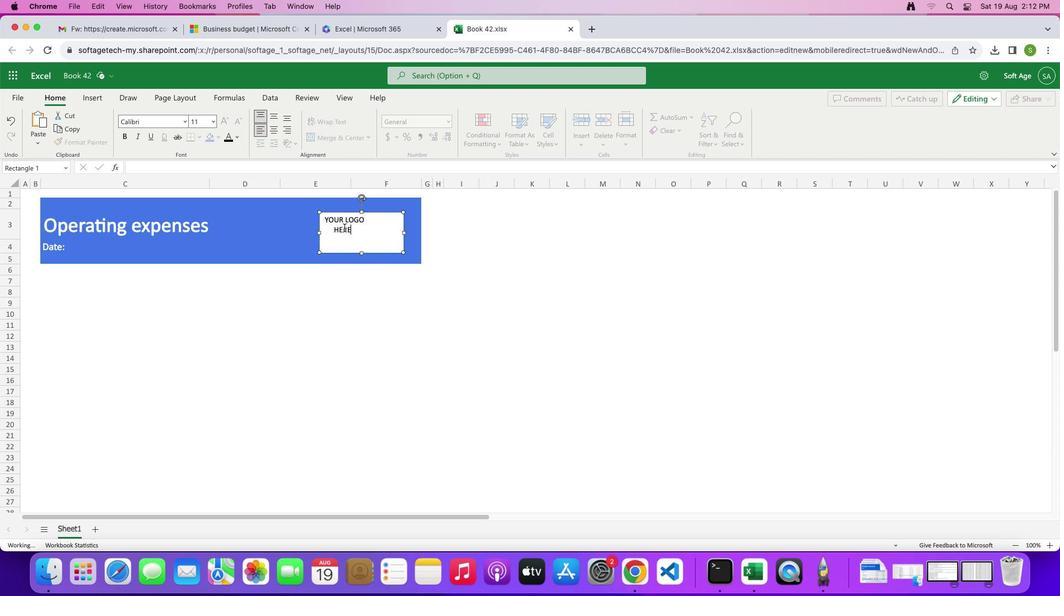 
Action: Mouse moved to (395, 279)
Screenshot: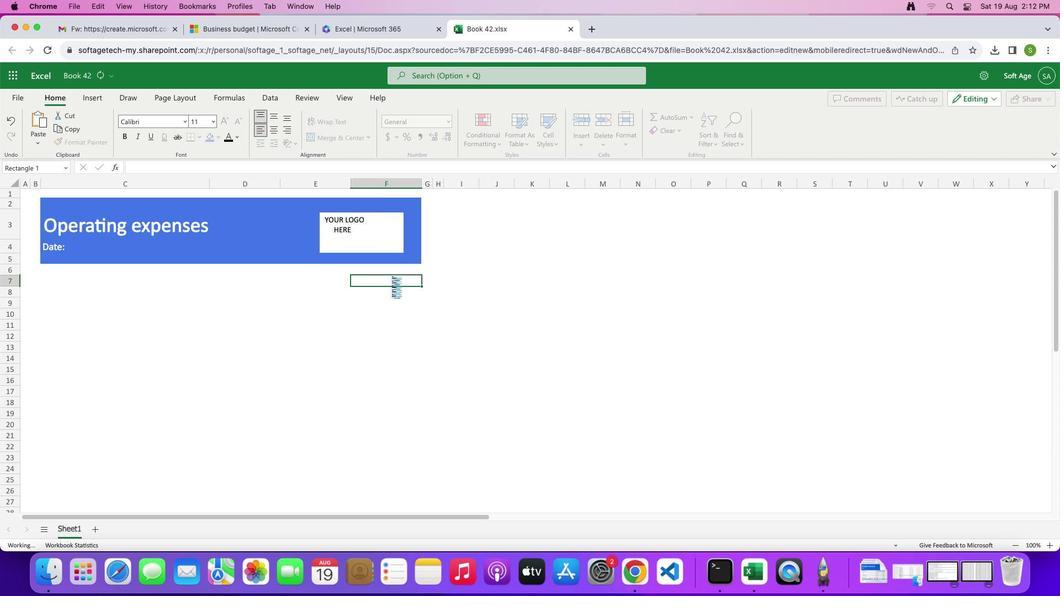 
Action: Mouse pressed left at (395, 279)
Screenshot: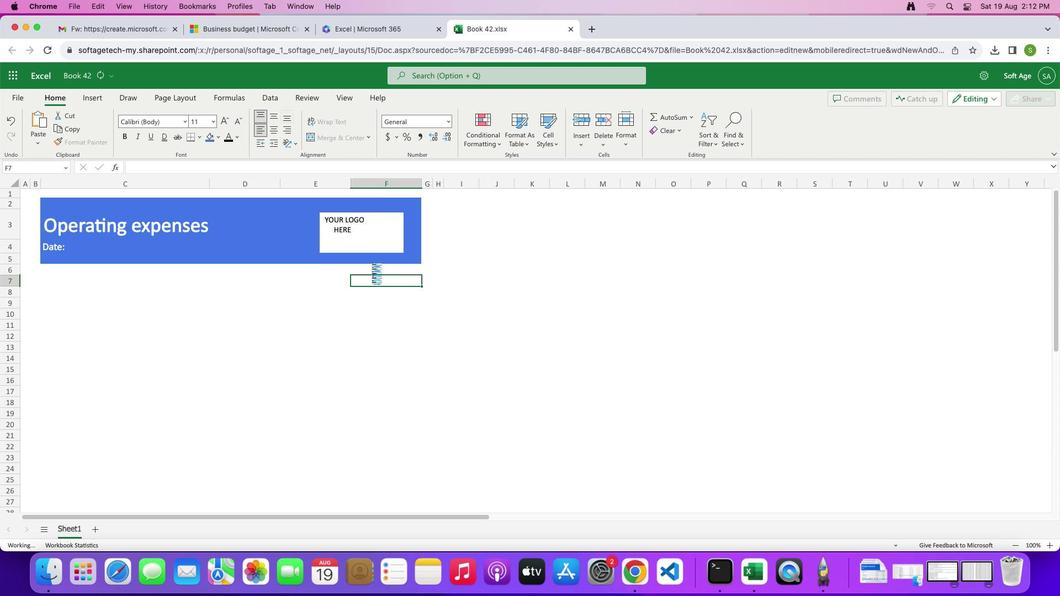 
Action: Mouse moved to (355, 232)
Screenshot: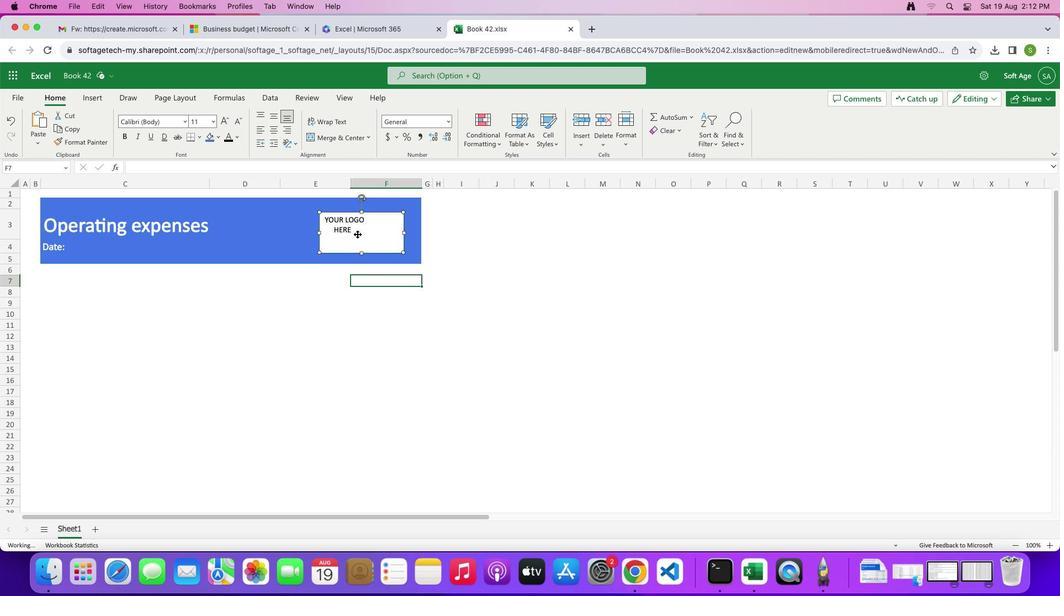 
Action: Mouse pressed left at (355, 232)
Screenshot: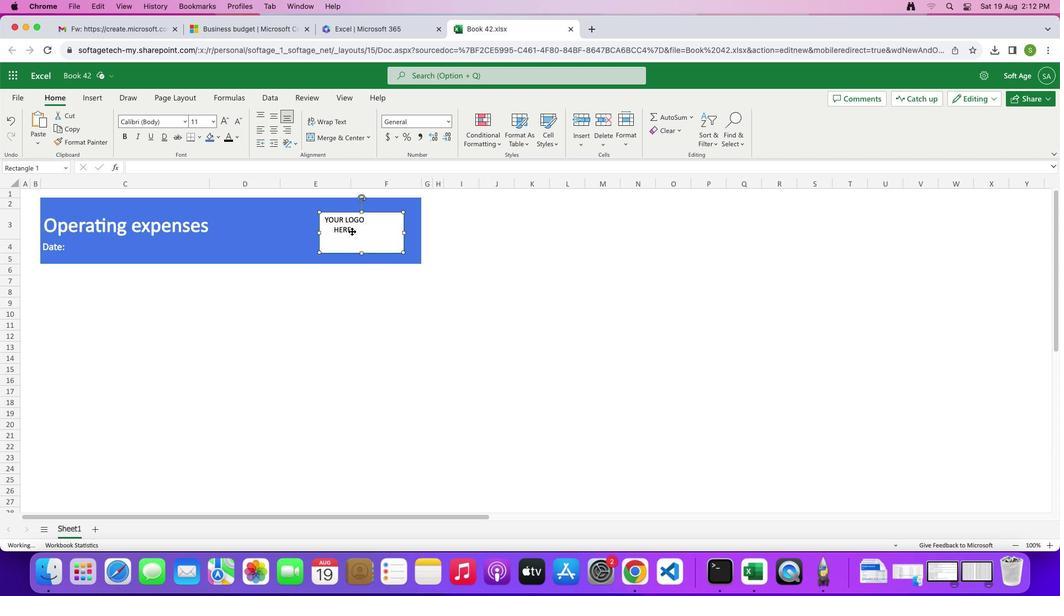 
Action: Mouse moved to (272, 127)
Screenshot: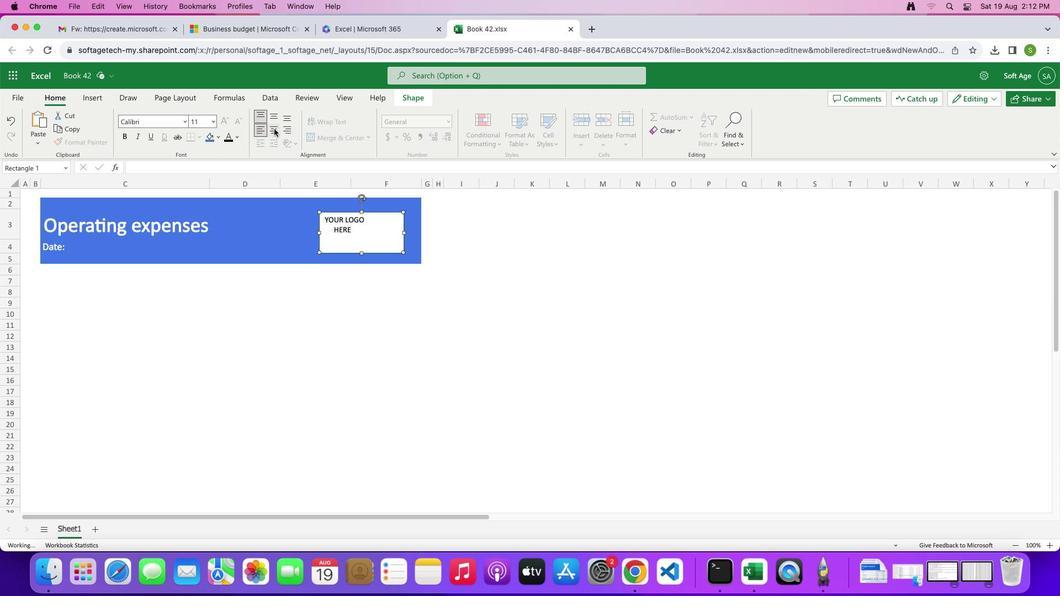 
Action: Mouse pressed left at (272, 127)
Screenshot: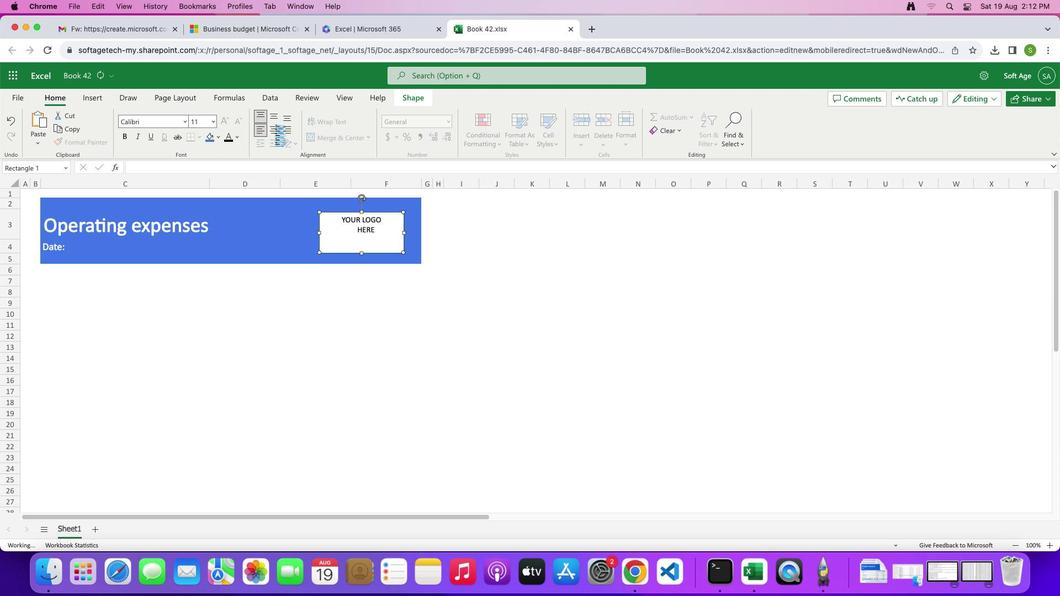 
Action: Mouse moved to (275, 114)
Screenshot: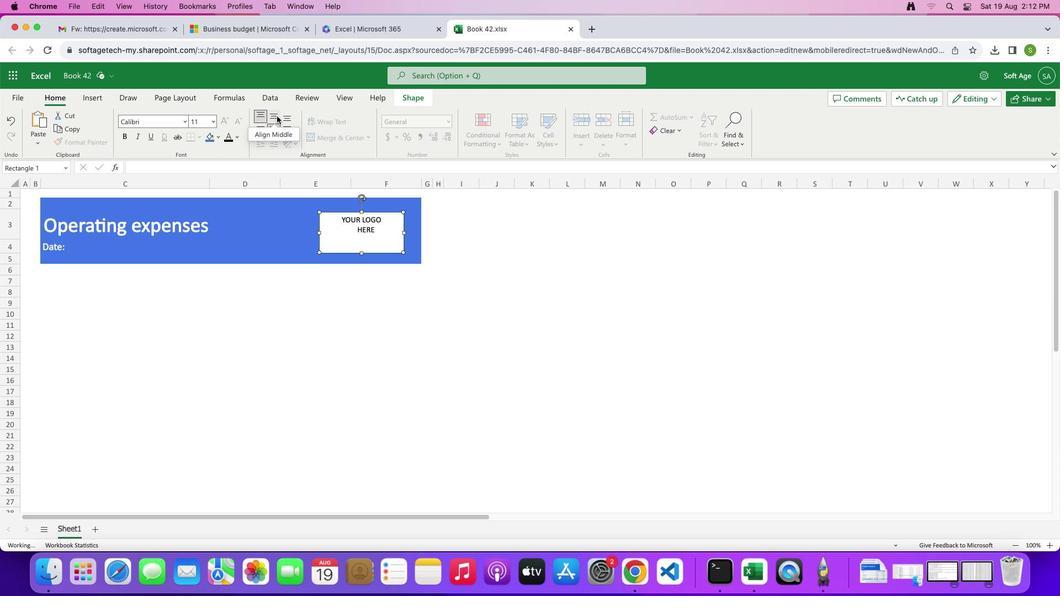 
Action: Mouse pressed left at (275, 114)
Screenshot: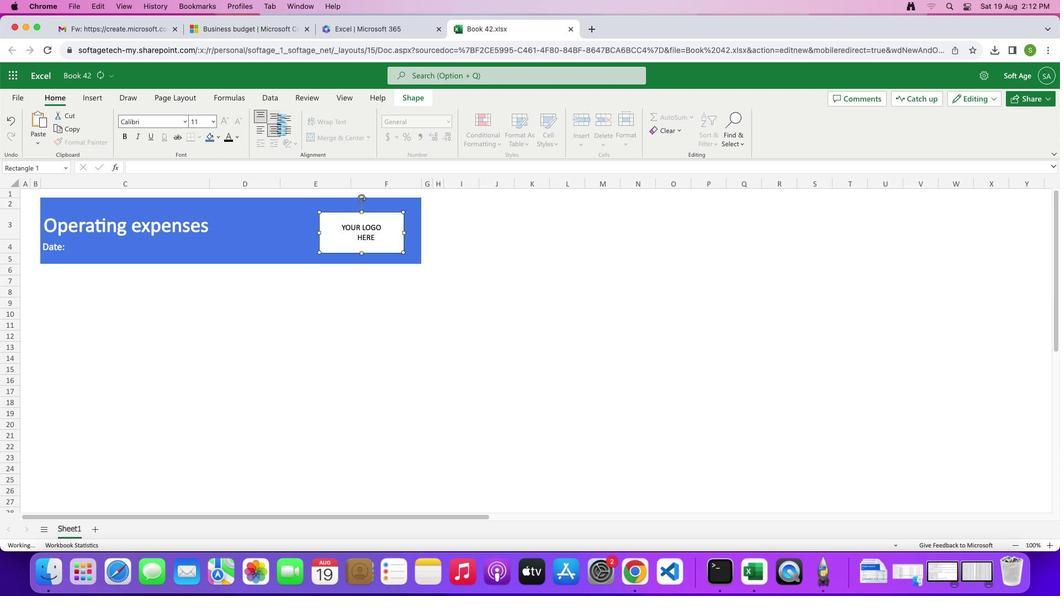 
Action: Mouse moved to (123, 135)
Screenshot: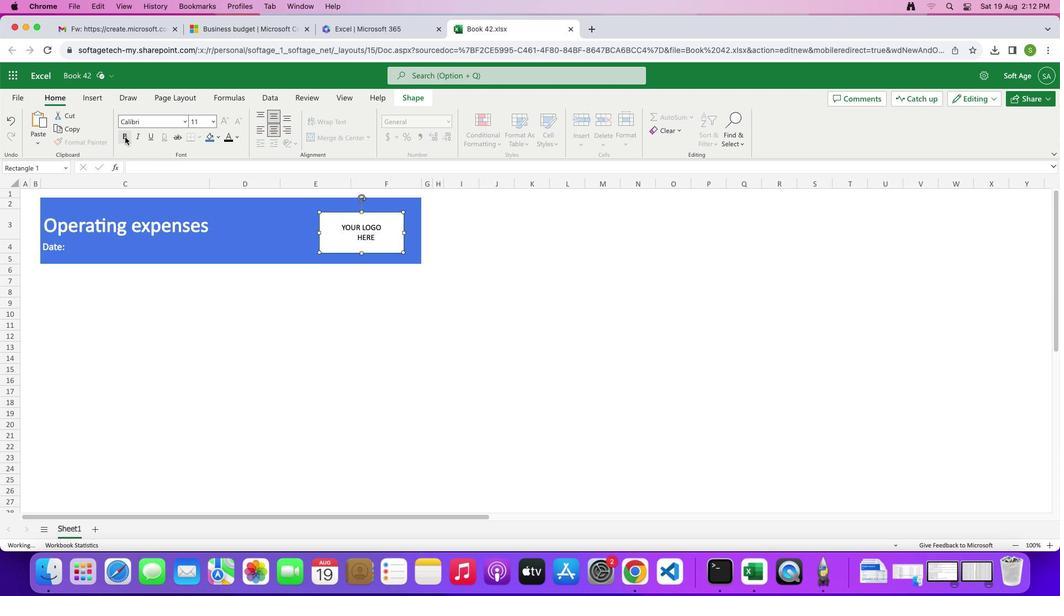 
Action: Mouse pressed left at (123, 135)
Screenshot: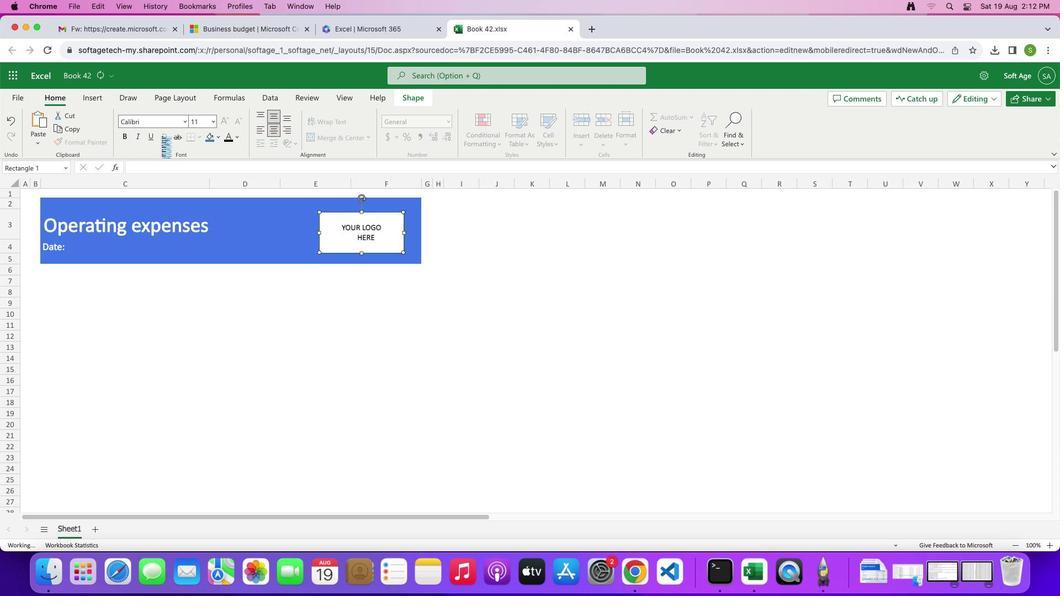 
Action: Mouse moved to (236, 136)
Screenshot: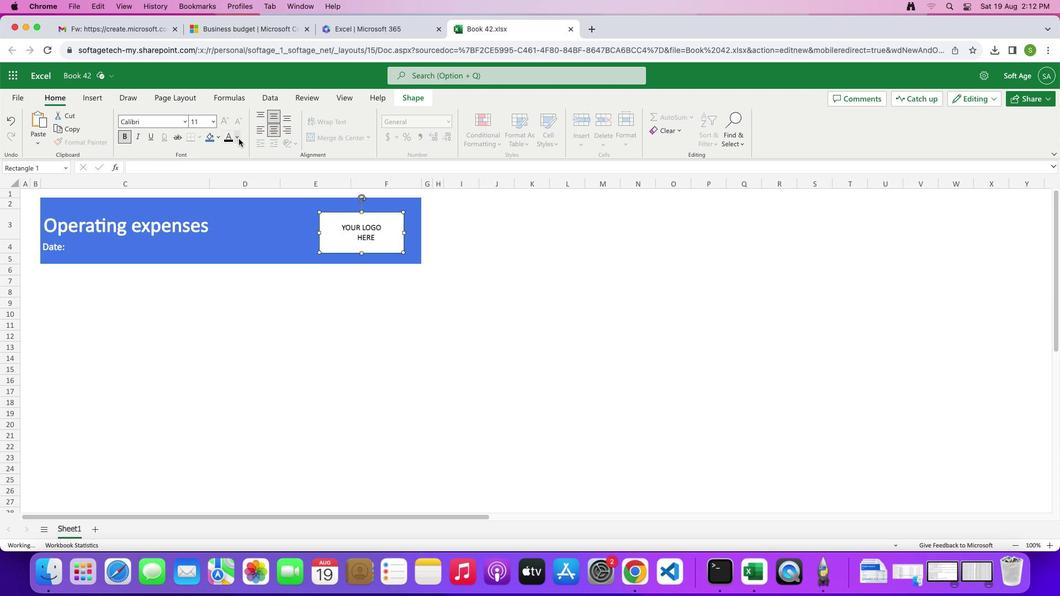
Action: Mouse pressed left at (236, 136)
Screenshot: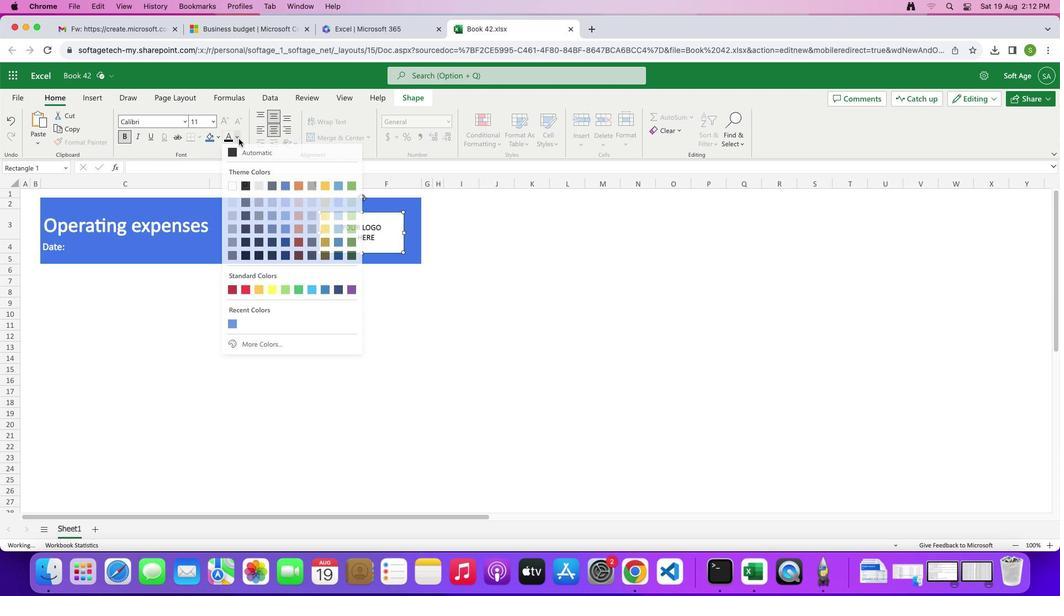 
Action: Mouse moved to (232, 326)
Screenshot: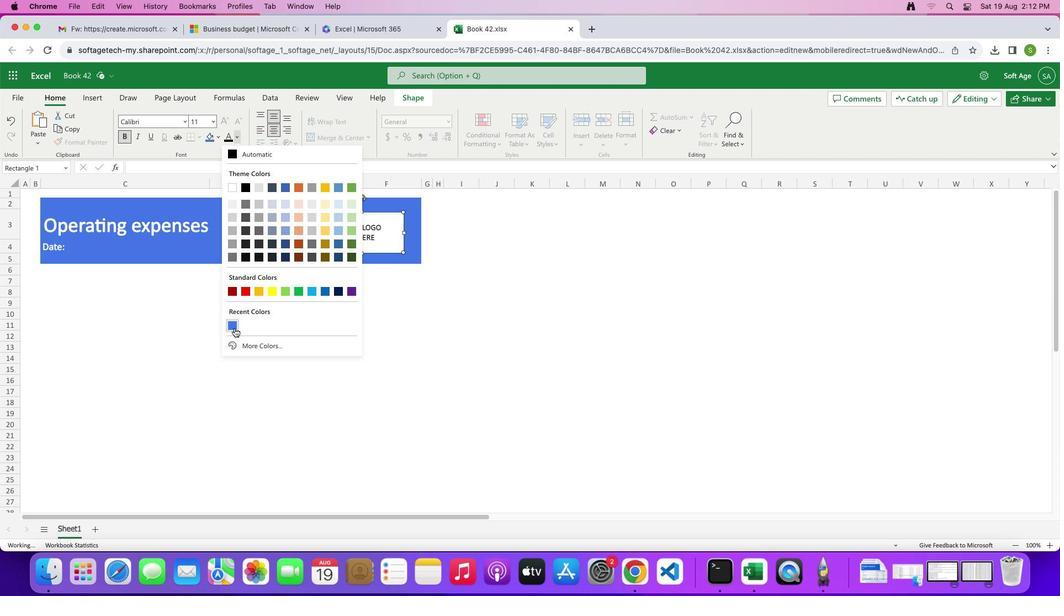 
Action: Mouse pressed left at (232, 326)
Screenshot: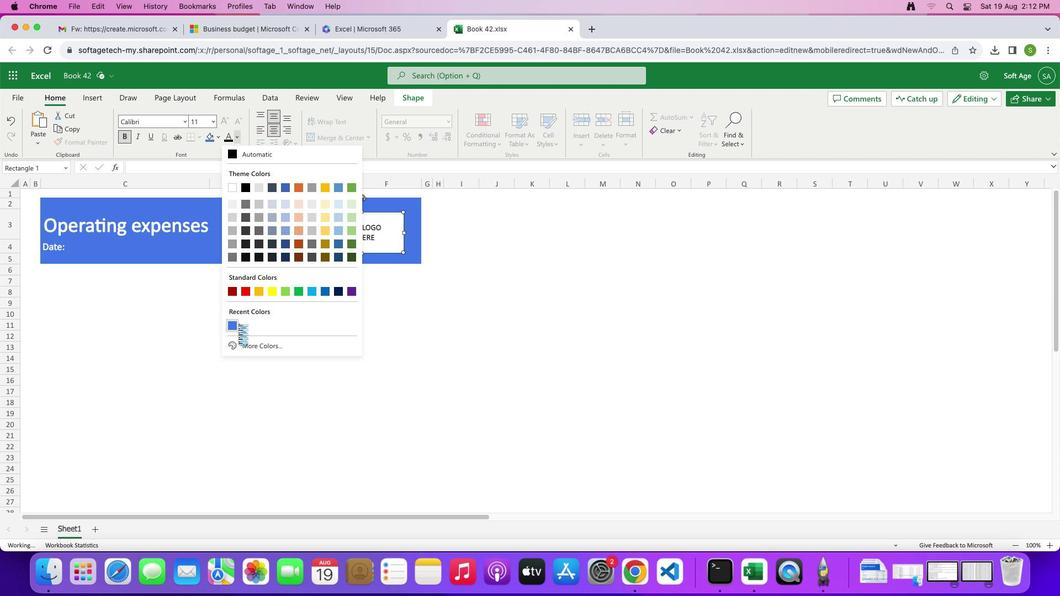
Action: Mouse moved to (182, 122)
Screenshot: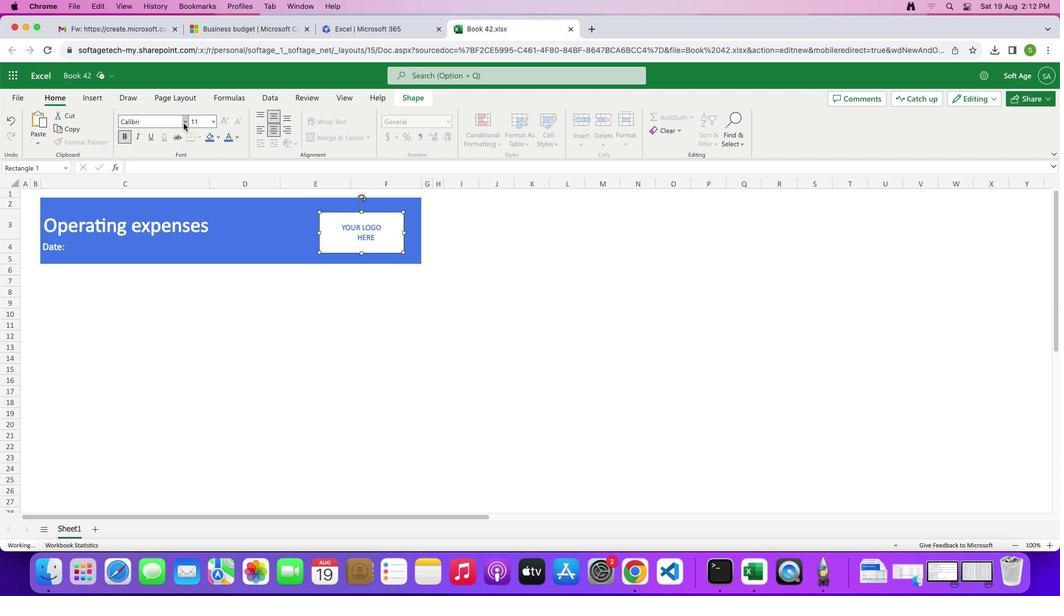 
Action: Mouse pressed left at (182, 122)
Screenshot: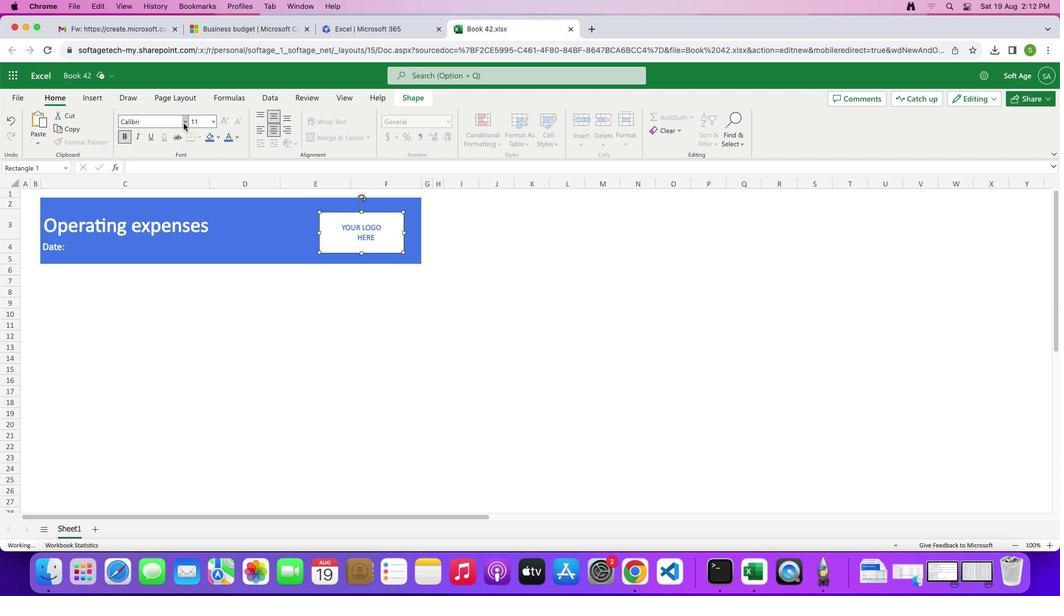 
Action: Mouse moved to (170, 217)
Screenshot: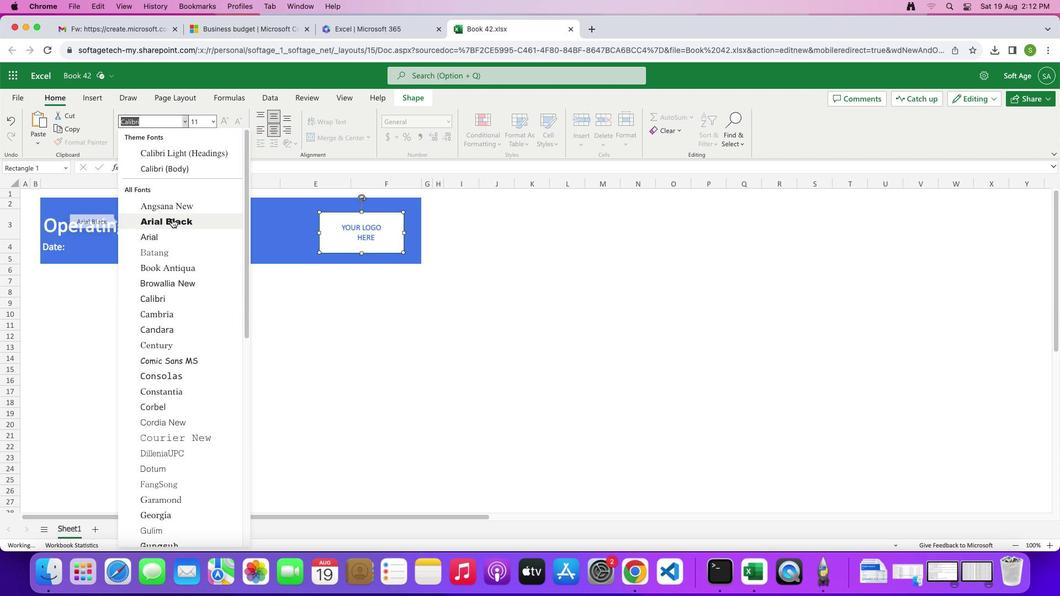 
Action: Mouse pressed left at (170, 217)
Screenshot: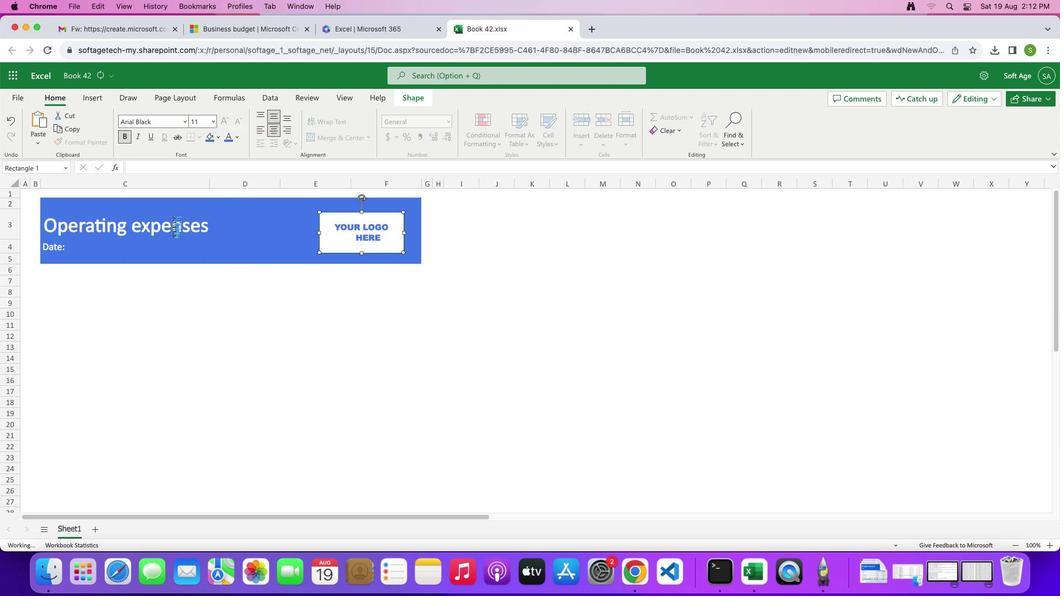 
Action: Mouse moved to (320, 326)
Screenshot: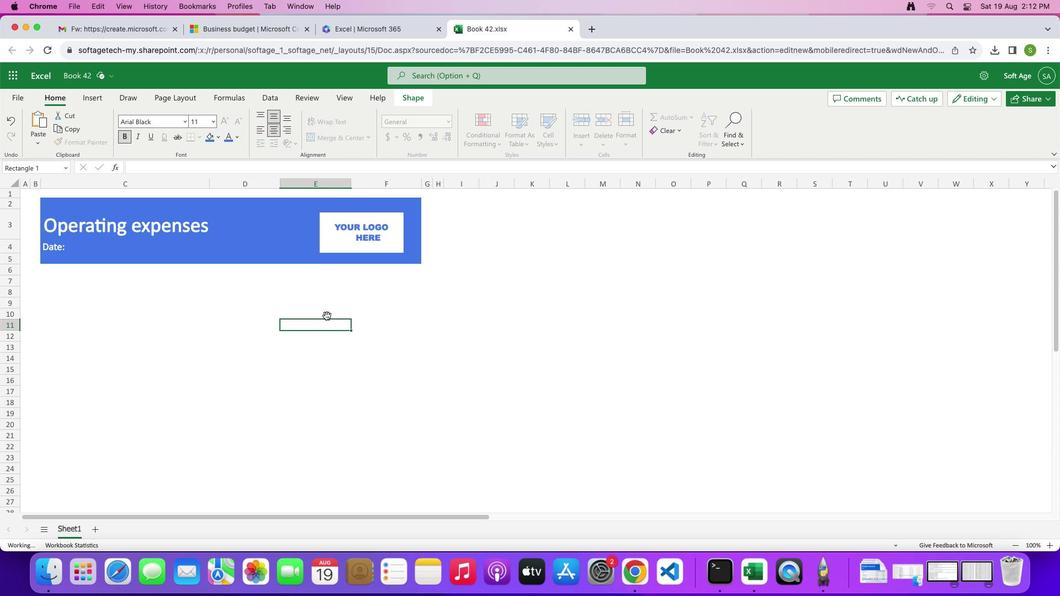 
Action: Mouse pressed left at (320, 326)
Screenshot: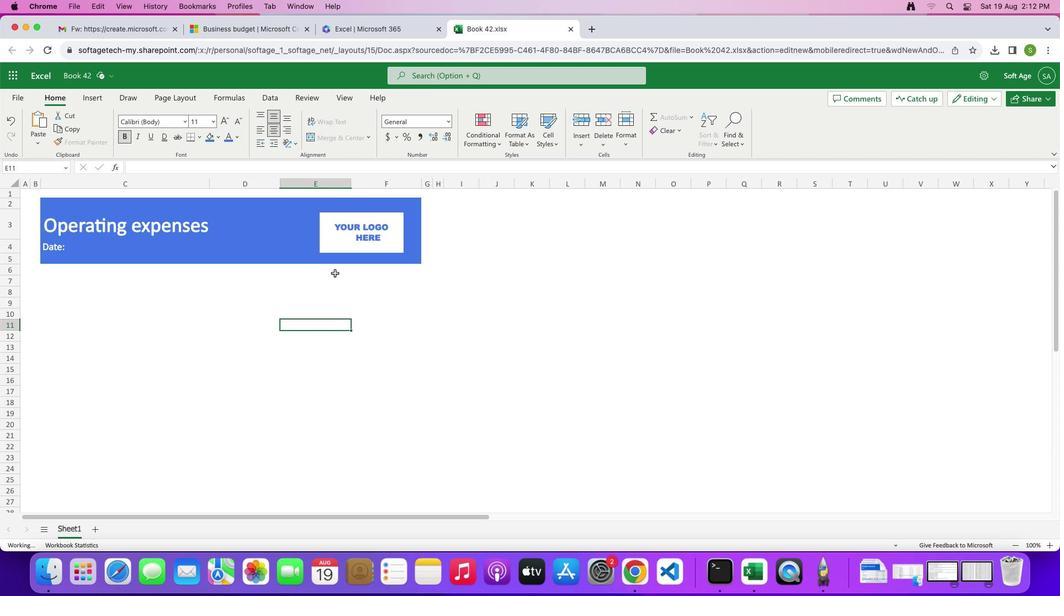 
Action: Mouse moved to (340, 243)
Screenshot: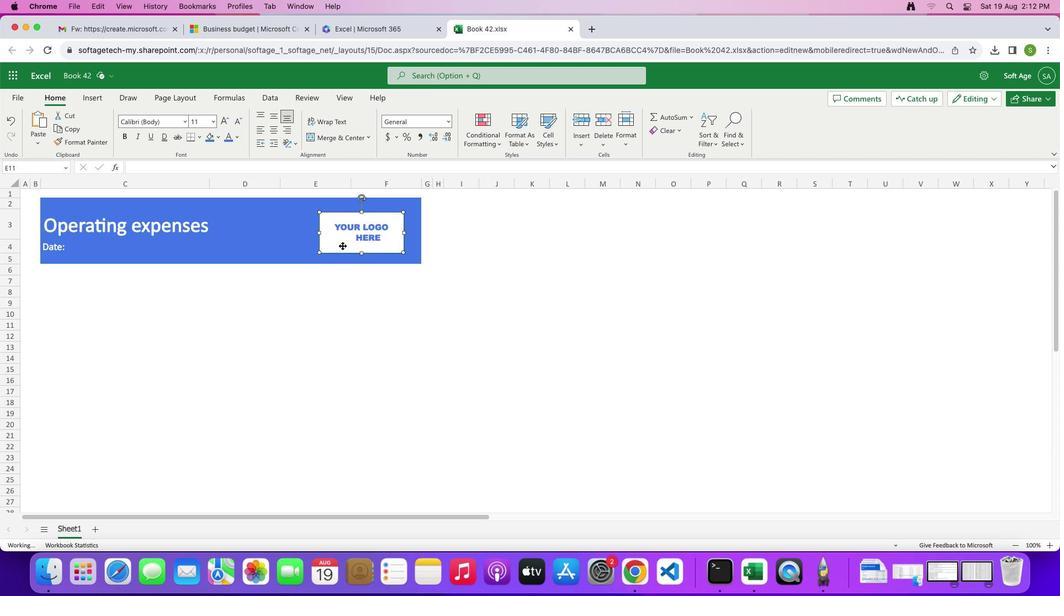 
Action: Mouse pressed left at (340, 243)
Screenshot: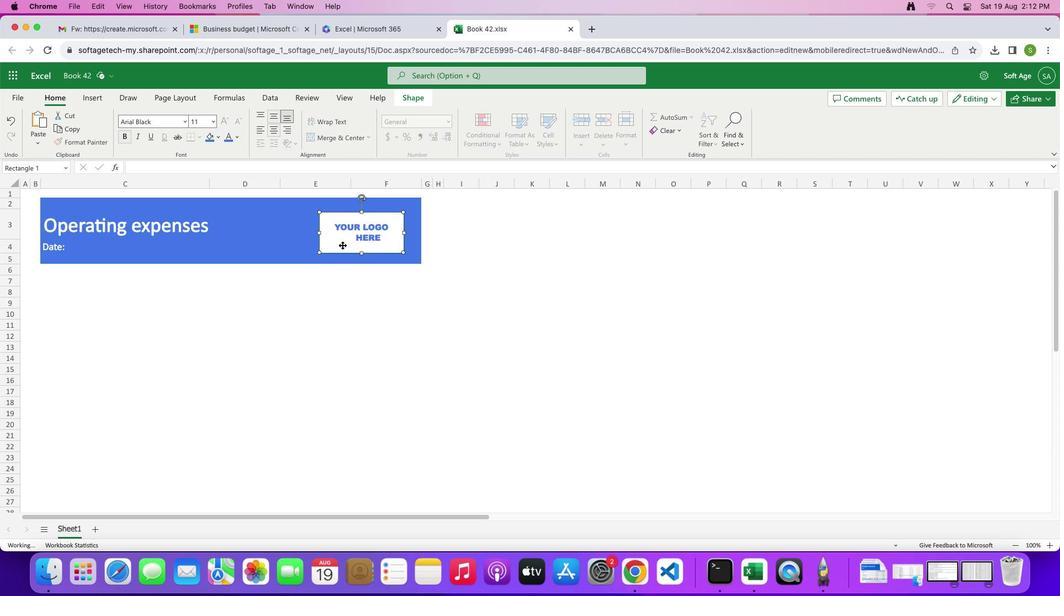 
Action: Mouse moved to (221, 118)
Screenshot: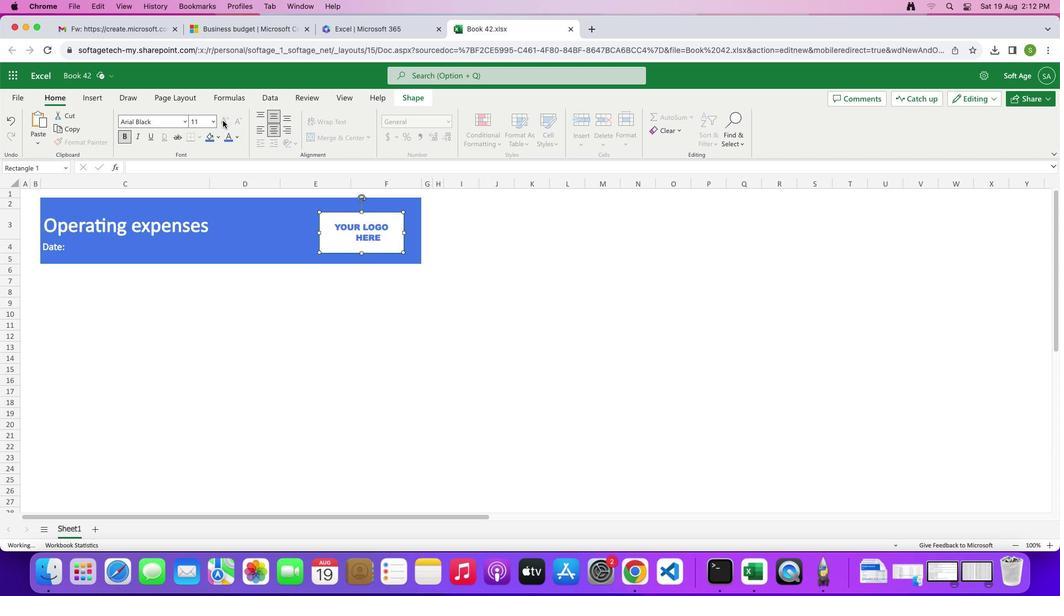 
Action: Mouse pressed left at (221, 118)
Screenshot: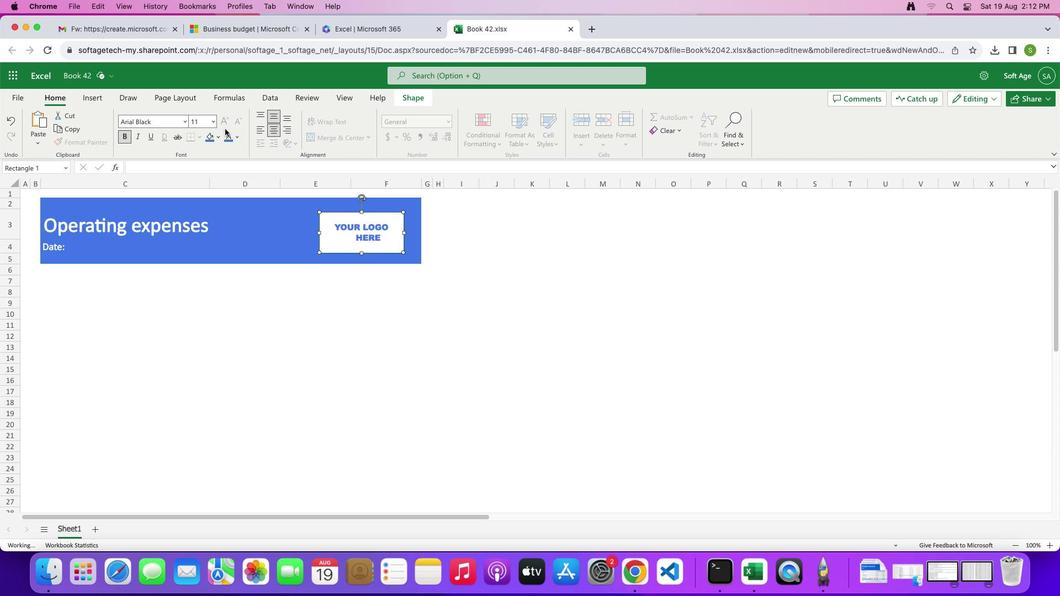 
Action: Mouse moved to (210, 121)
Screenshot: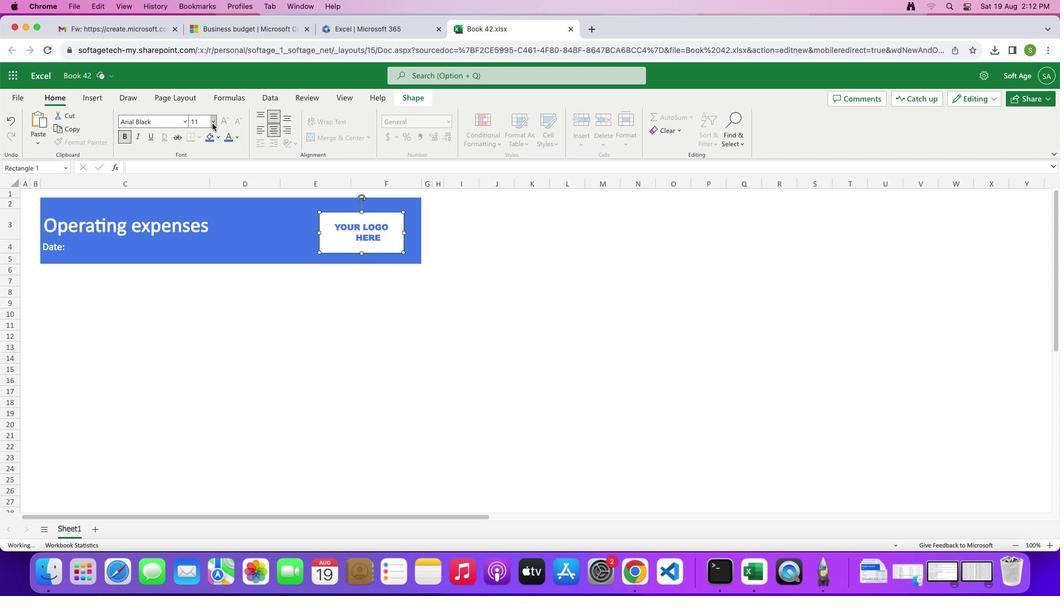 
Action: Mouse pressed left at (210, 121)
Screenshot: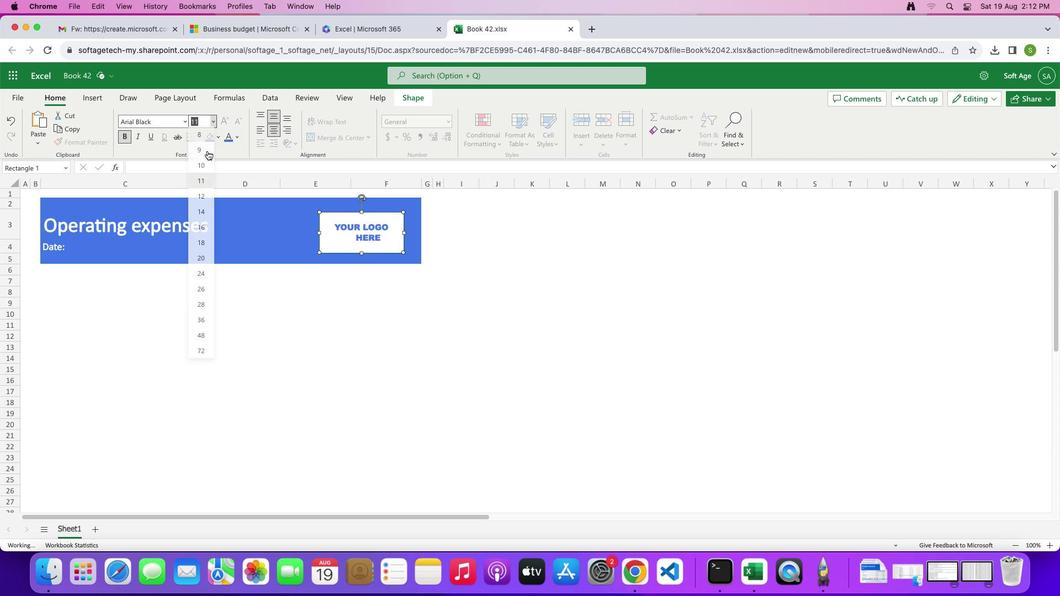 
Action: Mouse moved to (205, 198)
Screenshot: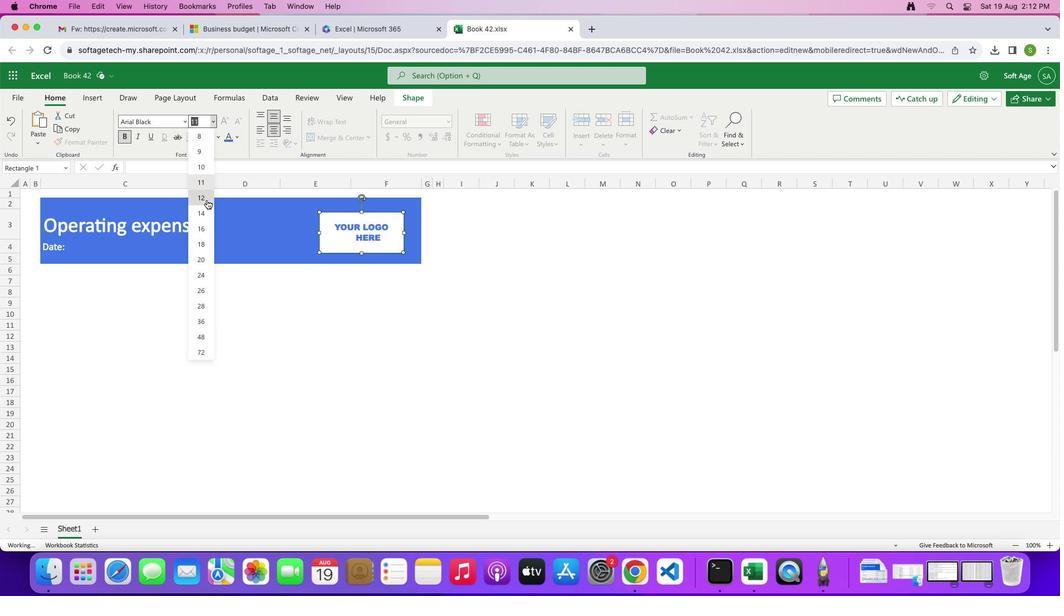 
Action: Mouse pressed left at (205, 198)
Screenshot: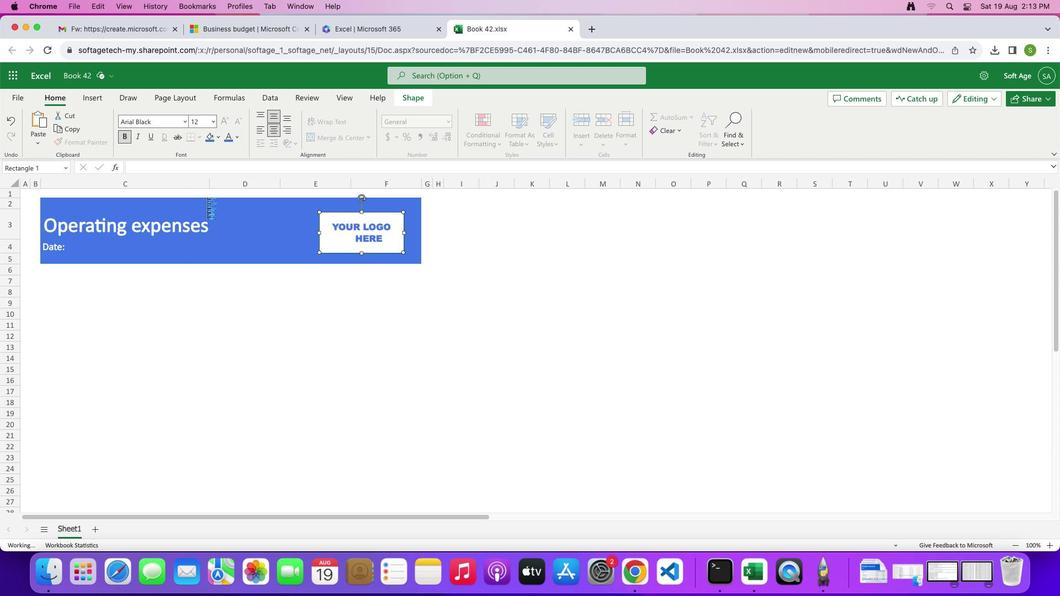 
Action: Mouse moved to (213, 120)
Screenshot: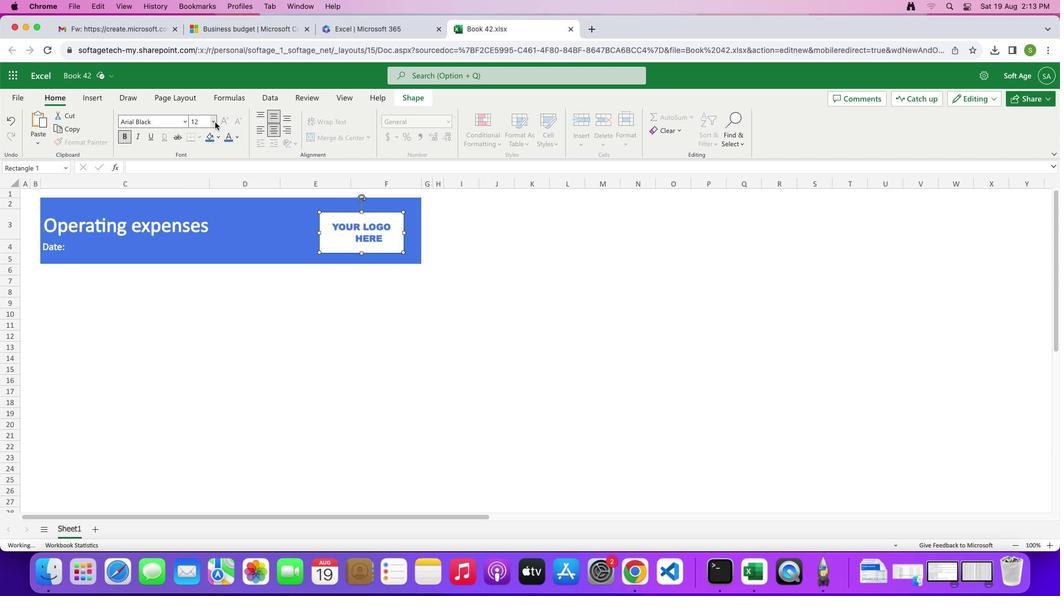 
Action: Mouse pressed left at (213, 120)
Screenshot: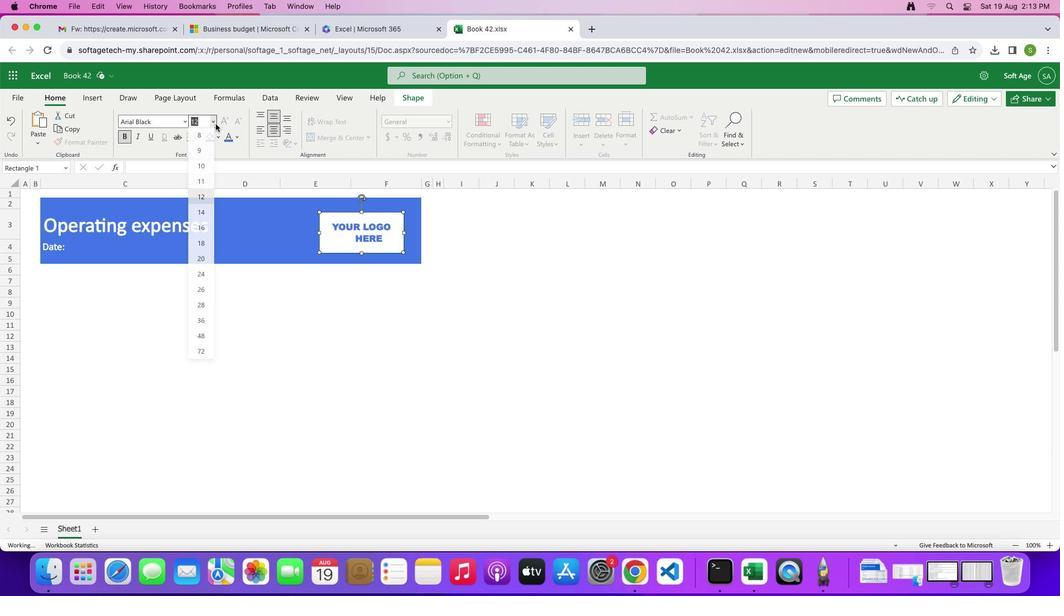 
Action: Mouse moved to (202, 209)
Screenshot: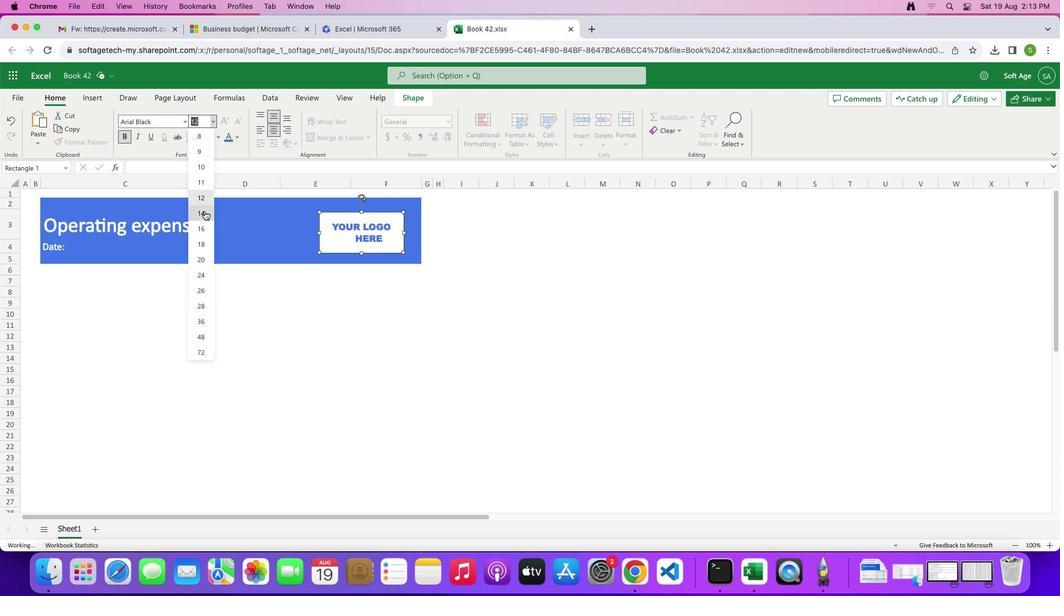 
Action: Mouse pressed left at (202, 209)
